 Task: What year was "Dracula" by Bram Stoker published?
Action: Mouse moved to (148, 187)
Screenshot: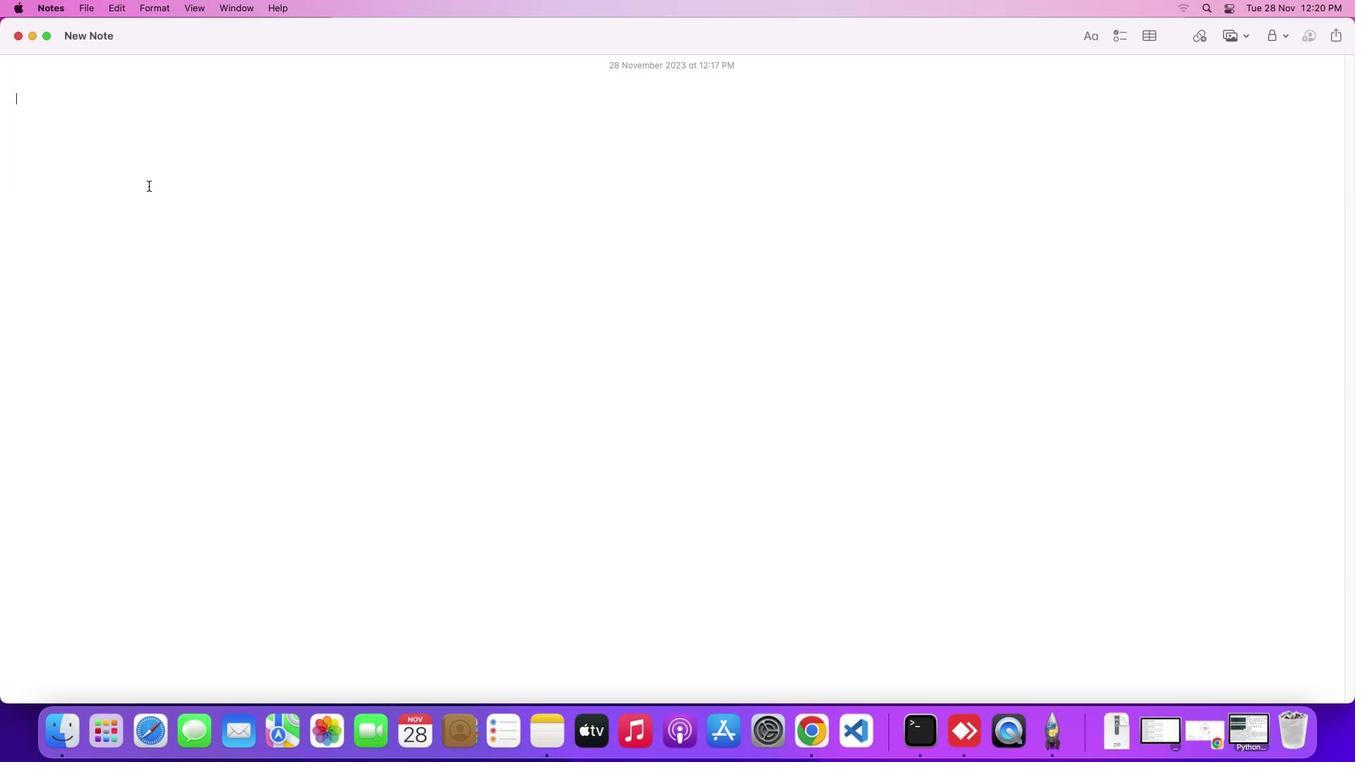 
Action: Mouse pressed left at (148, 187)
Screenshot: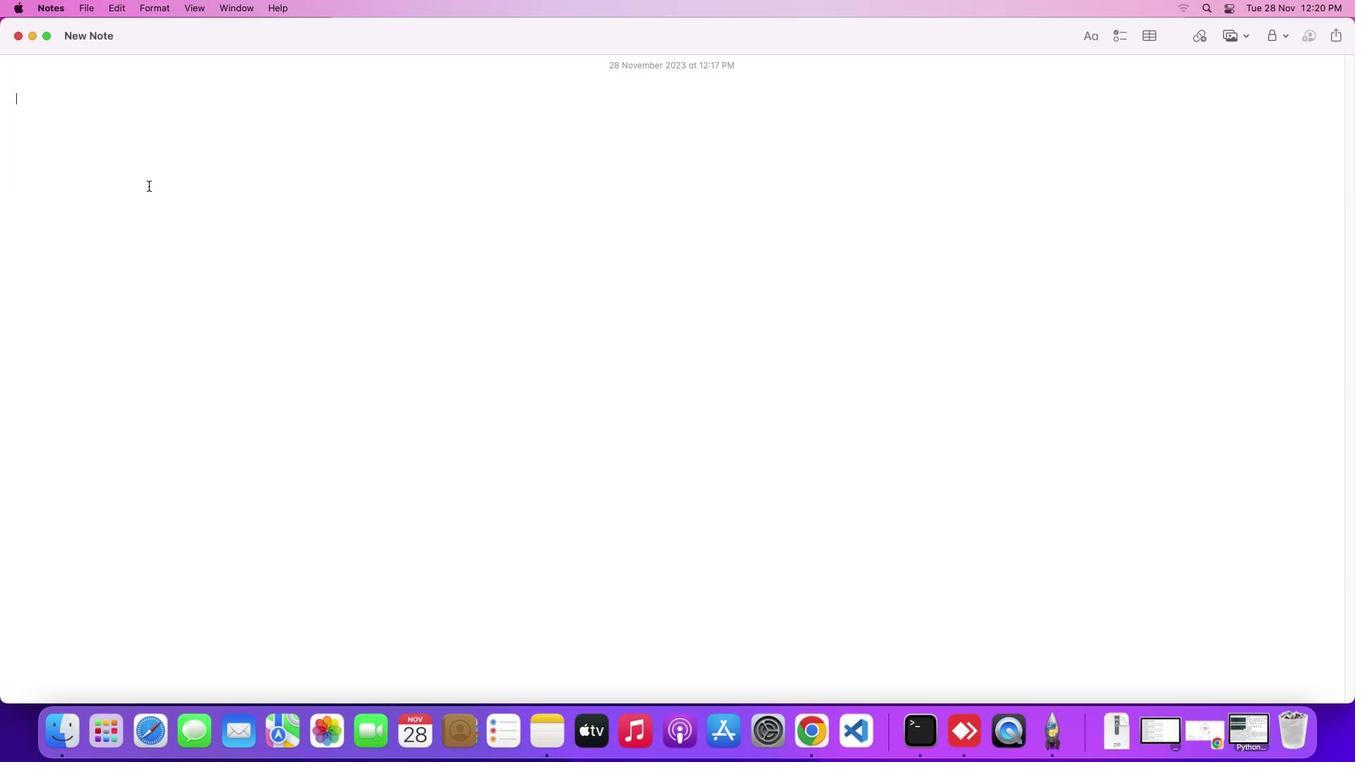 
Action: Mouse moved to (148, 185)
Screenshot: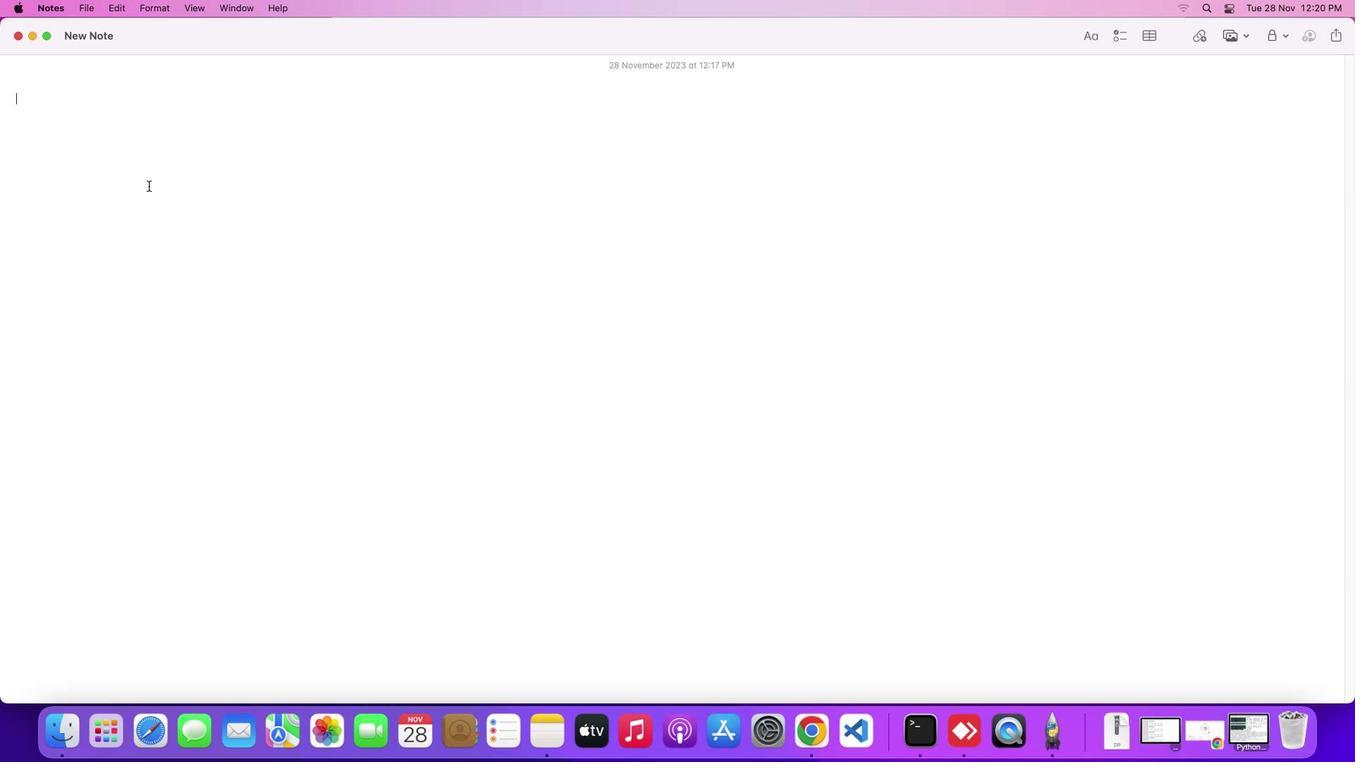 
Action: Key pressed Key.shift'W''h''a''t'Key.space'y''e''a''r'Key.space'w''a''s'Key.spaceKey.shift'"'Key.shift'D''r''a''c''u''l''a'Key.shift'"'Key.space'b''y'Key.spaceKey.shift'B''r''a''m'Key.spaceKey.shift'S''t''o''k''e''r'Key.space'p''u''b''l''i''s''h''e''d'Key.shift_r'?'Key.enter
Screenshot: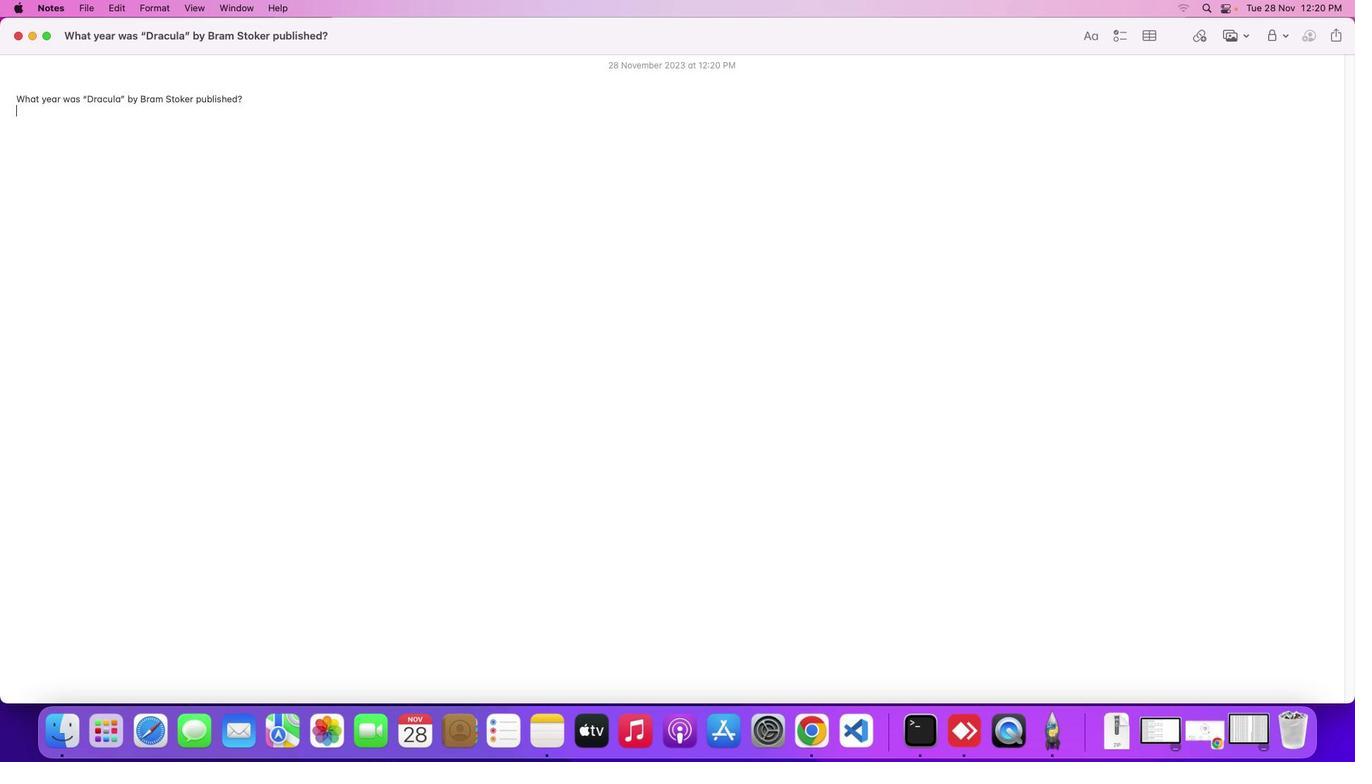
Action: Mouse moved to (1212, 734)
Screenshot: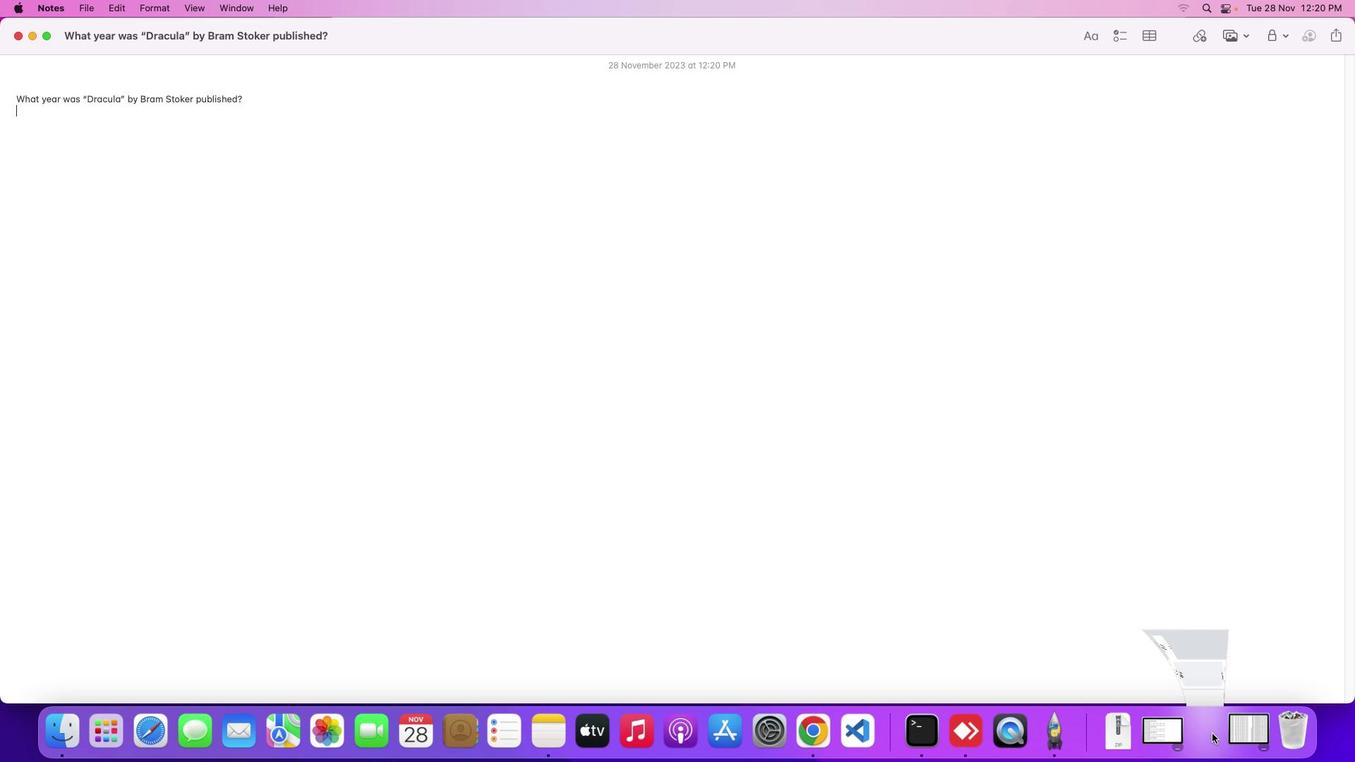 
Action: Mouse pressed left at (1212, 734)
Screenshot: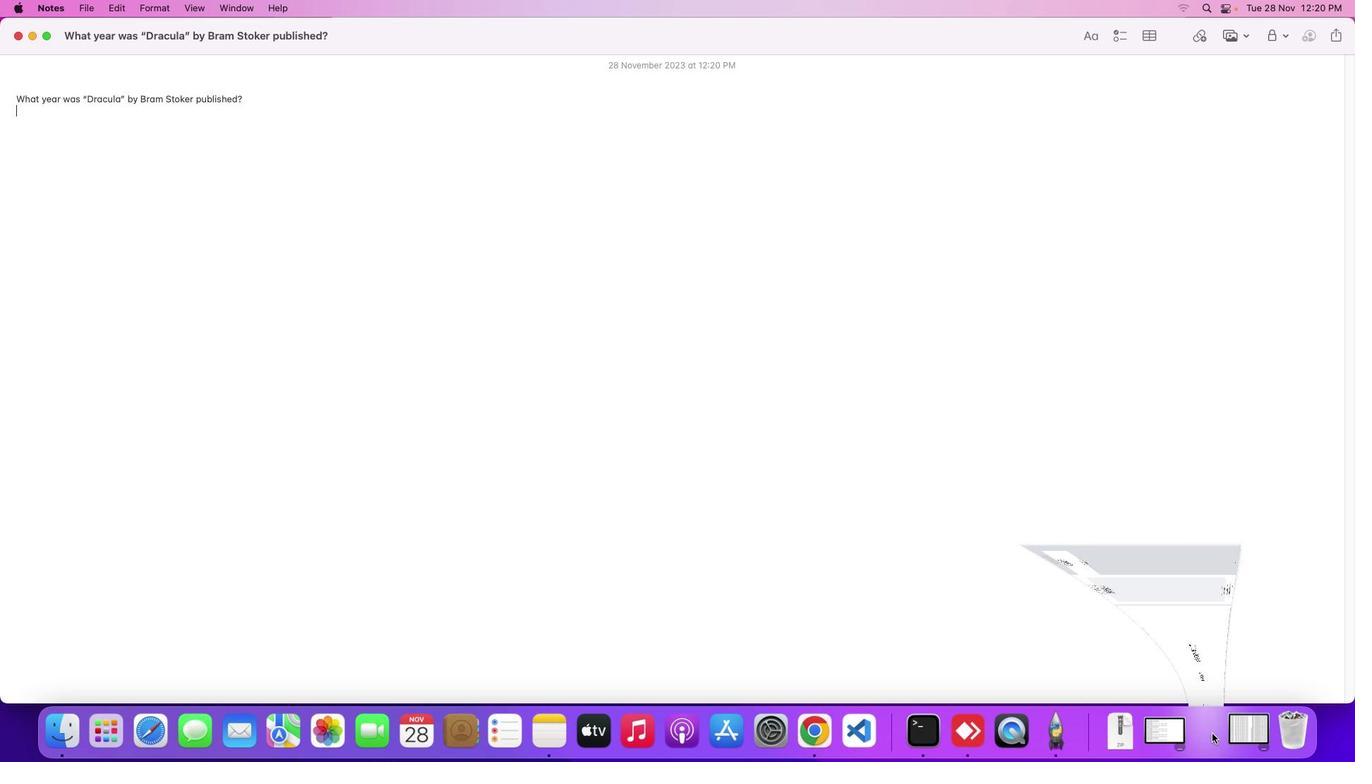 
Action: Mouse moved to (539, 432)
Screenshot: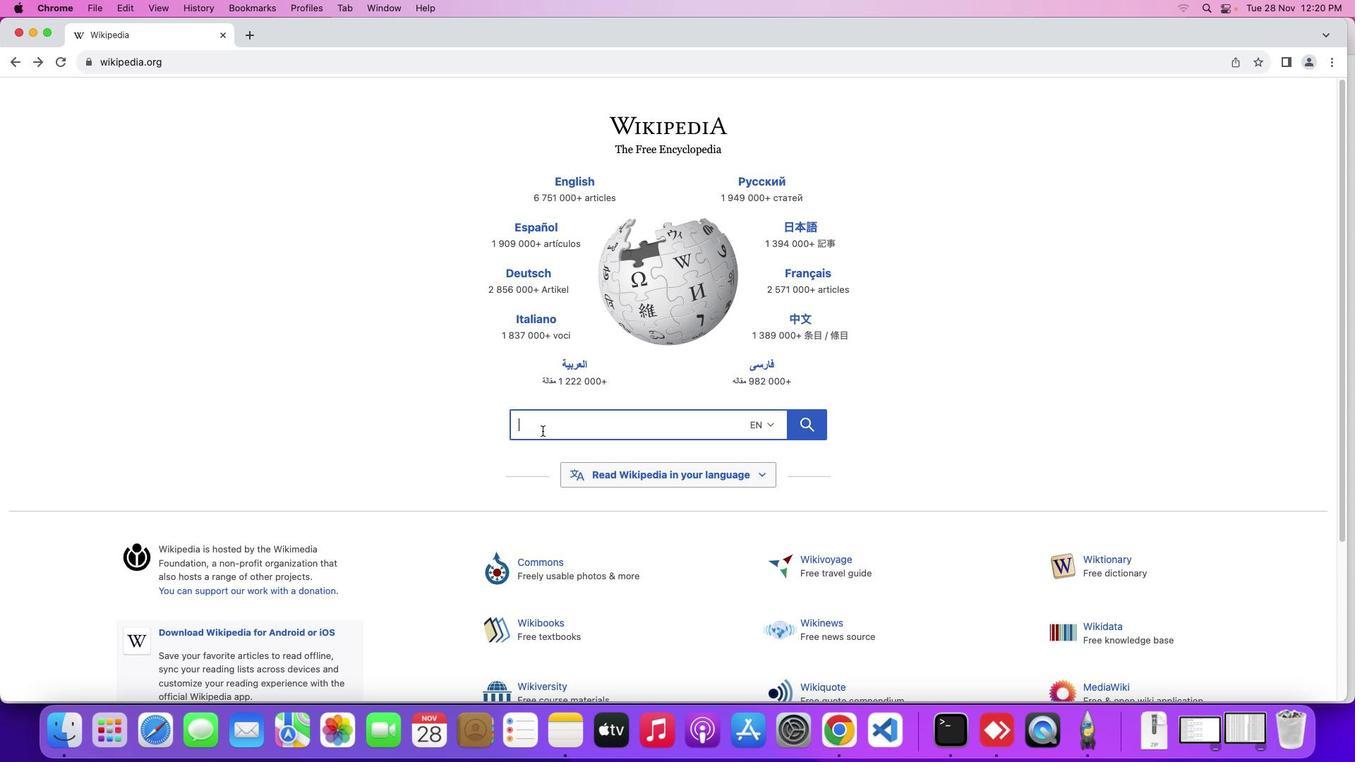 
Action: Mouse pressed left at (539, 432)
Screenshot: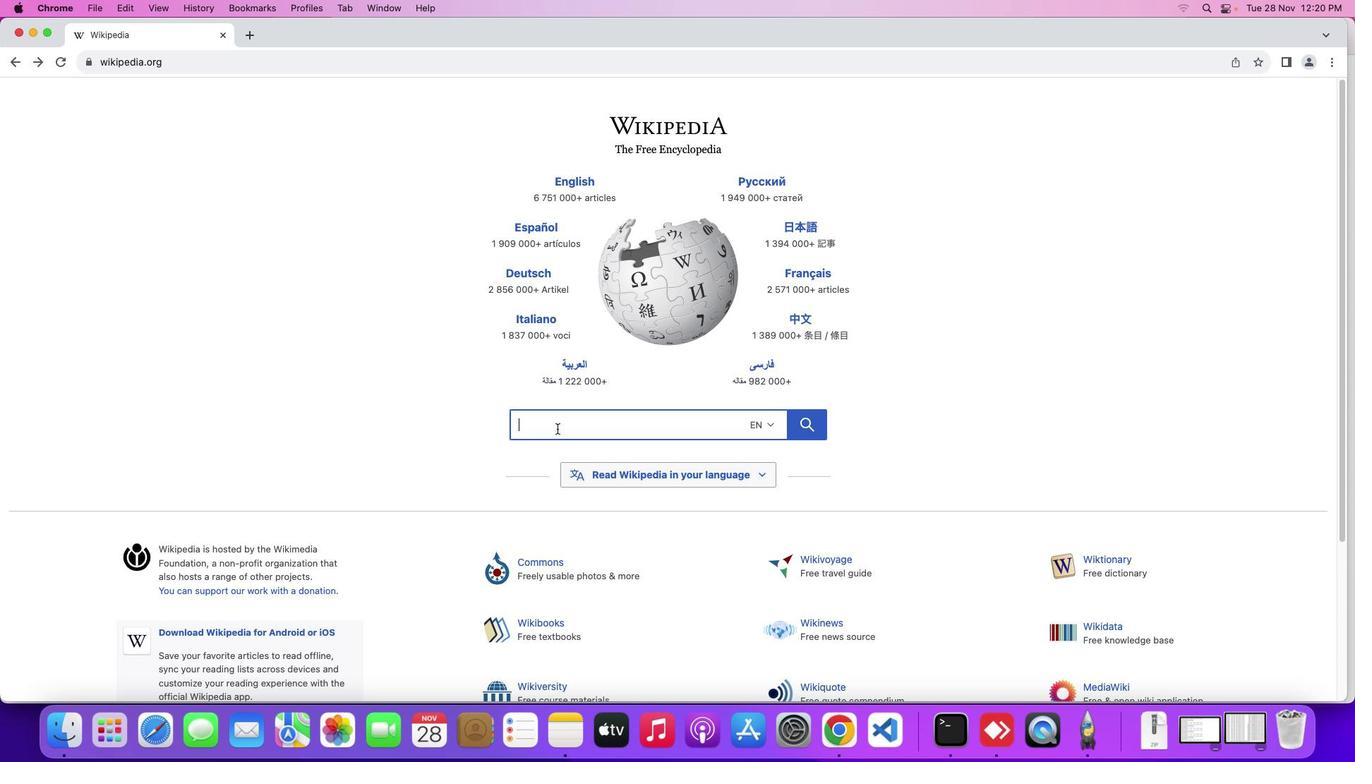 
Action: Mouse moved to (622, 415)
Screenshot: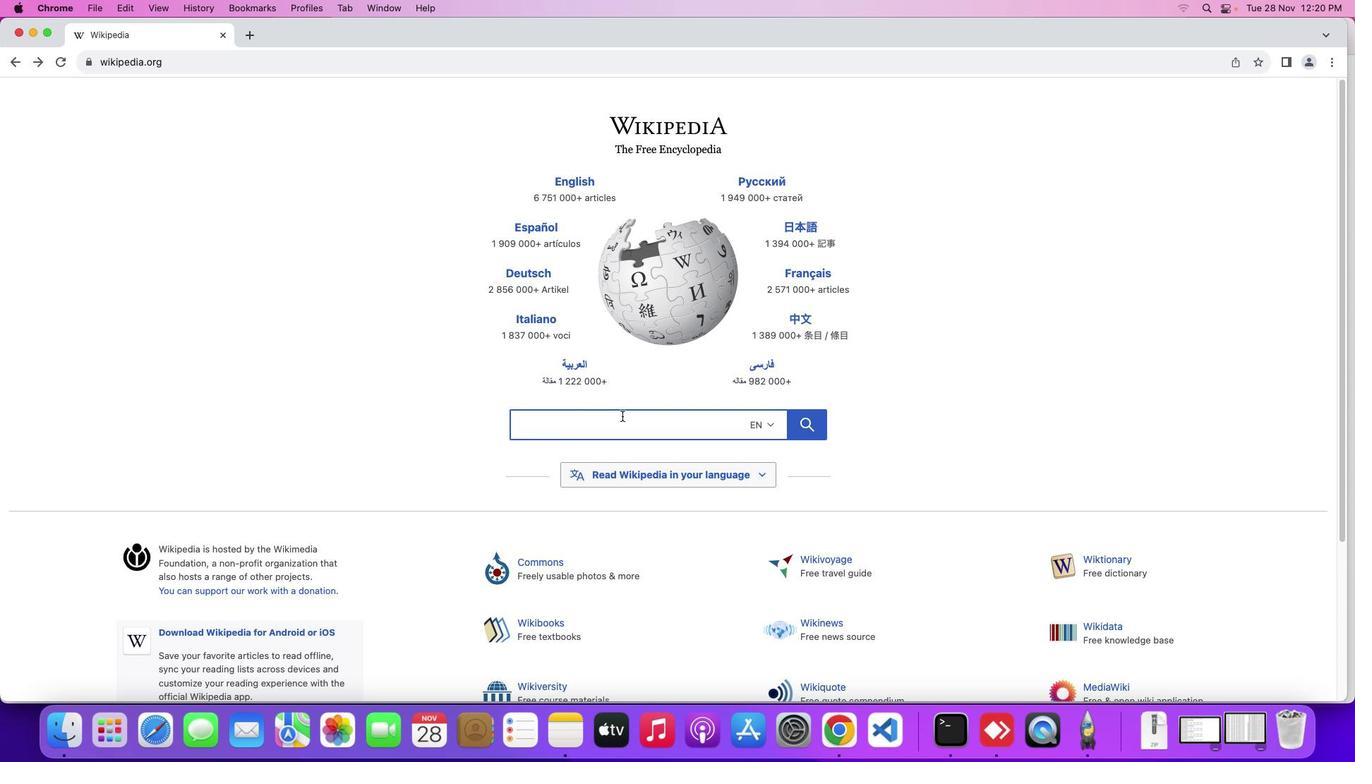 
Action: Key pressed Key.shift'D''r''a''c''u''l''a'Key.spaceKey.shift'B''r''a''m'Key.spaceKey.shift'S''t''o''k''e''r'Key.enter
Screenshot: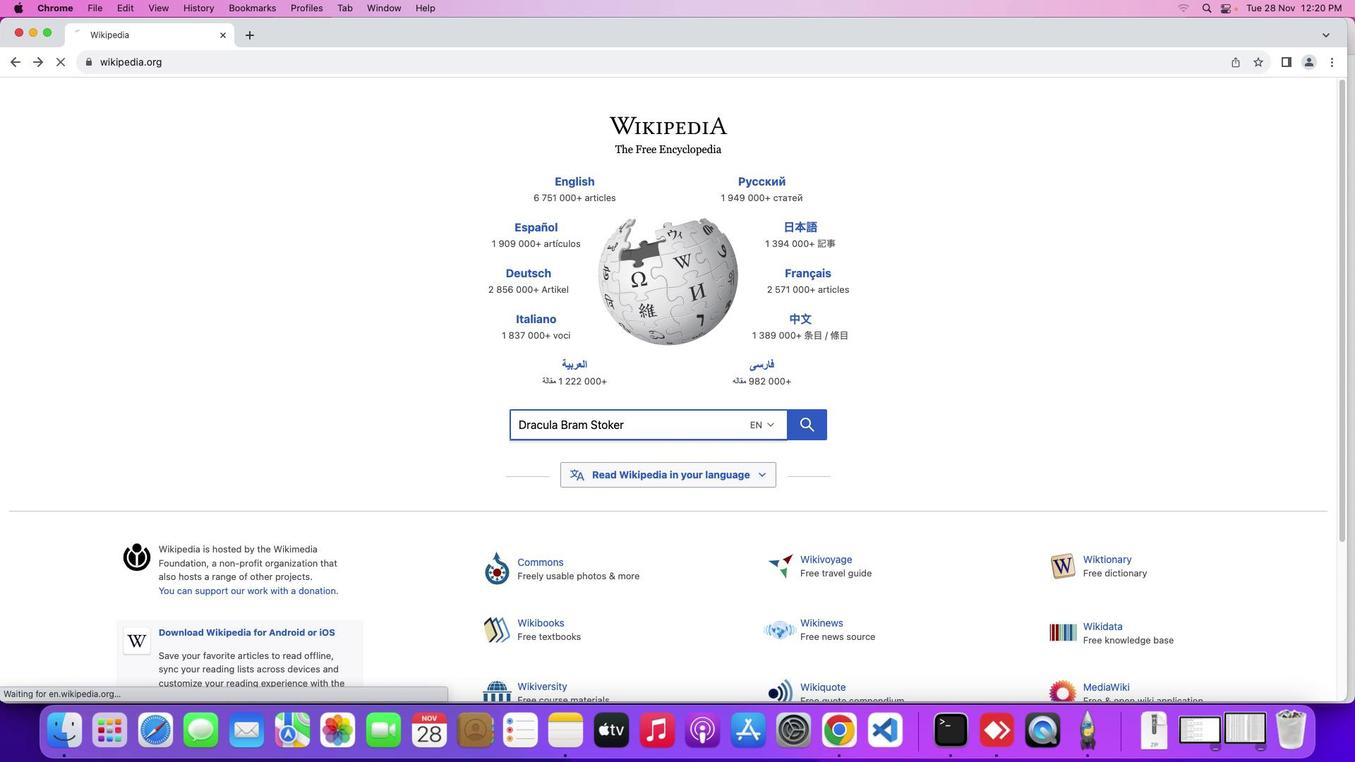 
Action: Mouse moved to (235, 398)
Screenshot: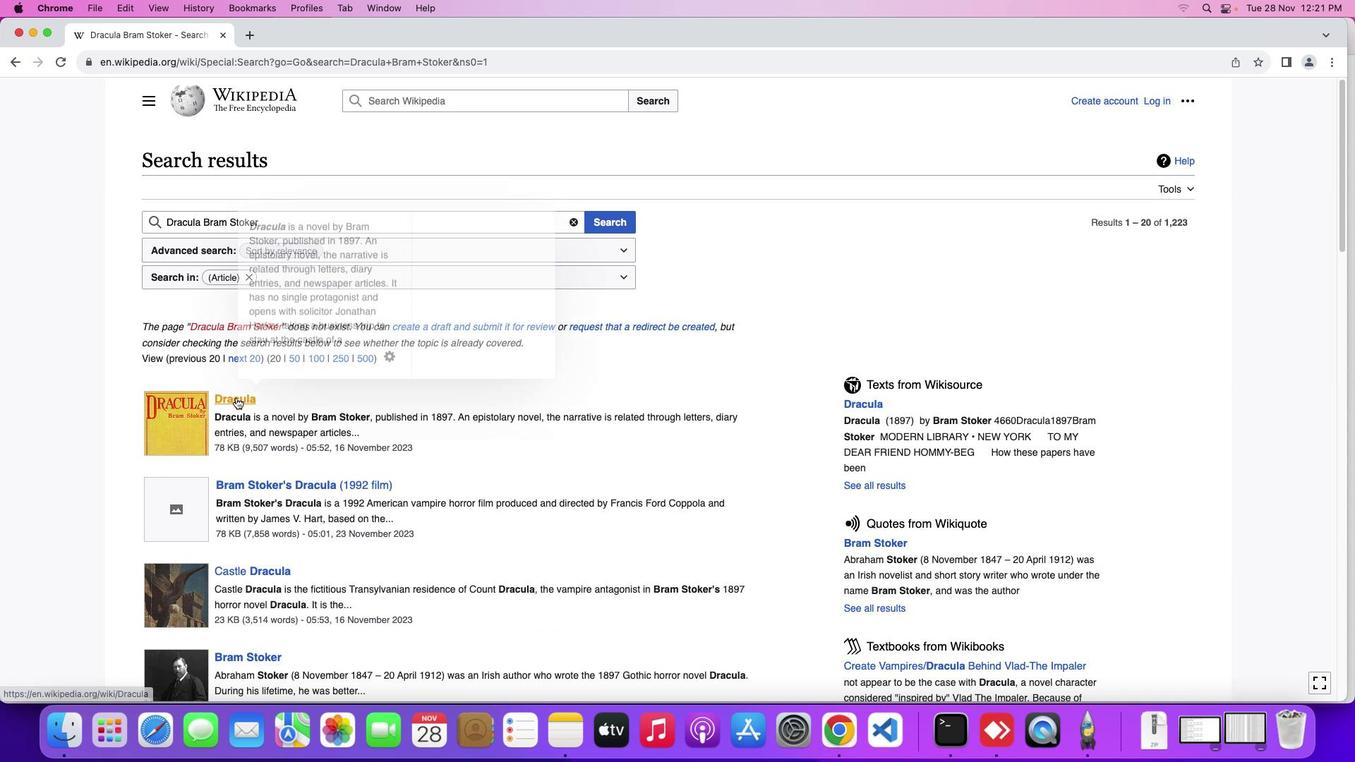 
Action: Mouse pressed left at (235, 398)
Screenshot: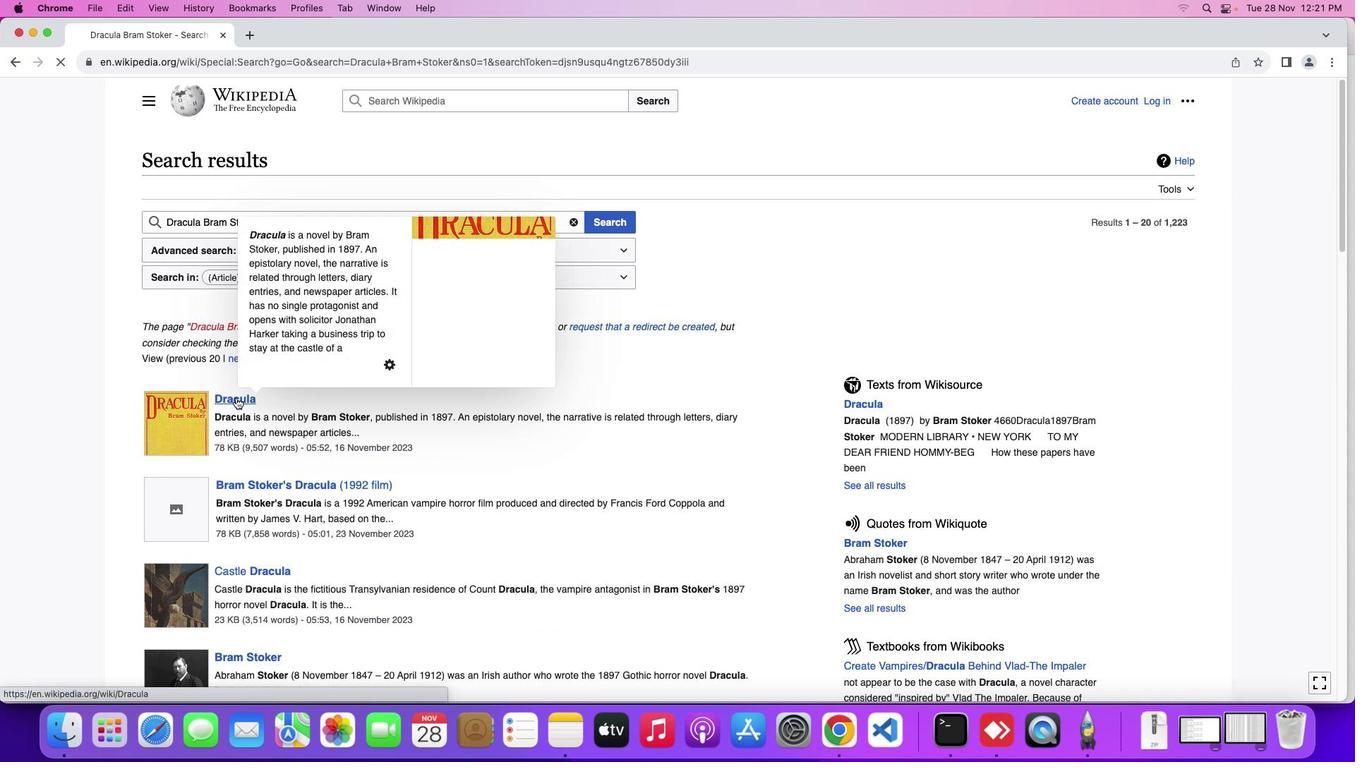 
Action: Mouse moved to (800, 401)
Screenshot: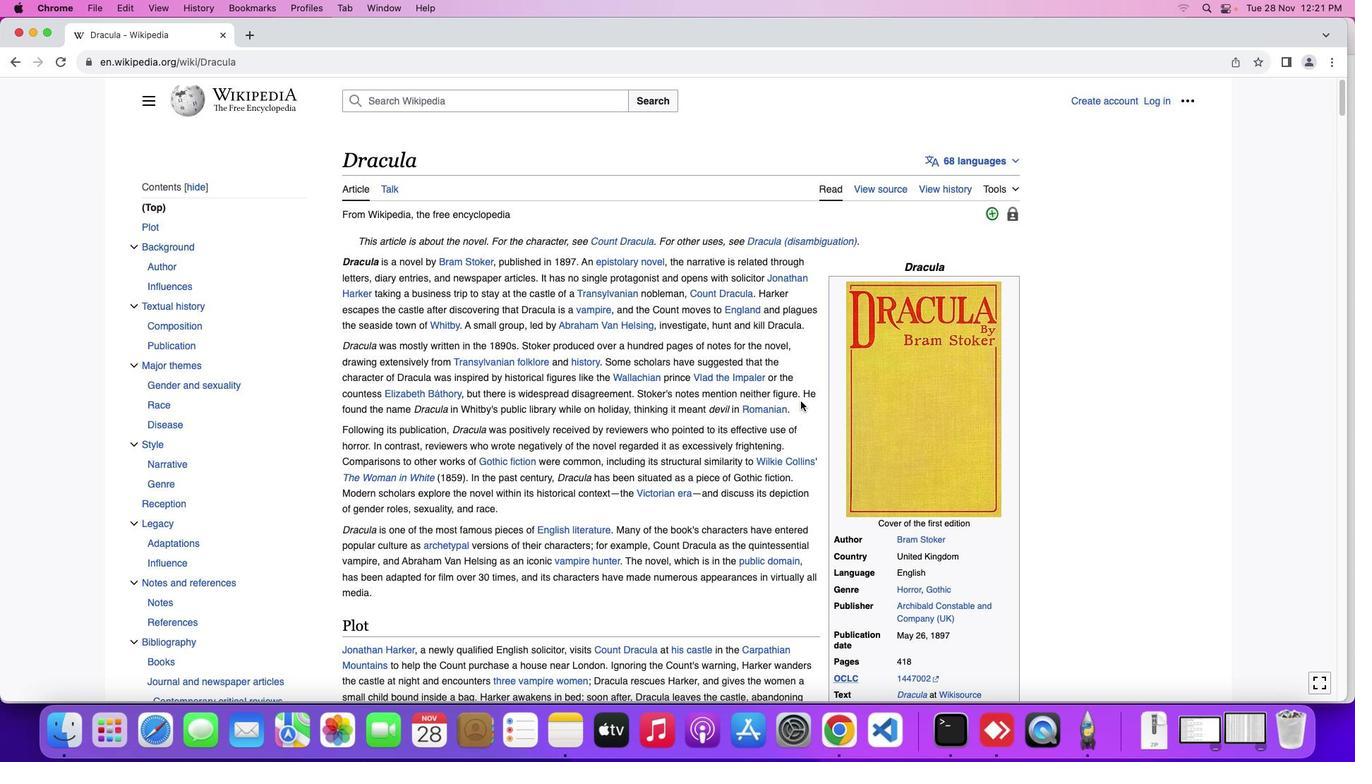 
Action: Mouse scrolled (800, 401) with delta (0, 0)
Screenshot: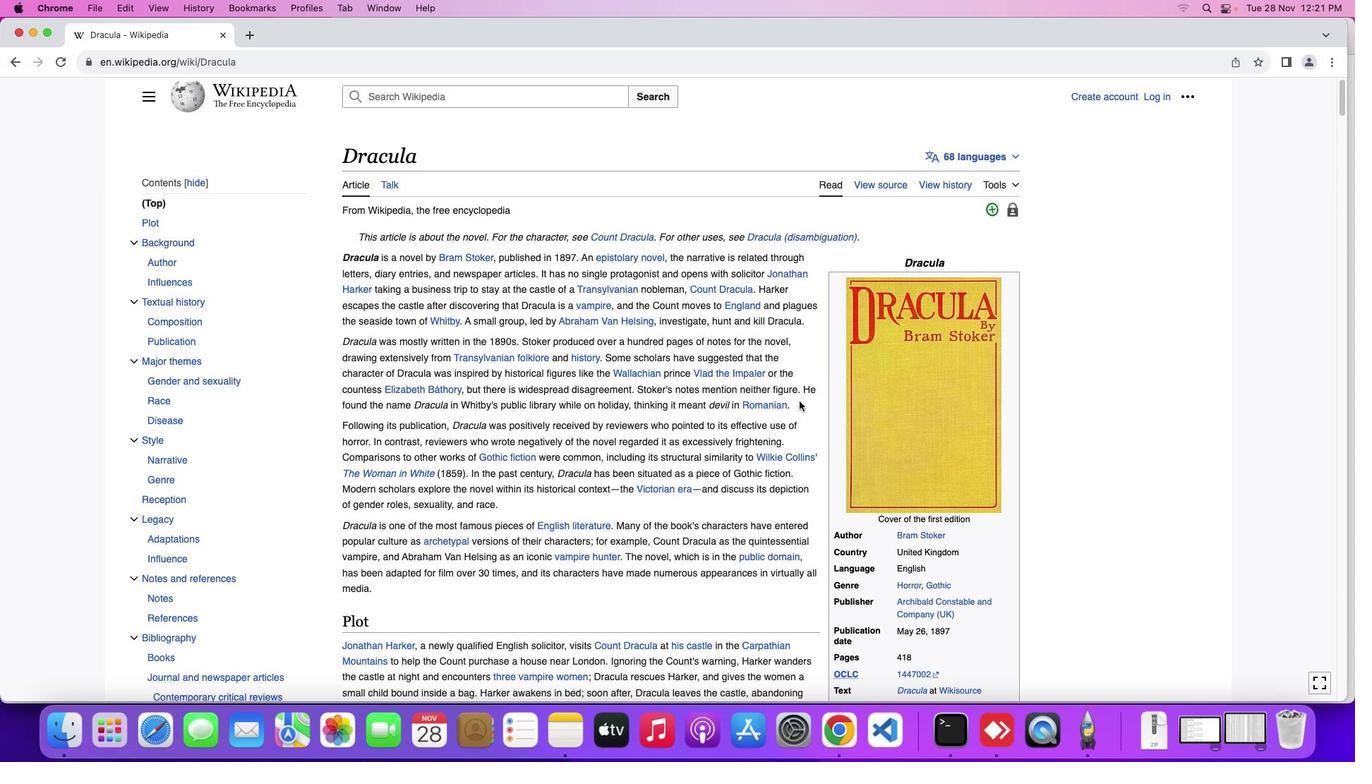 
Action: Mouse scrolled (800, 401) with delta (0, 0)
Screenshot: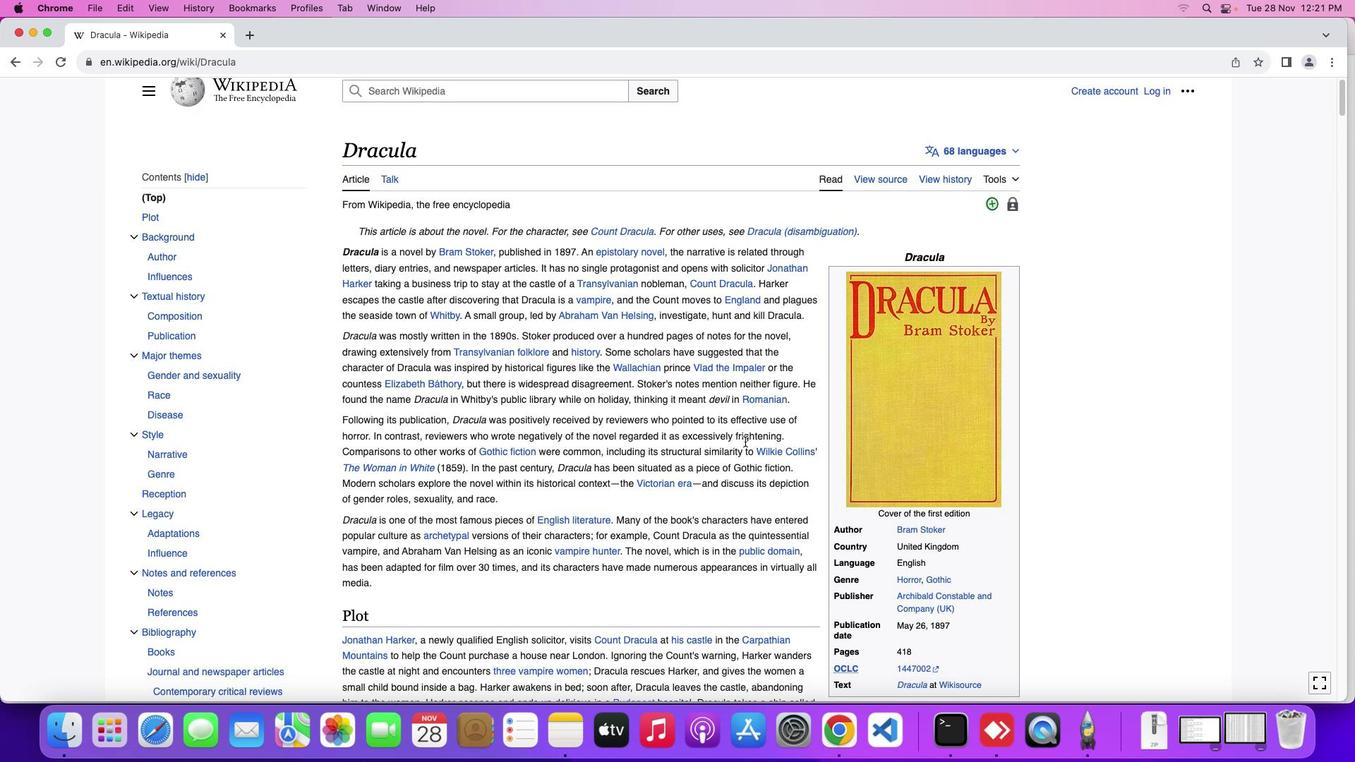 
Action: Mouse moved to (800, 401)
Screenshot: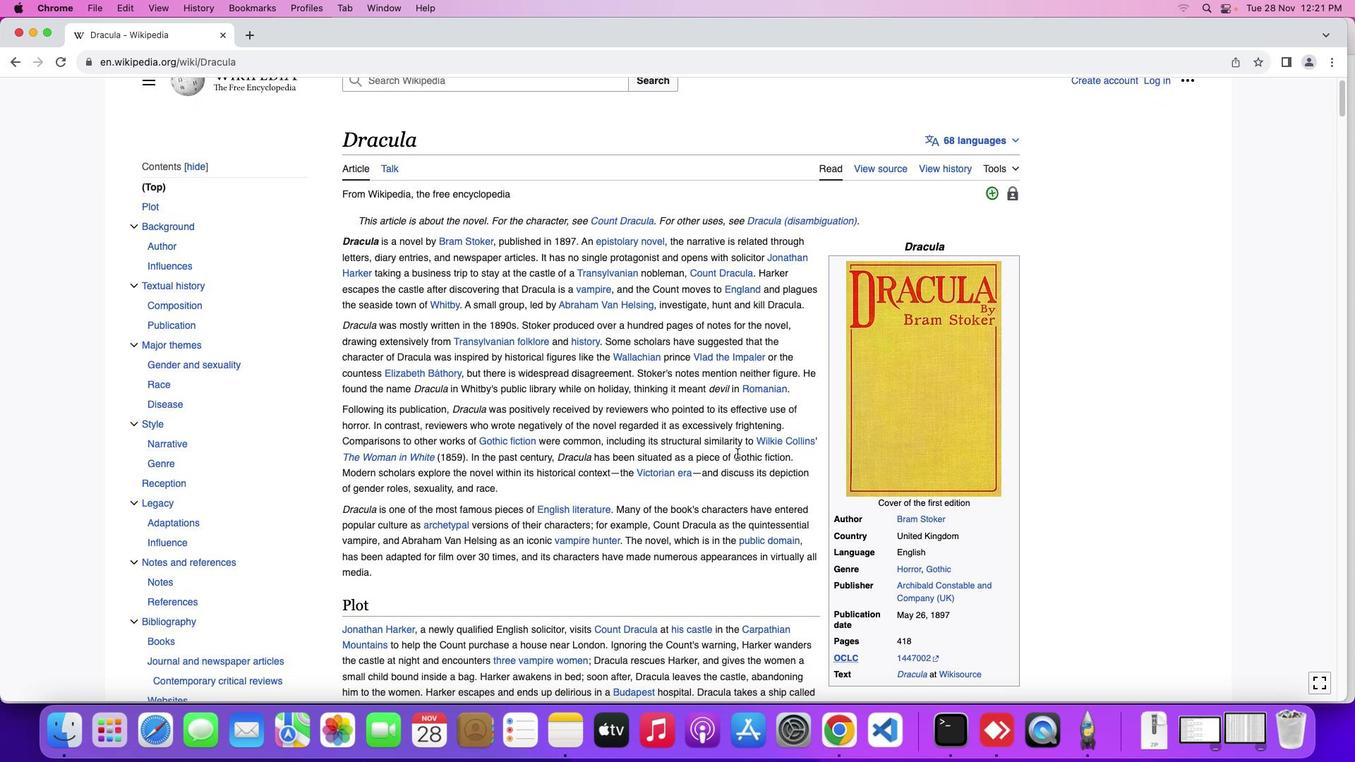 
Action: Mouse scrolled (800, 401) with delta (0, 0)
Screenshot: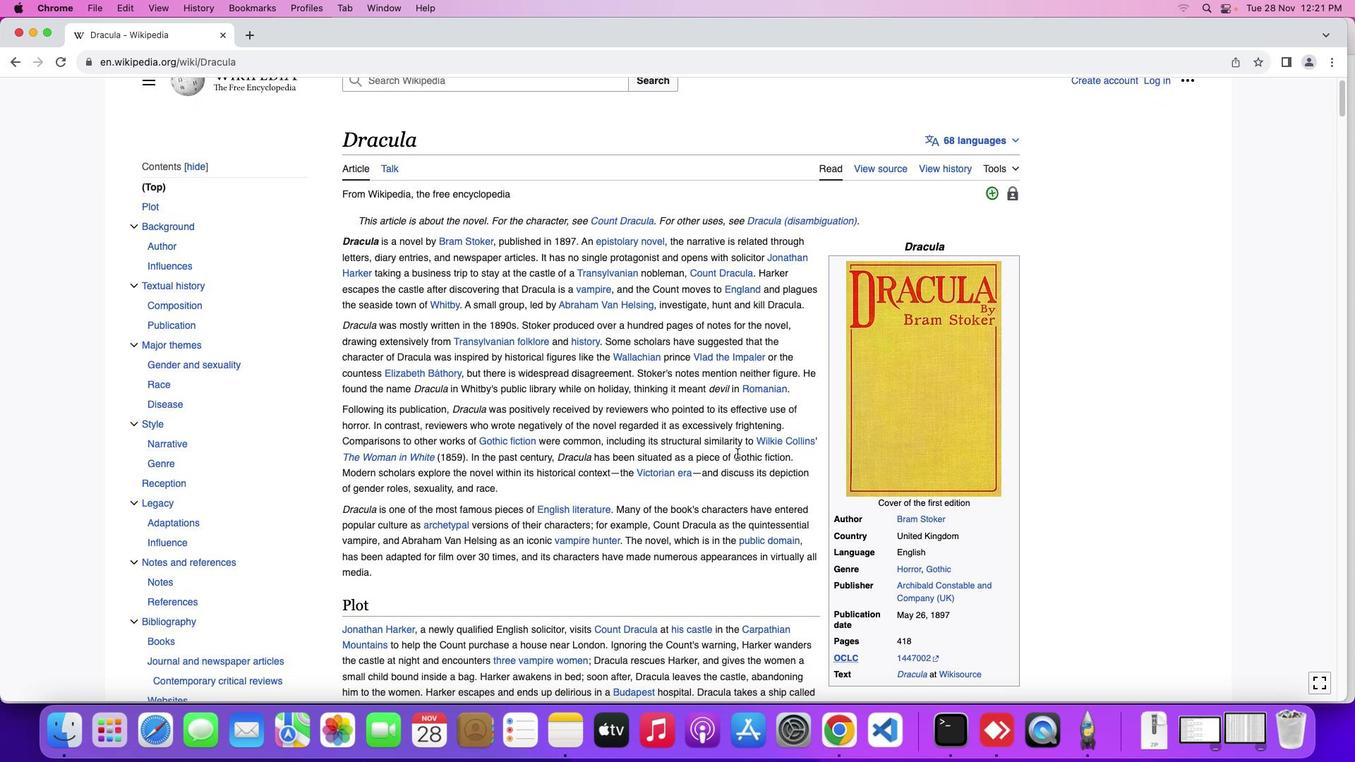 
Action: Mouse moved to (739, 452)
Screenshot: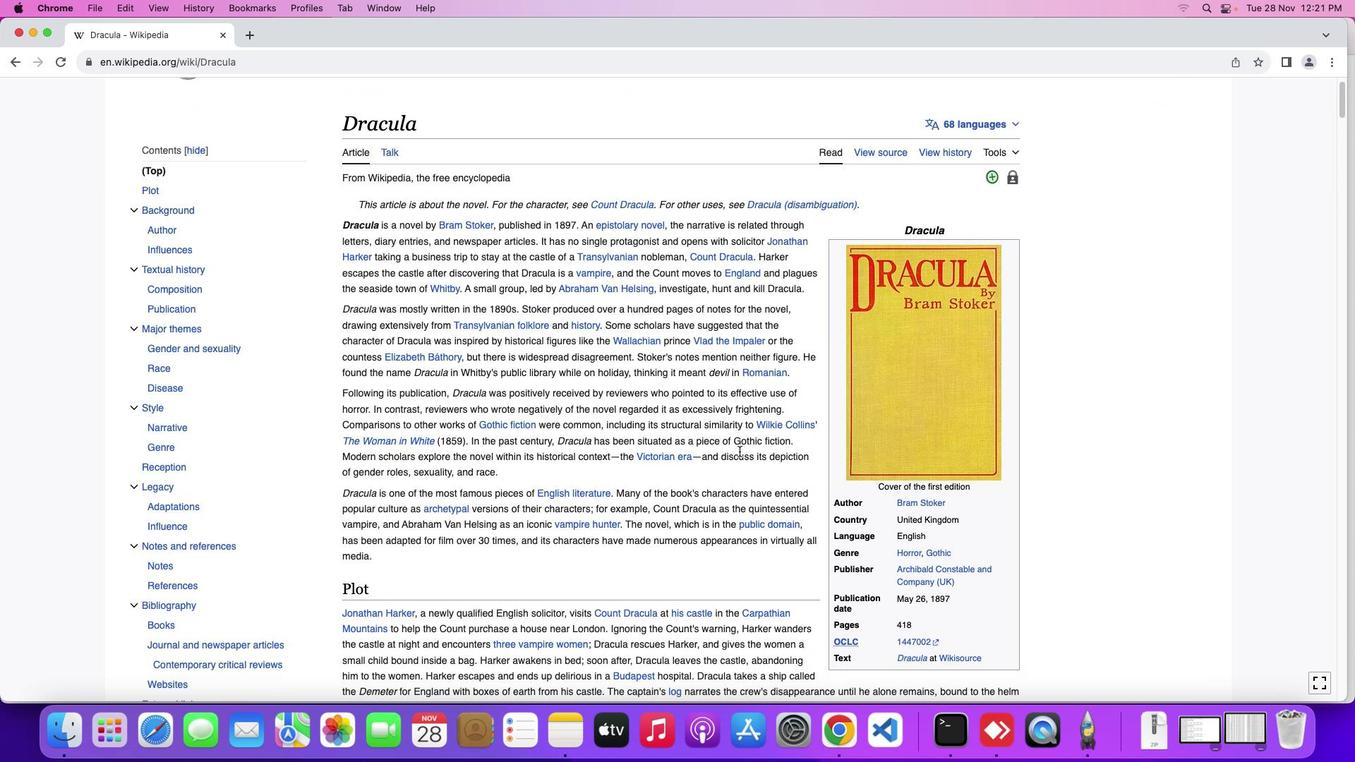 
Action: Mouse scrolled (739, 452) with delta (0, 0)
Screenshot: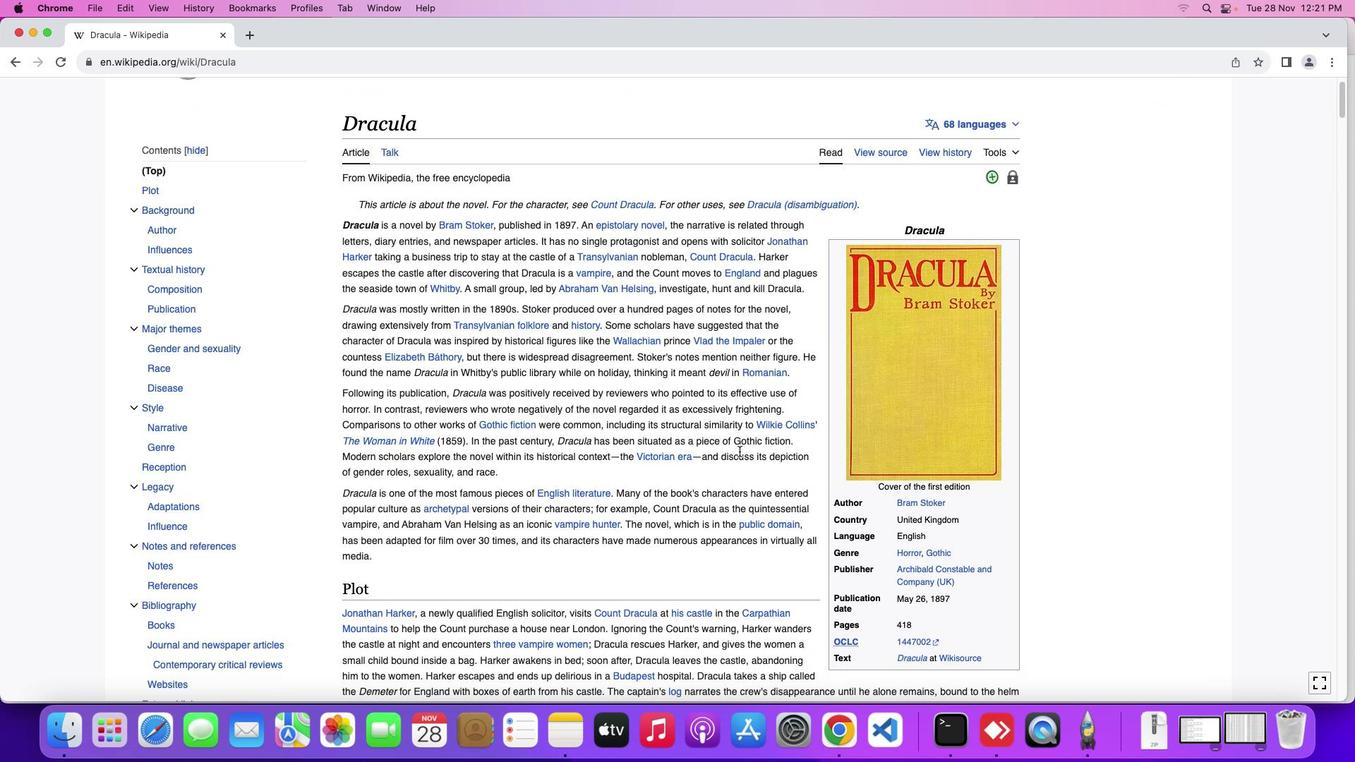 
Action: Mouse moved to (740, 451)
Screenshot: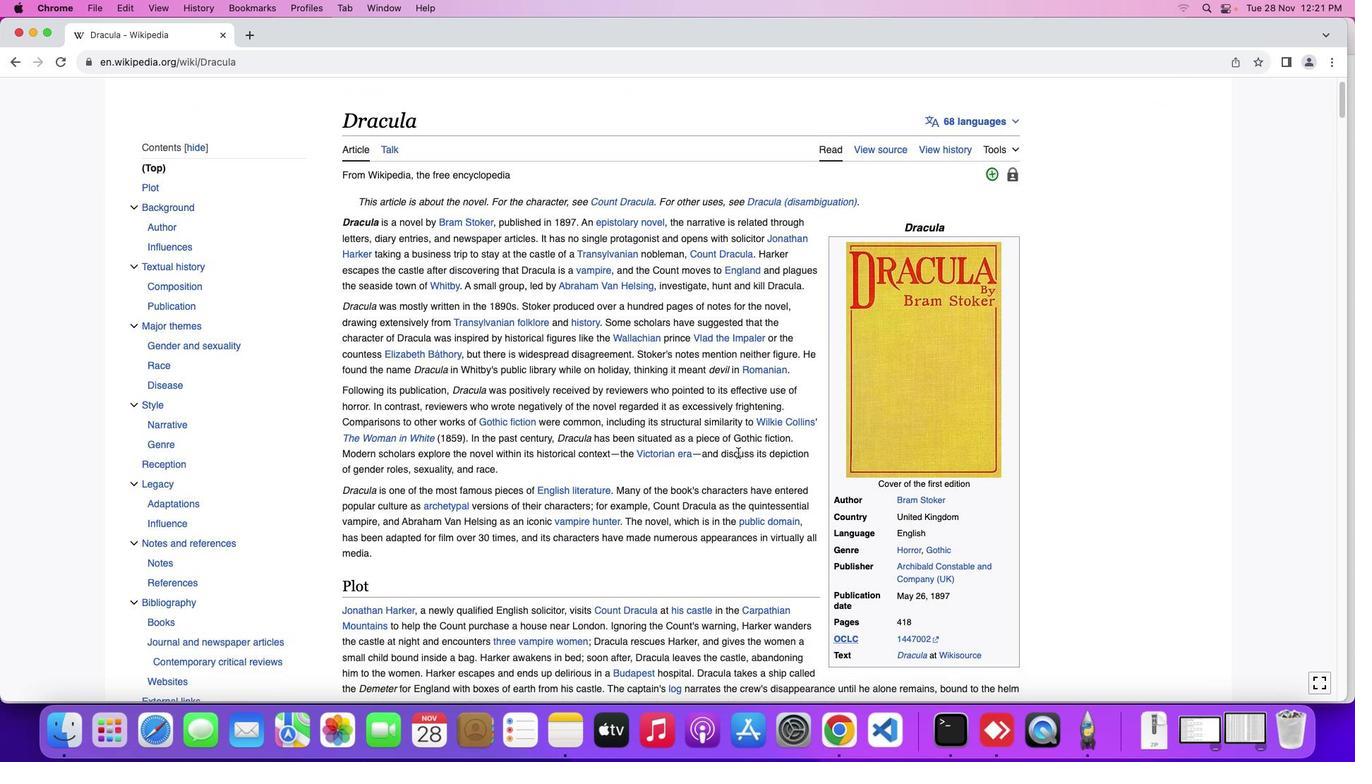 
Action: Mouse scrolled (740, 451) with delta (0, 0)
Screenshot: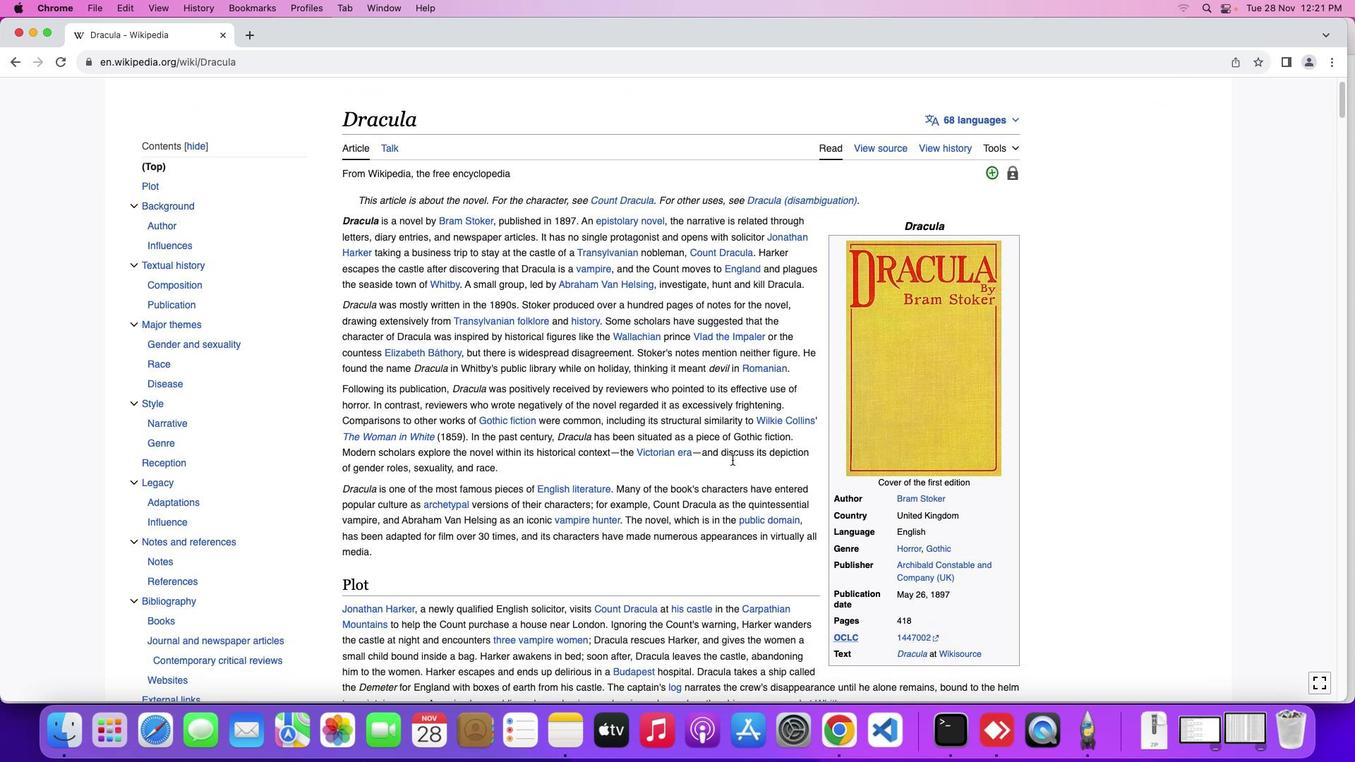 
Action: Mouse moved to (728, 463)
Screenshot: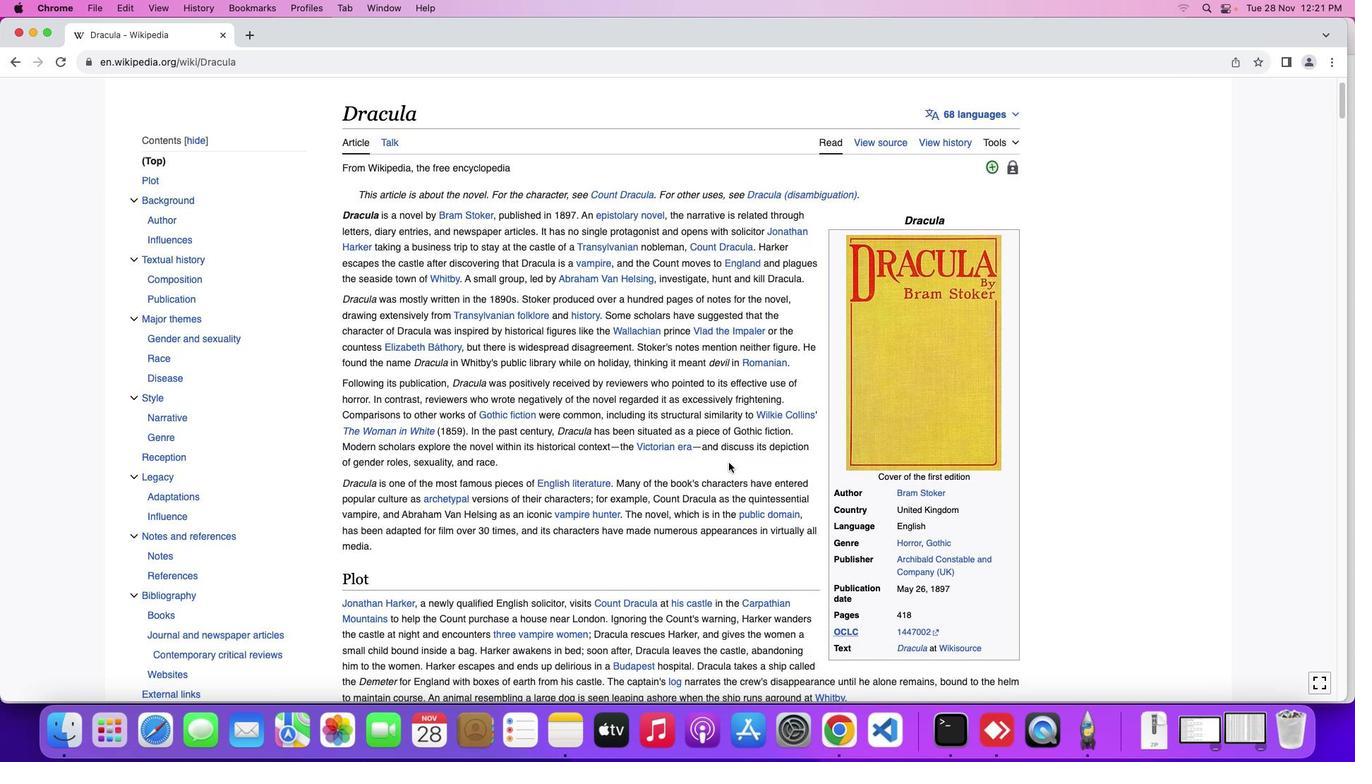 
Action: Mouse scrolled (728, 463) with delta (0, 0)
Screenshot: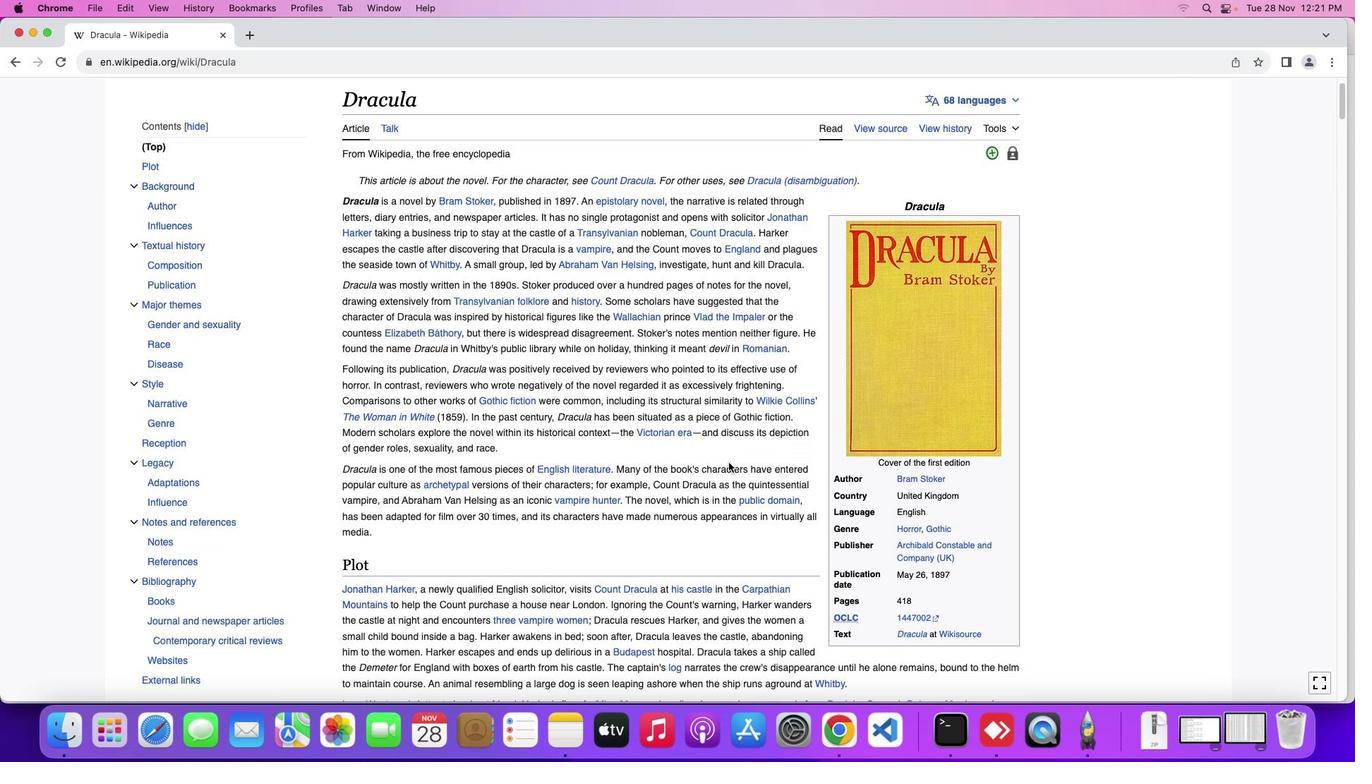 
Action: Mouse scrolled (728, 463) with delta (0, 0)
Screenshot: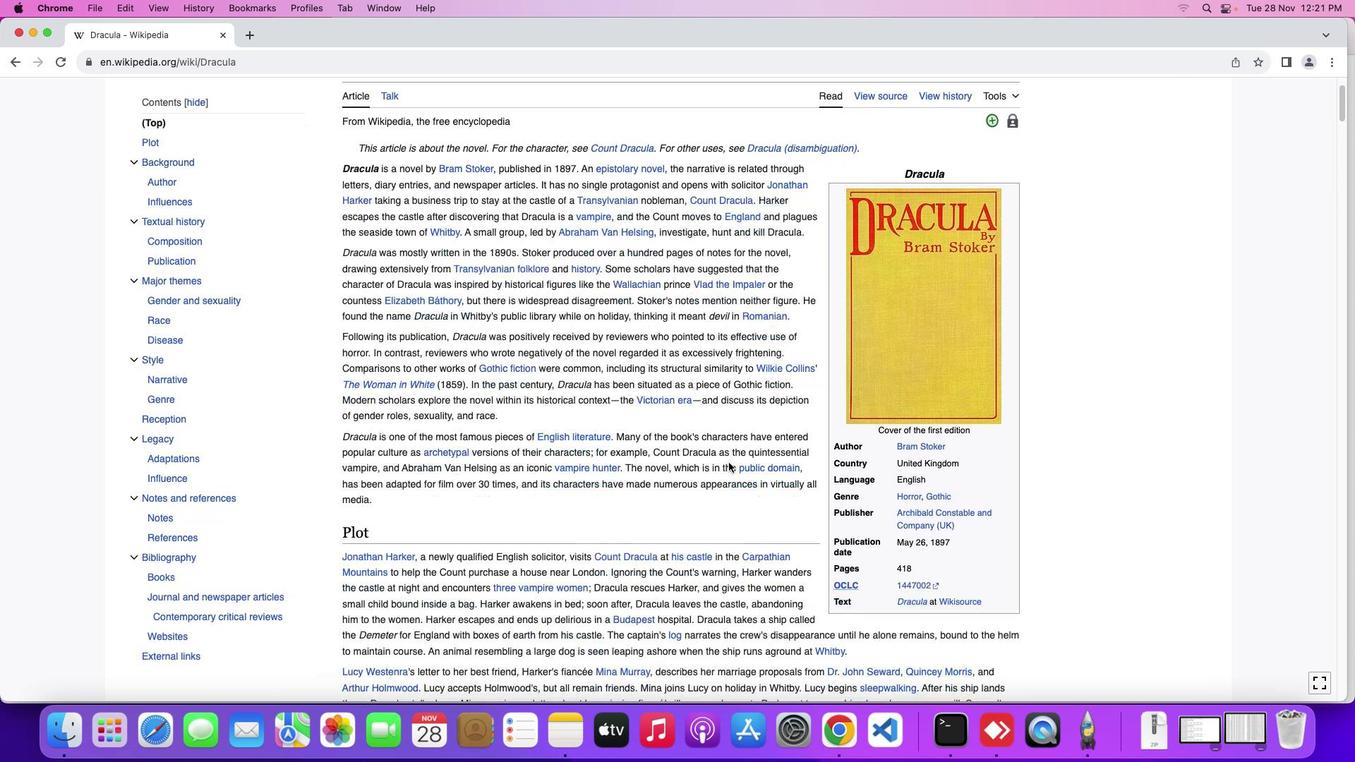 
Action: Mouse scrolled (728, 463) with delta (0, 0)
Screenshot: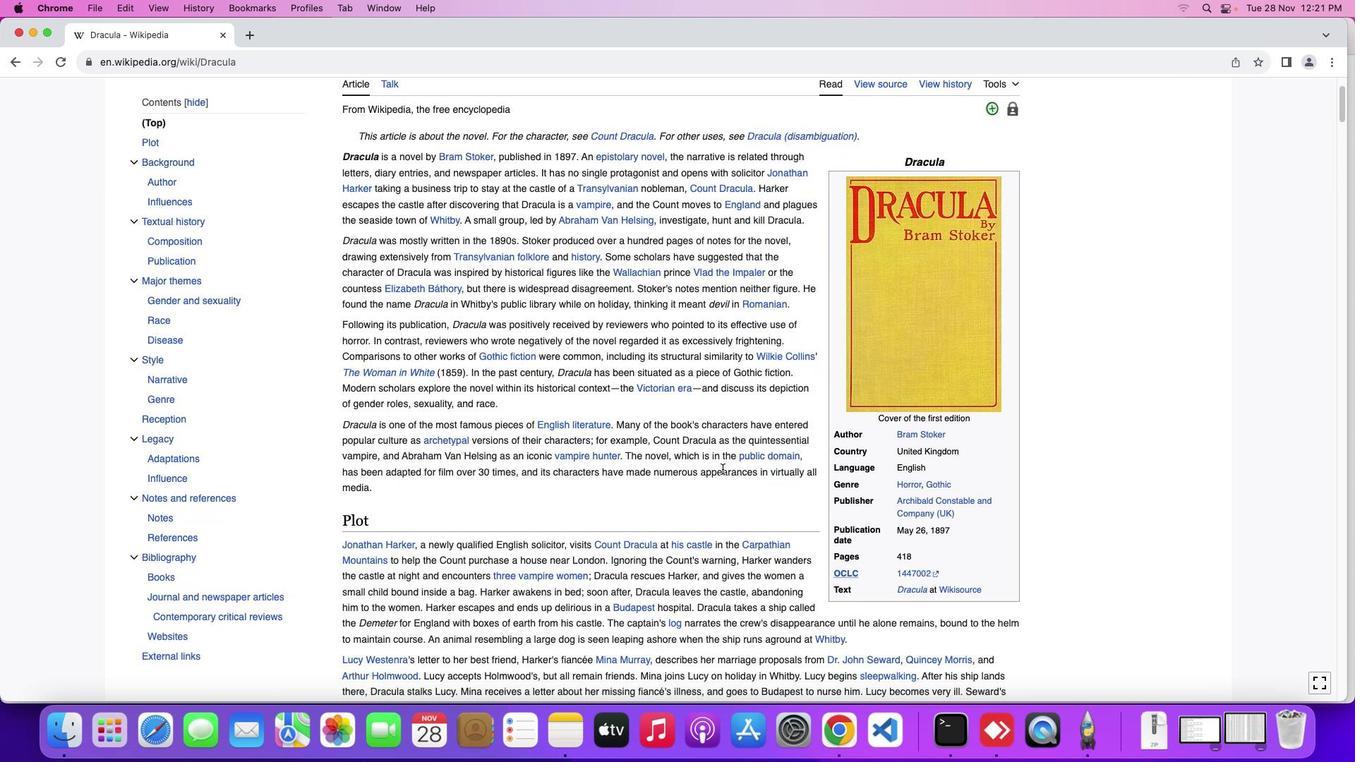 
Action: Mouse moved to (720, 470)
Screenshot: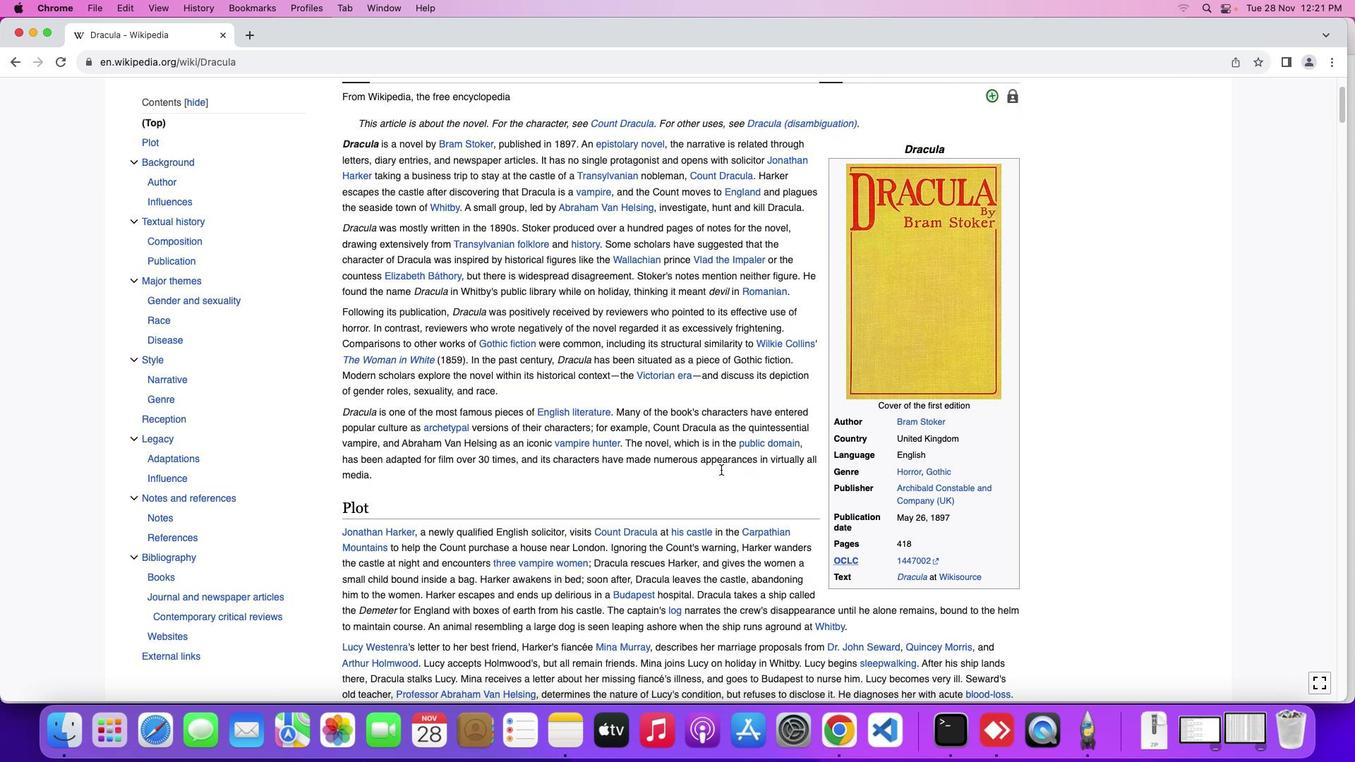 
Action: Mouse scrolled (720, 470) with delta (0, 0)
Screenshot: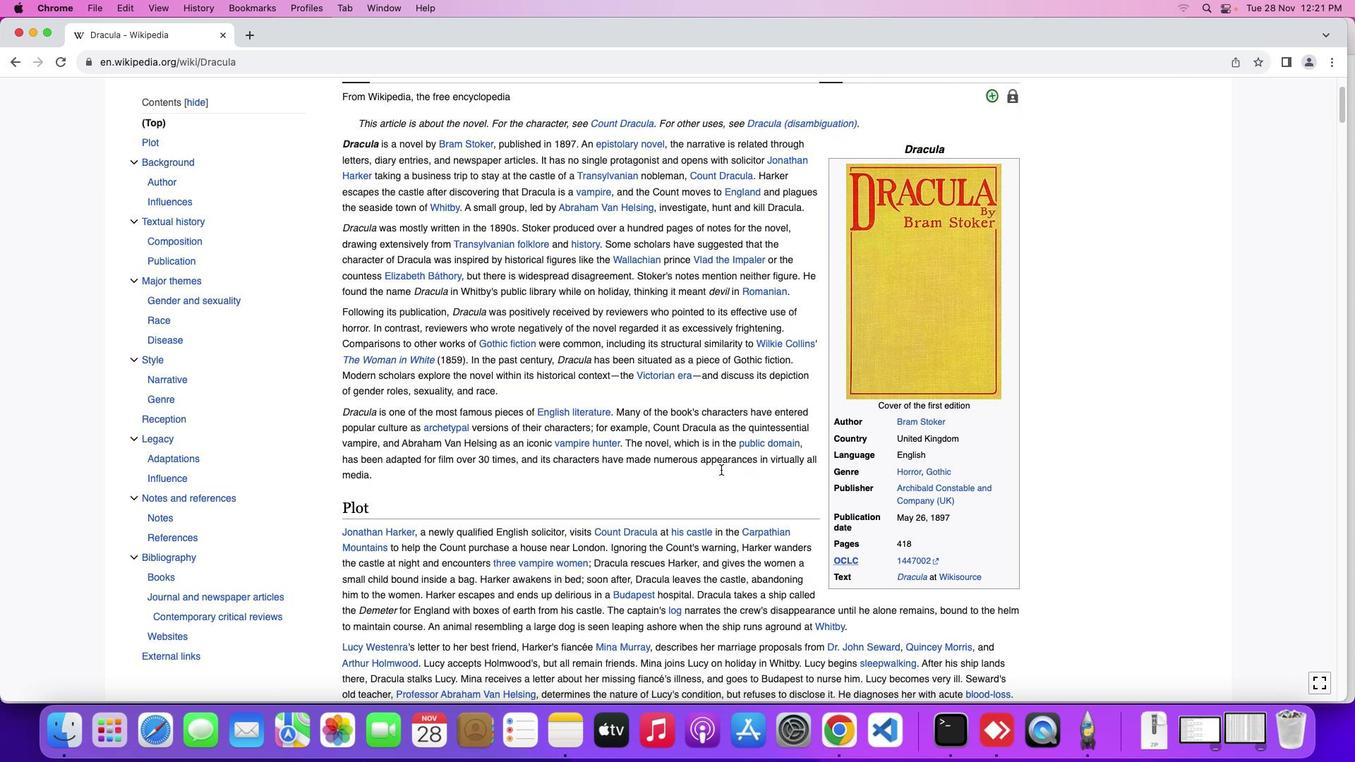 
Action: Mouse moved to (720, 469)
Screenshot: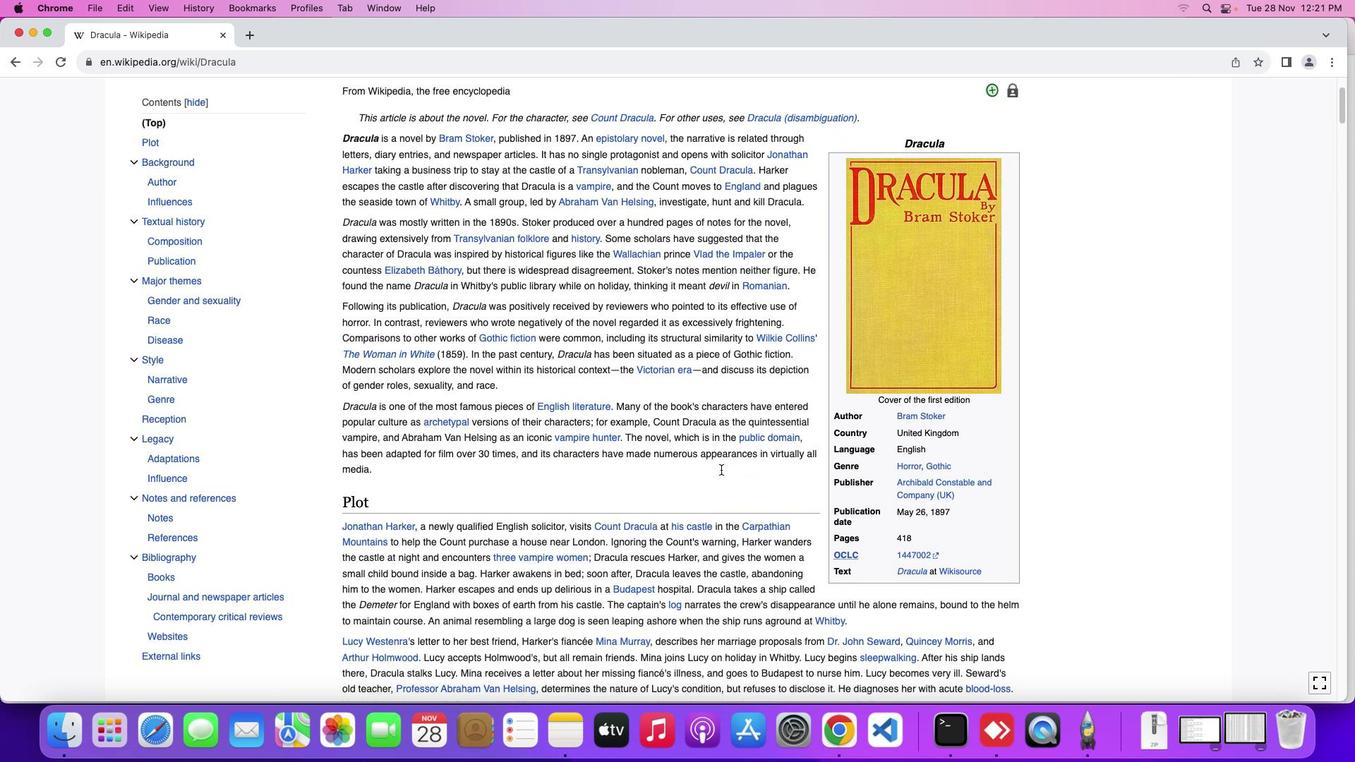 
Action: Mouse scrolled (720, 469) with delta (0, 0)
Screenshot: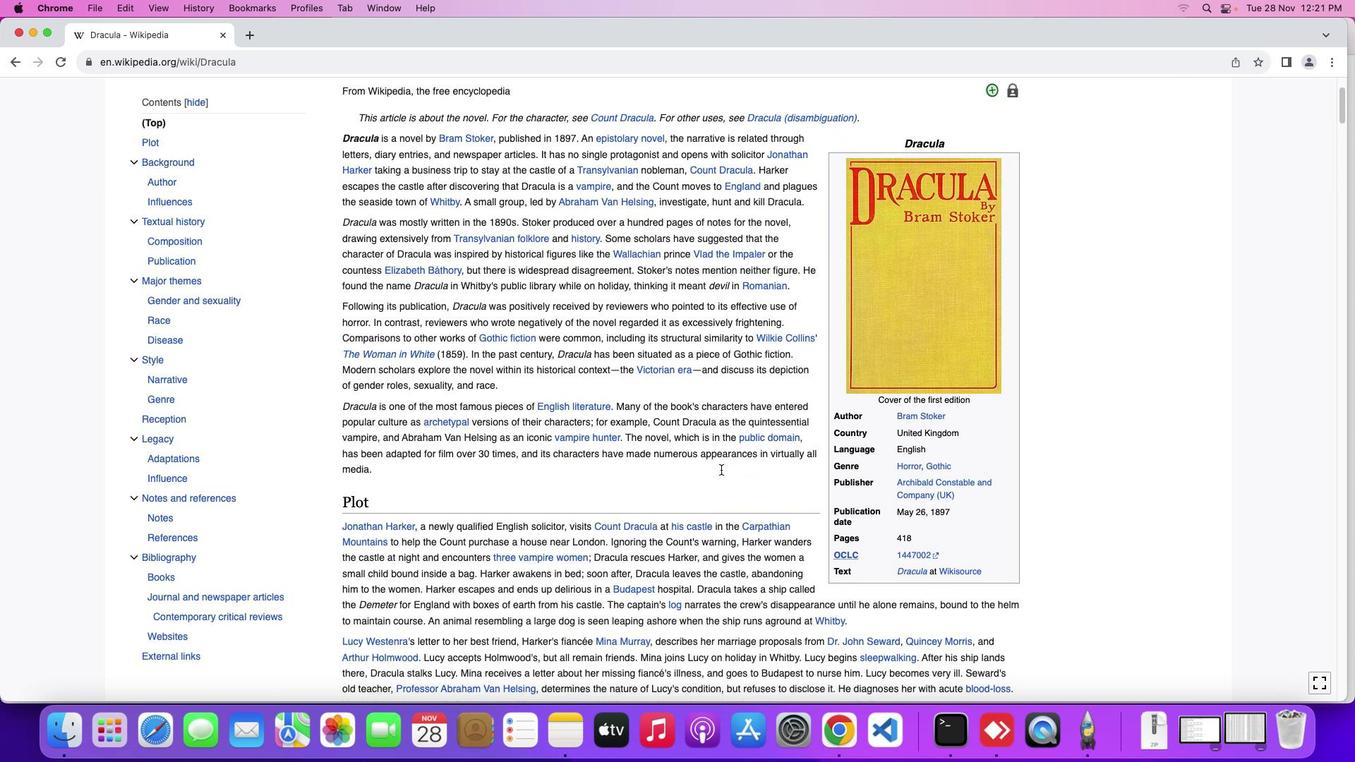 
Action: Mouse moved to (719, 474)
Screenshot: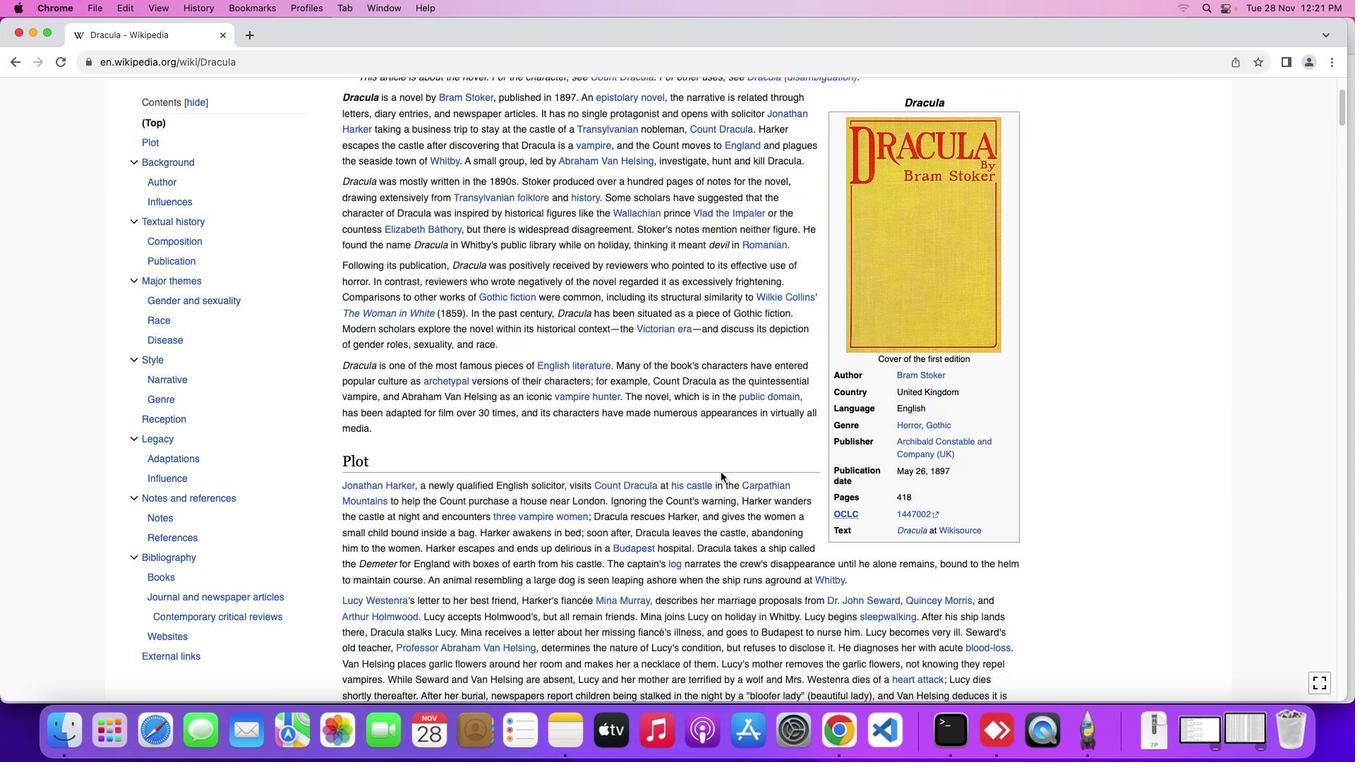 
Action: Mouse scrolled (719, 474) with delta (0, 0)
Screenshot: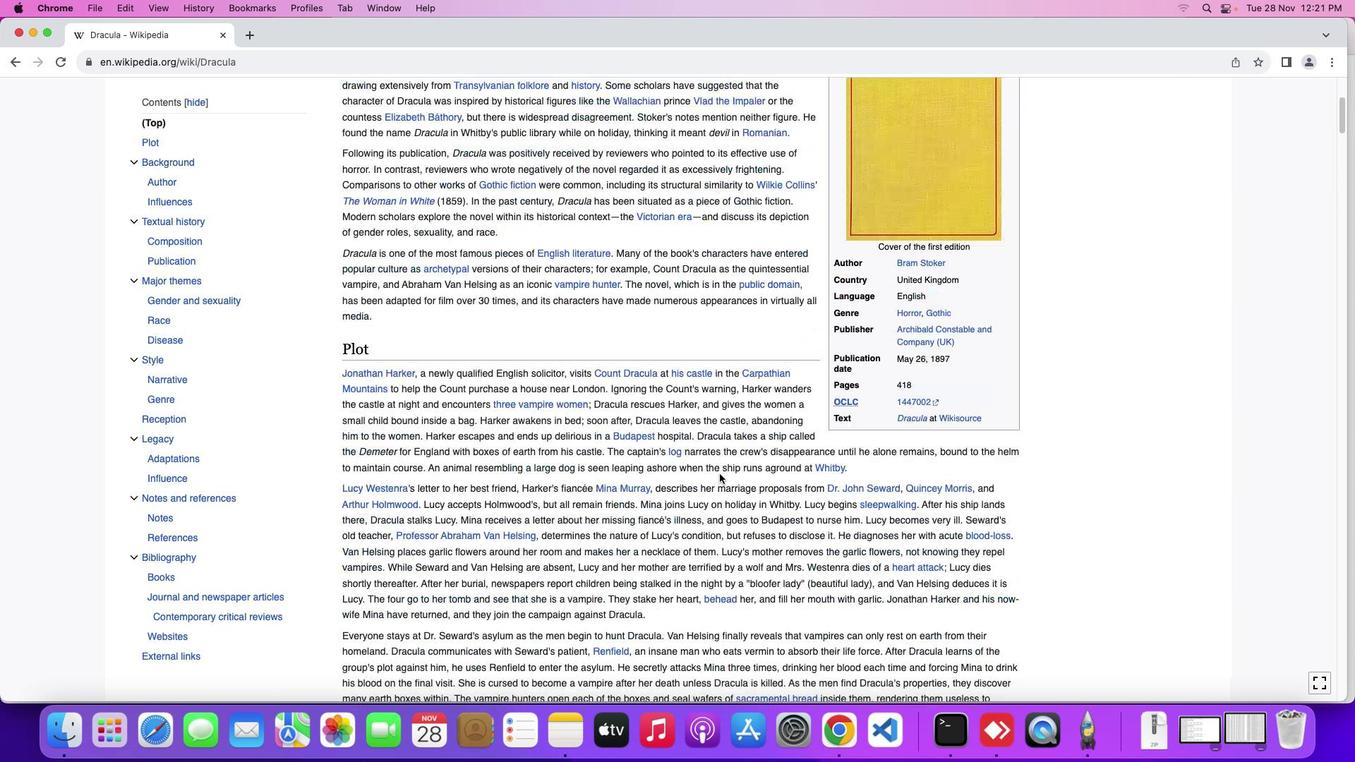 
Action: Mouse moved to (719, 473)
Screenshot: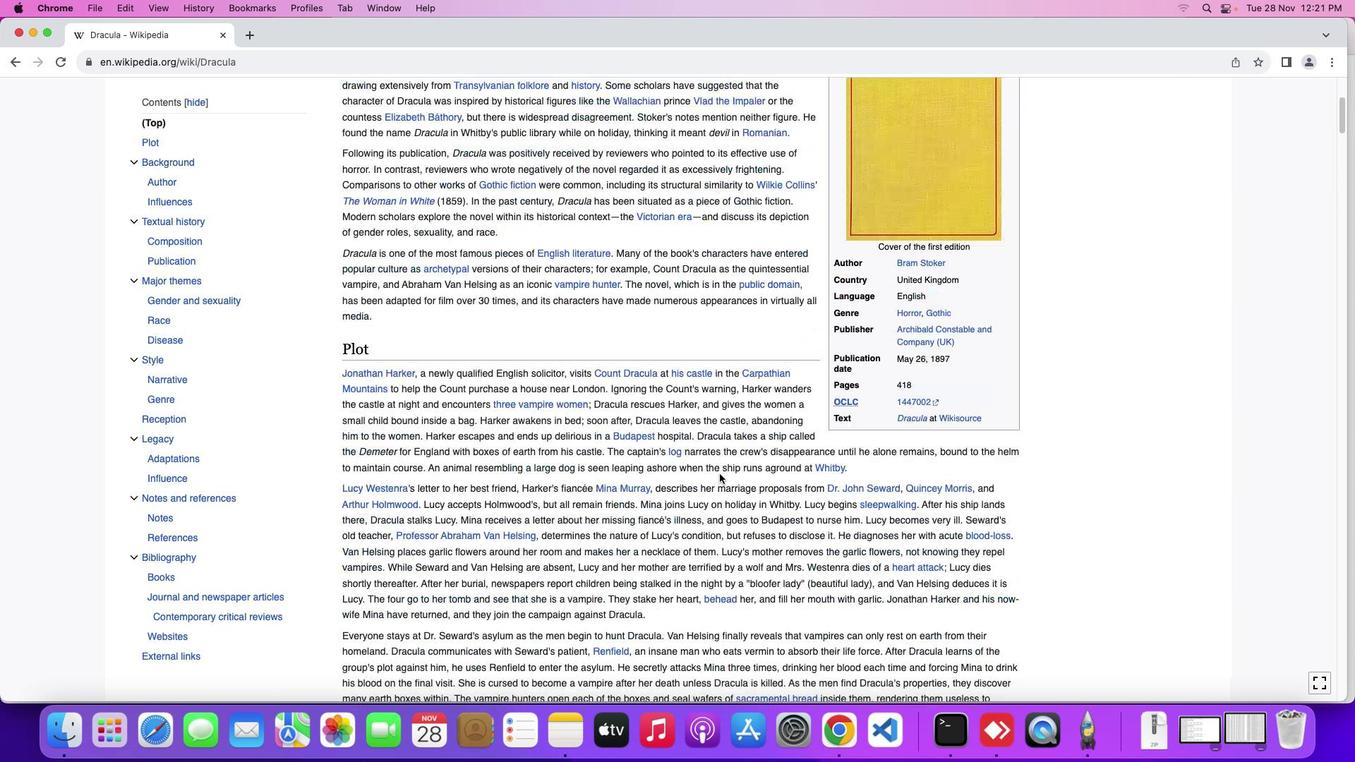 
Action: Mouse scrolled (719, 473) with delta (0, 0)
Screenshot: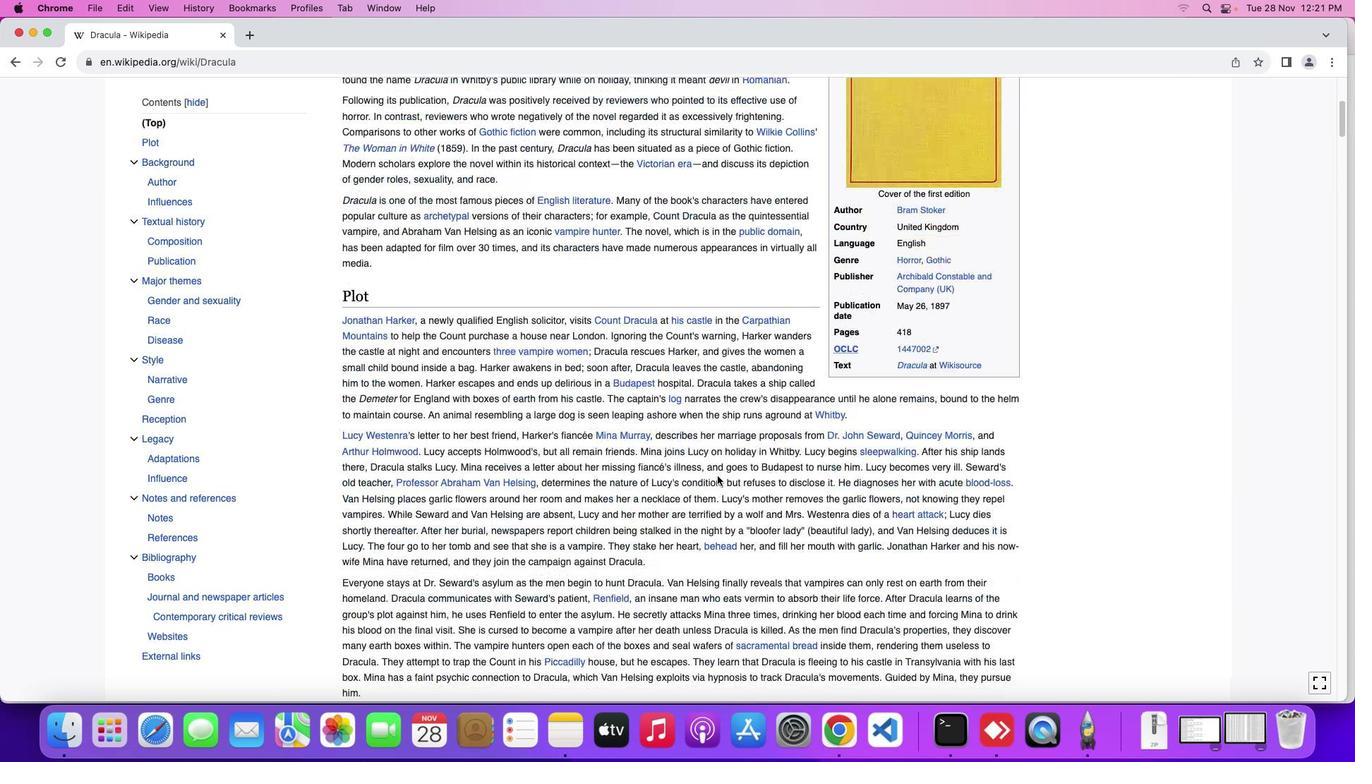 
Action: Mouse moved to (720, 473)
Screenshot: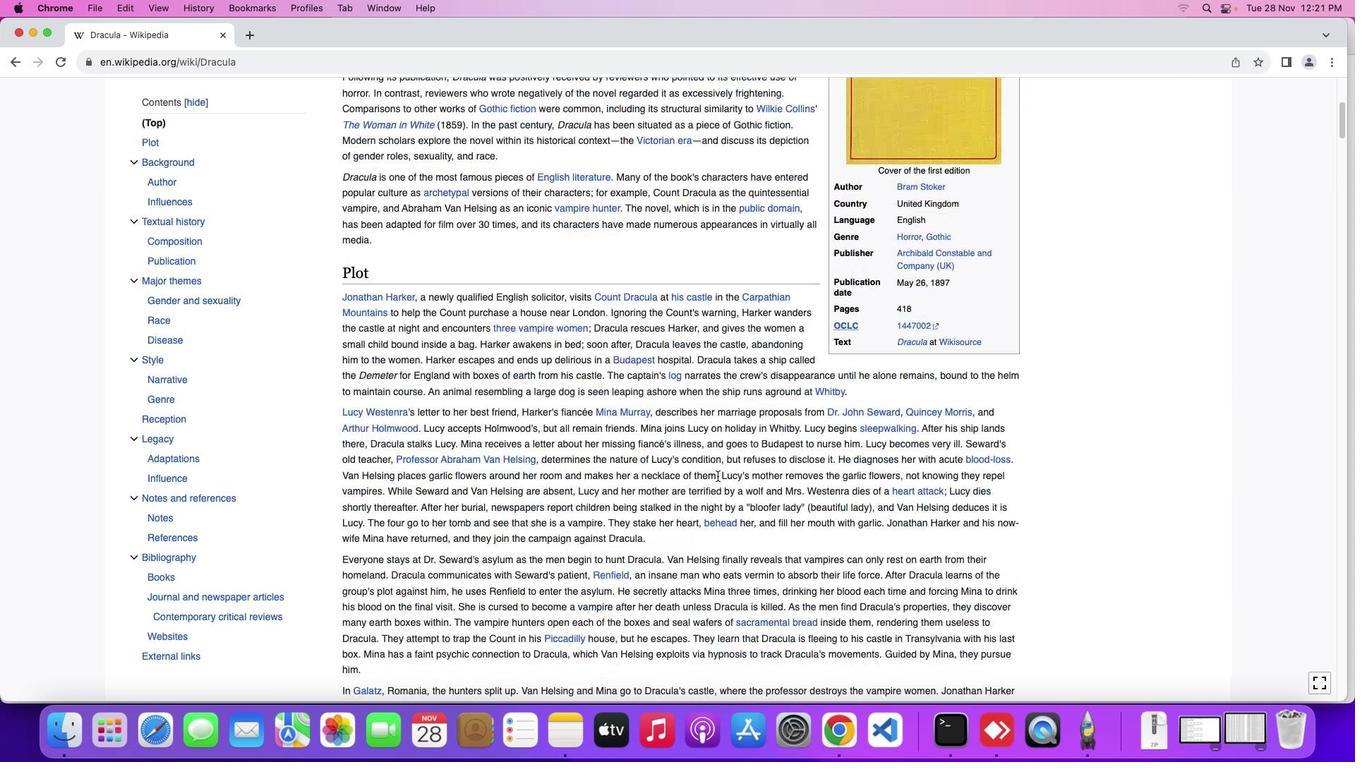 
Action: Mouse scrolled (720, 473) with delta (0, -2)
Screenshot: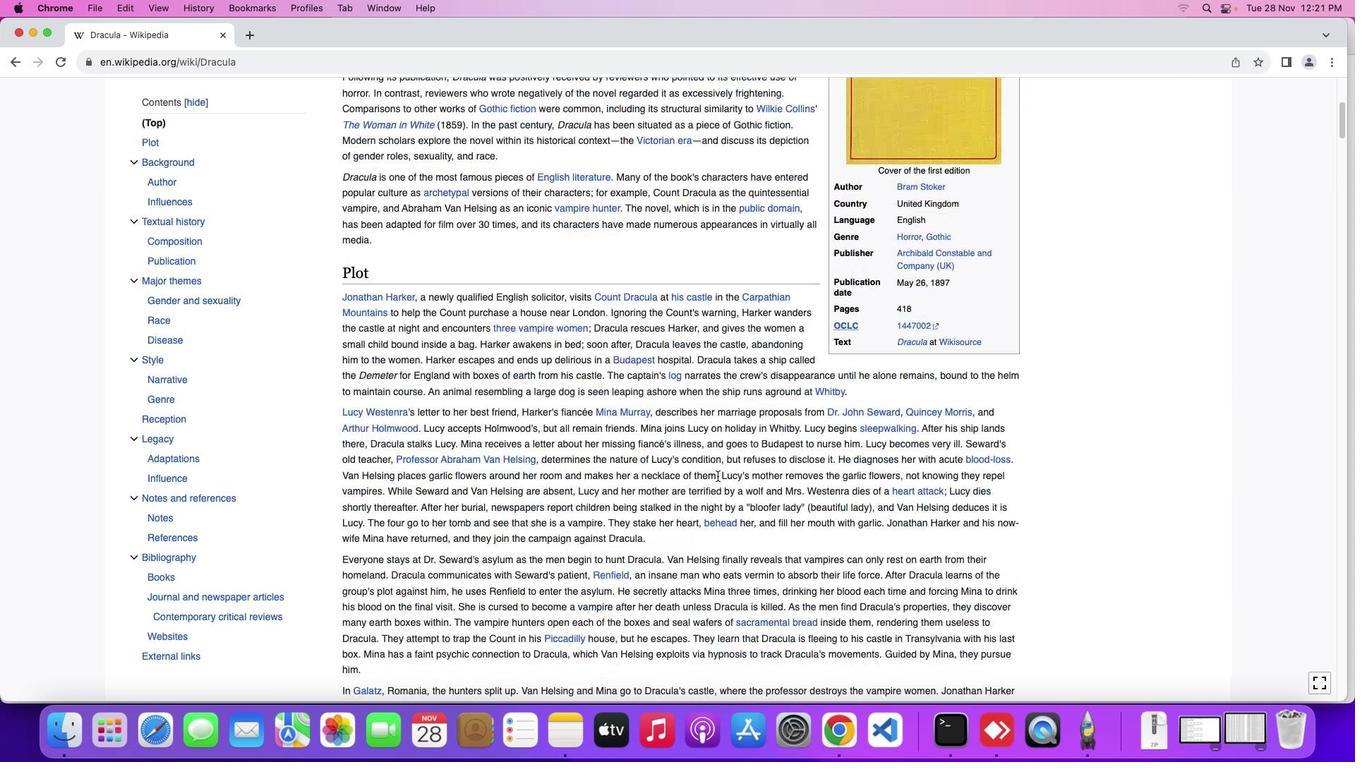 
Action: Mouse moved to (720, 473)
Screenshot: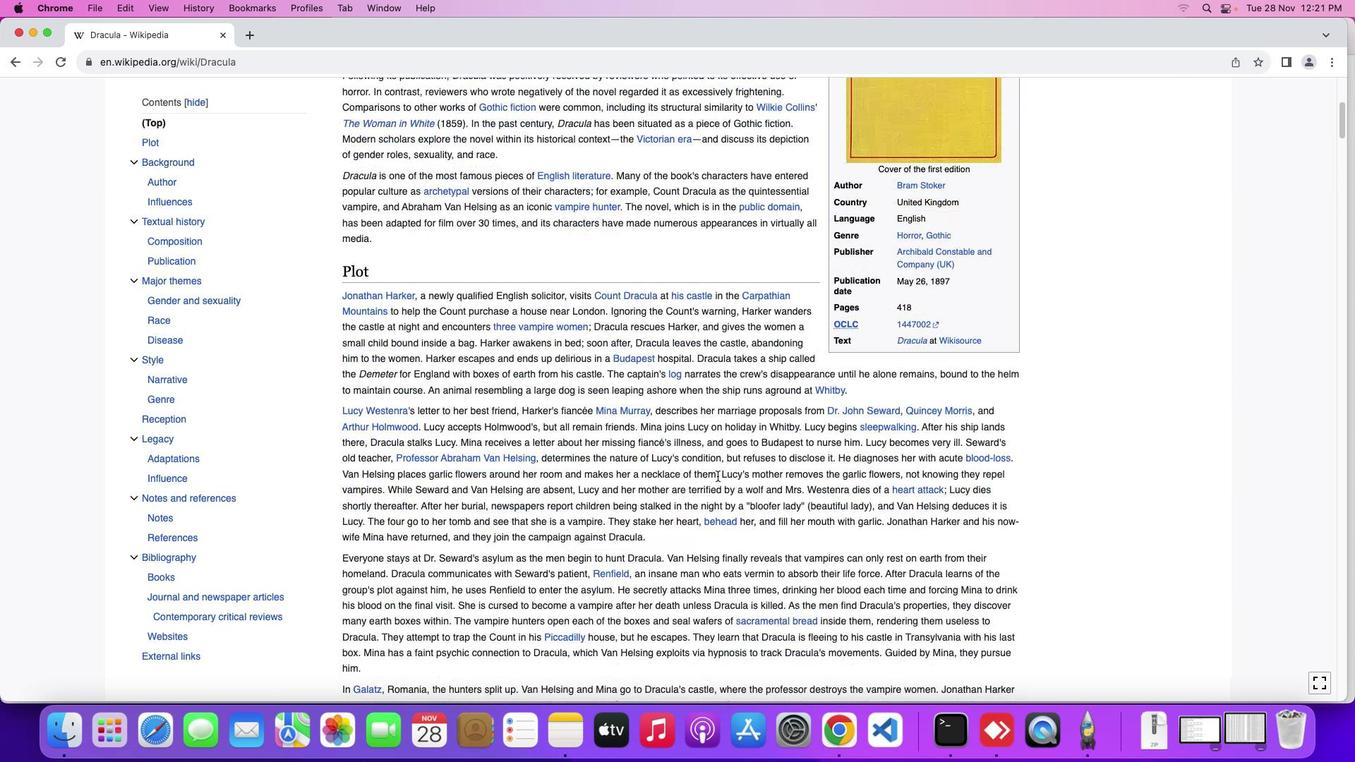
Action: Mouse scrolled (720, 473) with delta (0, -2)
Screenshot: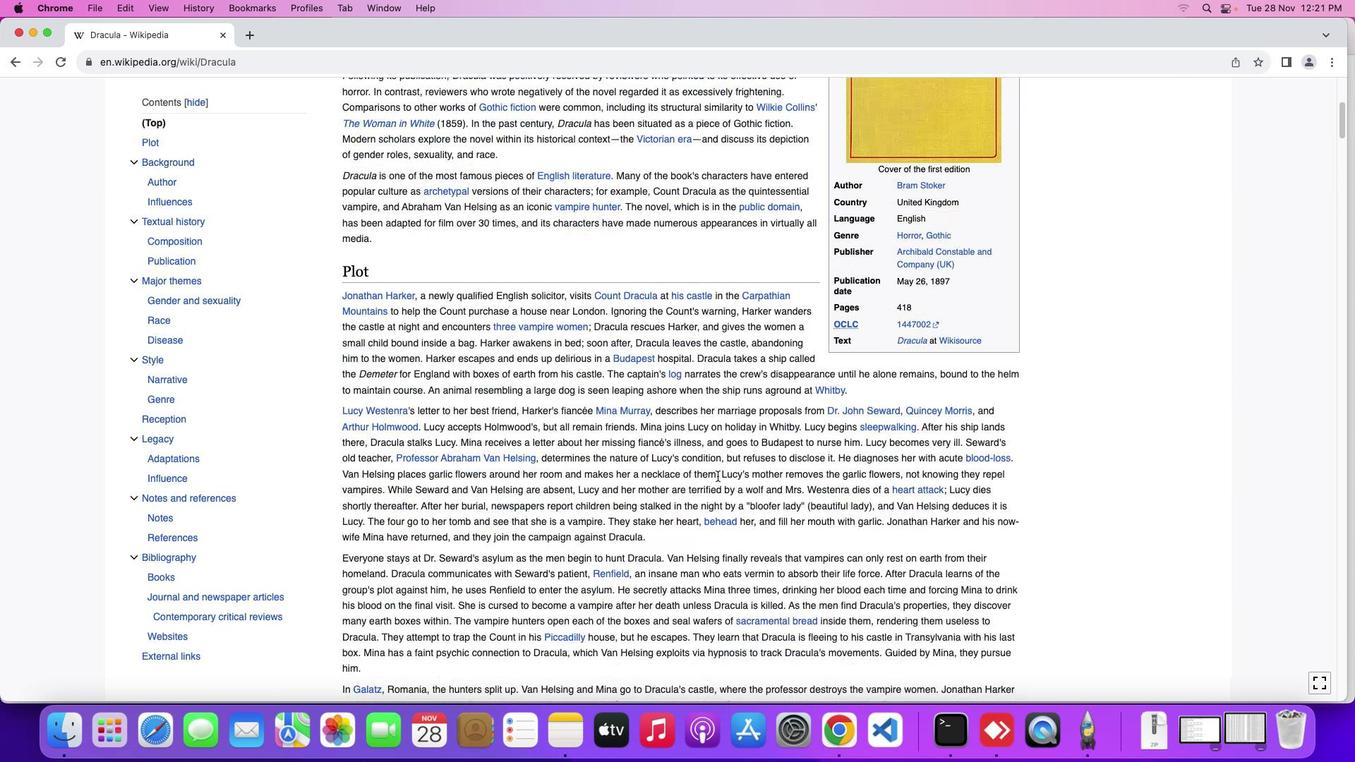 
Action: Mouse moved to (718, 475)
Screenshot: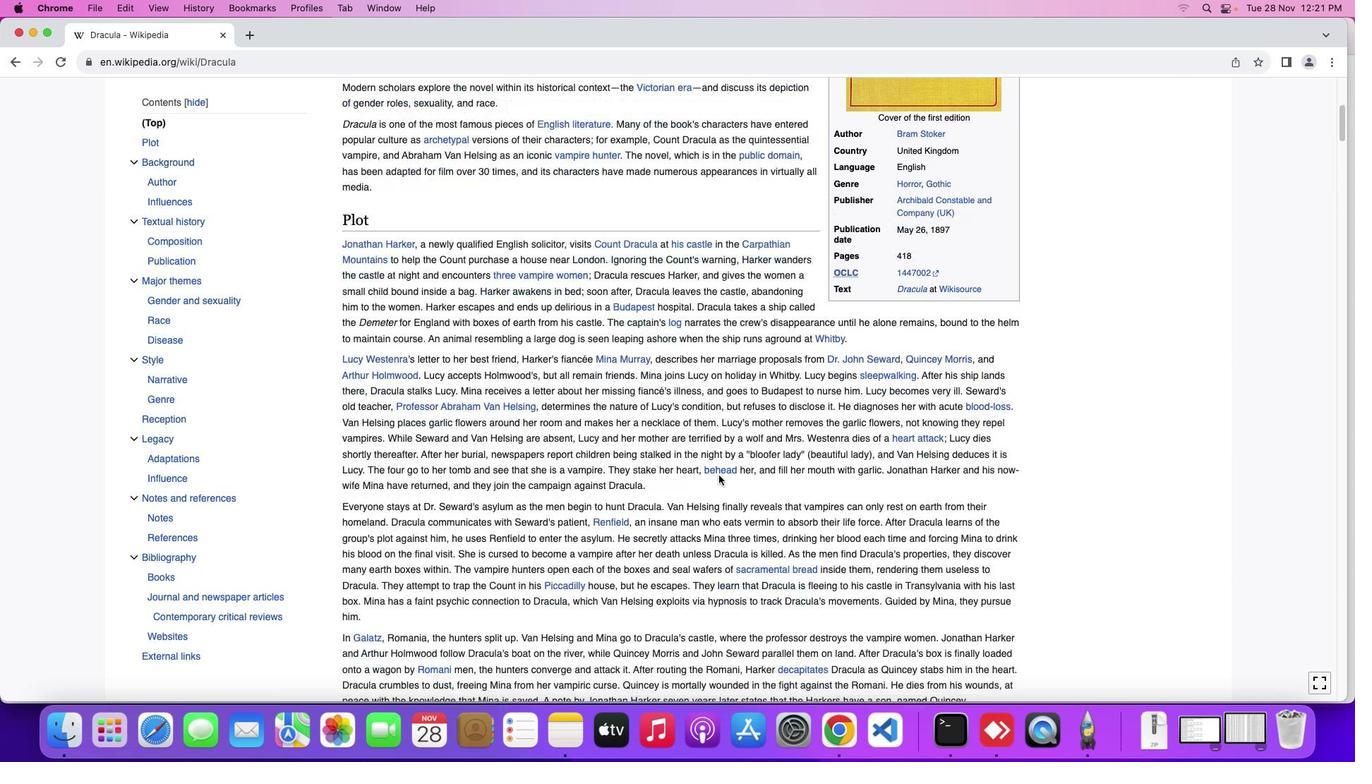 
Action: Mouse scrolled (718, 475) with delta (0, 0)
Screenshot: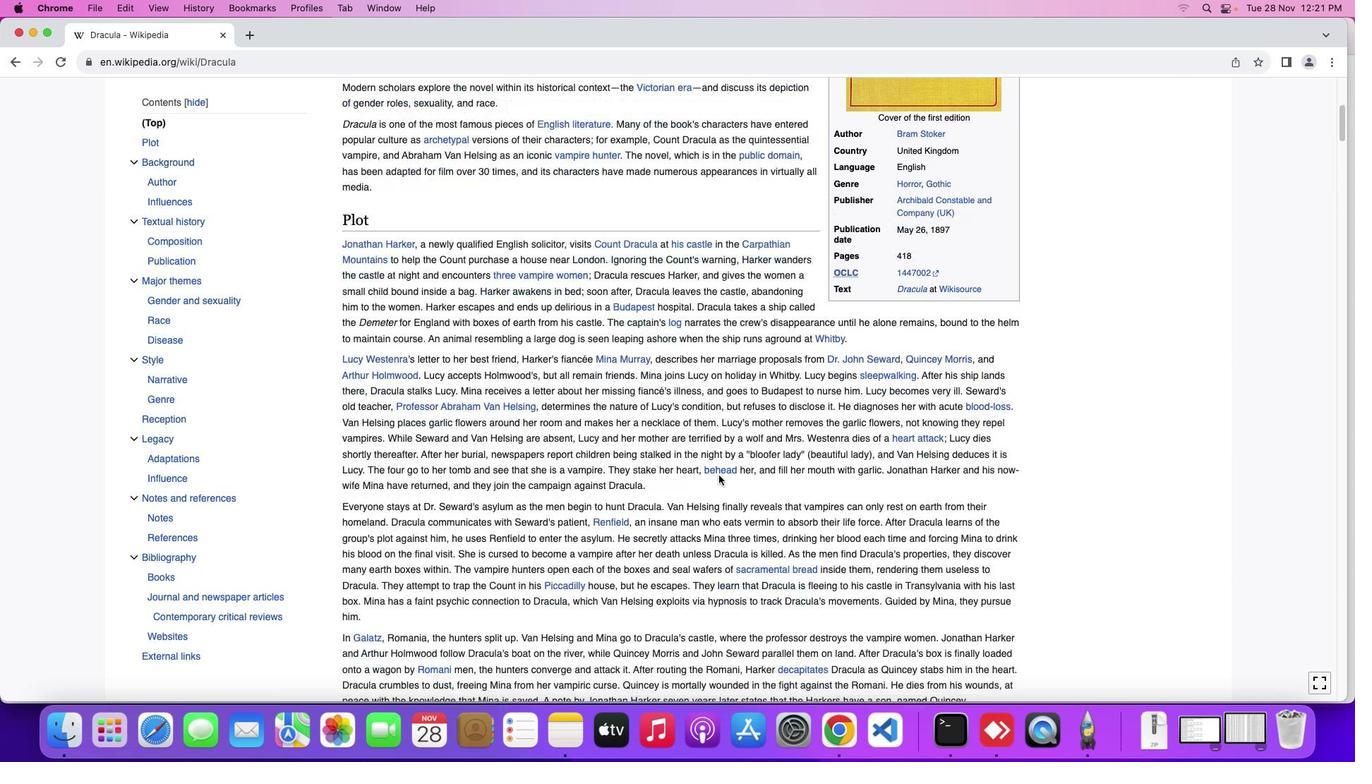 
Action: Mouse moved to (718, 475)
Screenshot: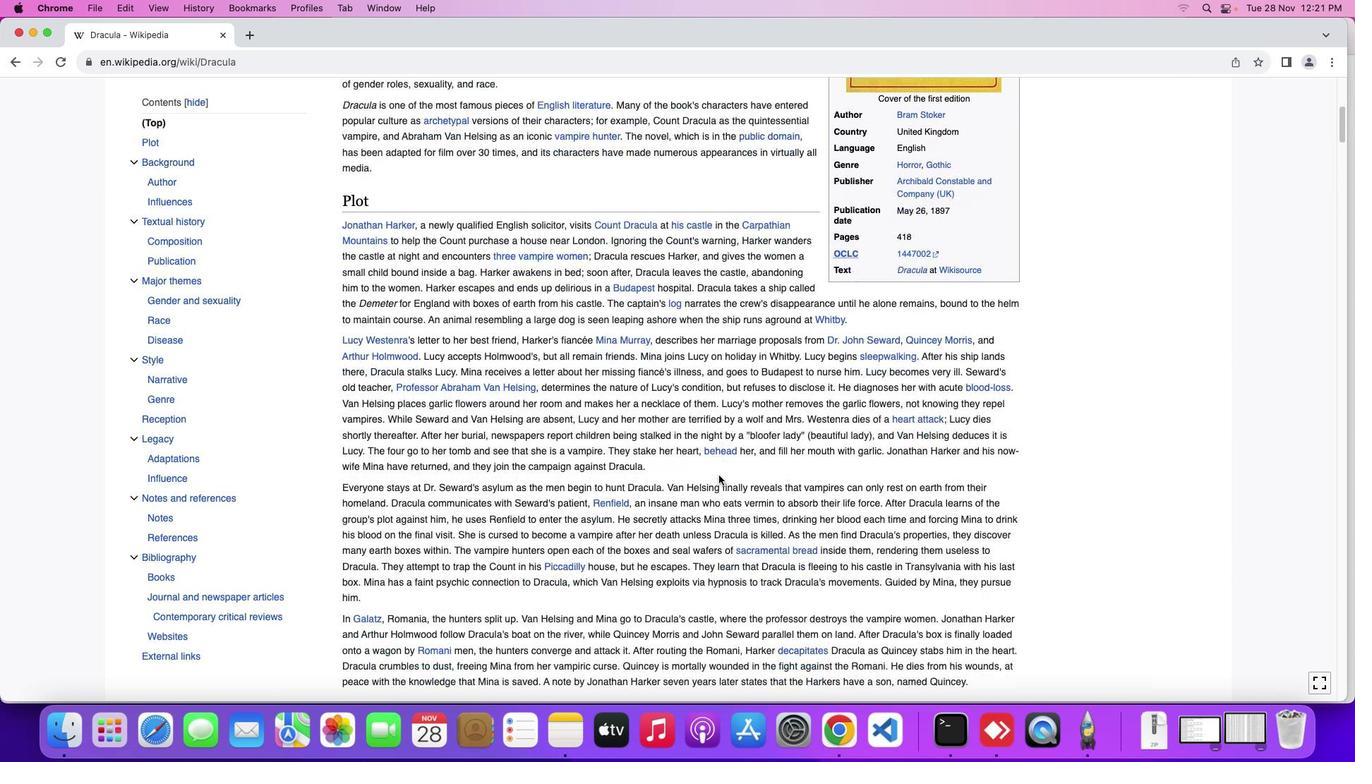 
Action: Mouse scrolled (718, 475) with delta (0, 0)
Screenshot: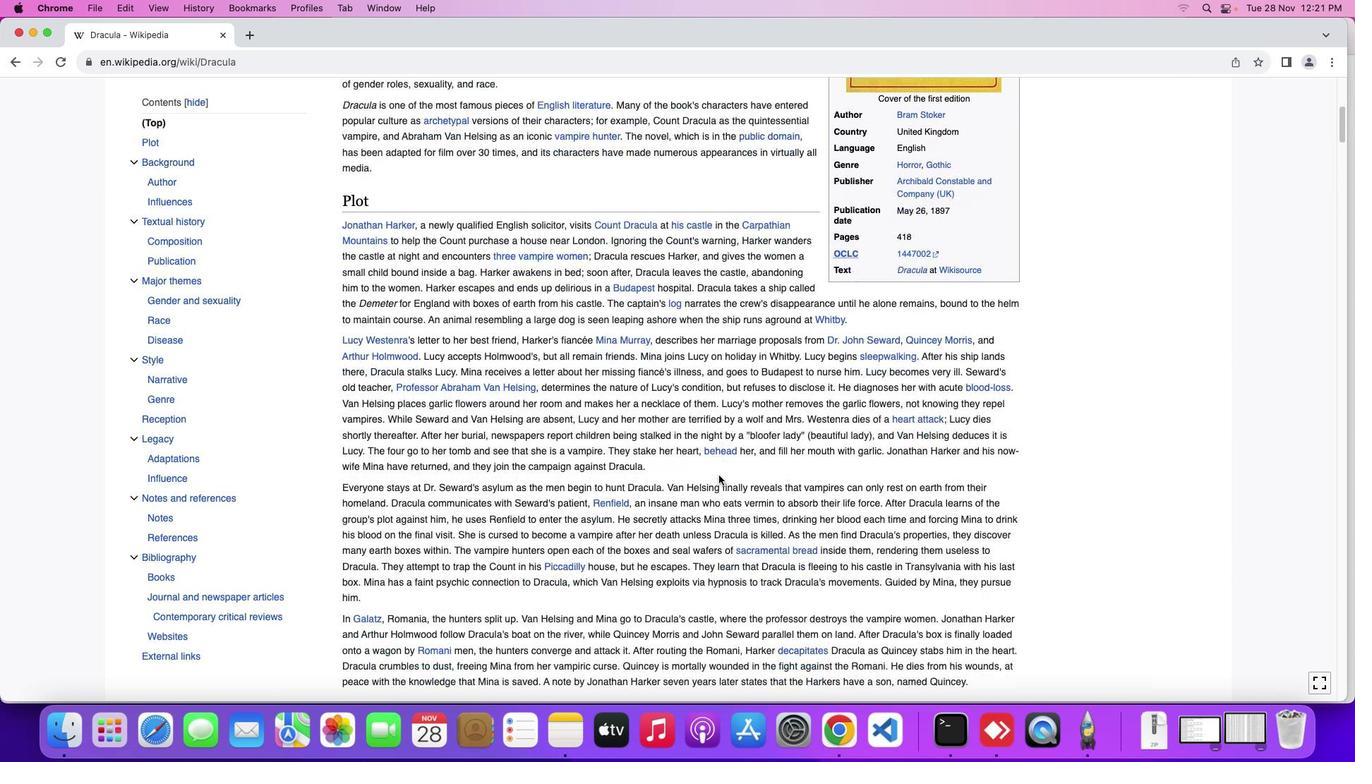 
Action: Mouse moved to (719, 475)
Screenshot: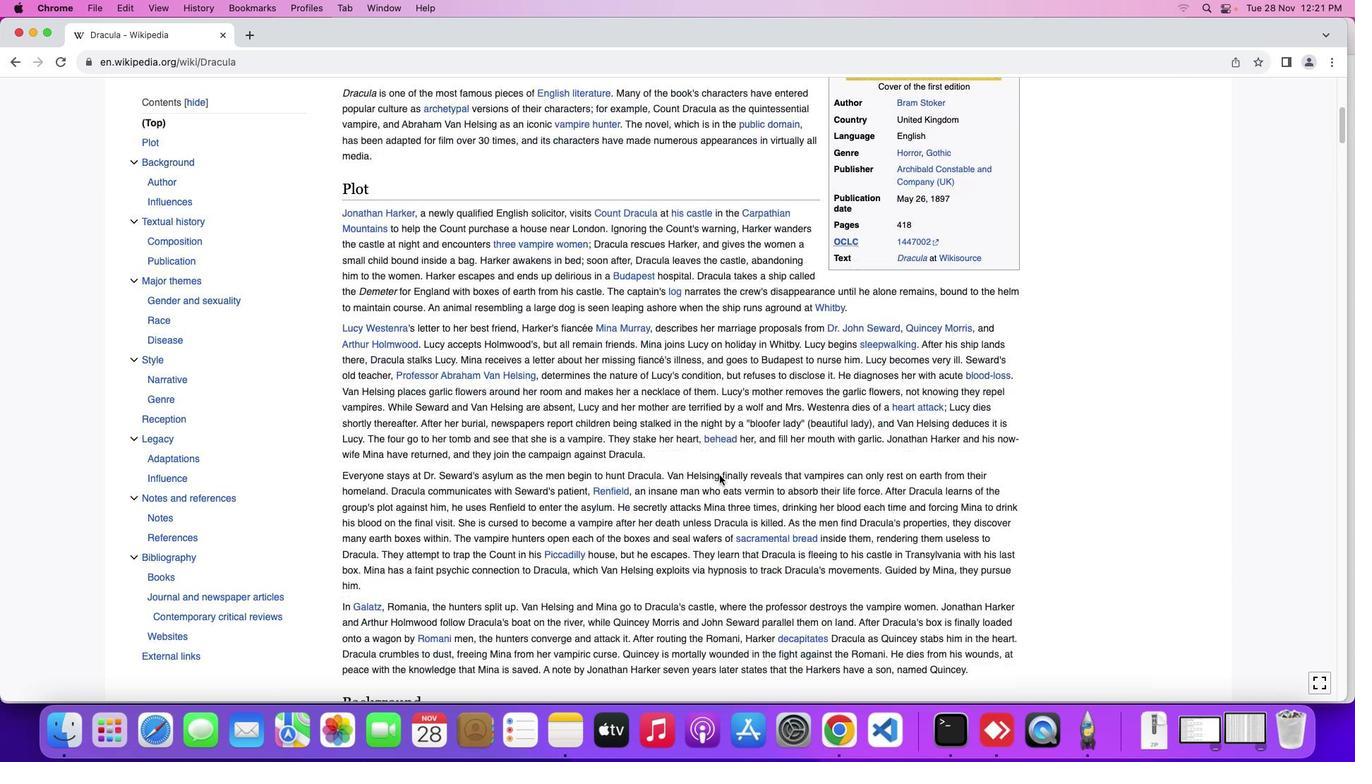 
Action: Mouse scrolled (719, 475) with delta (0, -1)
Screenshot: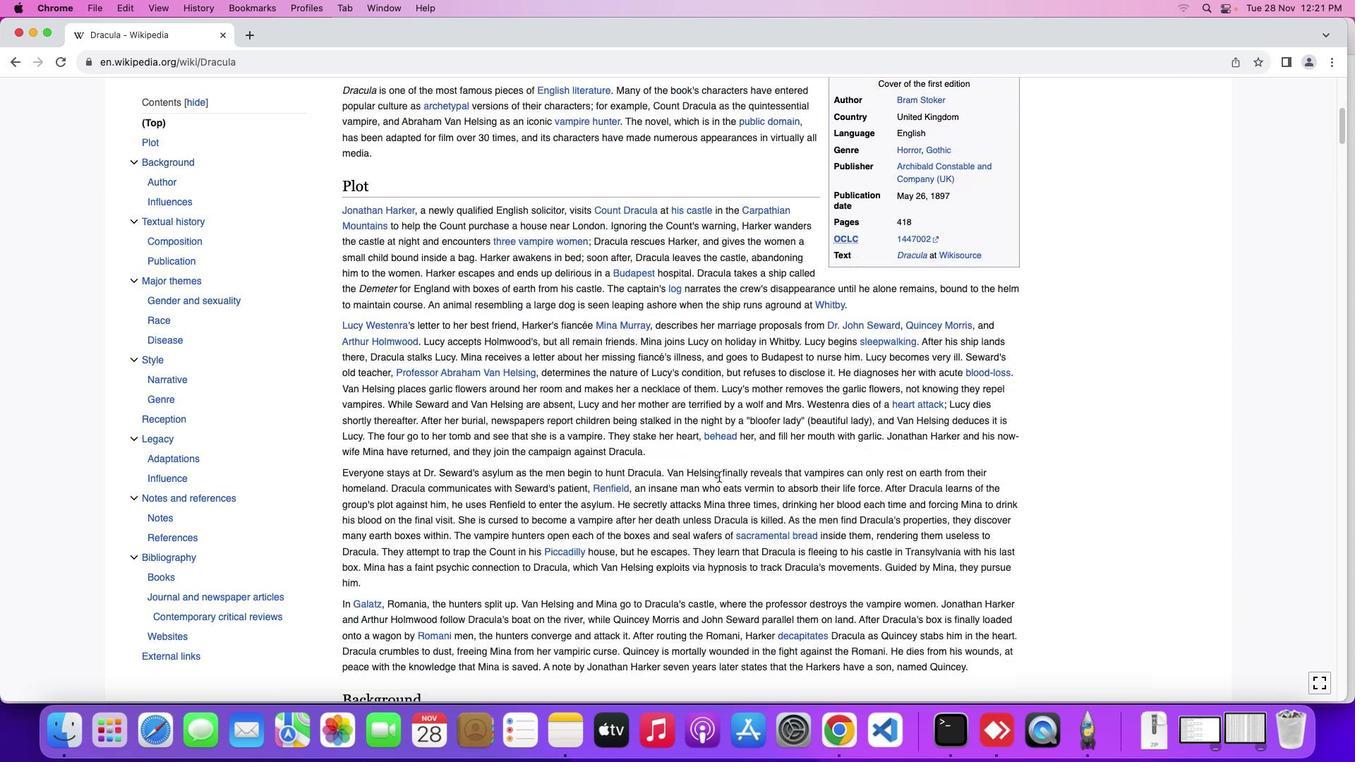 
Action: Mouse moved to (718, 477)
Screenshot: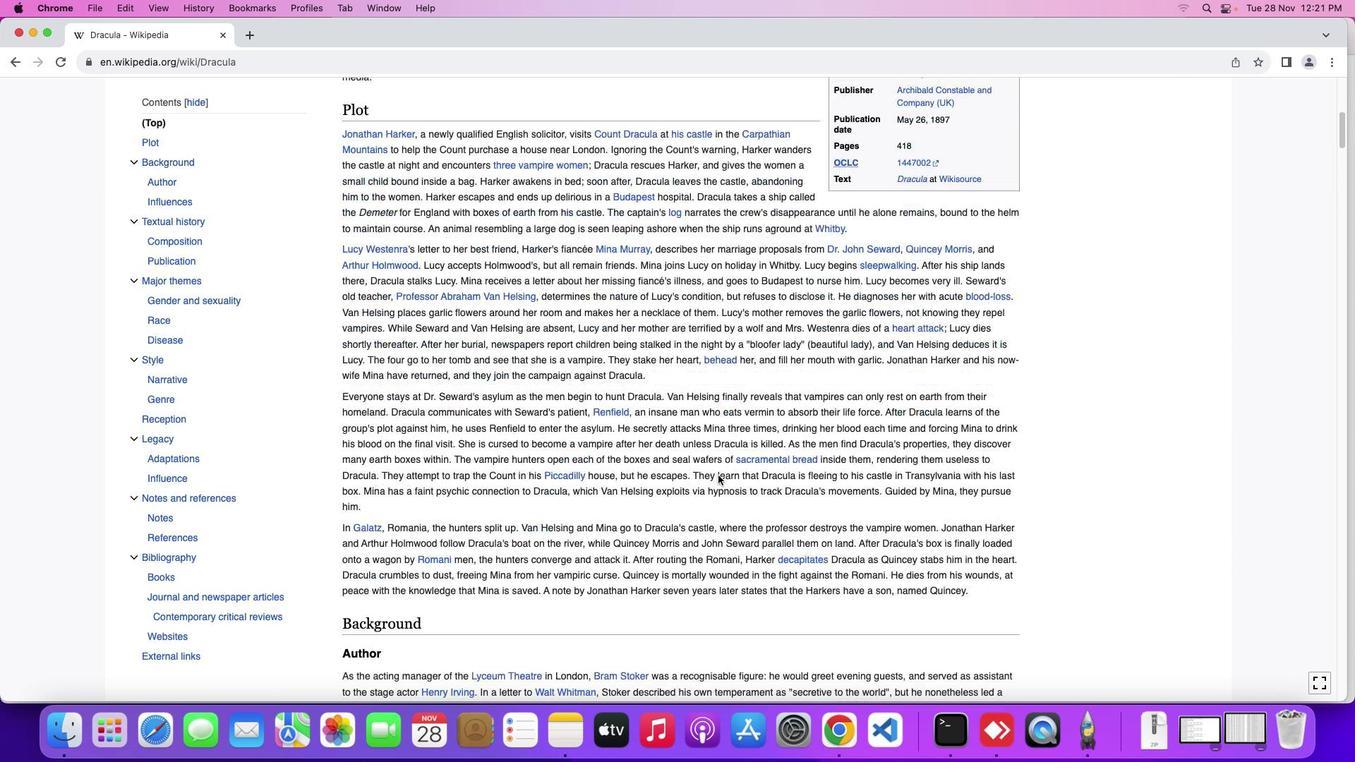 
Action: Mouse scrolled (718, 477) with delta (0, 0)
Screenshot: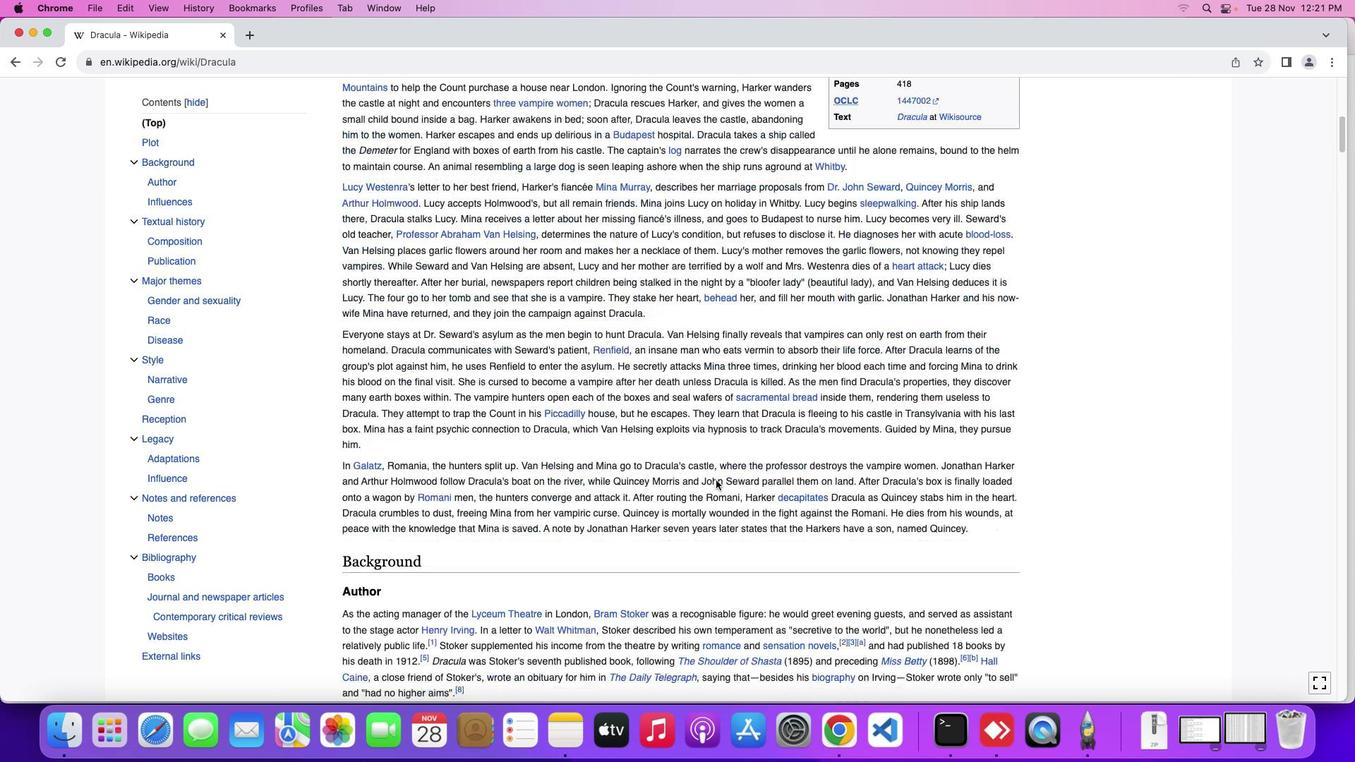 
Action: Mouse moved to (718, 477)
Screenshot: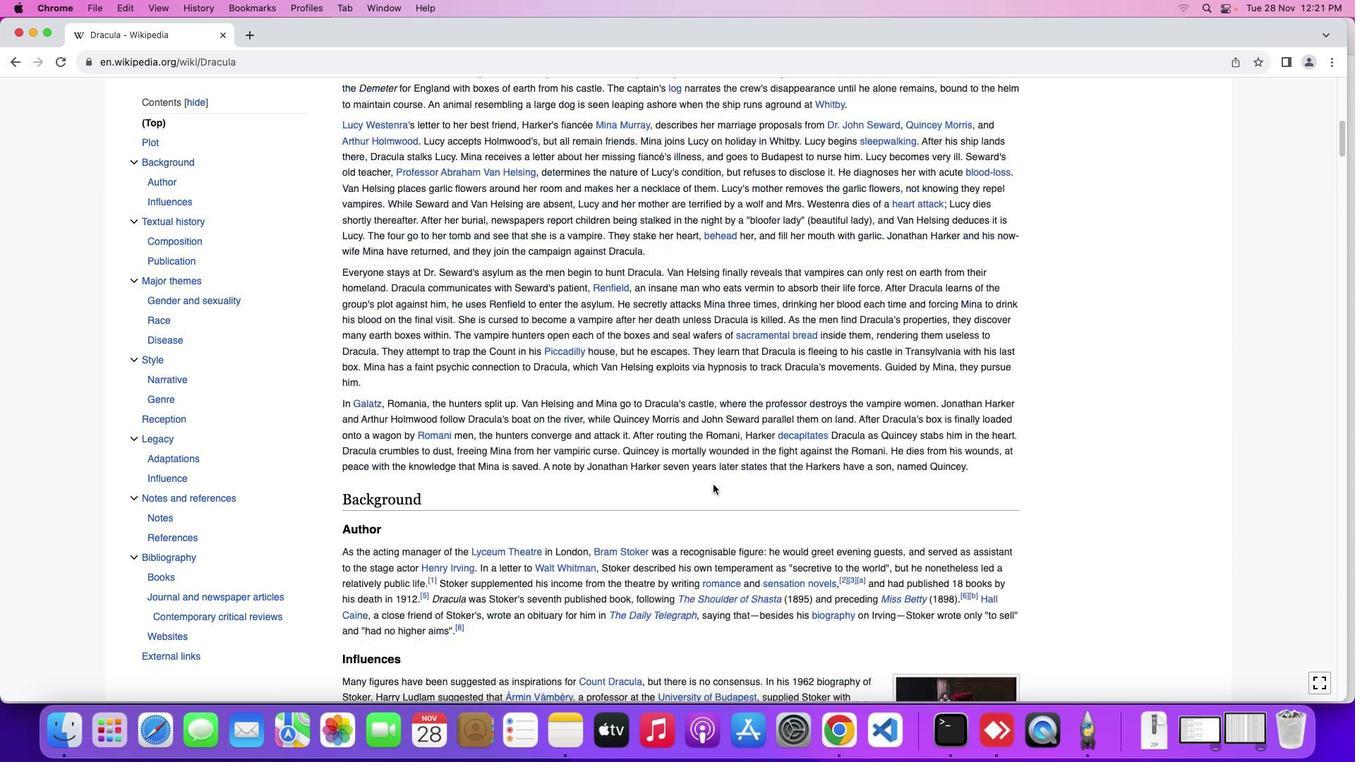
Action: Mouse scrolled (718, 477) with delta (0, 0)
Screenshot: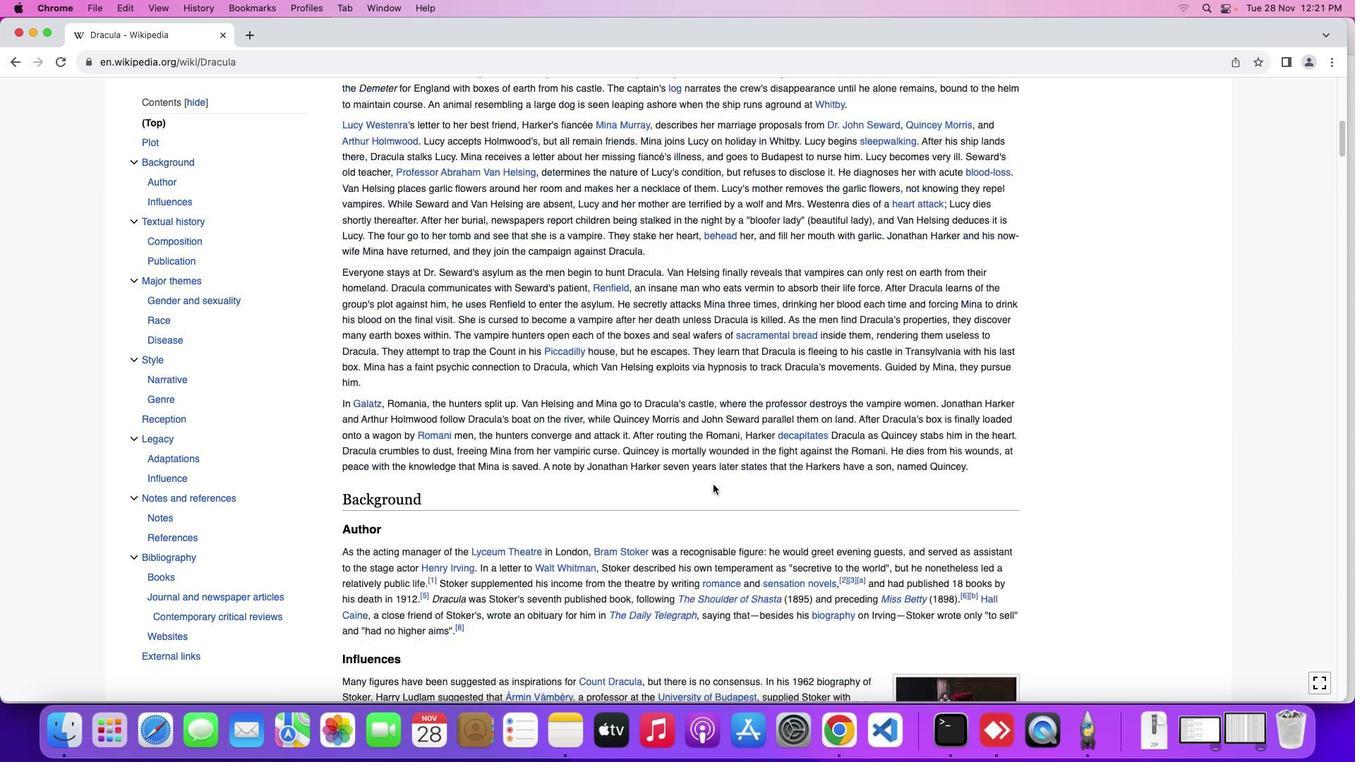 
Action: Mouse moved to (718, 475)
Screenshot: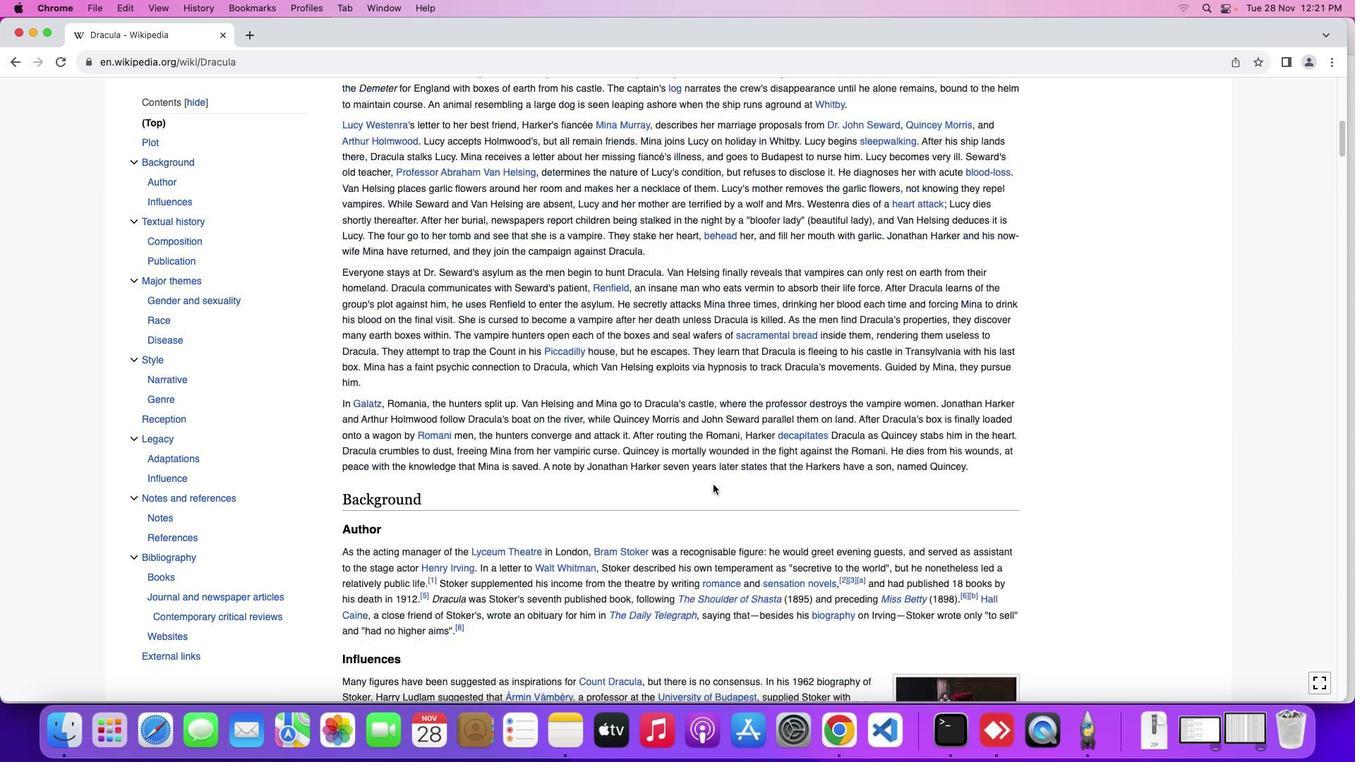 
Action: Mouse scrolled (718, 475) with delta (0, -2)
Screenshot: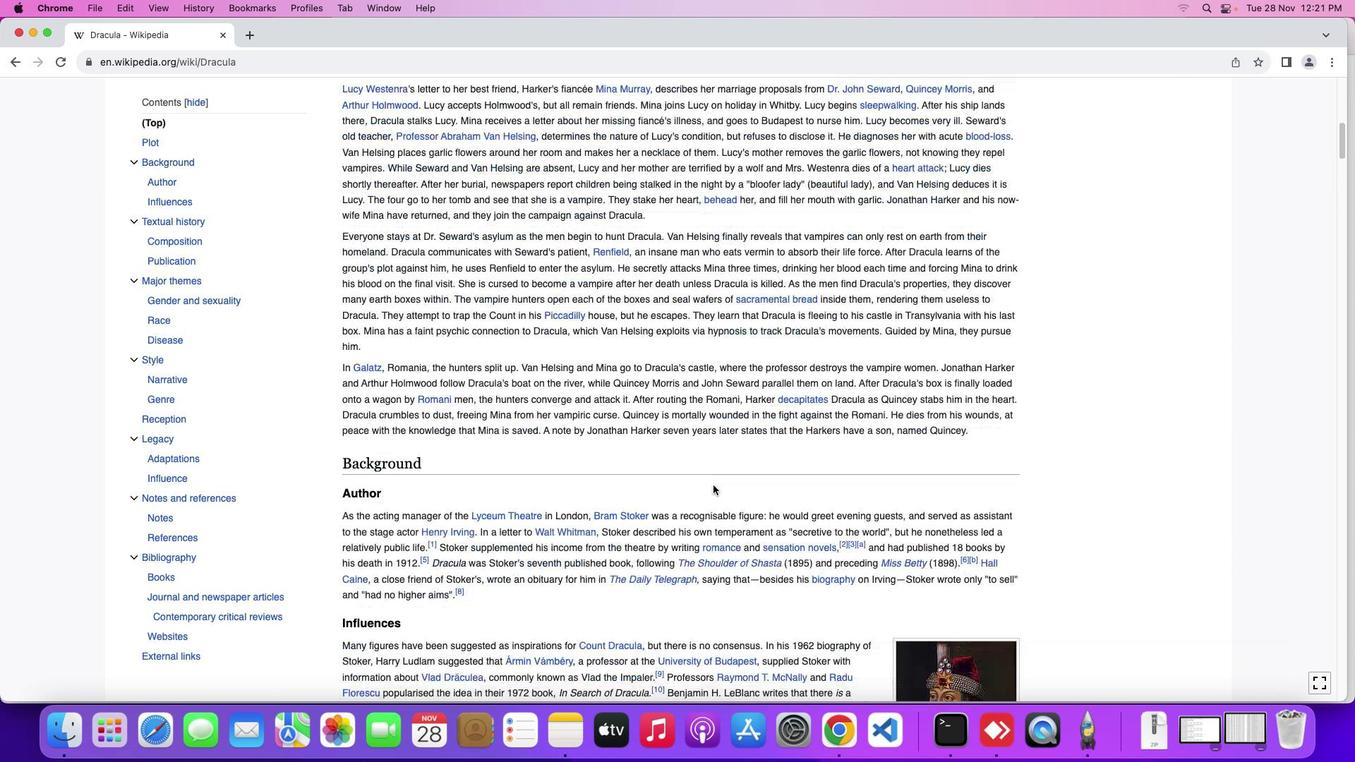 
Action: Mouse moved to (718, 475)
Screenshot: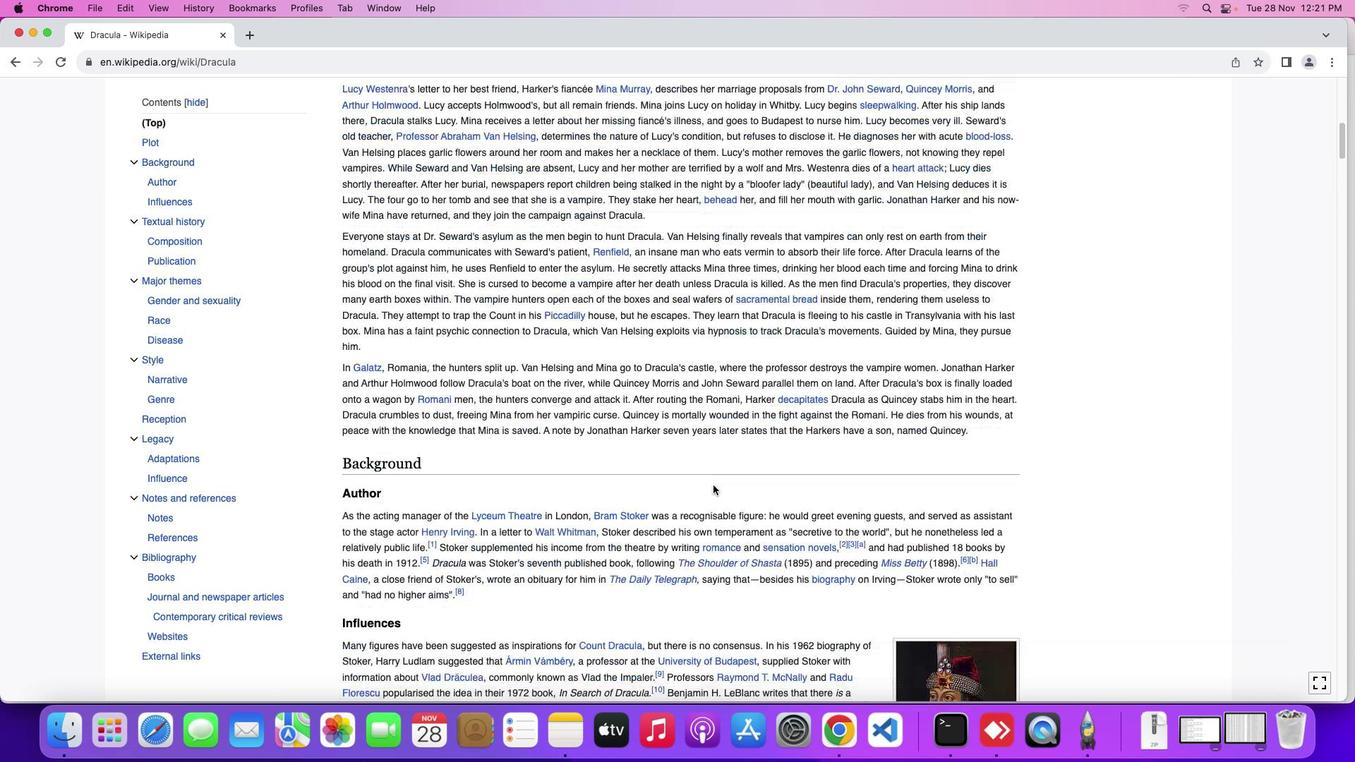 
Action: Mouse scrolled (718, 475) with delta (0, -2)
Screenshot: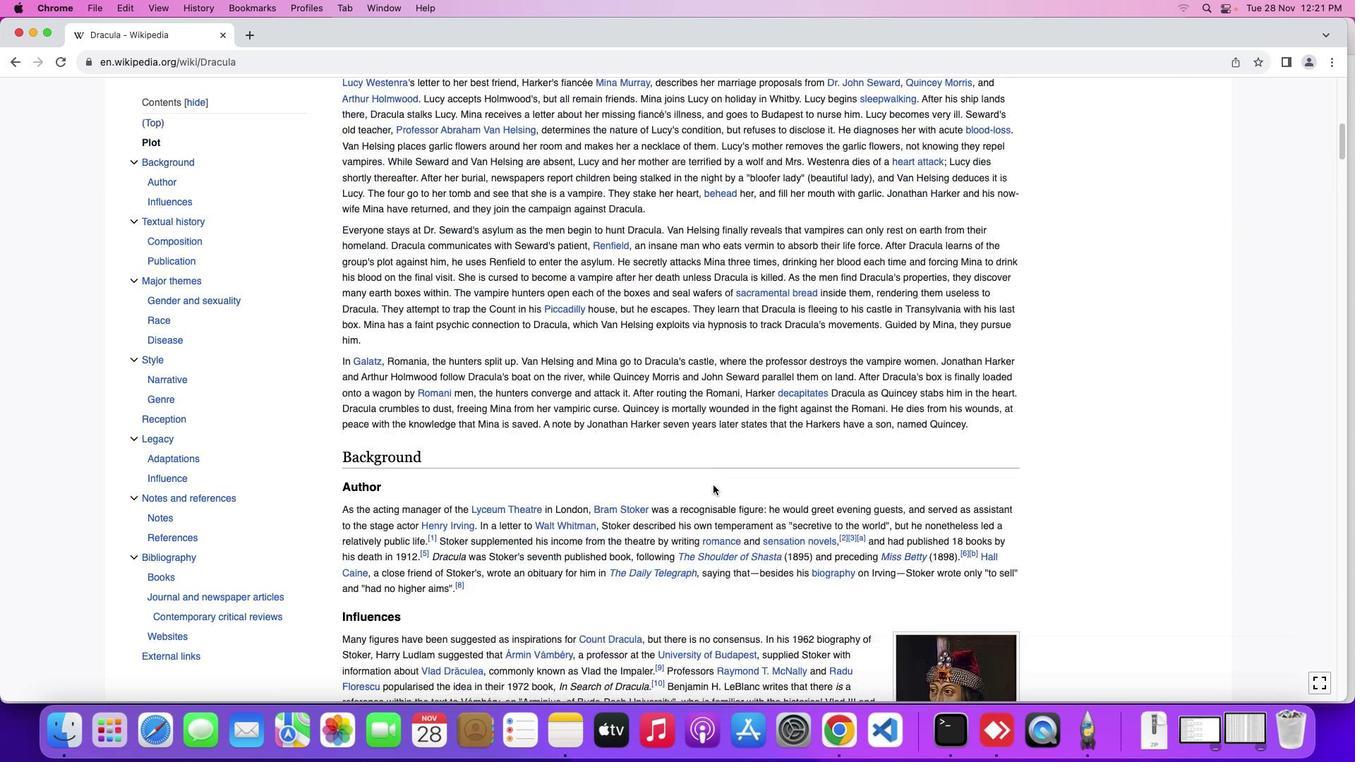 
Action: Mouse moved to (713, 485)
Screenshot: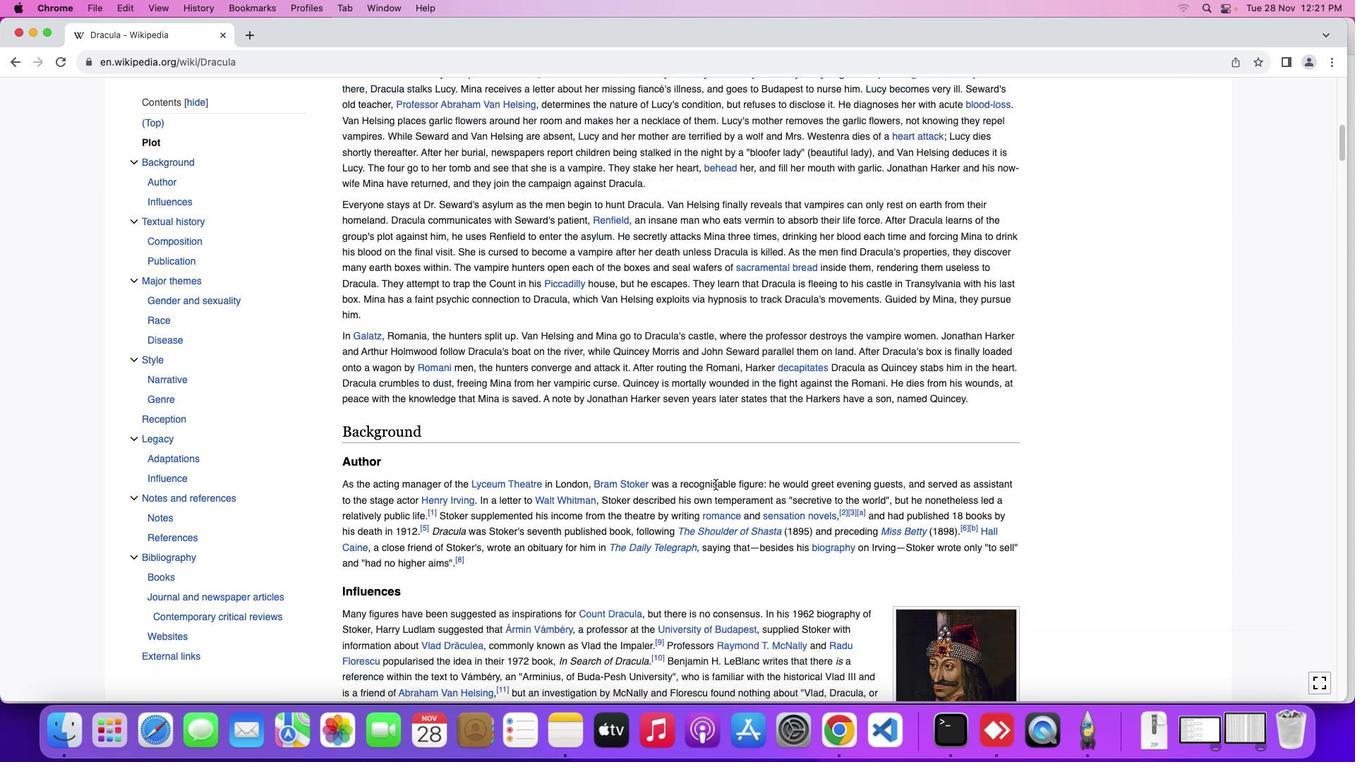 
Action: Mouse scrolled (713, 485) with delta (0, 0)
Screenshot: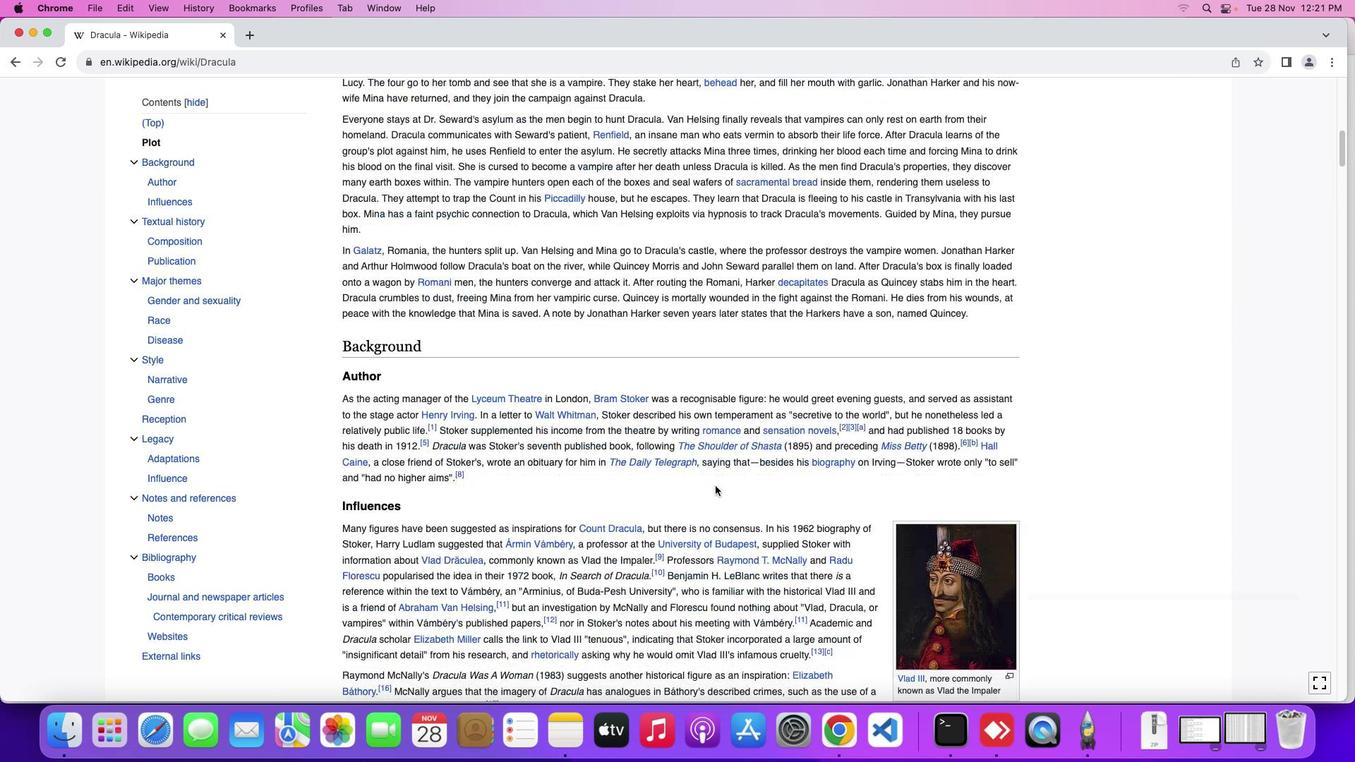 
Action: Mouse moved to (713, 485)
Screenshot: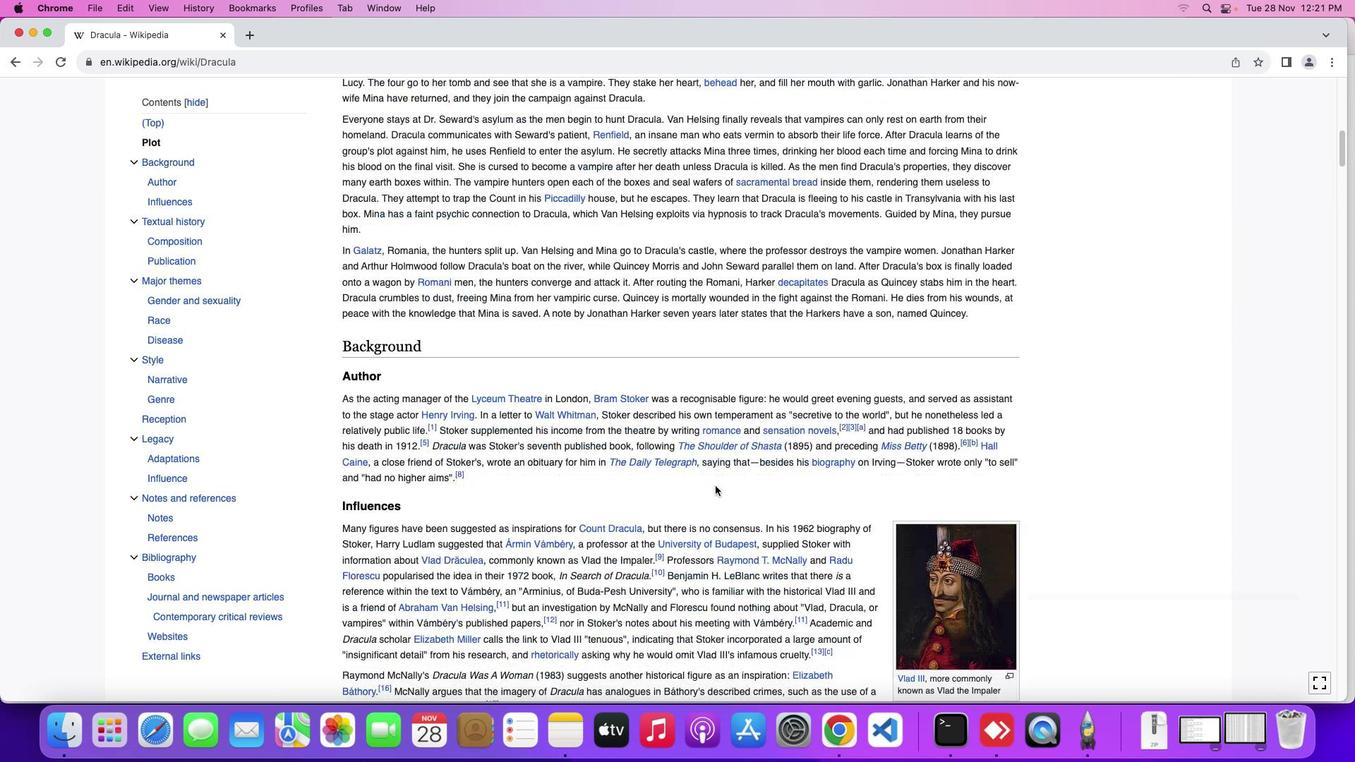 
Action: Mouse scrolled (713, 485) with delta (0, 0)
Screenshot: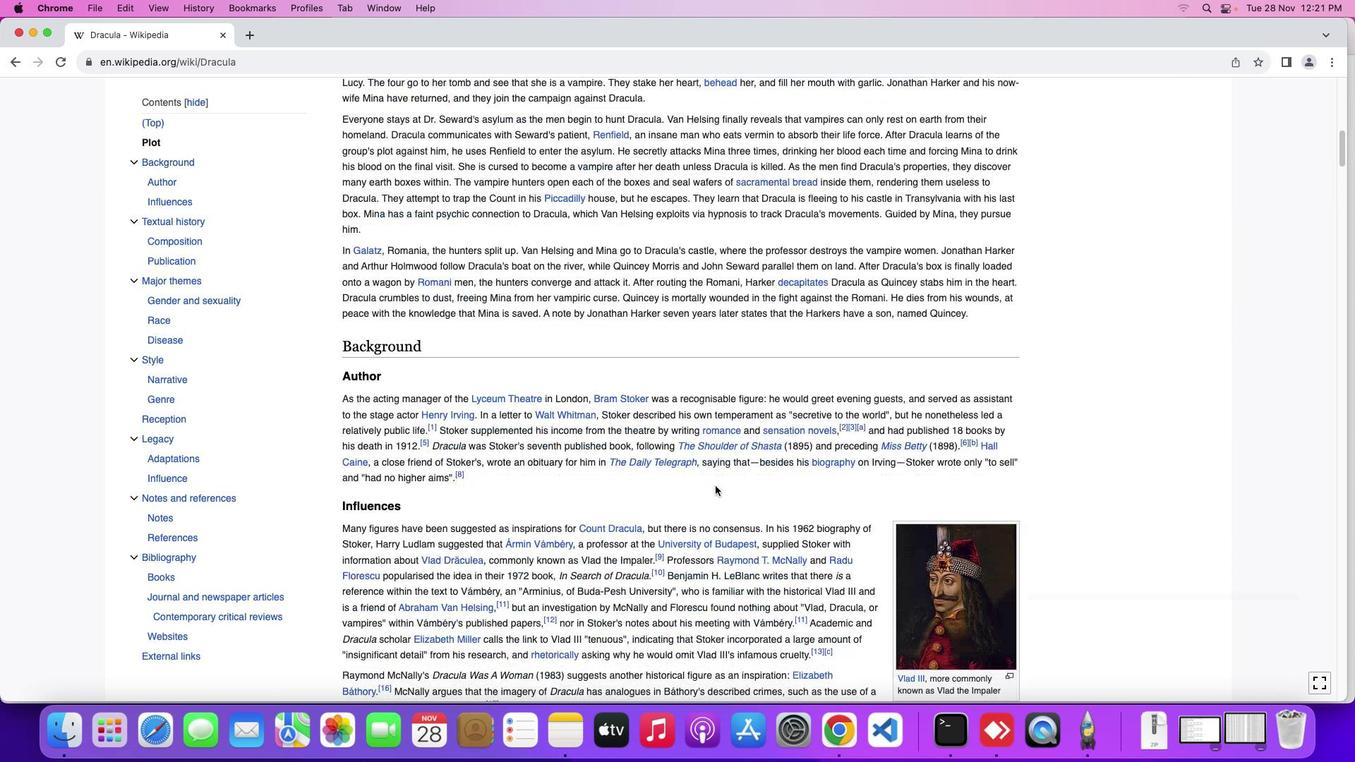 
Action: Mouse moved to (714, 485)
Screenshot: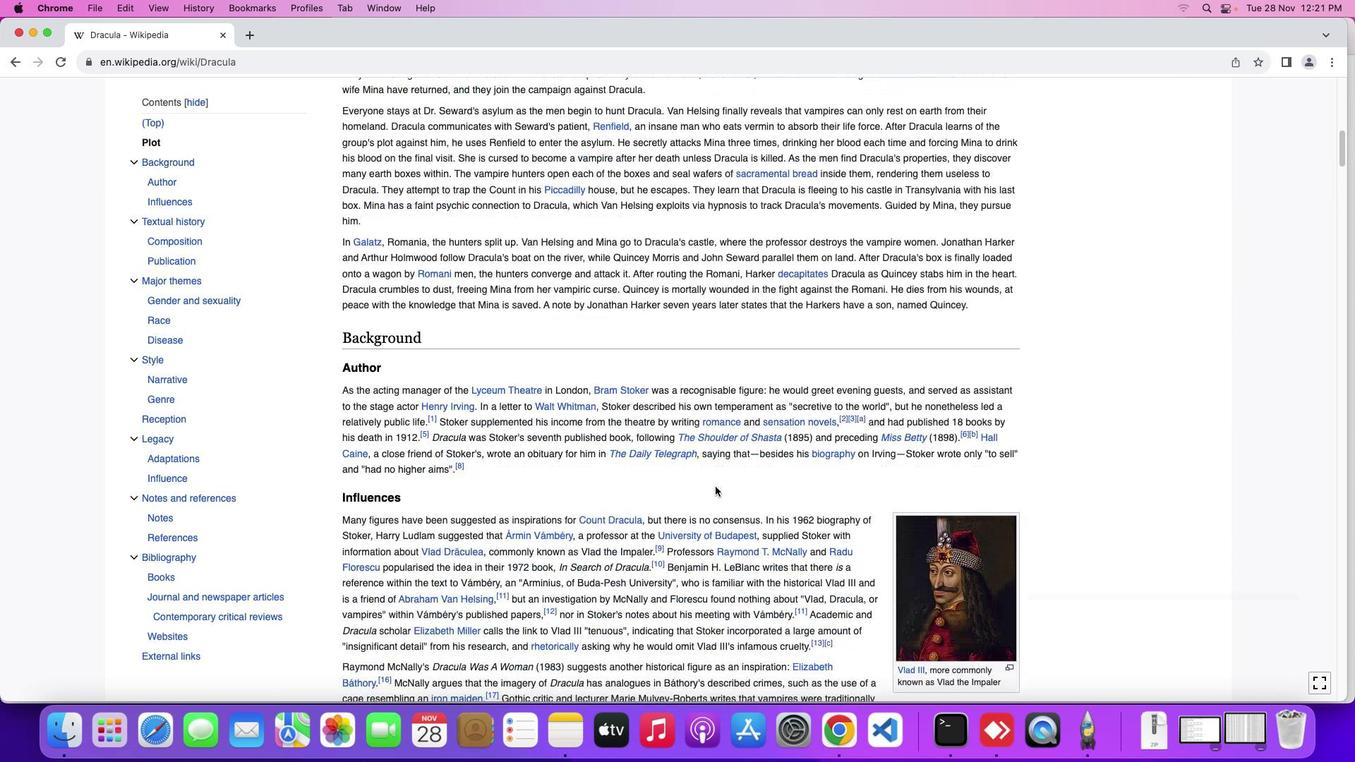 
Action: Mouse scrolled (714, 485) with delta (0, -2)
Screenshot: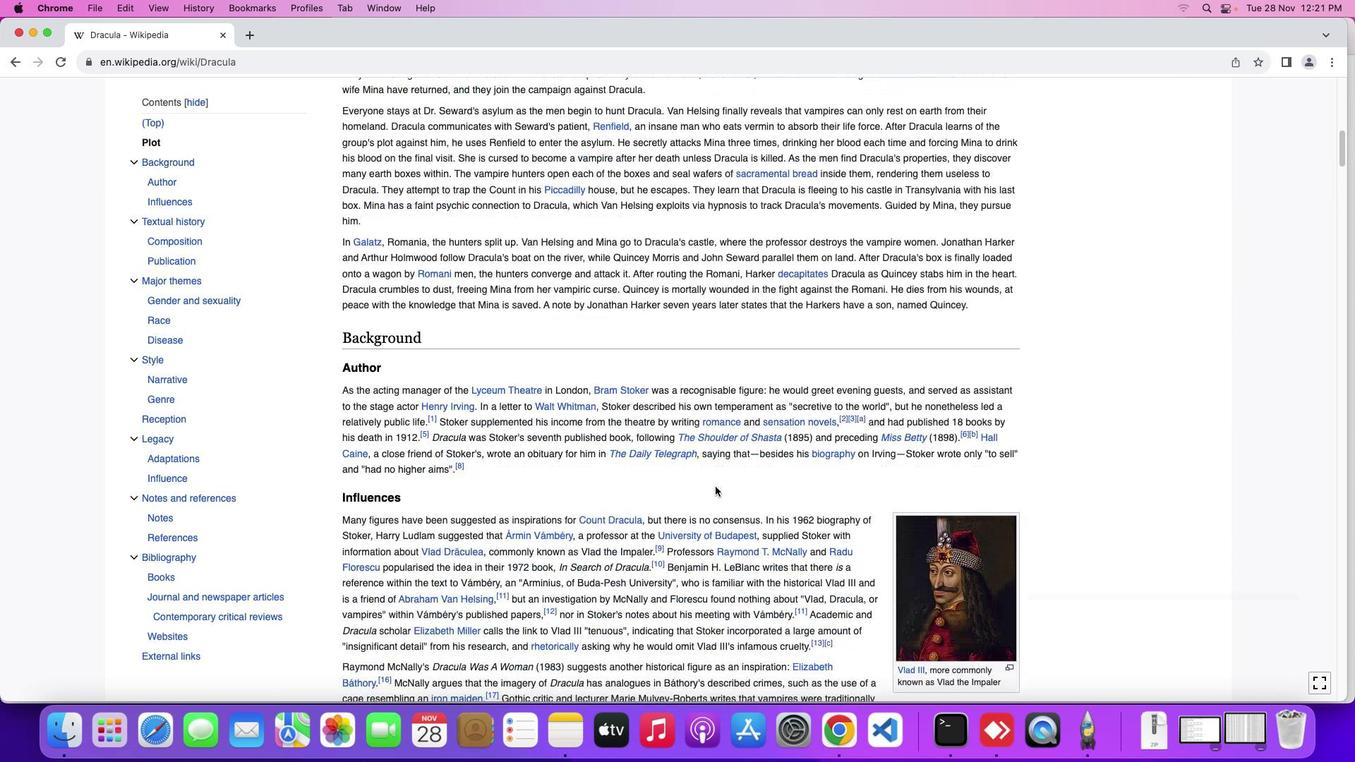 
Action: Mouse moved to (715, 487)
Screenshot: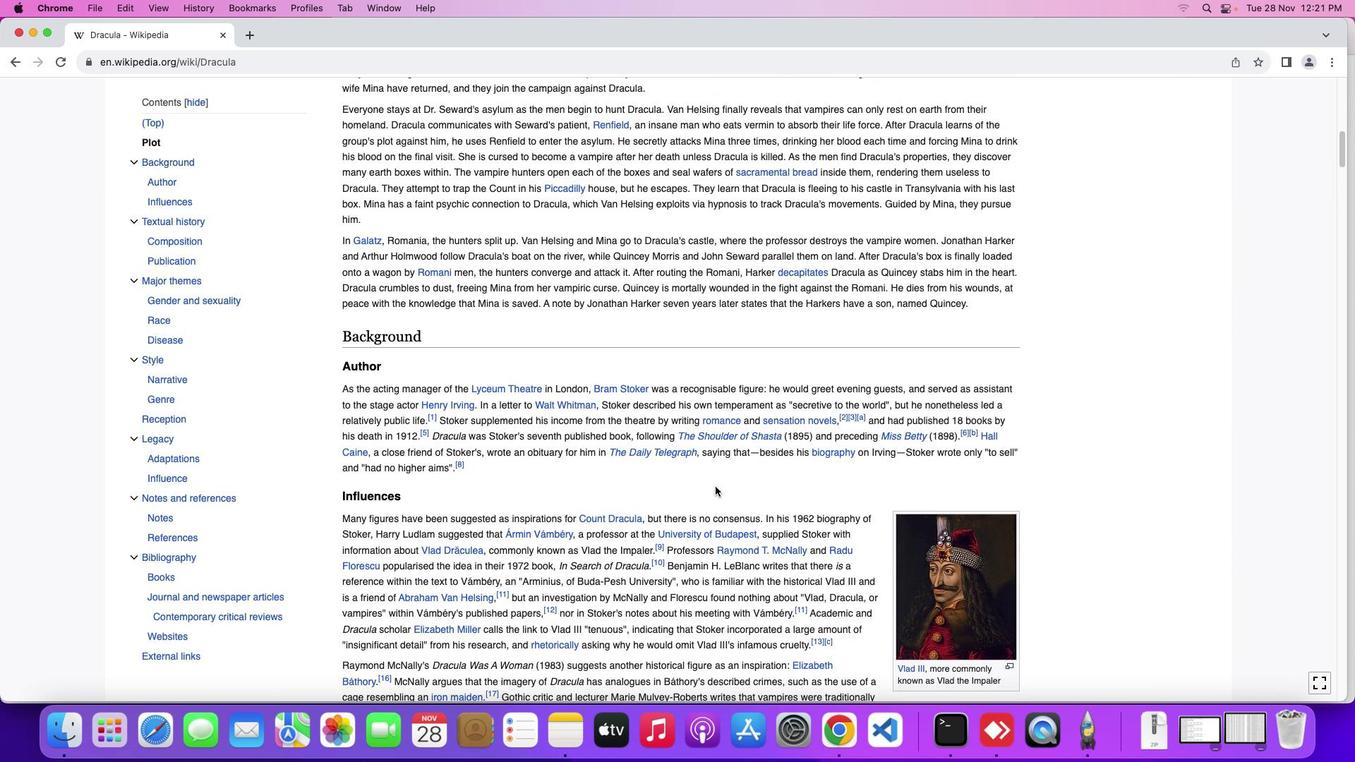 
Action: Mouse scrolled (715, 487) with delta (0, 0)
Screenshot: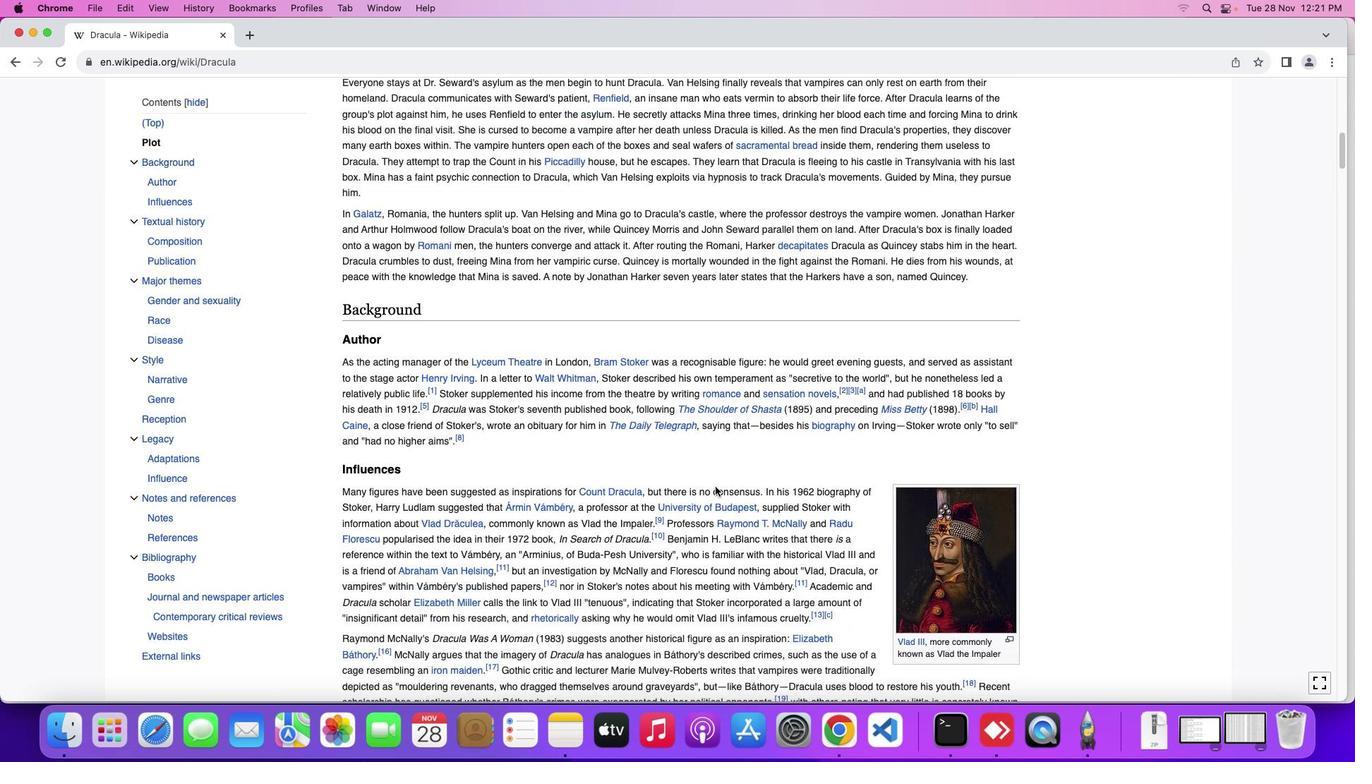 
Action: Mouse moved to (715, 487)
Screenshot: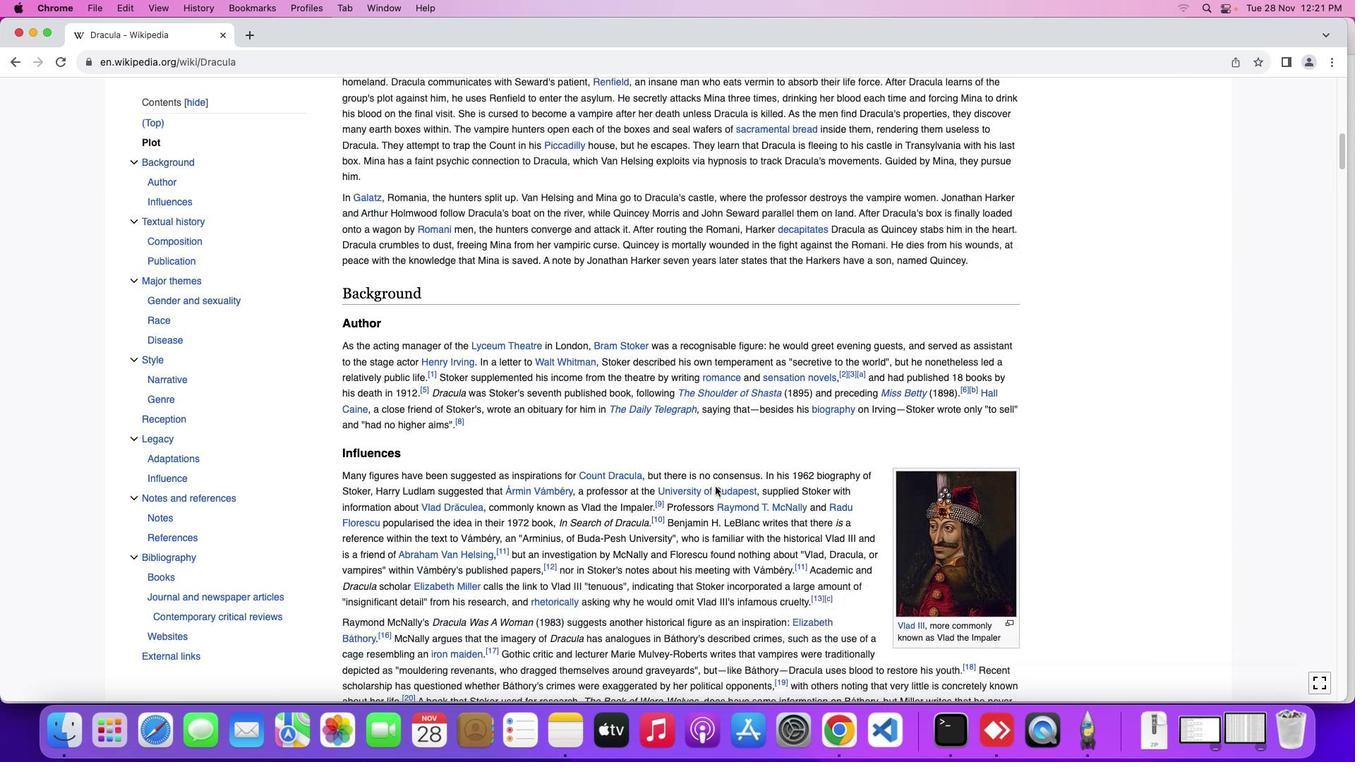 
Action: Mouse scrolled (715, 487) with delta (0, 0)
Screenshot: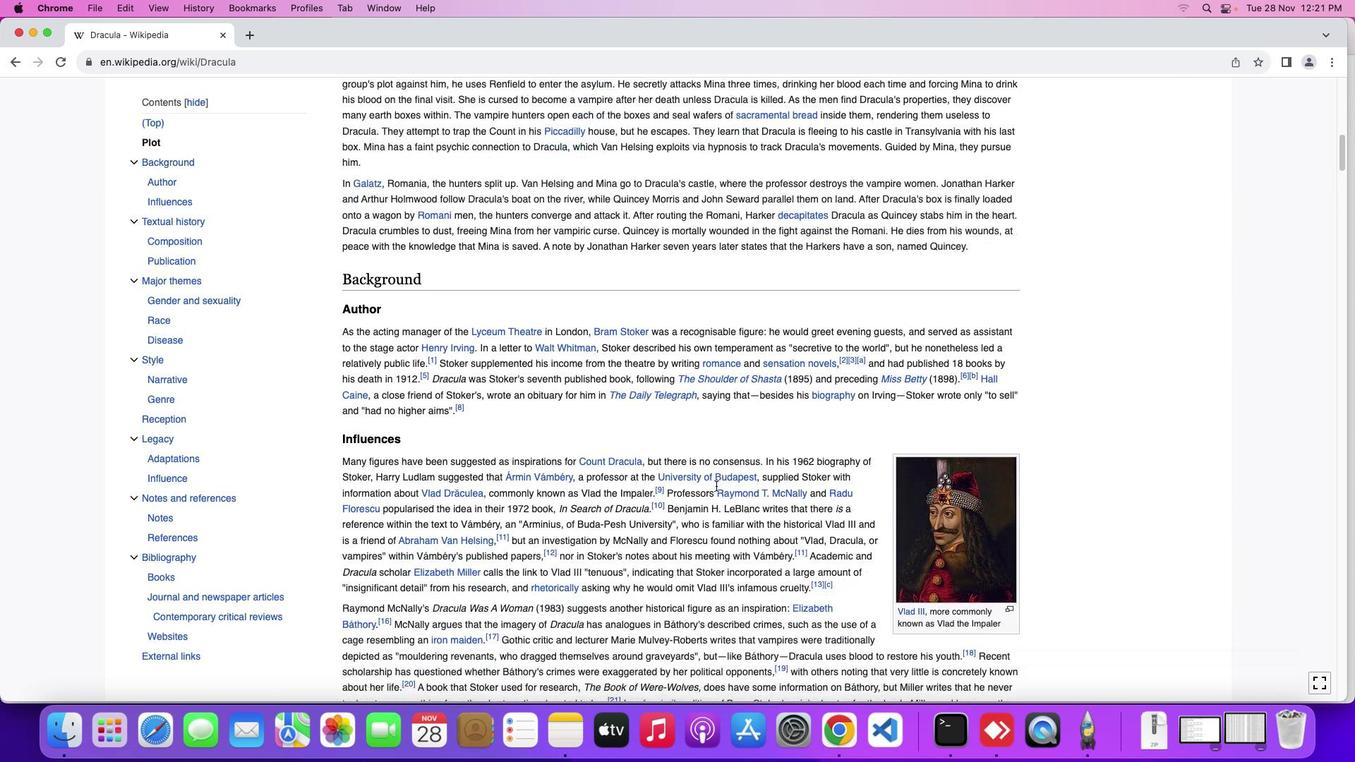 
Action: Mouse moved to (715, 486)
Screenshot: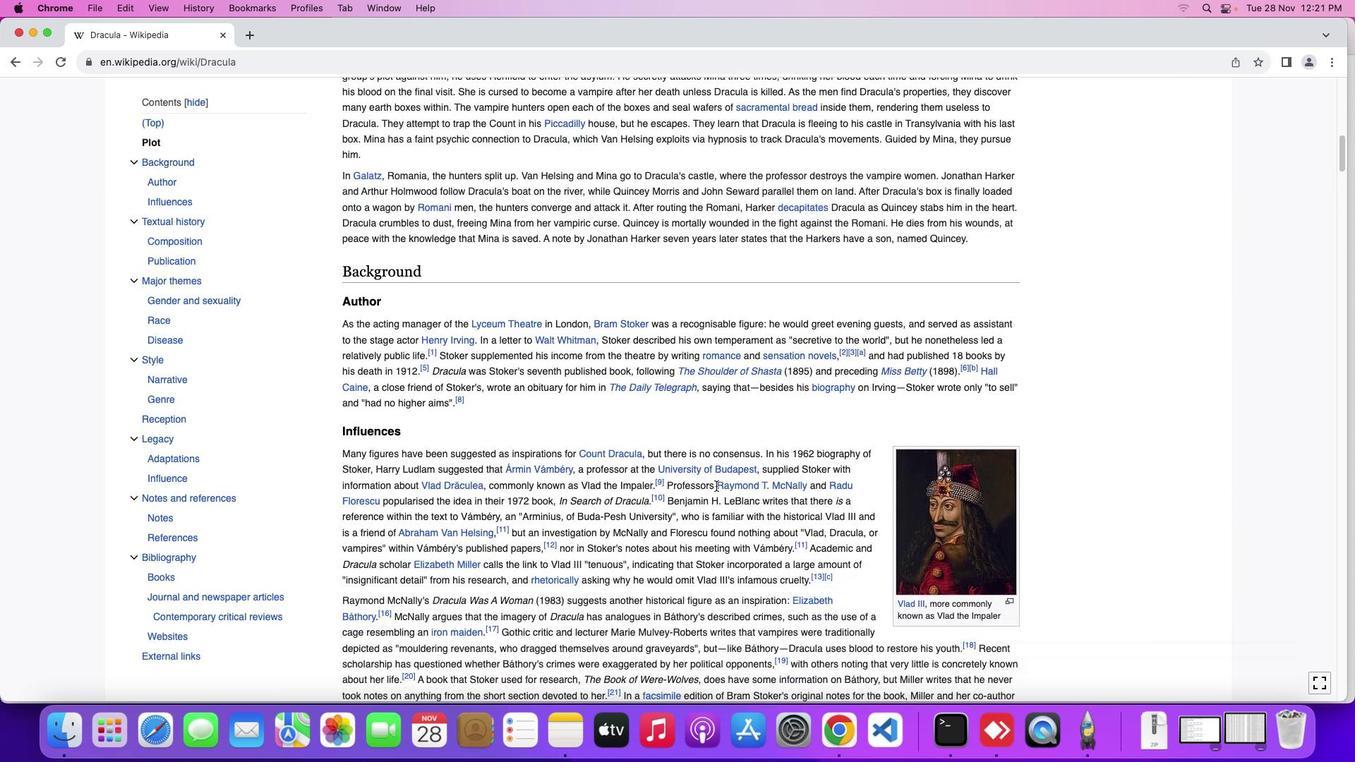 
Action: Mouse scrolled (715, 486) with delta (0, 0)
Screenshot: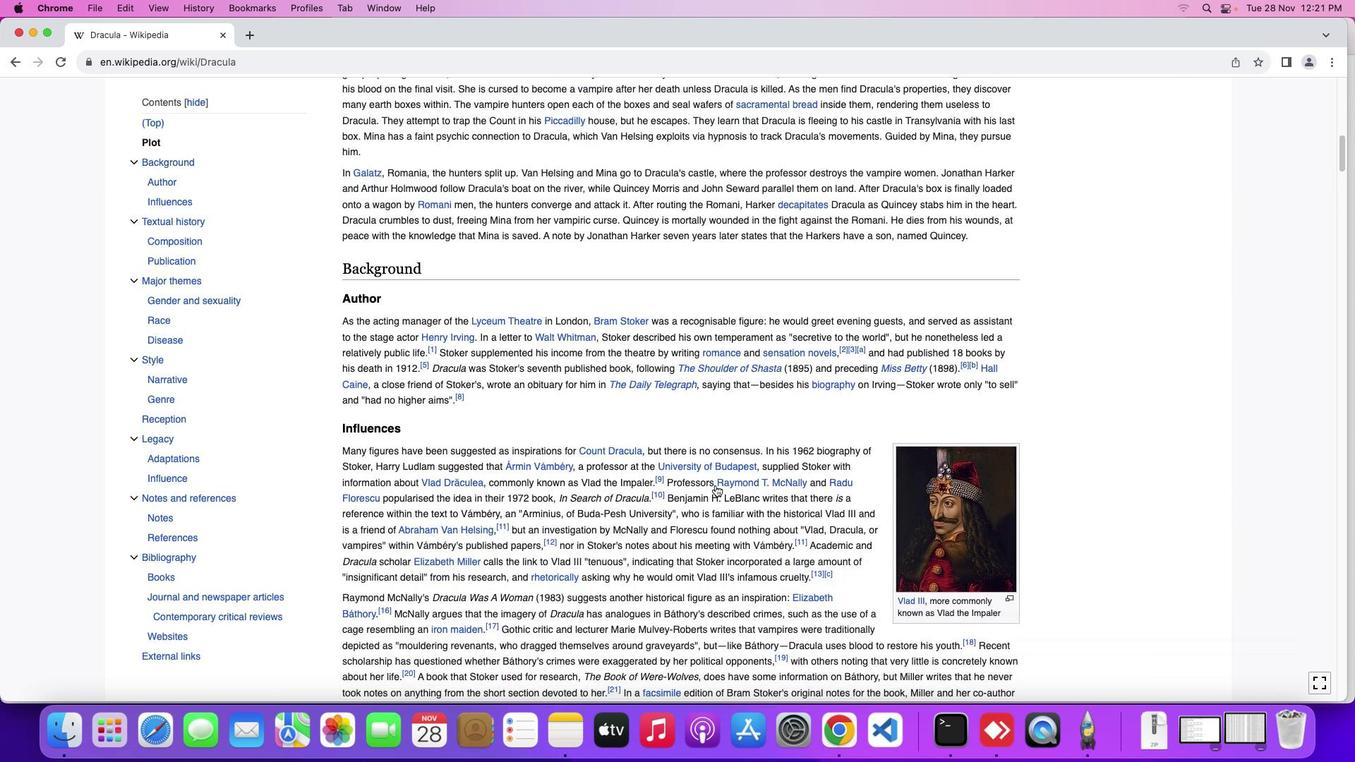 
Action: Mouse moved to (691, 506)
Screenshot: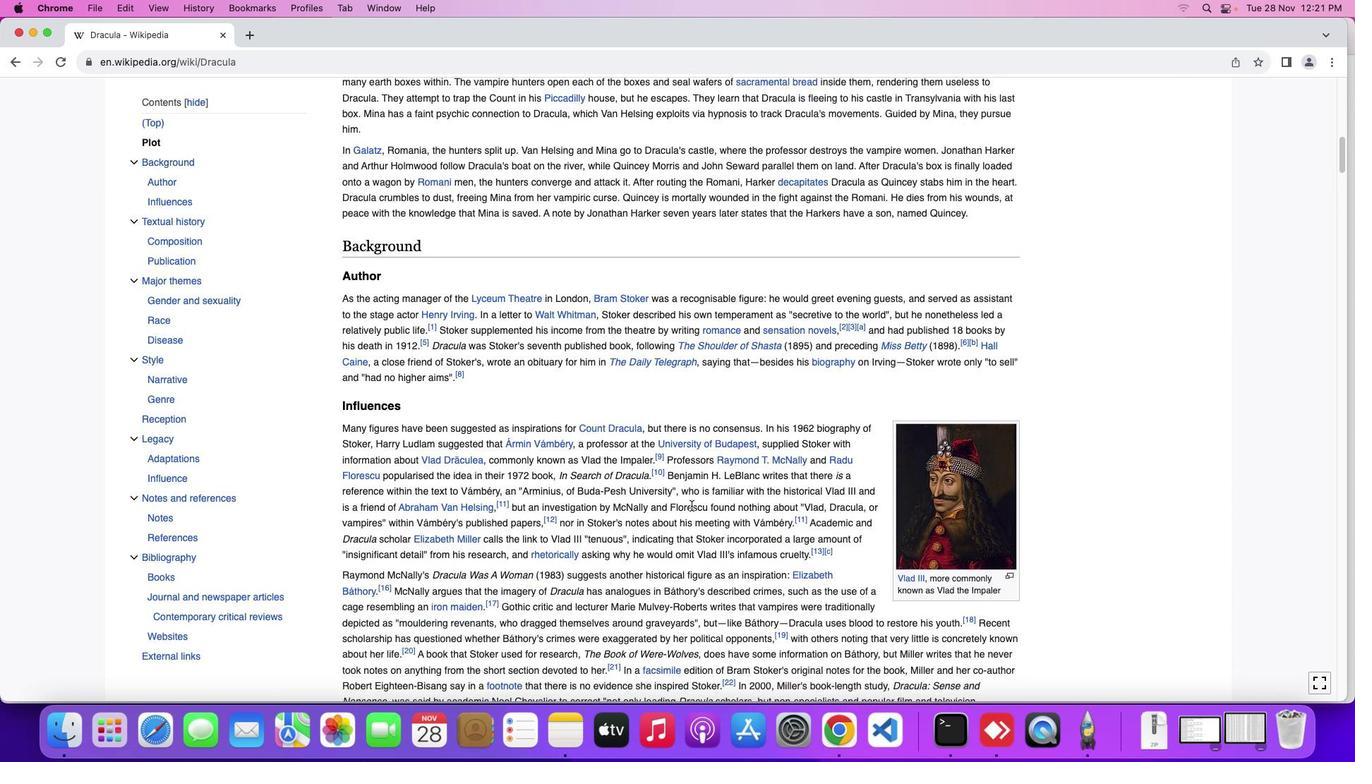 
Action: Mouse scrolled (691, 506) with delta (0, 0)
Screenshot: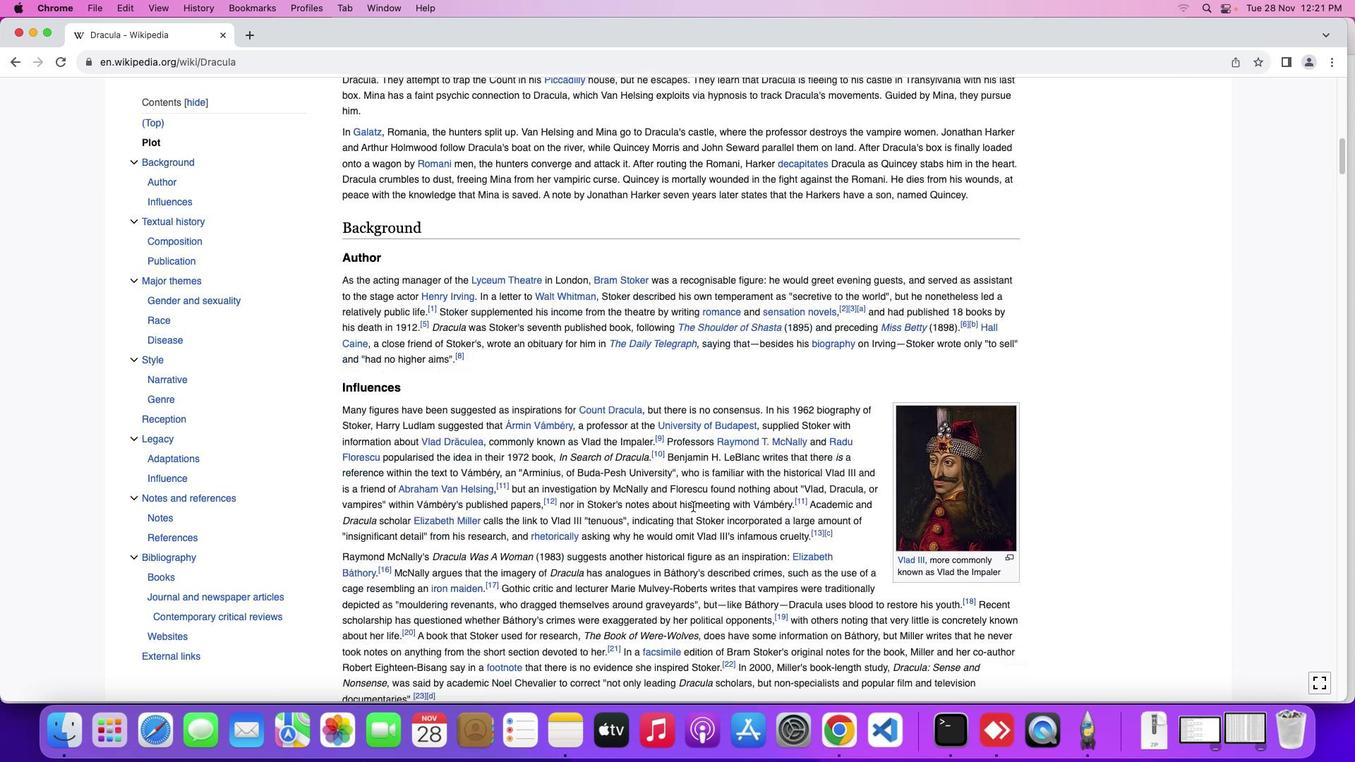 
Action: Mouse moved to (691, 506)
Screenshot: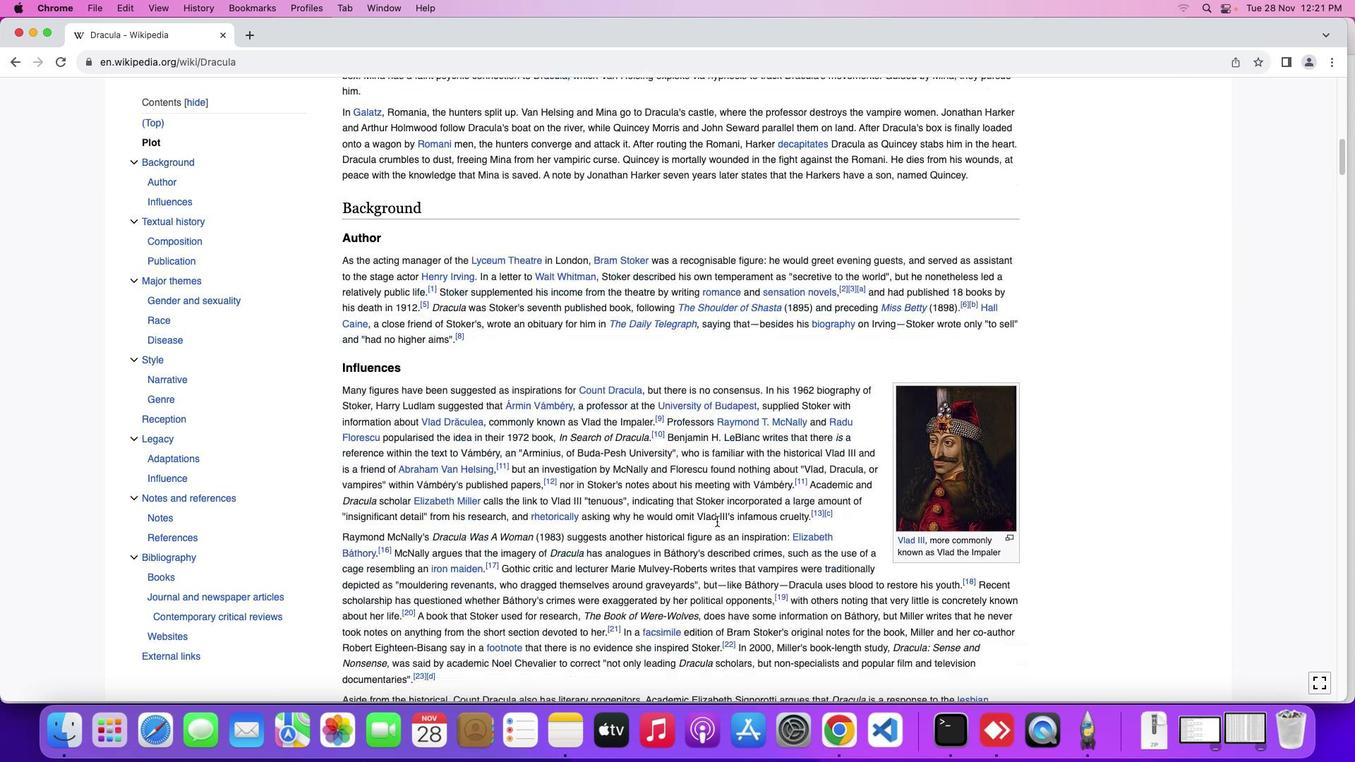 
Action: Mouse scrolled (691, 506) with delta (0, 0)
Screenshot: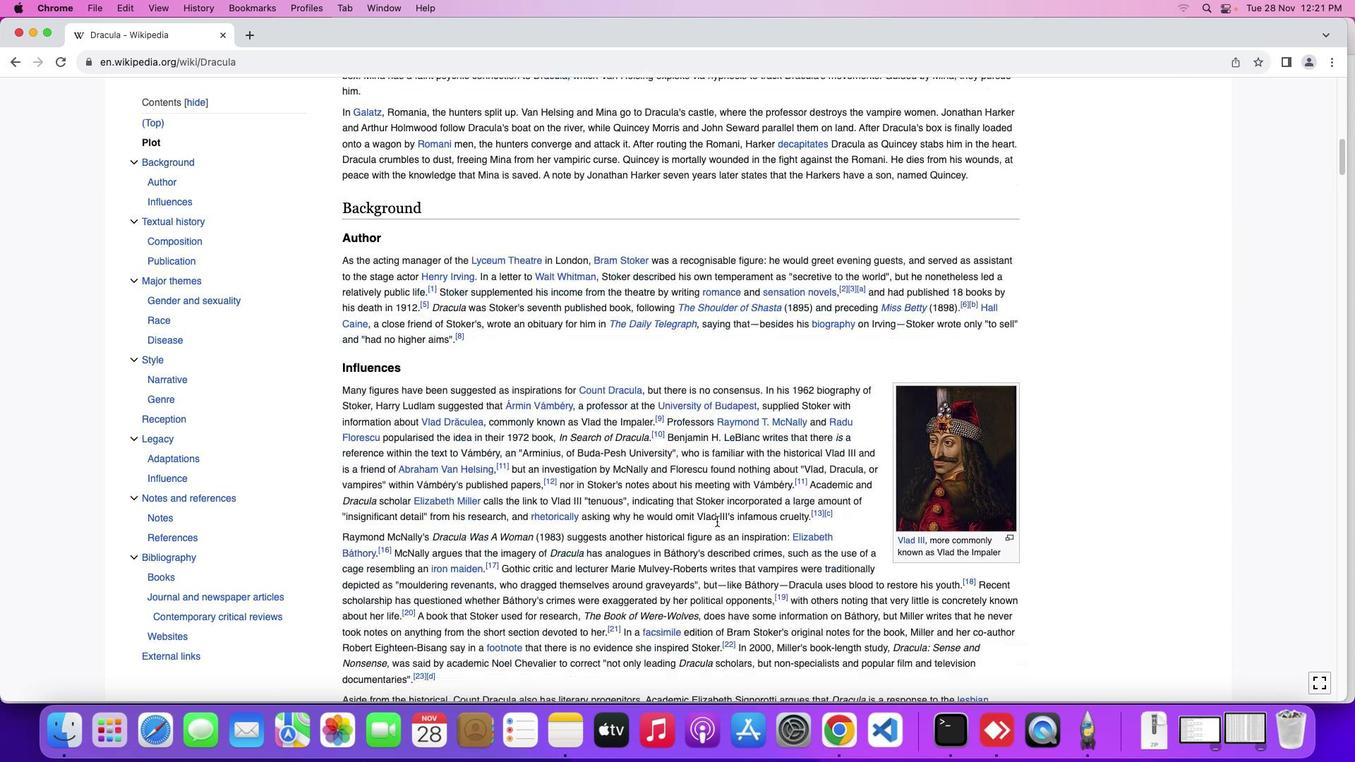 
Action: Mouse scrolled (691, 506) with delta (0, -1)
Screenshot: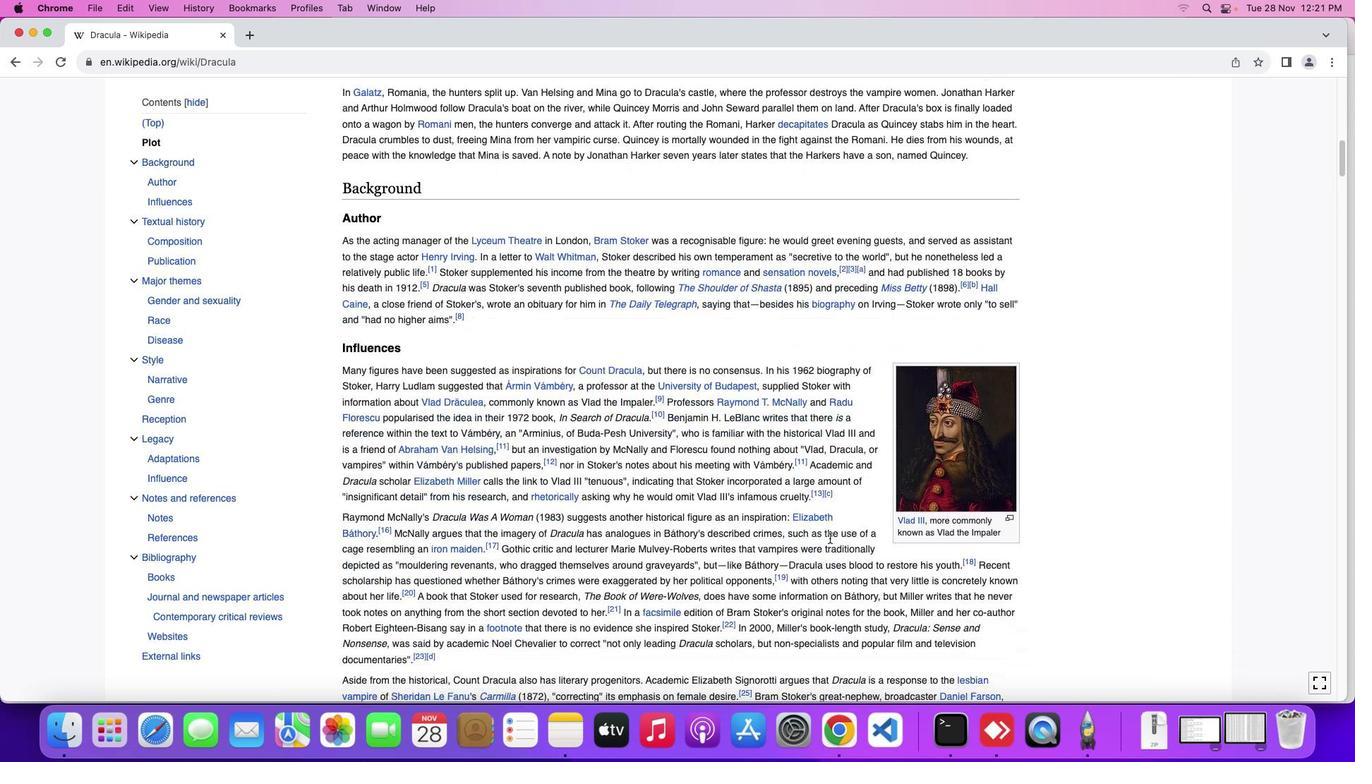 
Action: Mouse moved to (867, 538)
Screenshot: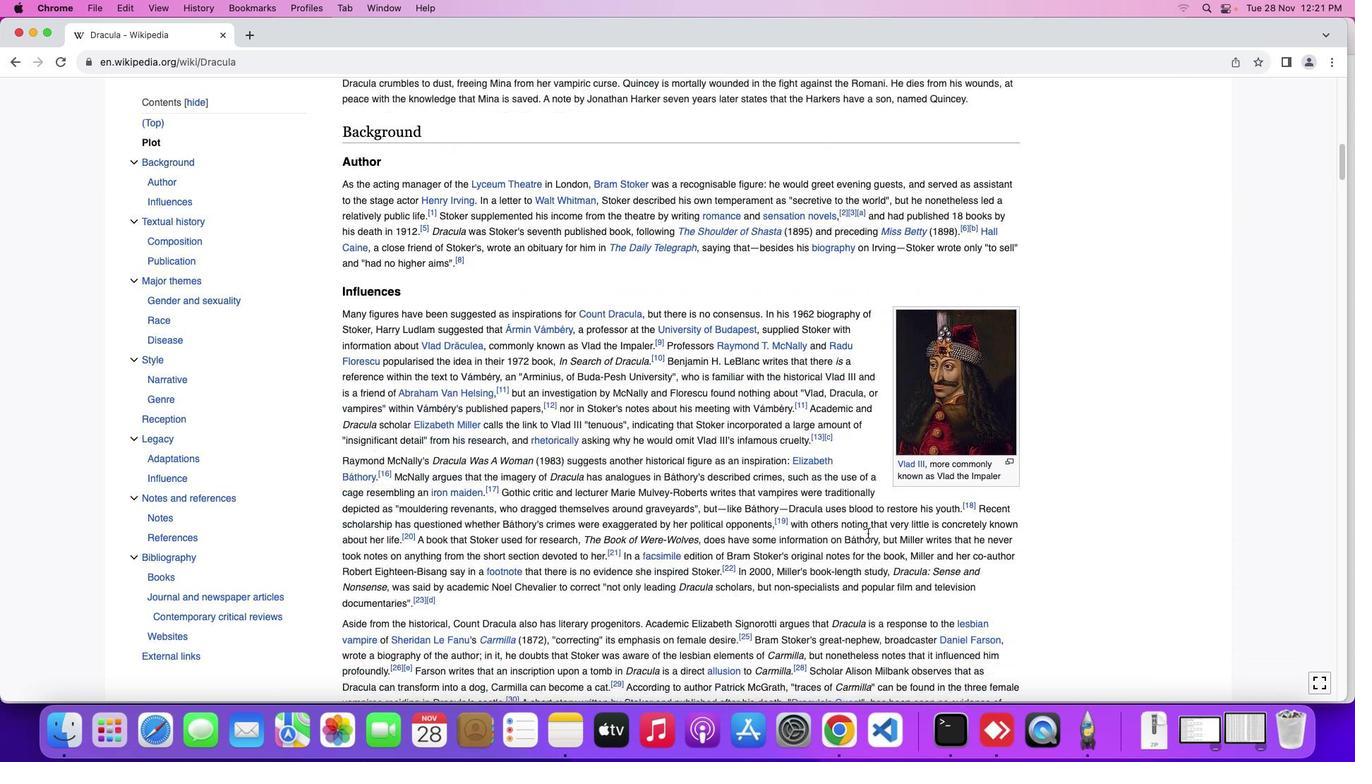 
Action: Mouse scrolled (867, 538) with delta (0, 0)
Screenshot: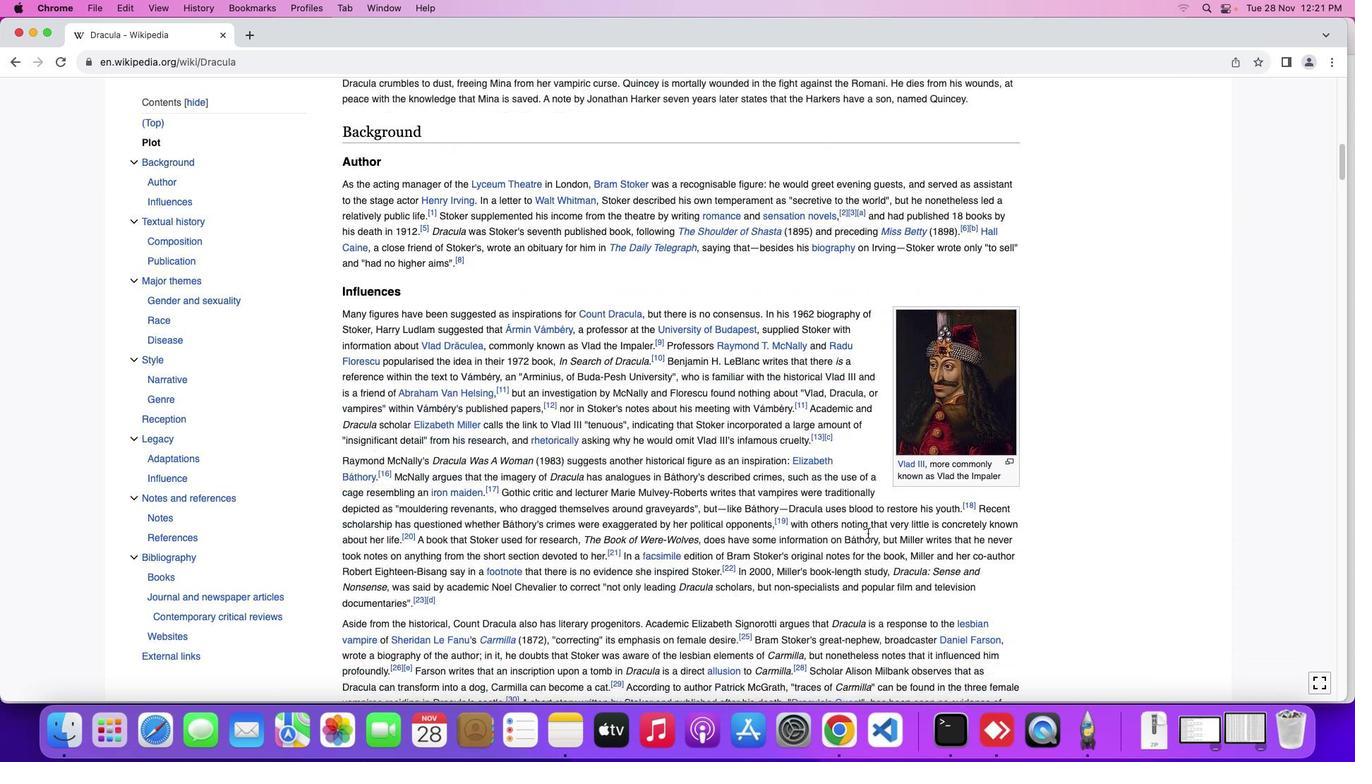 
Action: Mouse moved to (867, 535)
Screenshot: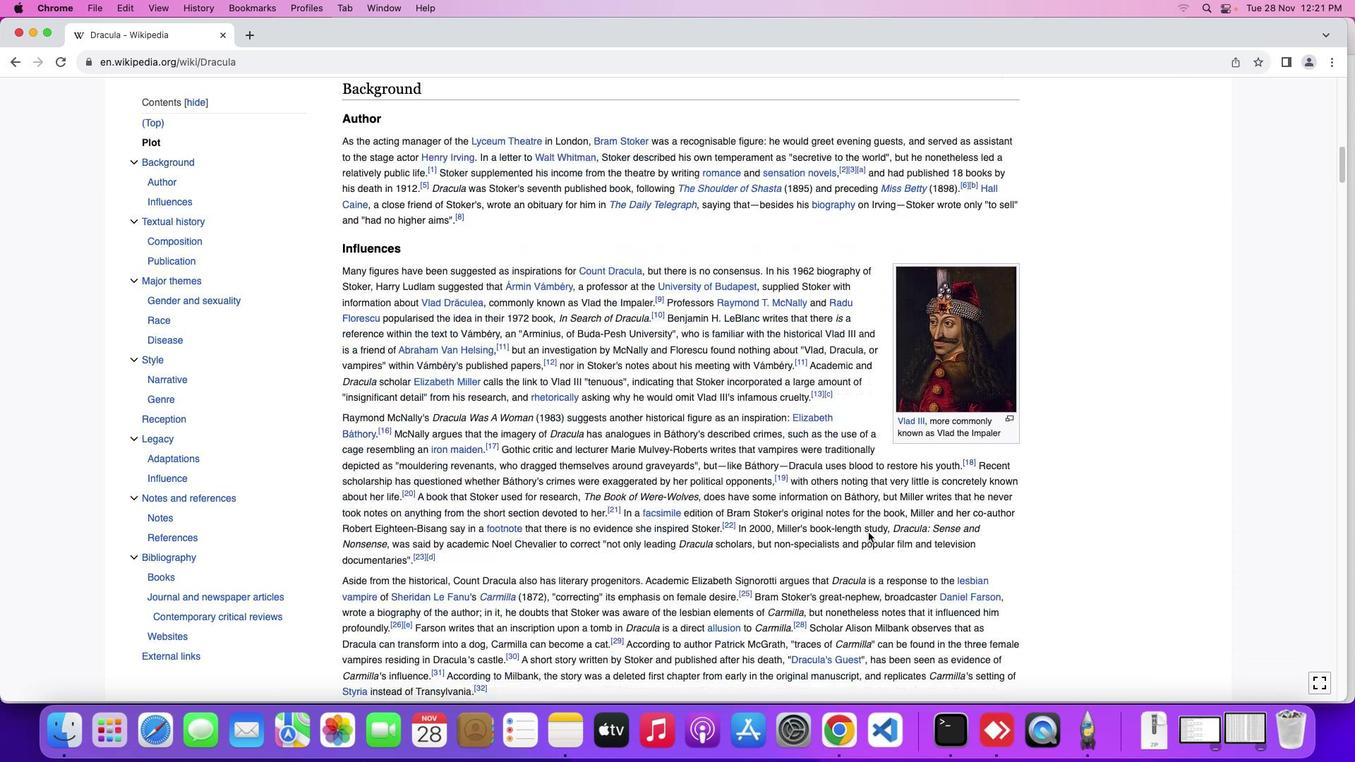 
Action: Mouse scrolled (867, 535) with delta (0, 0)
Screenshot: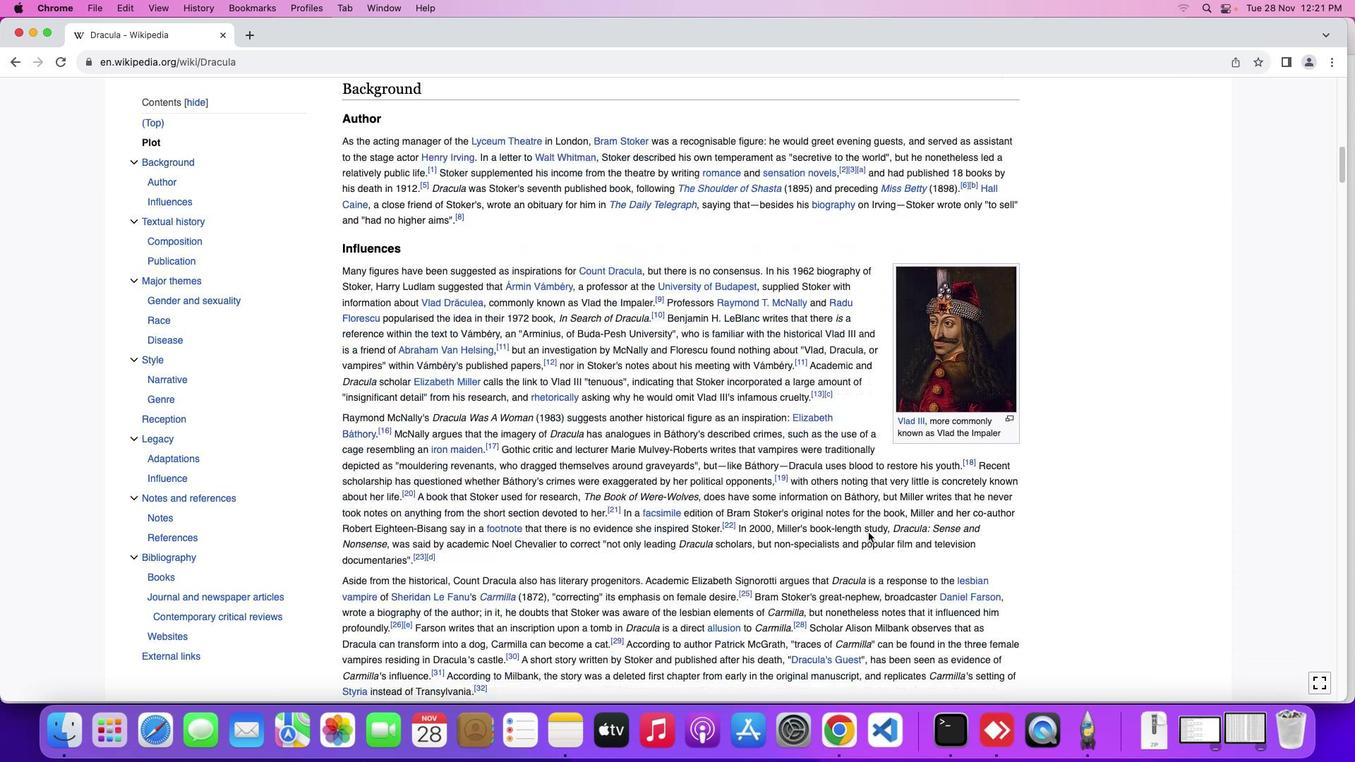 
Action: Mouse moved to (868, 534)
Screenshot: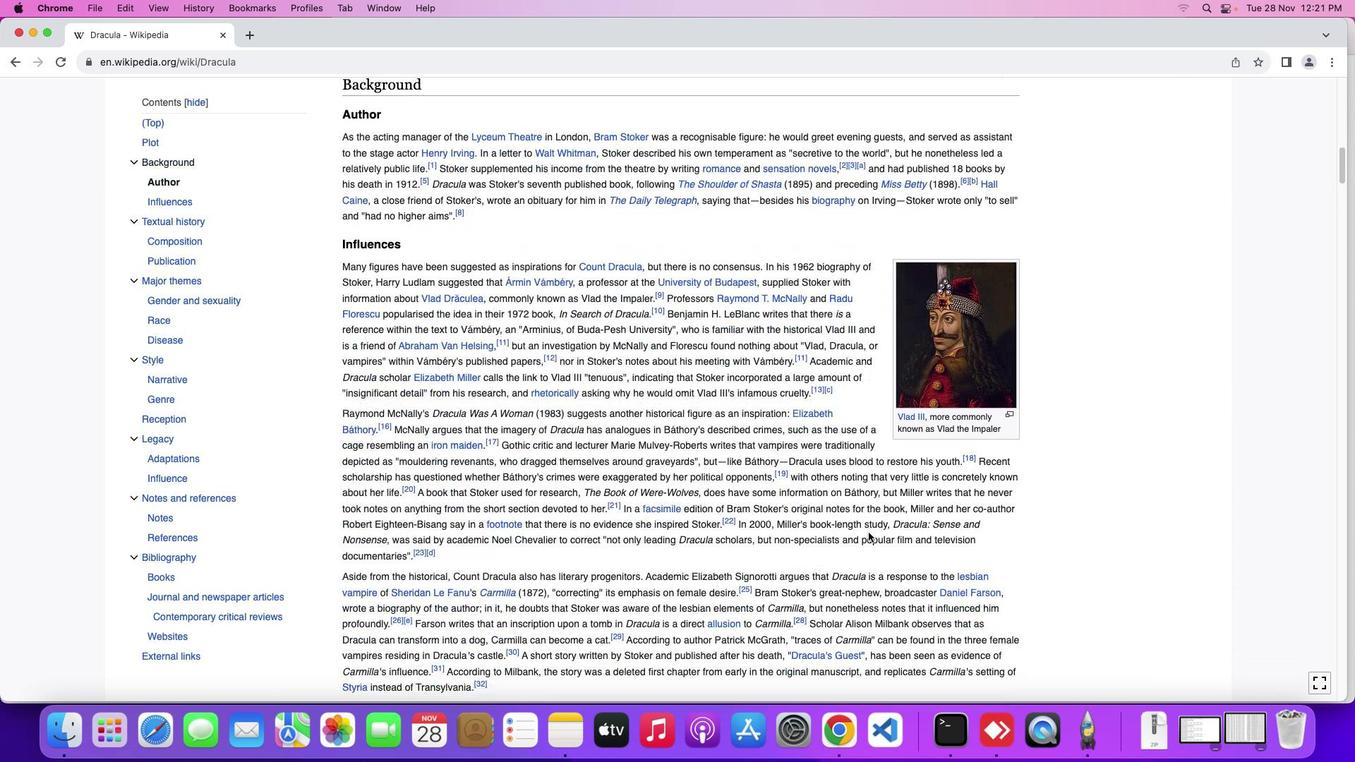 
Action: Mouse scrolled (868, 534) with delta (0, -1)
Screenshot: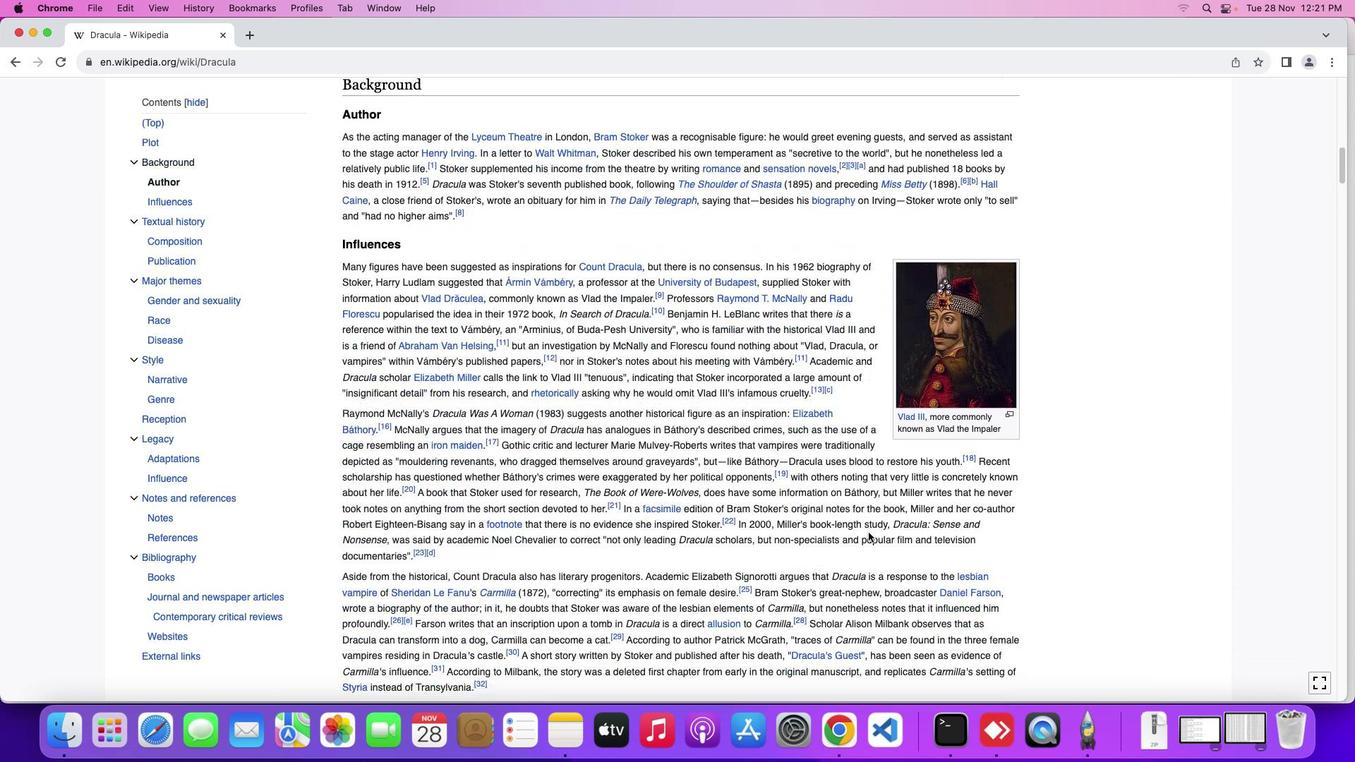 
Action: Mouse moved to (870, 526)
Screenshot: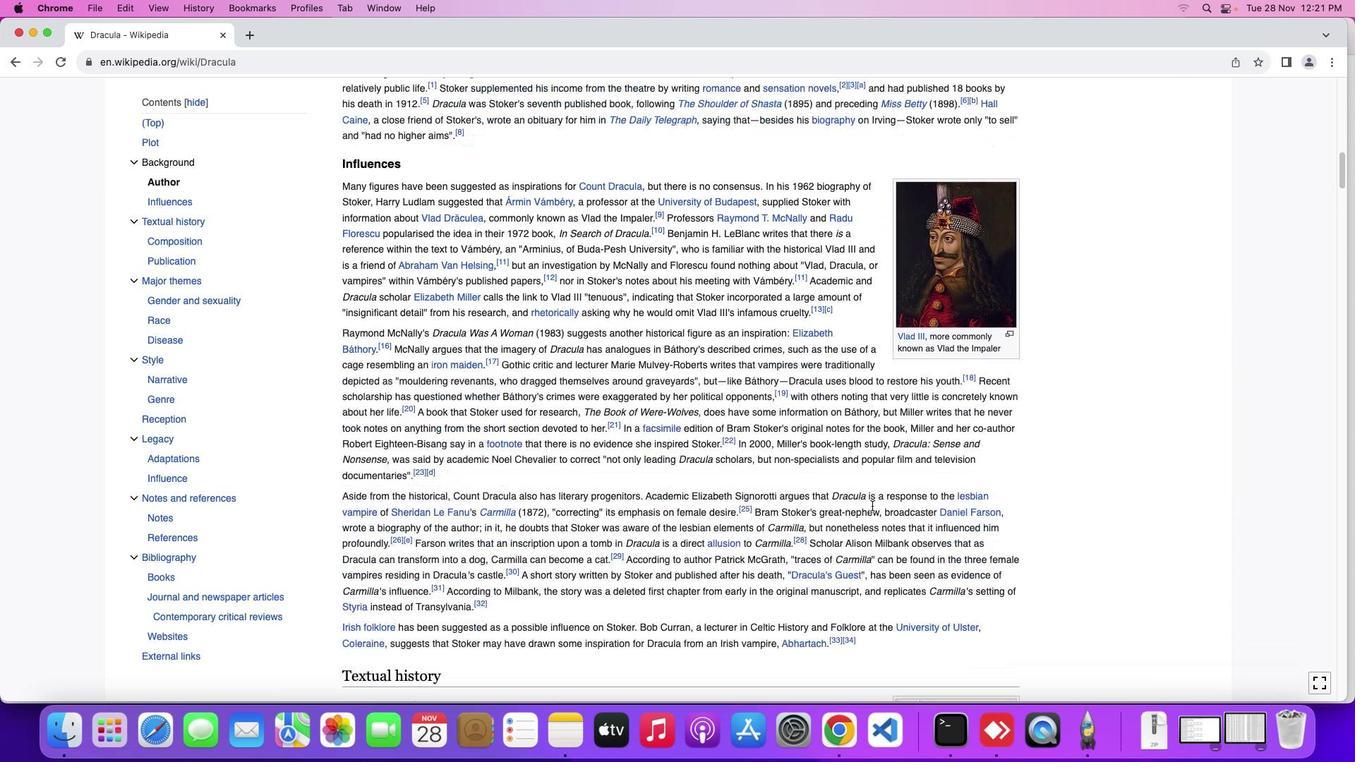 
Action: Mouse scrolled (870, 526) with delta (0, 0)
Screenshot: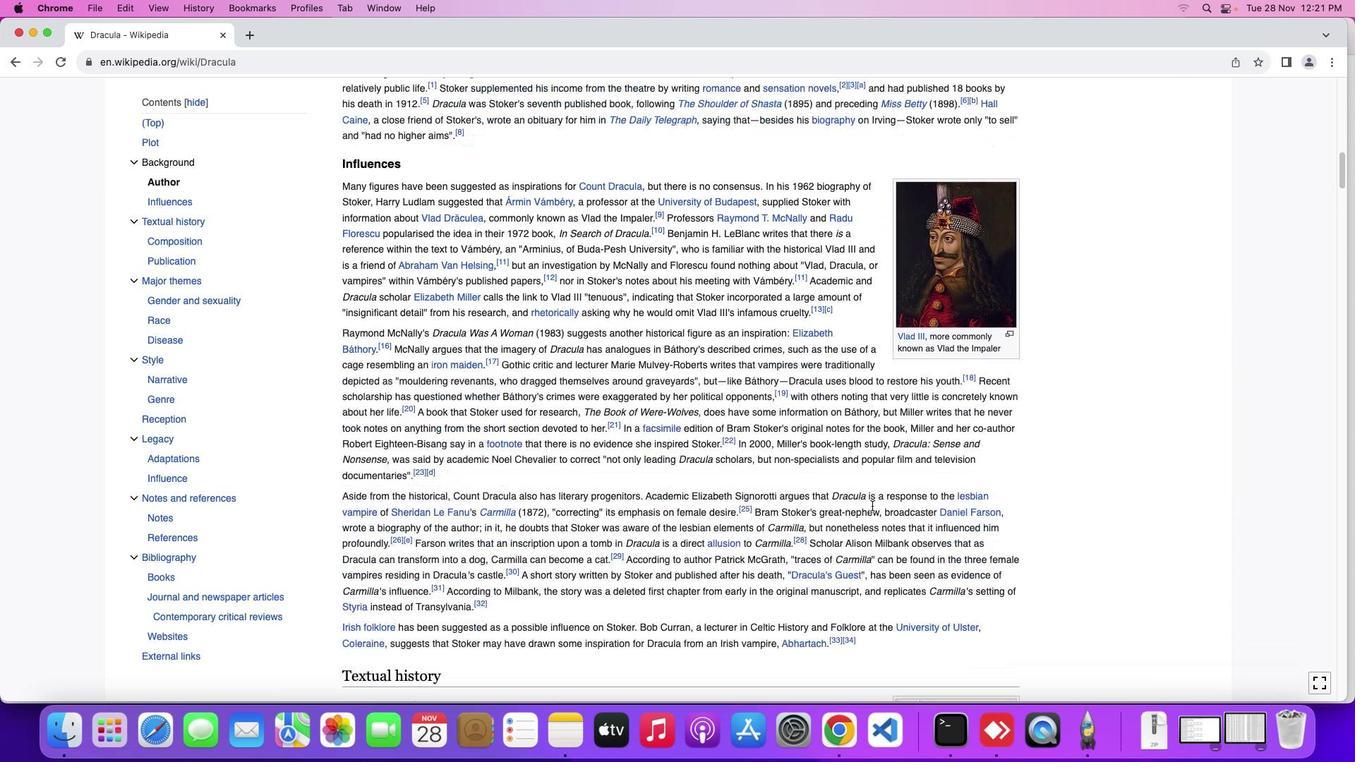 
Action: Mouse moved to (871, 521)
Screenshot: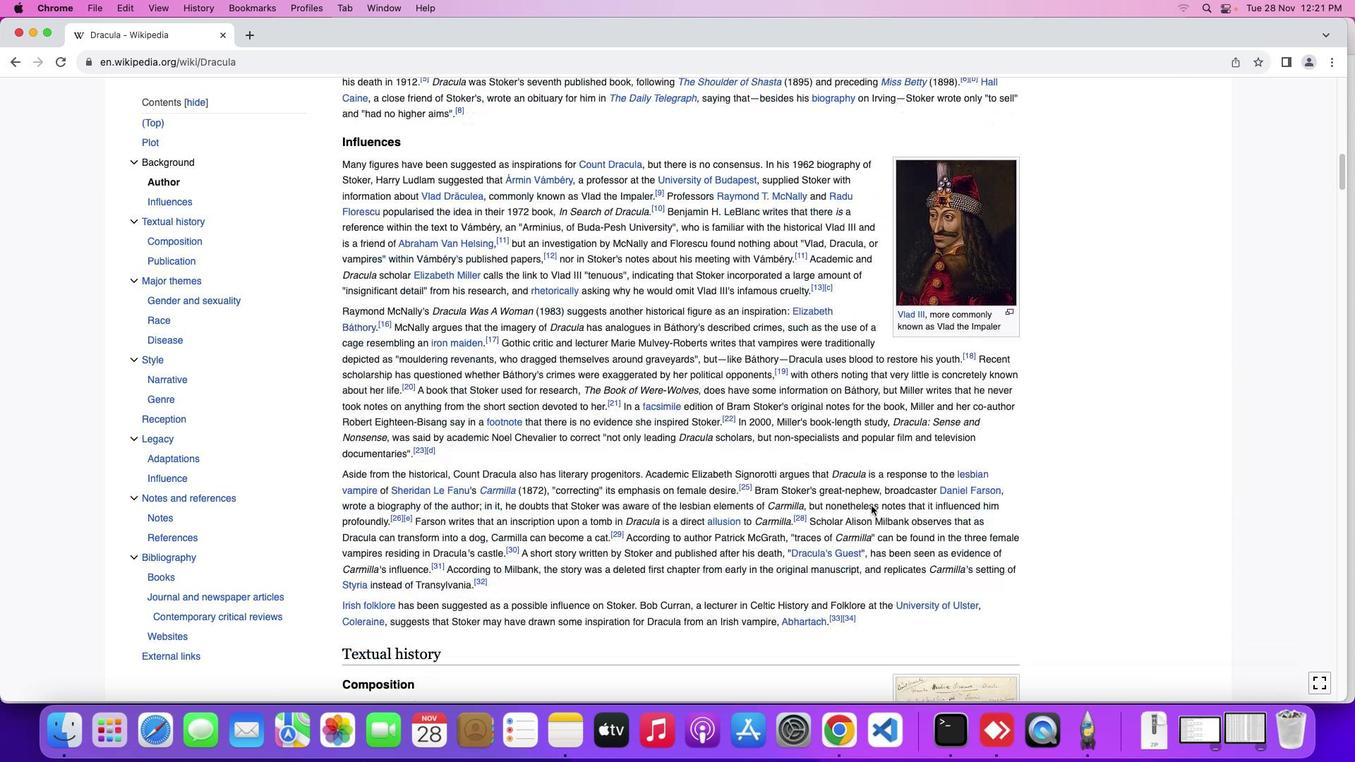 
Action: Mouse scrolled (871, 521) with delta (0, 0)
Screenshot: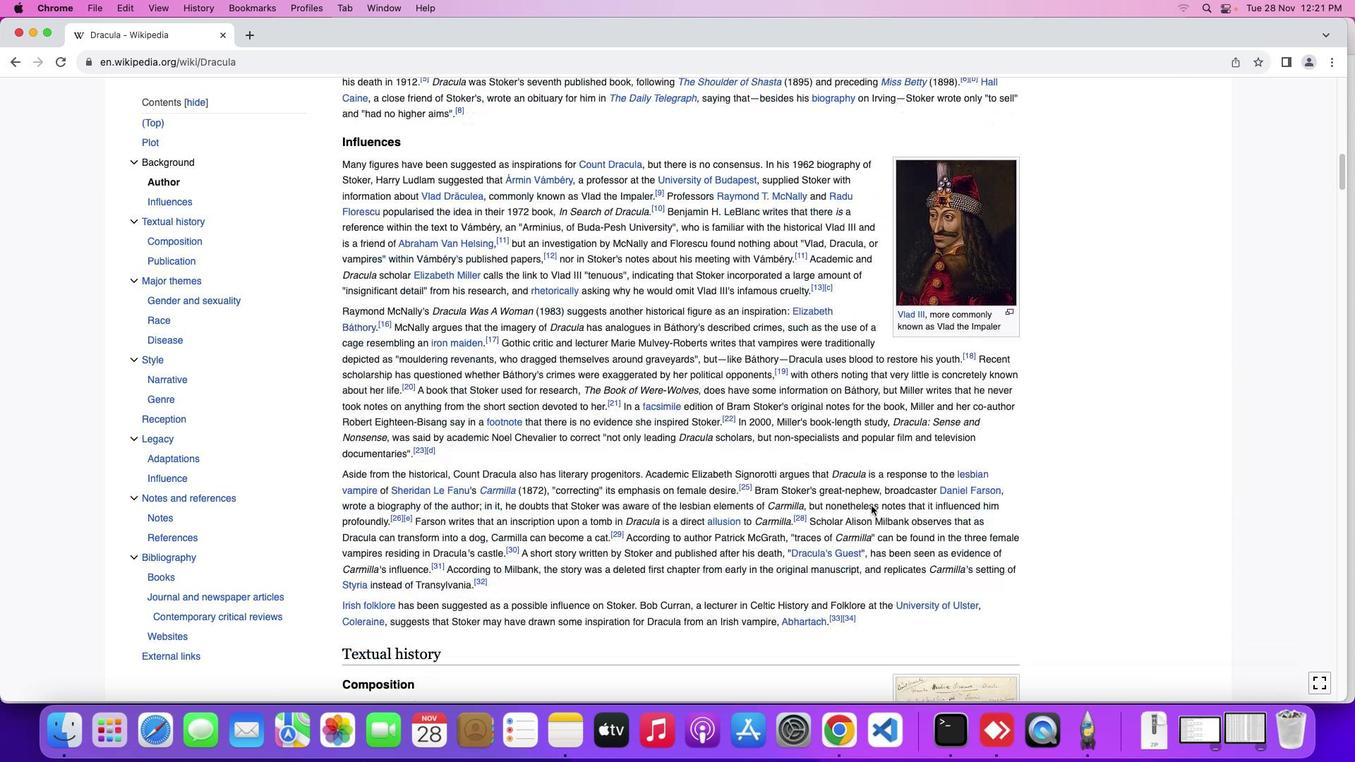 
Action: Mouse moved to (871, 513)
Screenshot: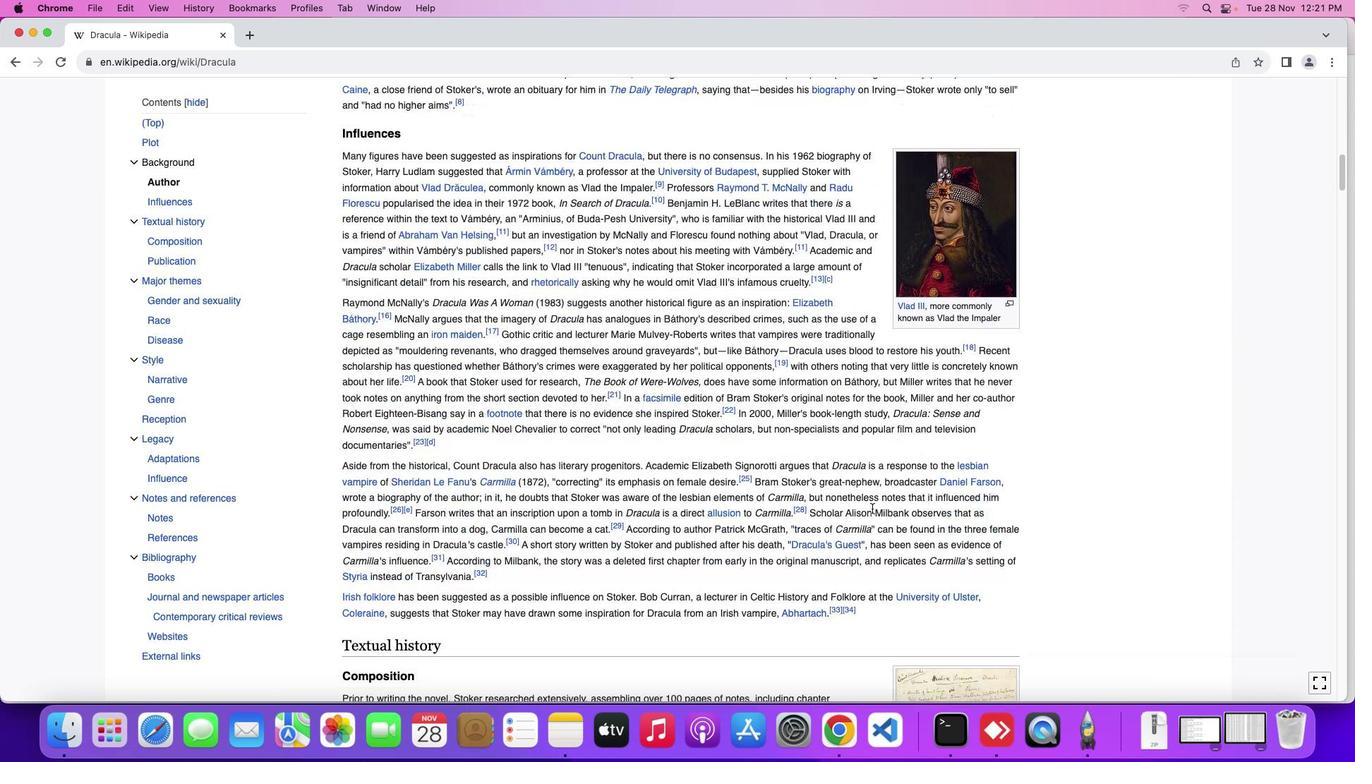 
Action: Mouse scrolled (871, 513) with delta (0, -1)
Screenshot: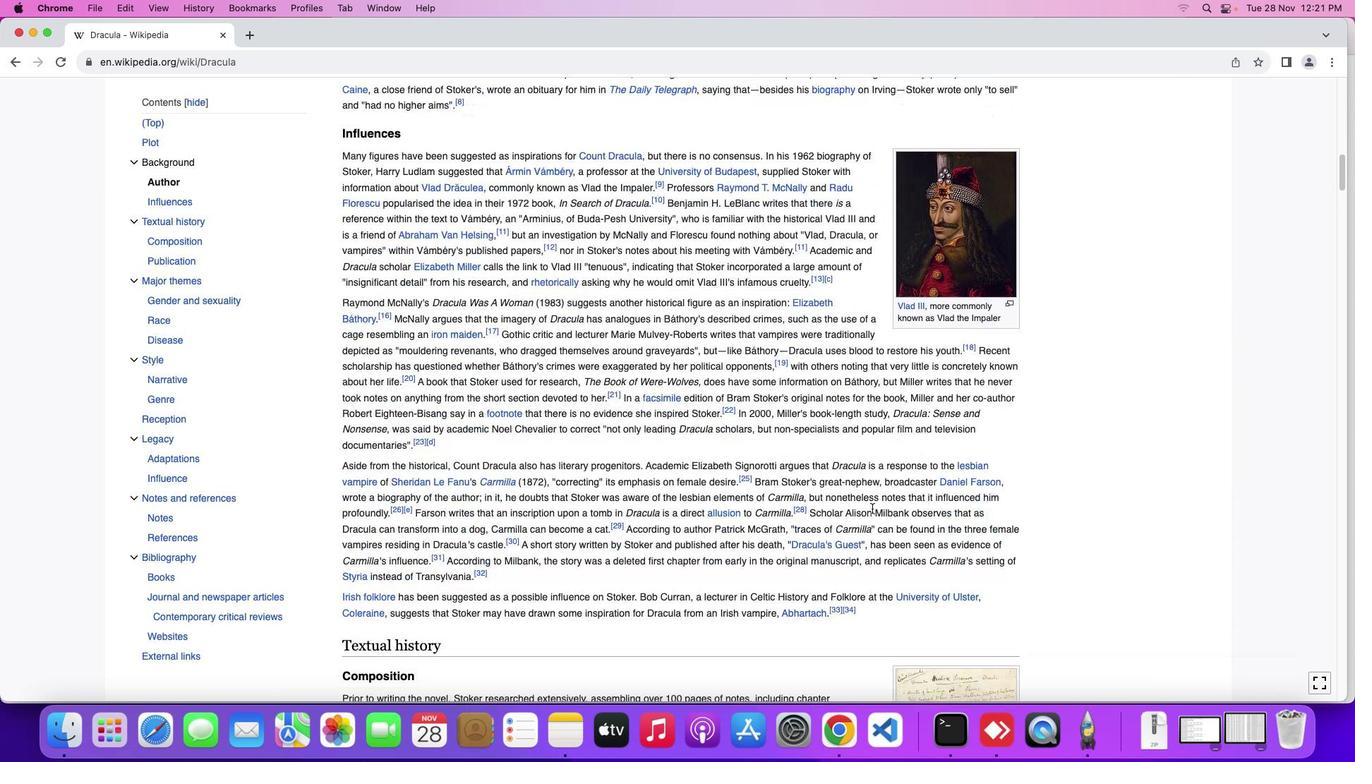 
Action: Mouse moved to (899, 509)
Screenshot: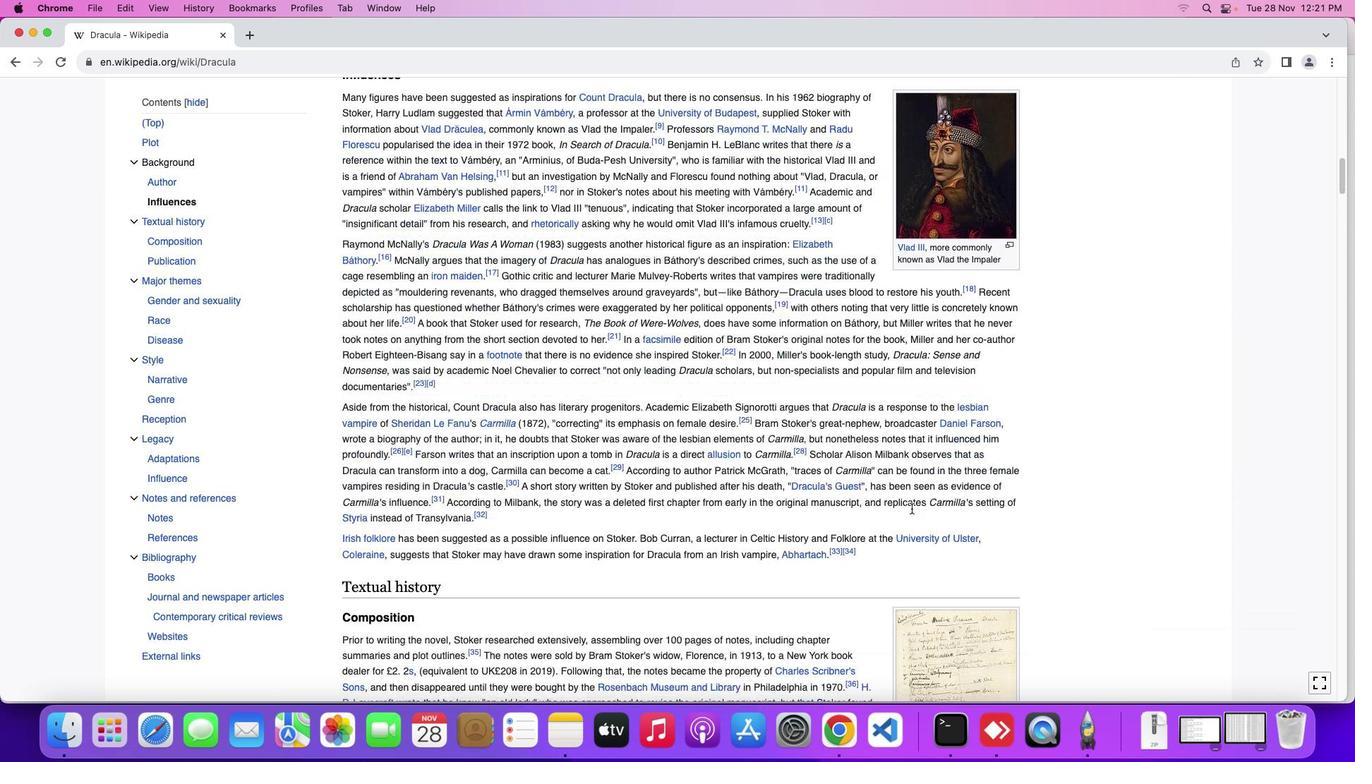 
Action: Mouse scrolled (899, 509) with delta (0, 0)
Screenshot: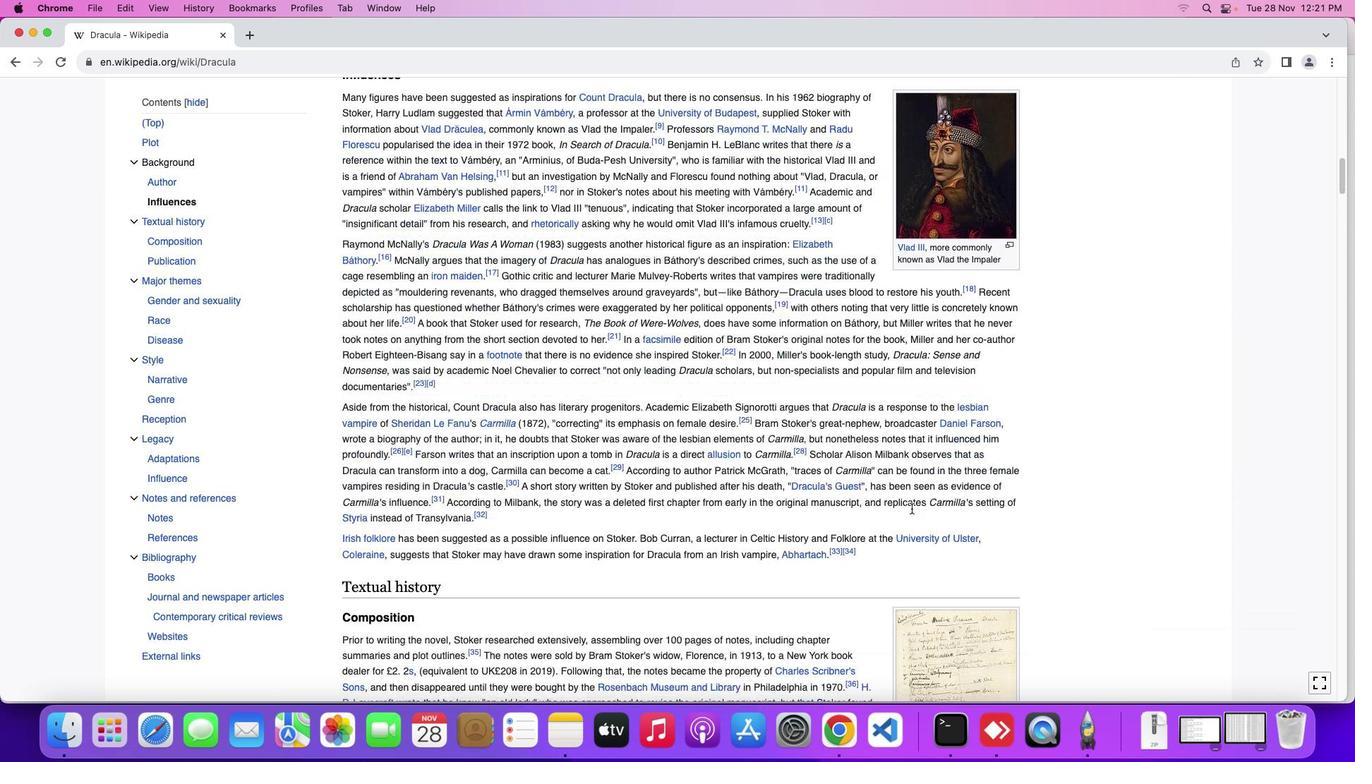 
Action: Mouse moved to (910, 509)
Screenshot: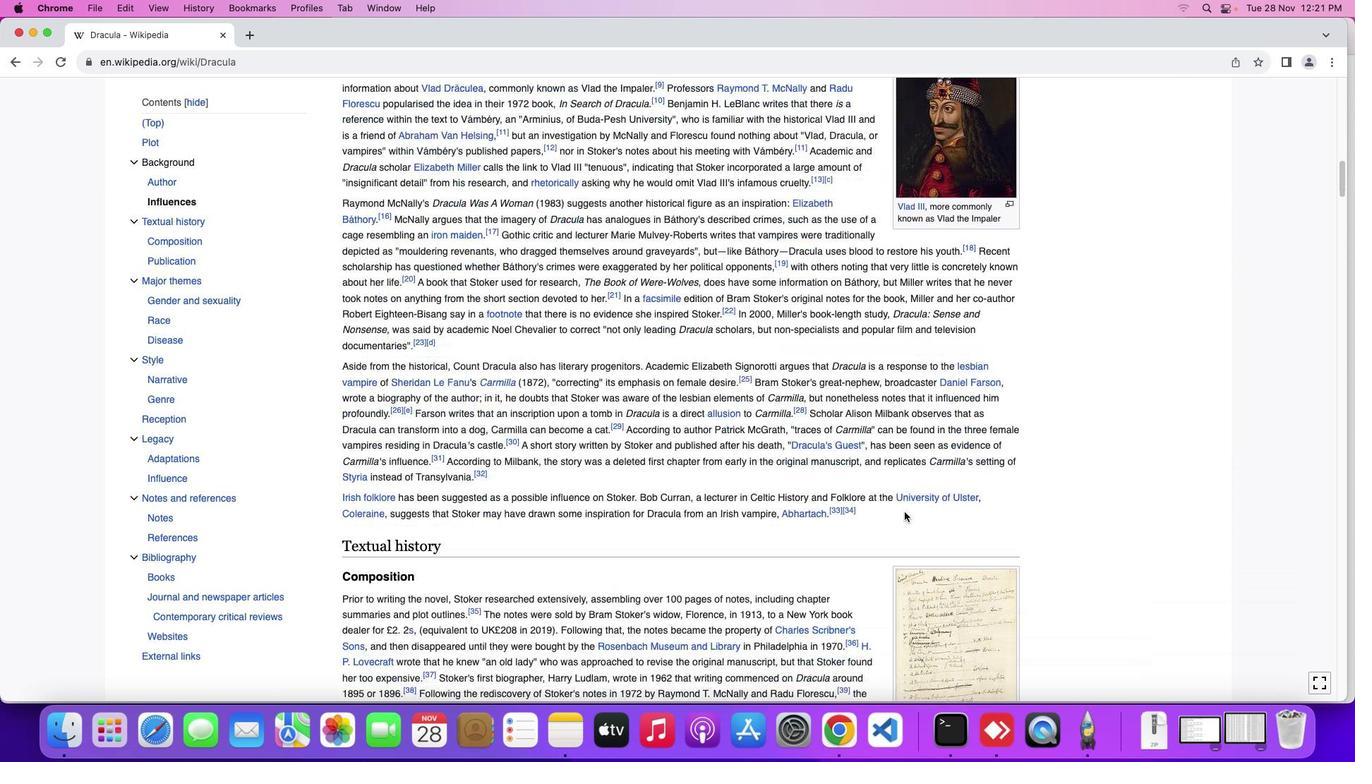 
Action: Mouse scrolled (910, 509) with delta (0, 0)
Screenshot: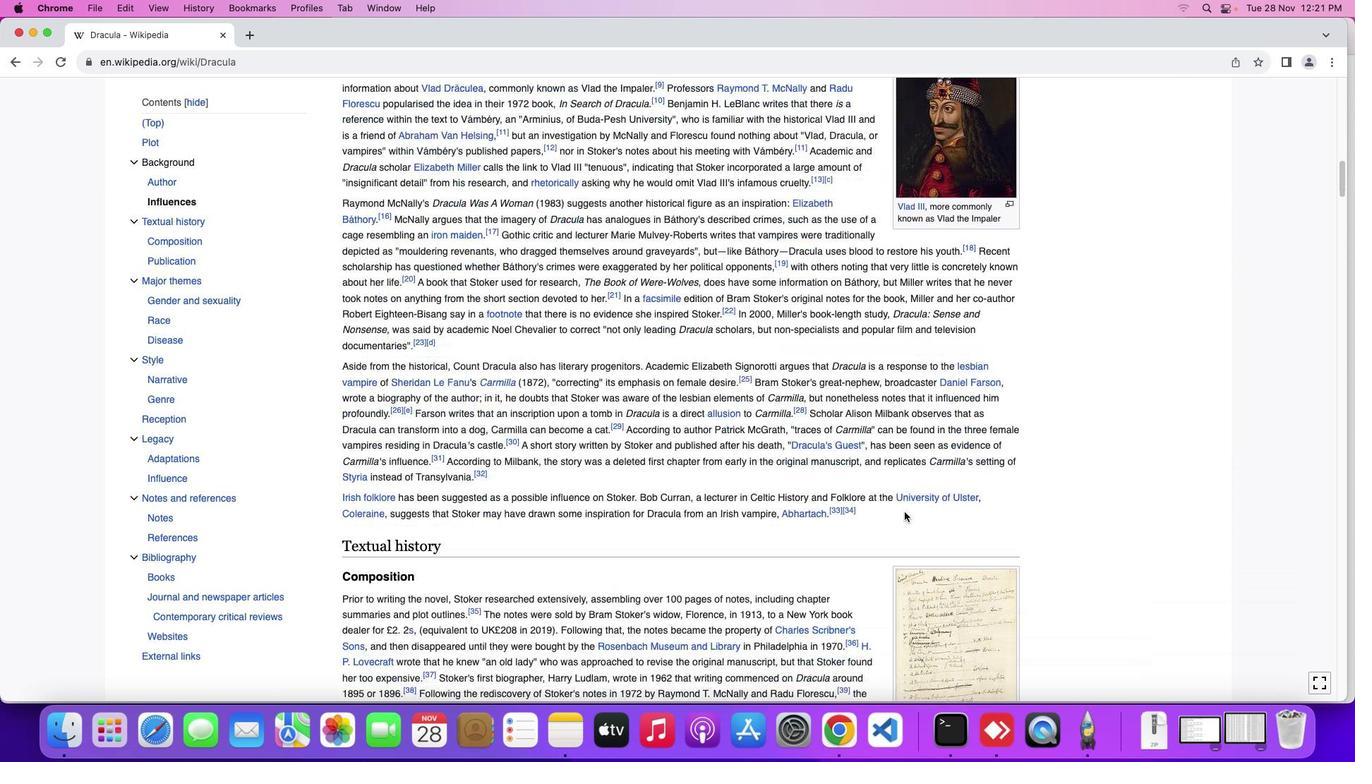 
Action: Mouse moved to (912, 509)
Screenshot: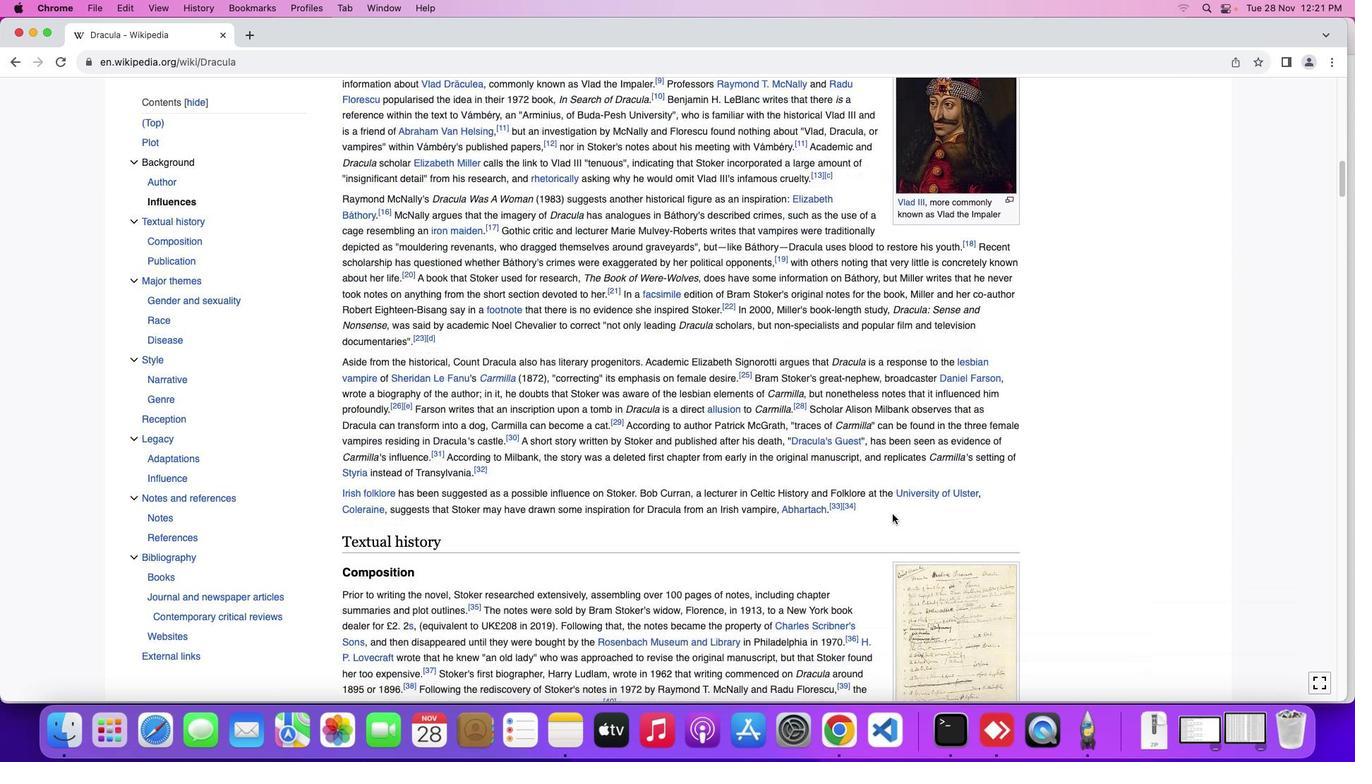 
Action: Mouse scrolled (912, 509) with delta (0, -1)
Screenshot: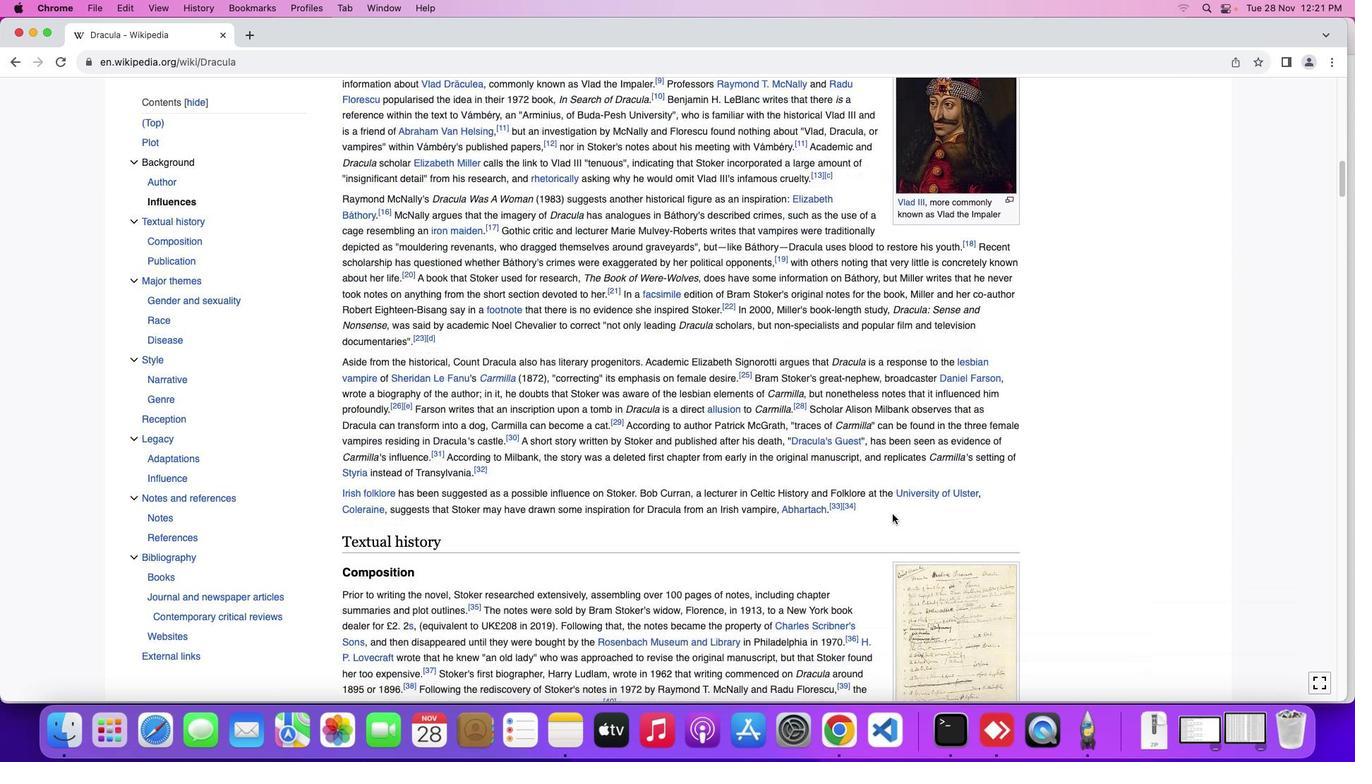 
Action: Mouse moved to (880, 514)
Screenshot: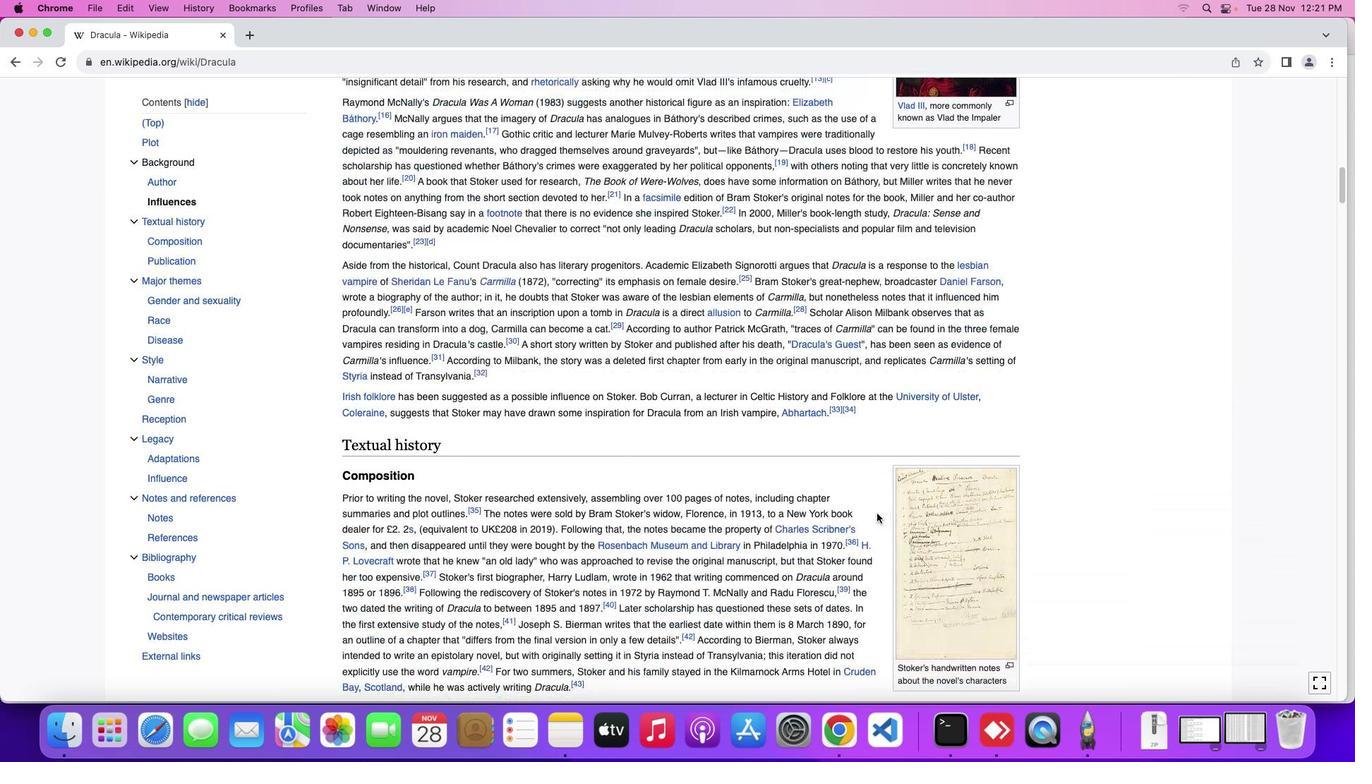 
Action: Mouse scrolled (880, 514) with delta (0, 0)
Screenshot: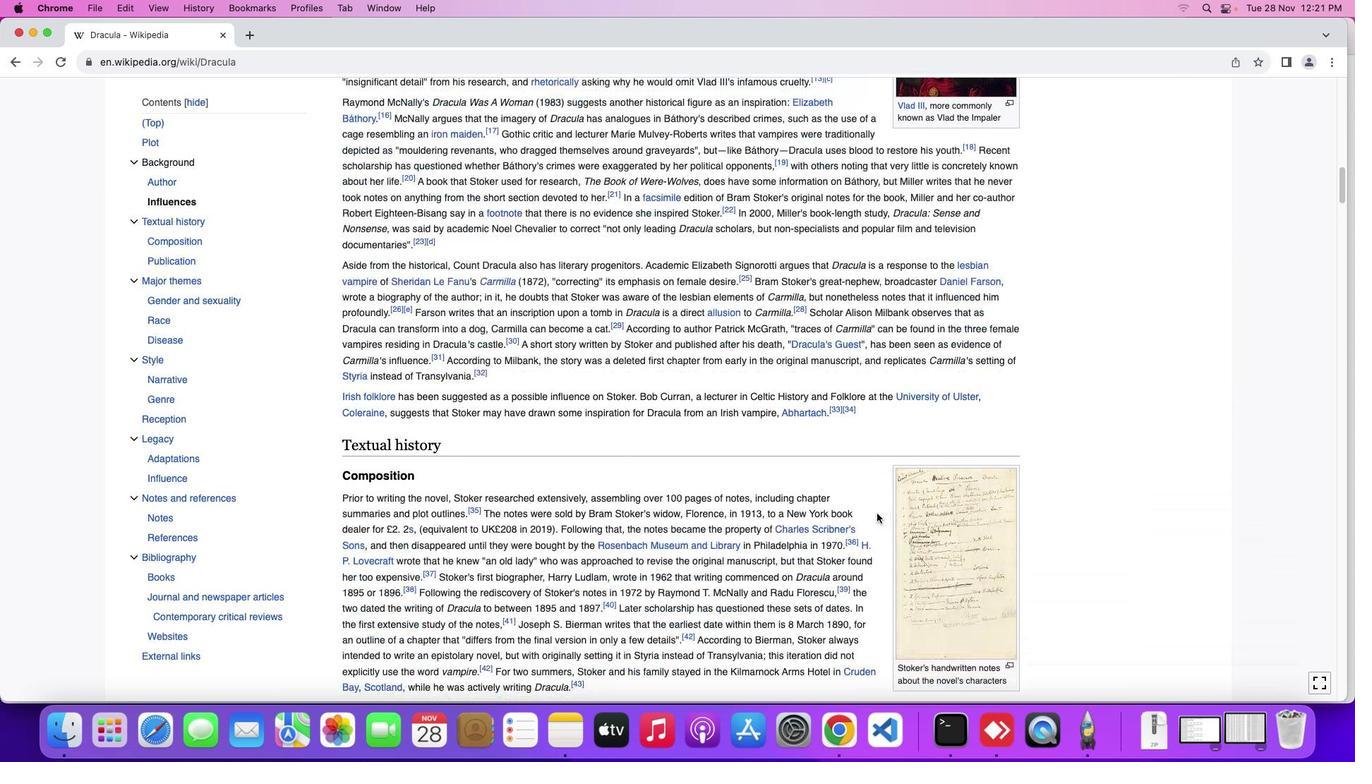 
Action: Mouse scrolled (880, 514) with delta (0, 0)
Screenshot: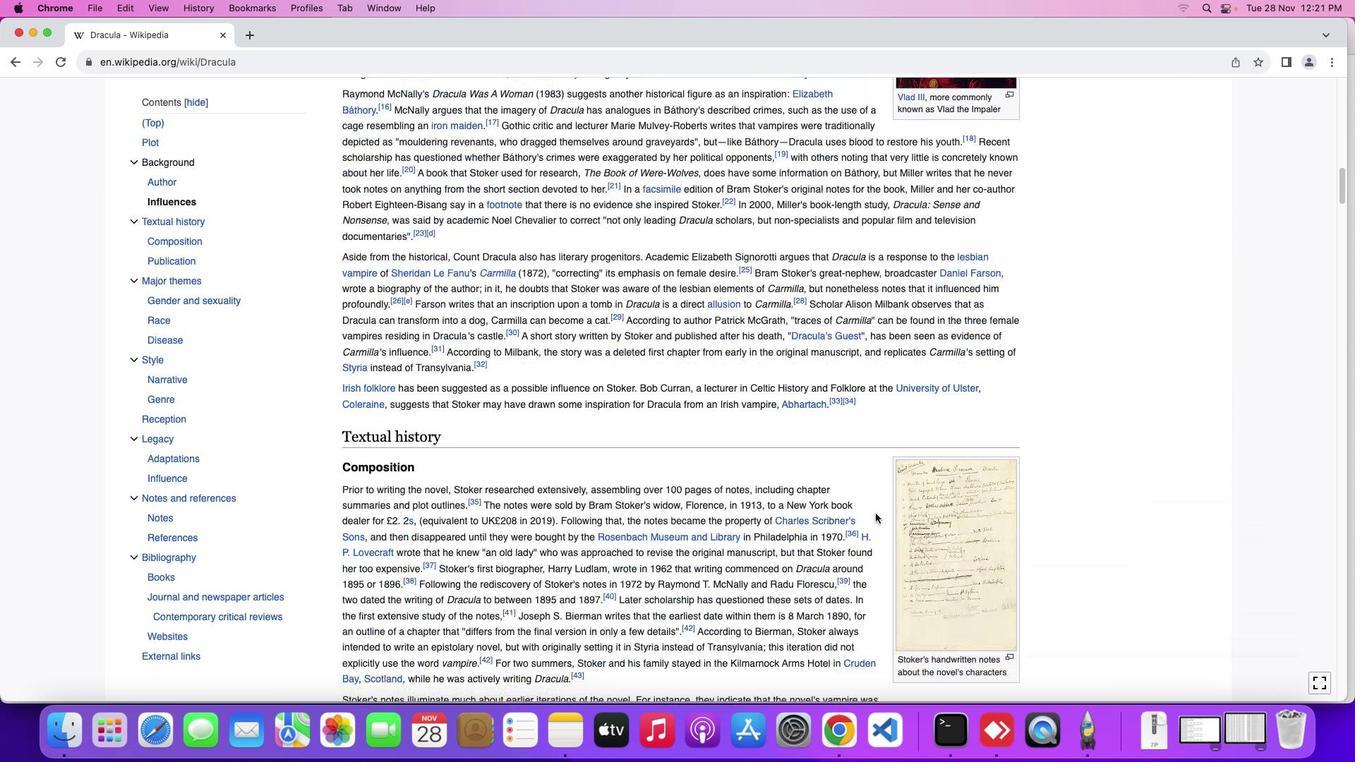 
Action: Mouse scrolled (880, 514) with delta (0, -1)
Screenshot: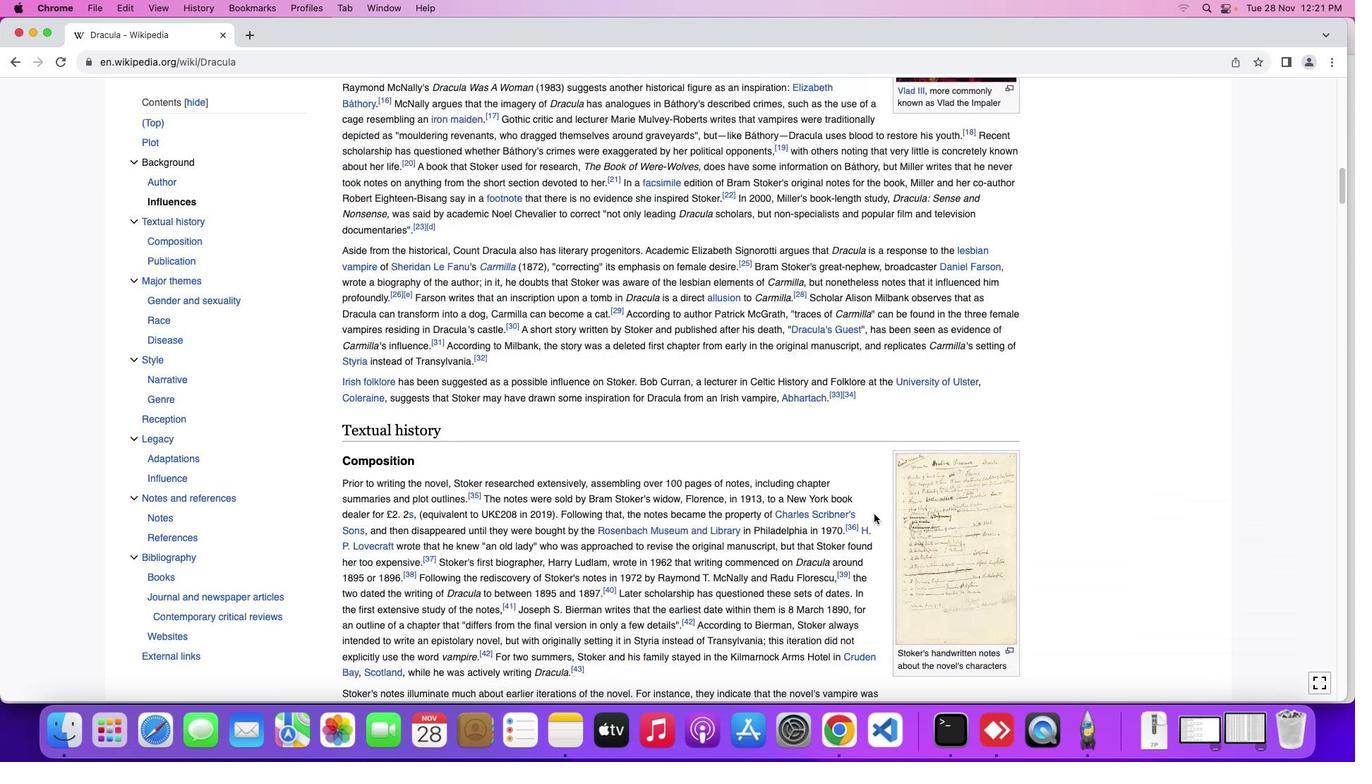 
Action: Mouse moved to (835, 519)
Screenshot: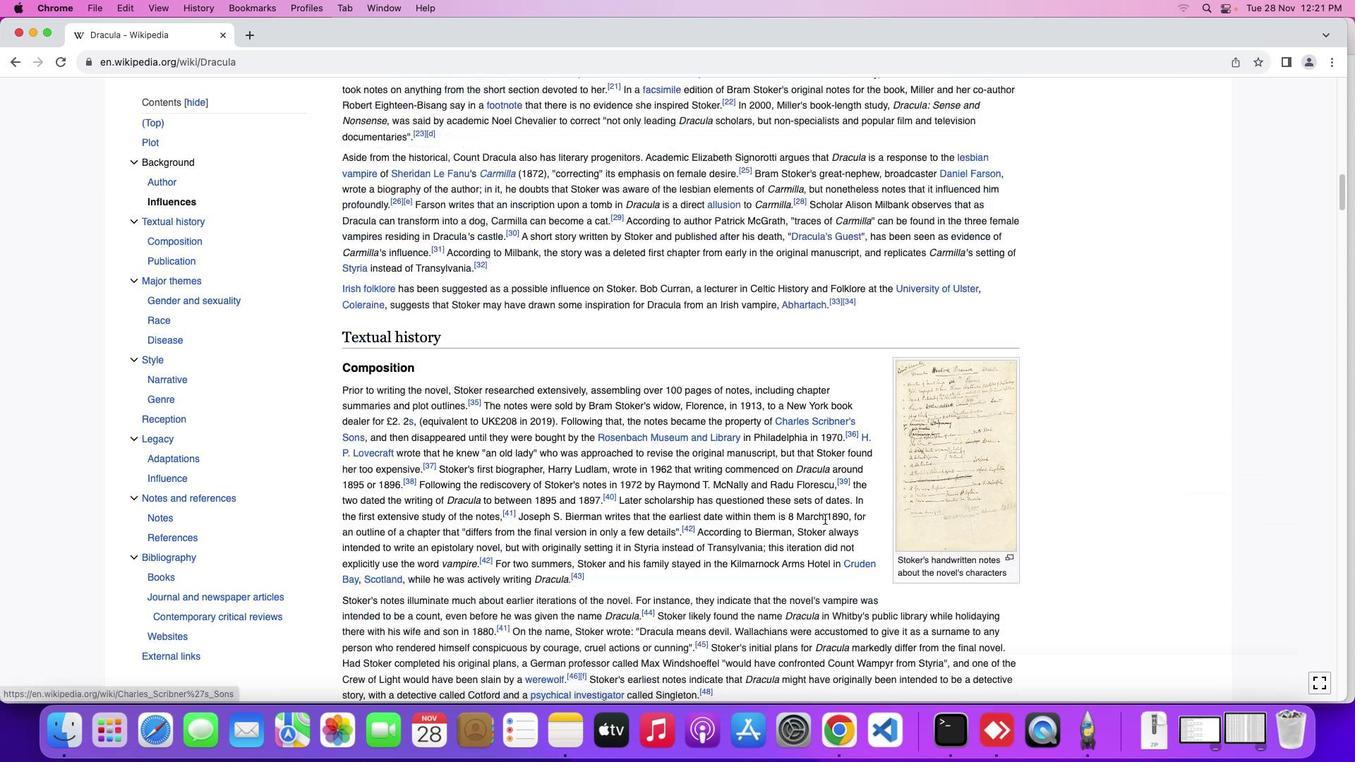 
Action: Mouse scrolled (835, 519) with delta (0, 0)
Screenshot: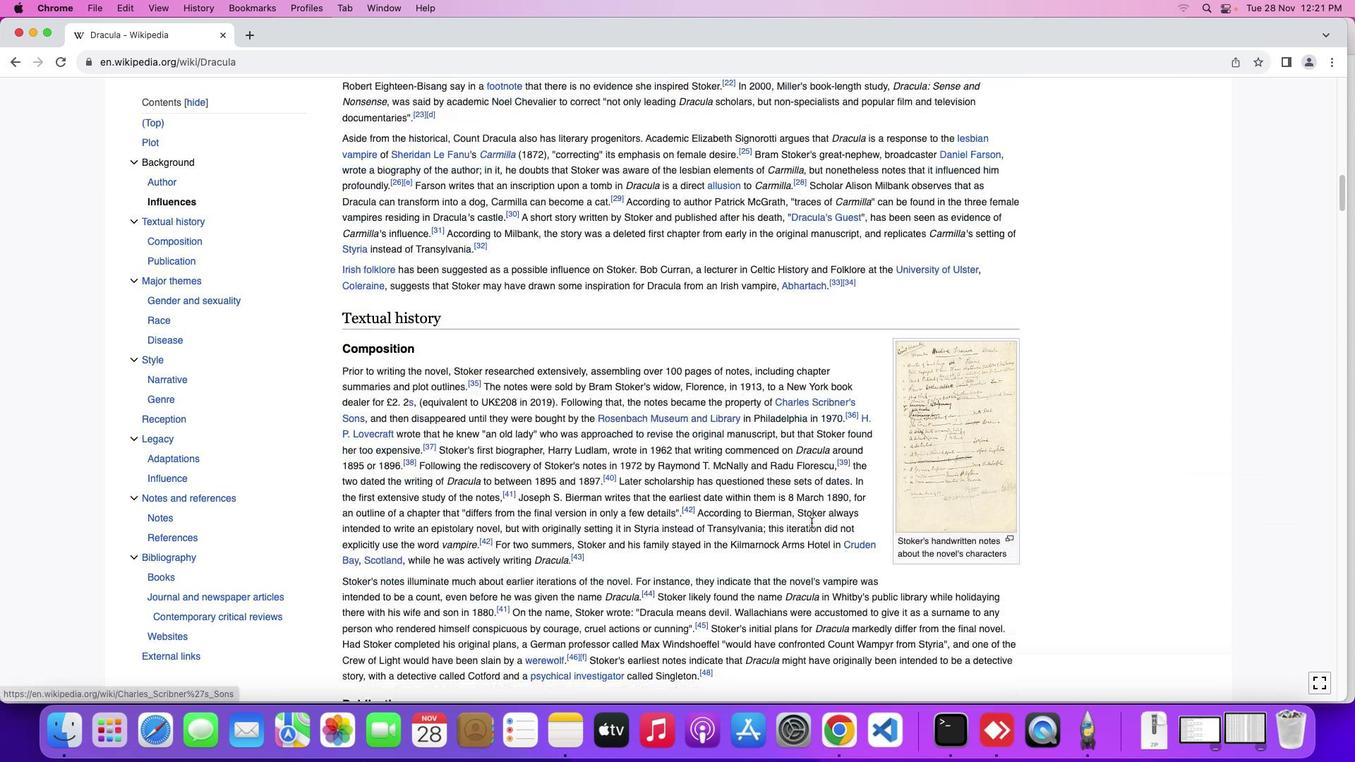 
Action: Mouse scrolled (835, 519) with delta (0, 0)
Screenshot: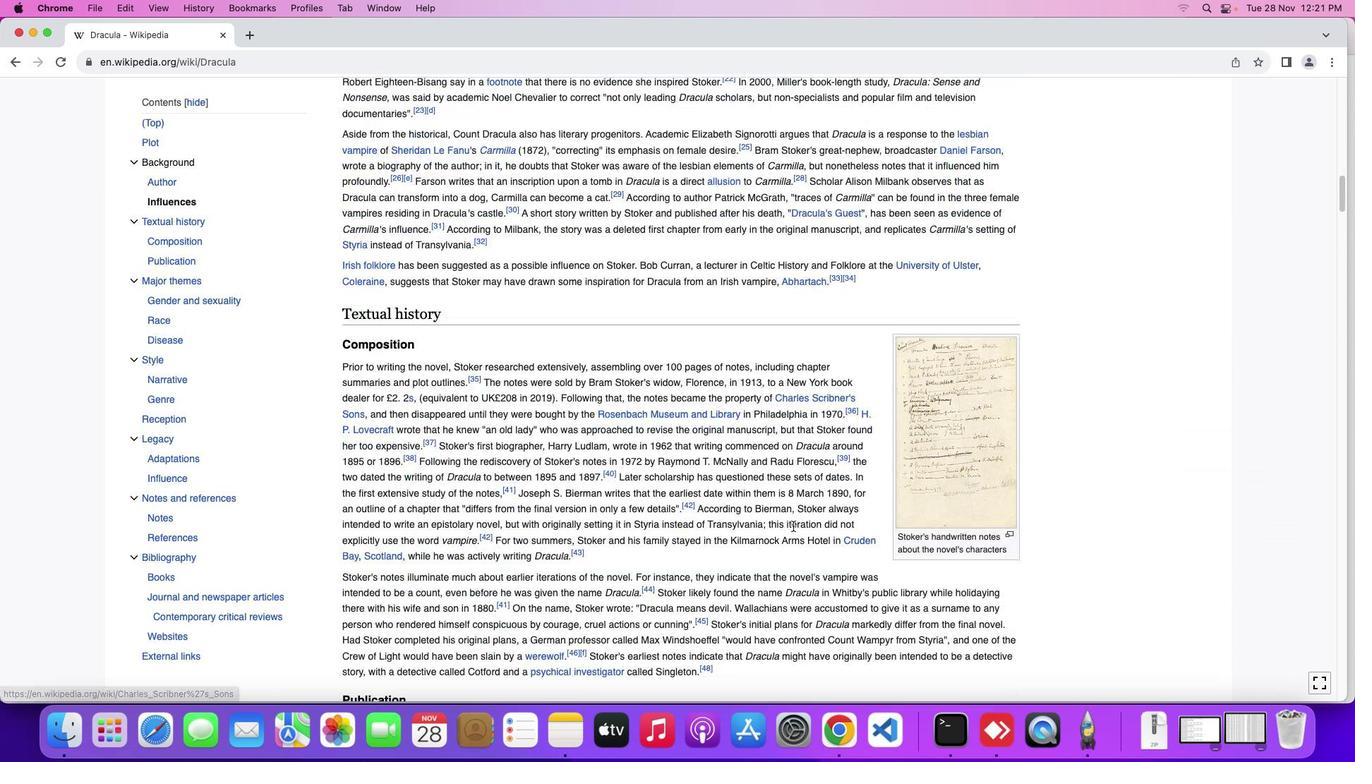
Action: Mouse scrolled (835, 519) with delta (0, -2)
Screenshot: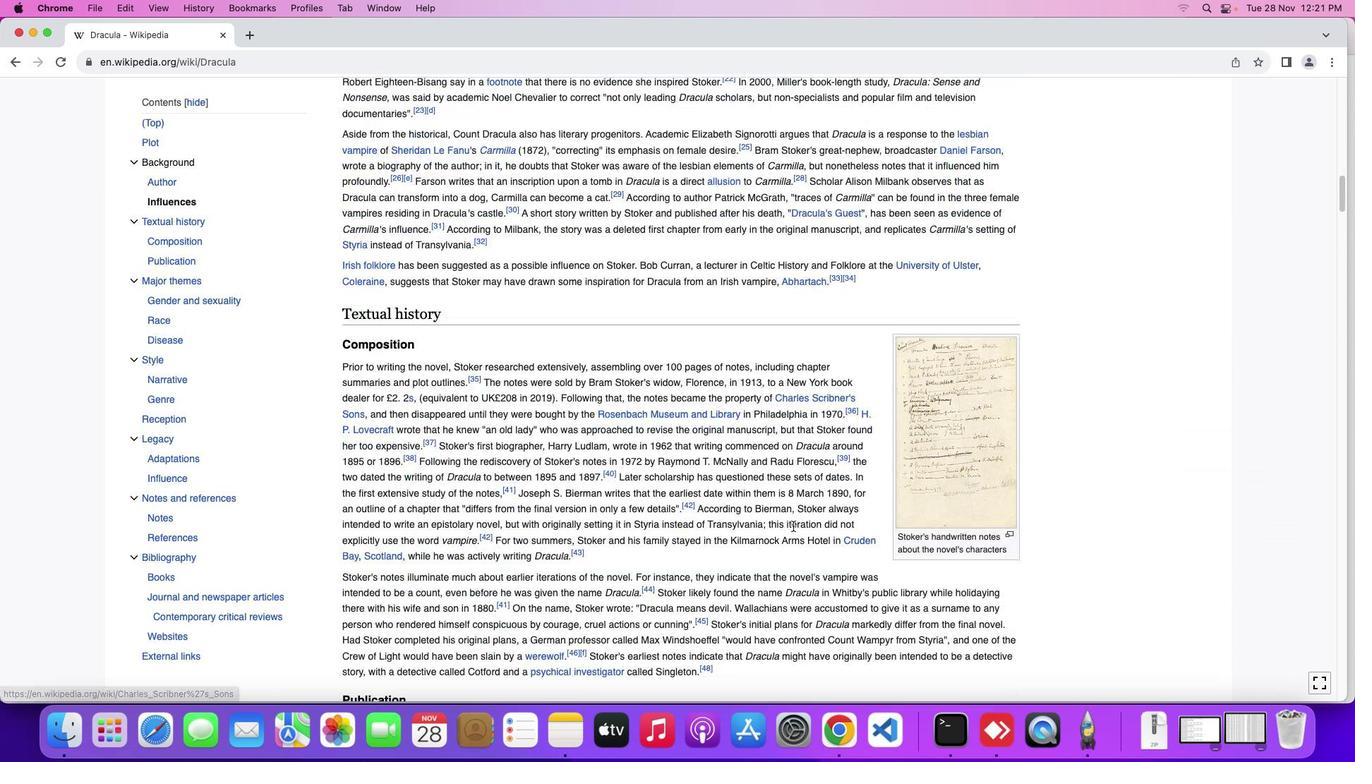 
Action: Mouse moved to (791, 526)
Screenshot: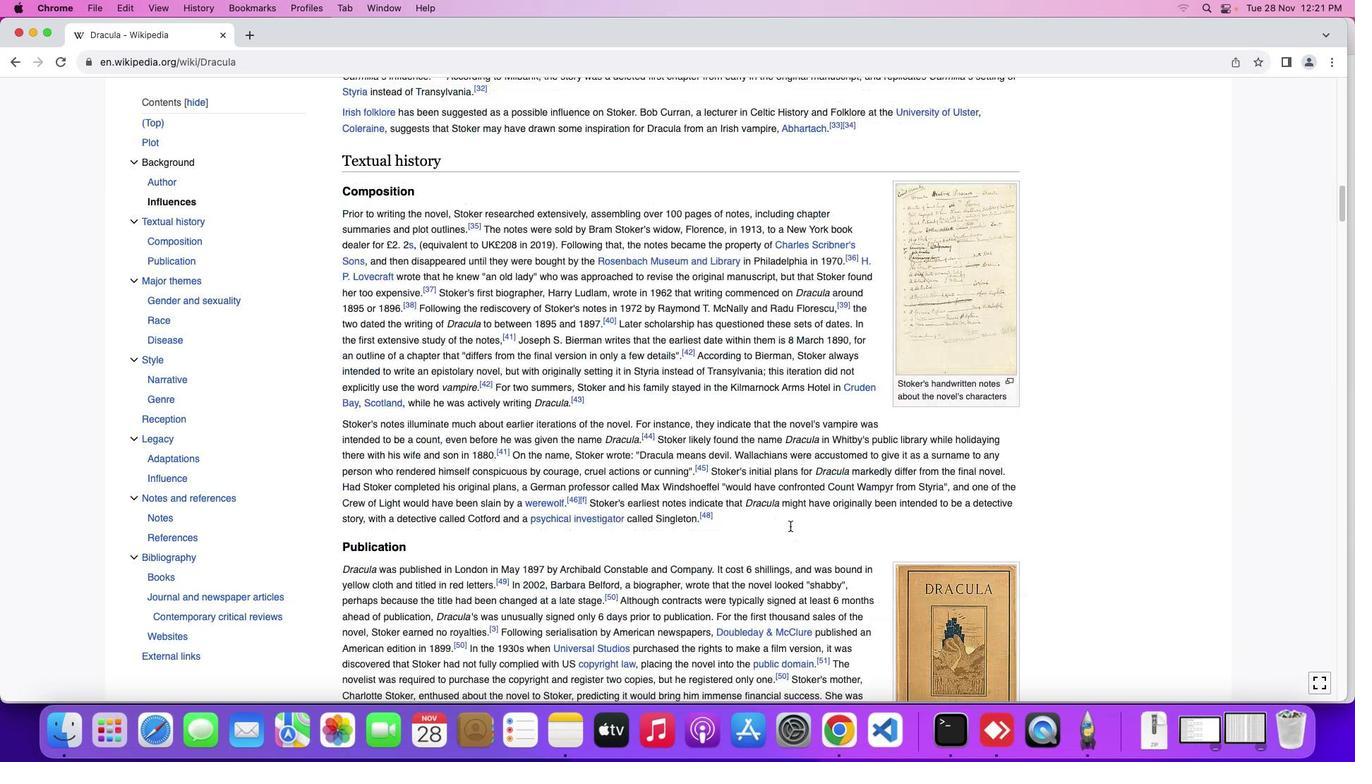 
Action: Mouse scrolled (791, 526) with delta (0, 0)
Screenshot: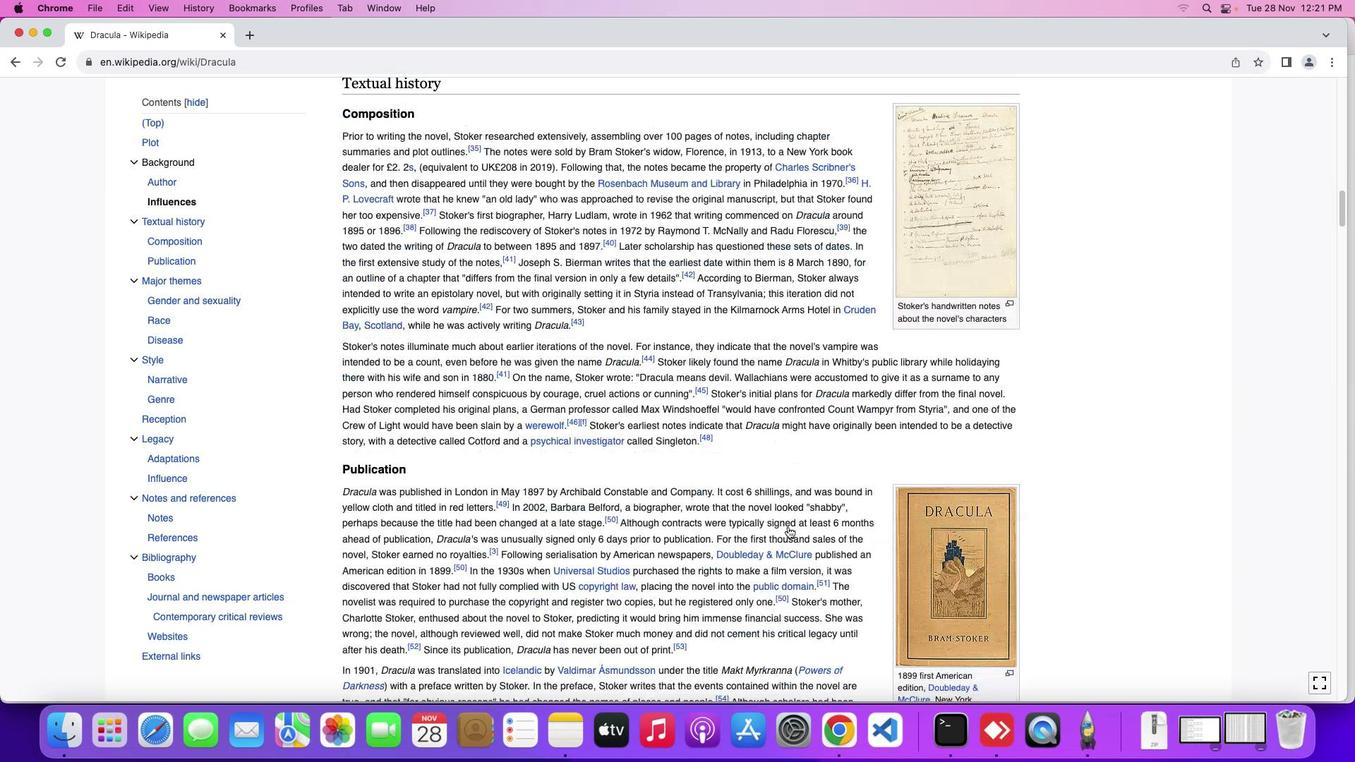 
Action: Mouse scrolled (791, 526) with delta (0, 0)
Screenshot: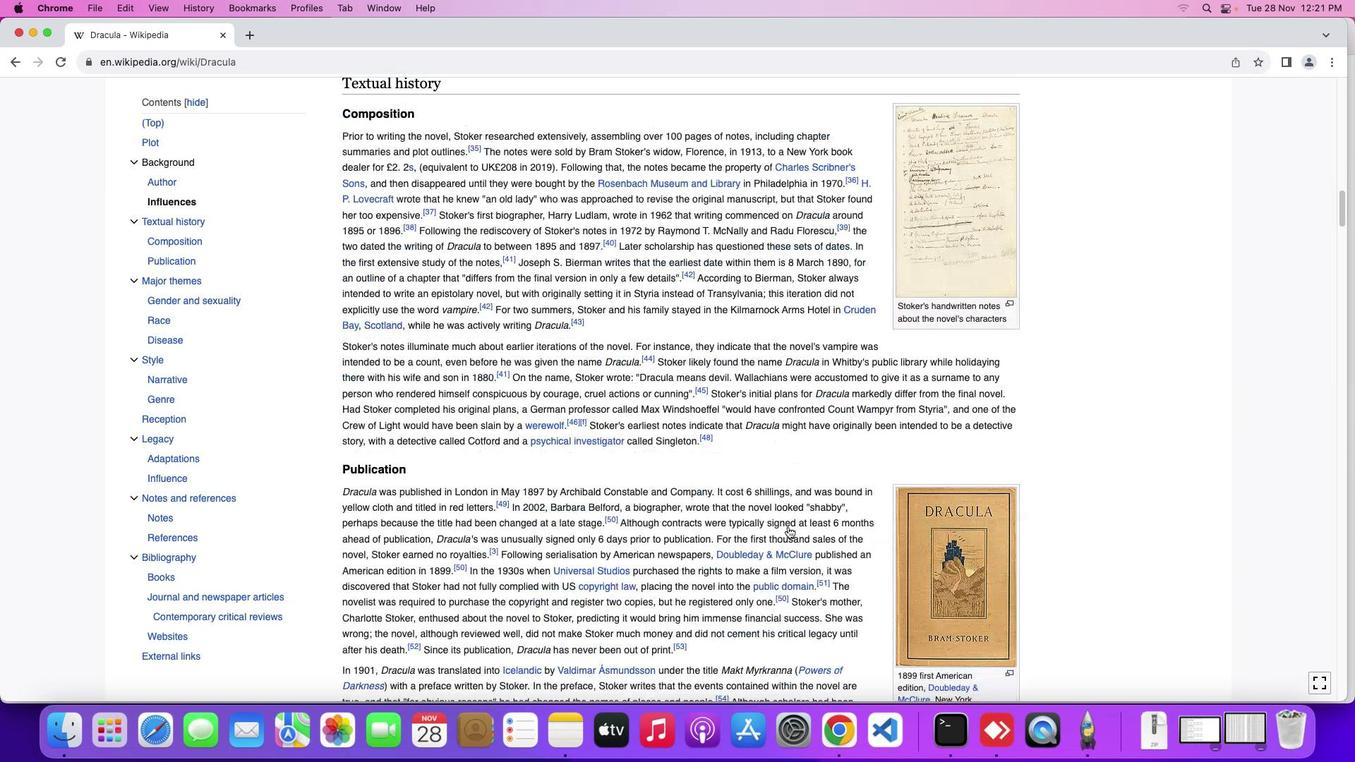 
Action: Mouse scrolled (791, 526) with delta (0, -2)
Screenshot: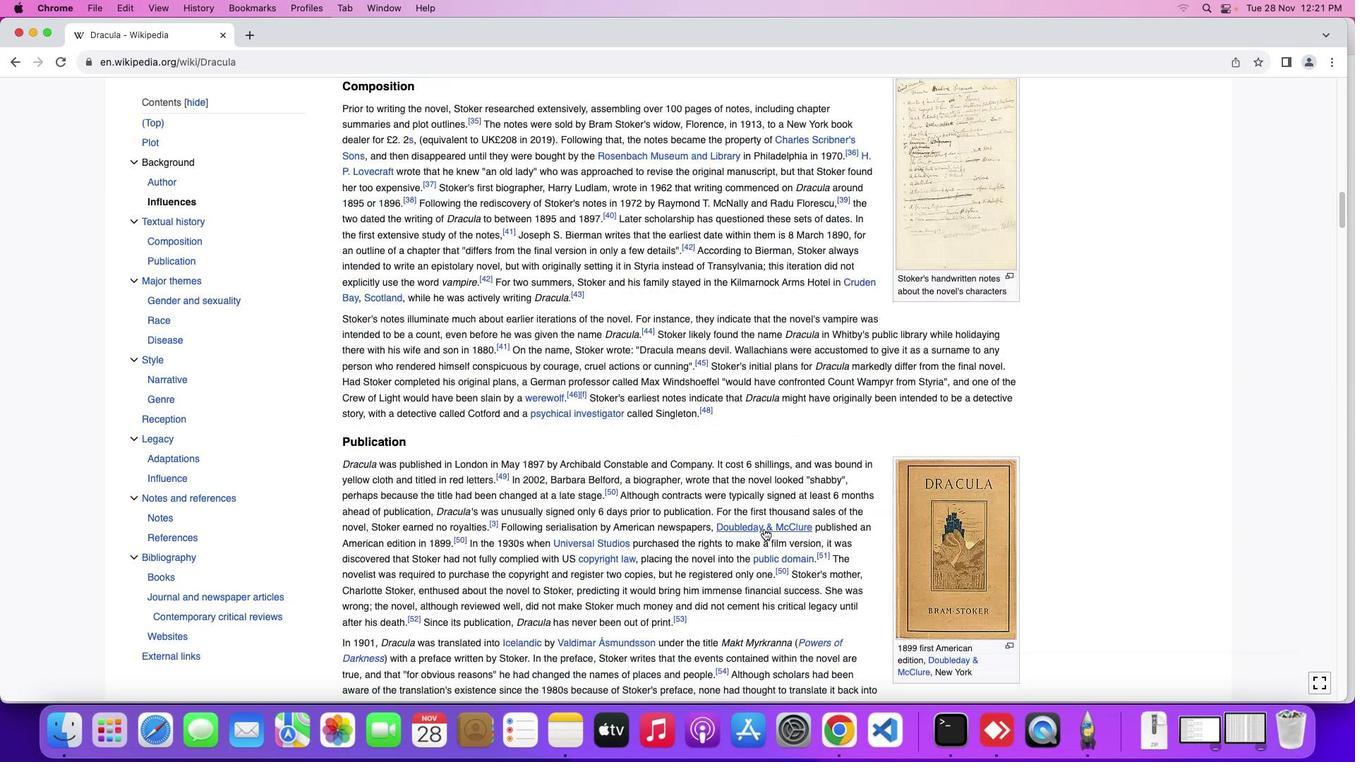 
Action: Mouse scrolled (791, 526) with delta (0, -2)
Screenshot: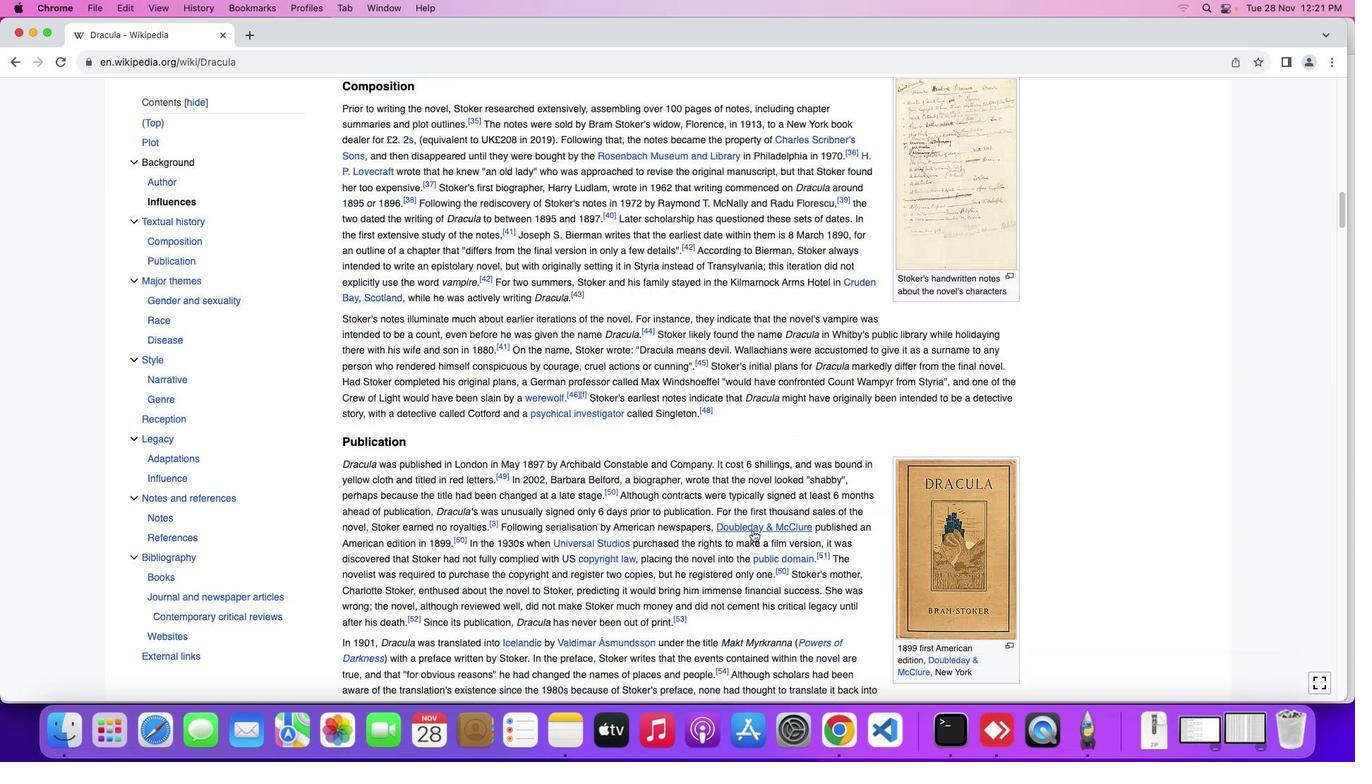 
Action: Mouse moved to (751, 530)
Screenshot: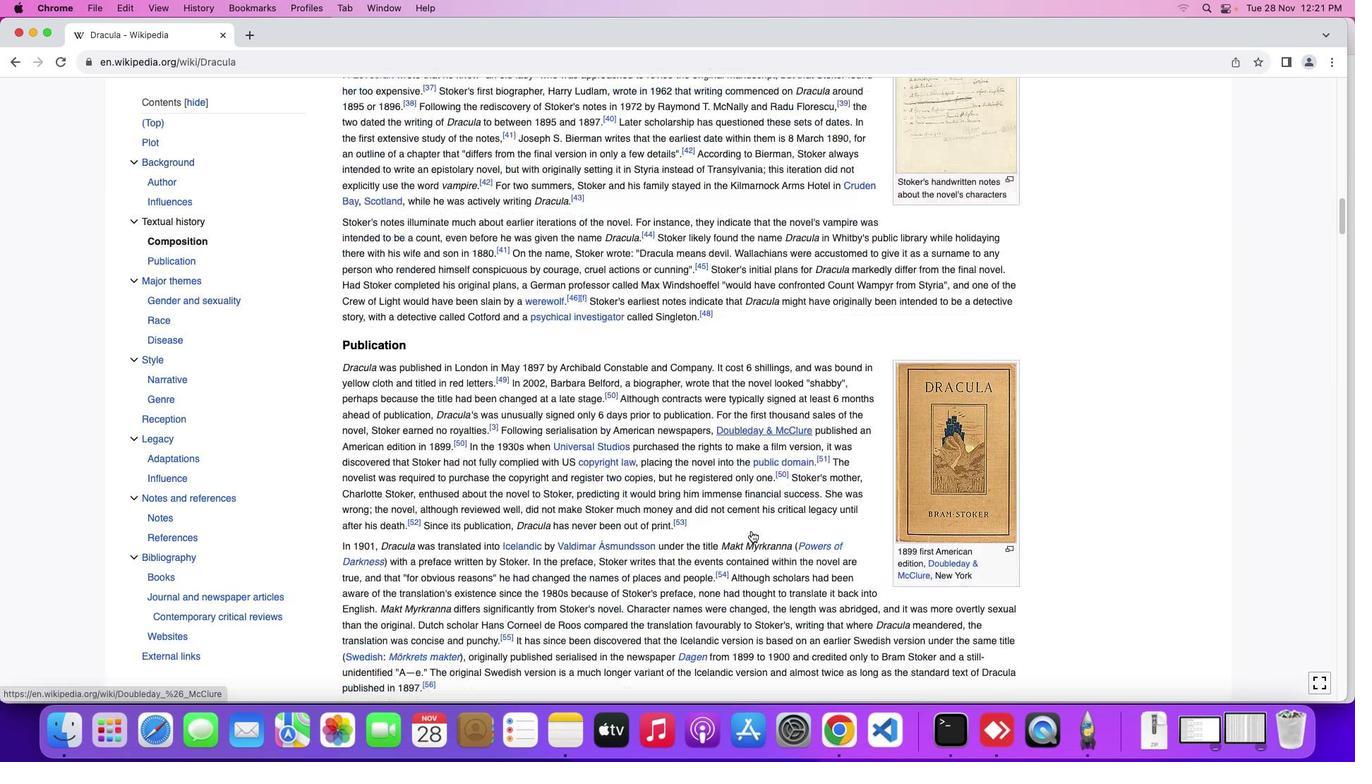 
Action: Mouse scrolled (751, 530) with delta (0, 0)
Screenshot: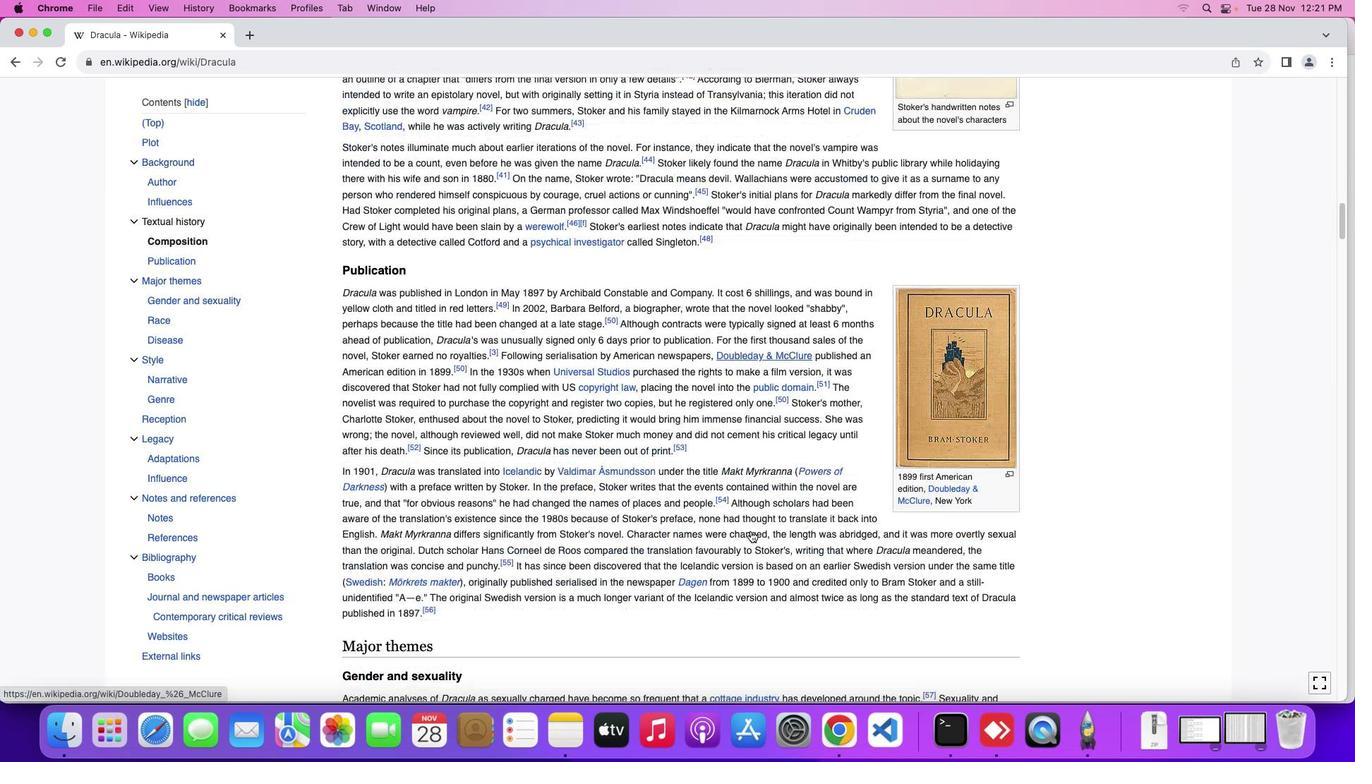 
Action: Mouse scrolled (751, 530) with delta (0, 0)
Screenshot: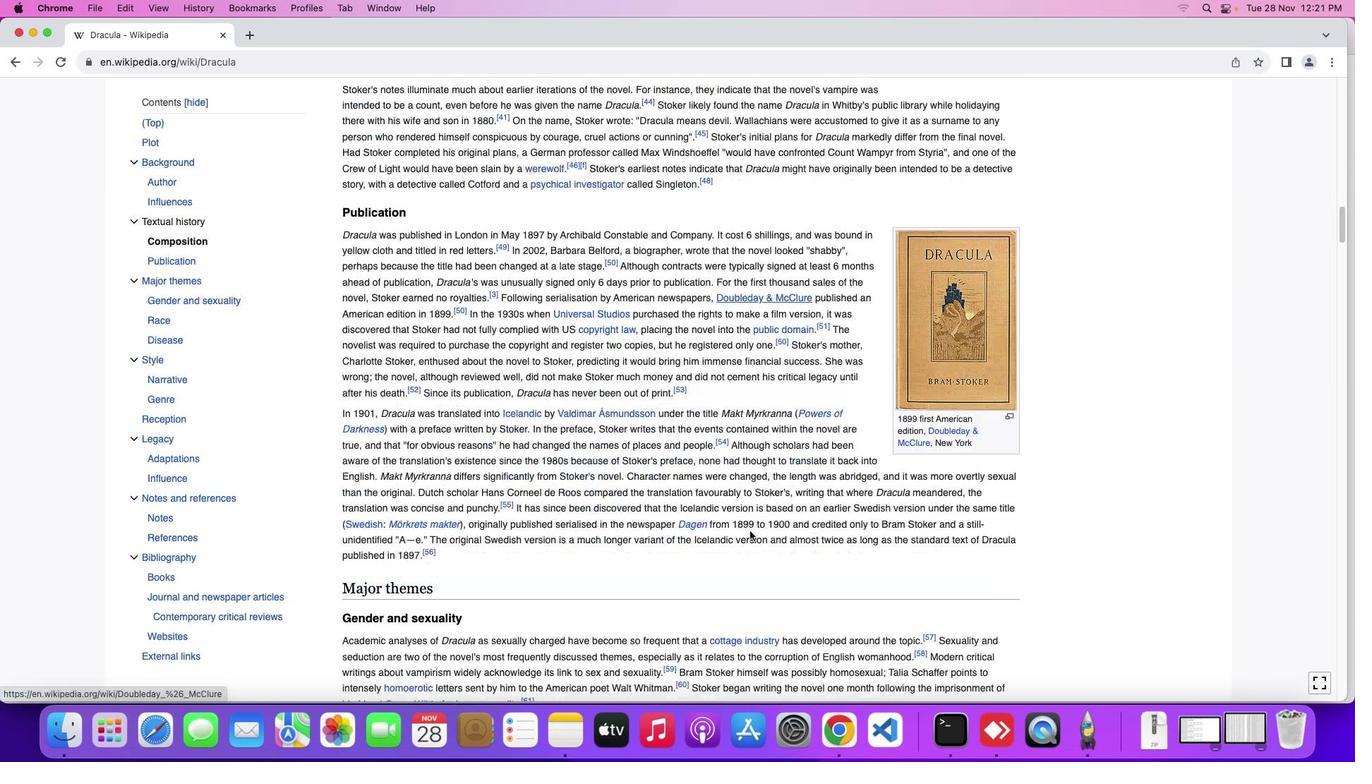 
Action: Mouse scrolled (751, 530) with delta (0, -2)
Screenshot: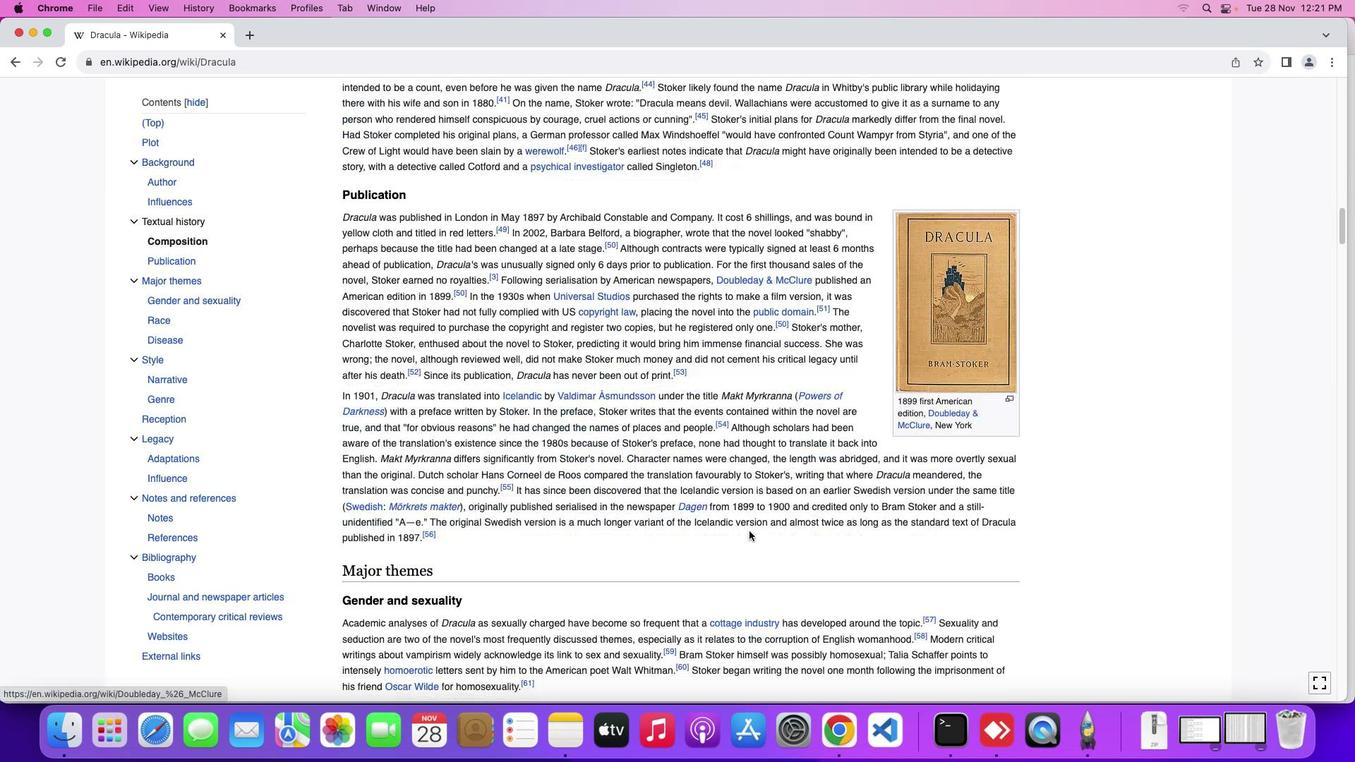 
Action: Mouse scrolled (751, 530) with delta (0, -2)
Screenshot: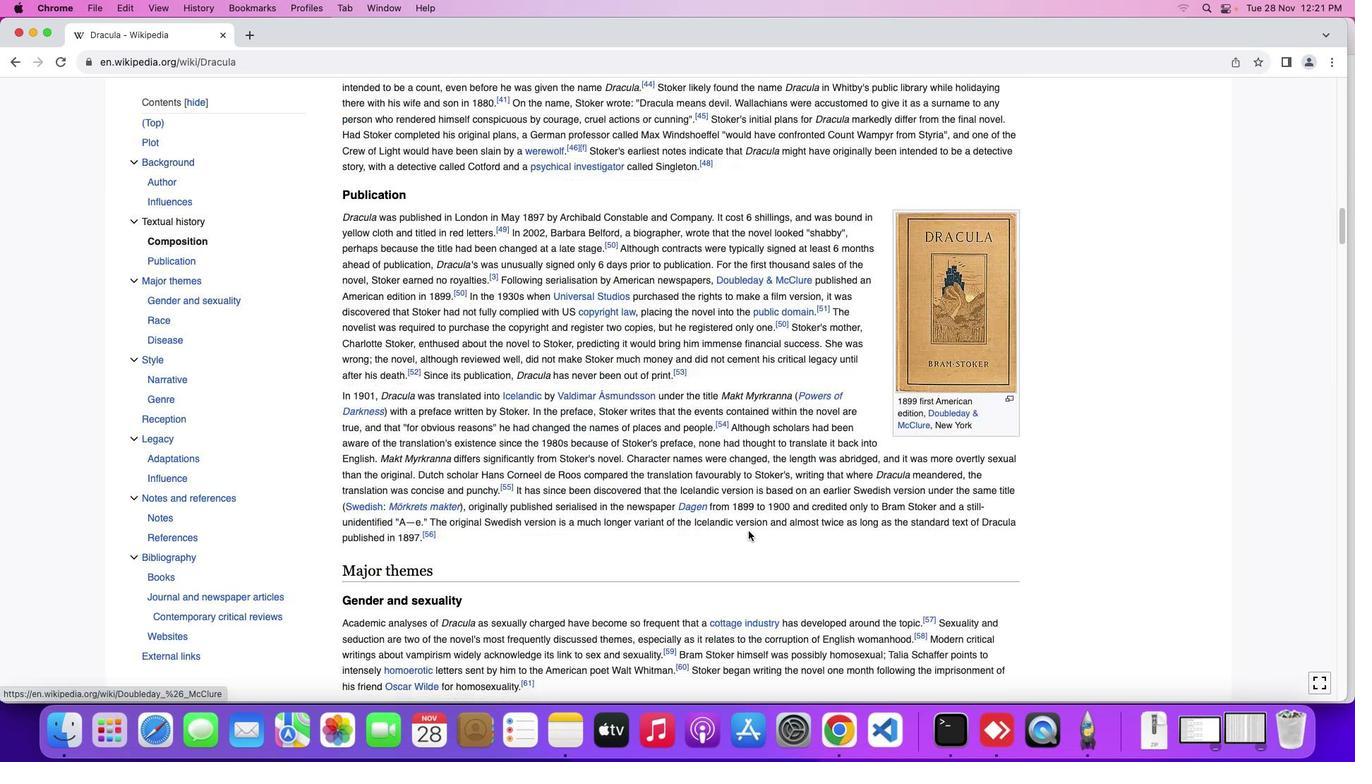 
Action: Mouse moved to (747, 530)
Screenshot: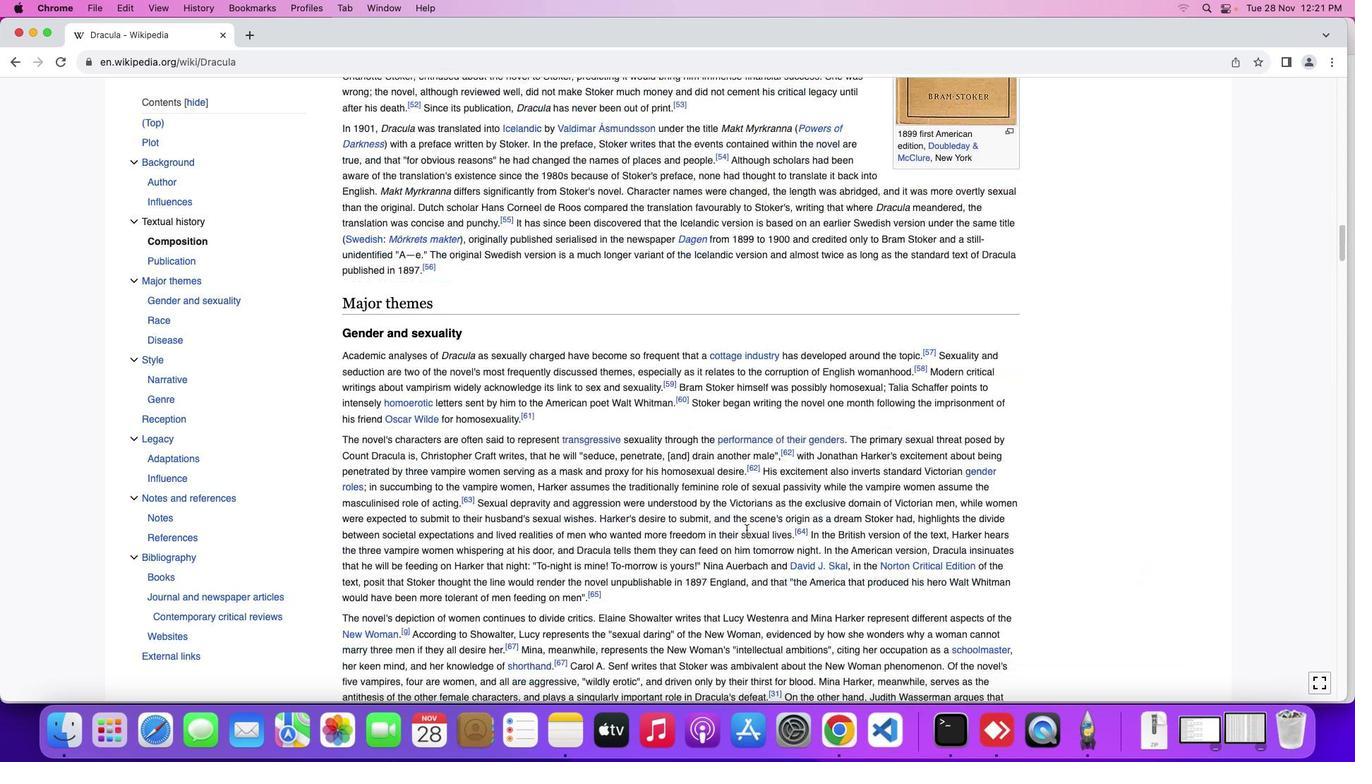 
Action: Mouse scrolled (747, 530) with delta (0, 0)
Screenshot: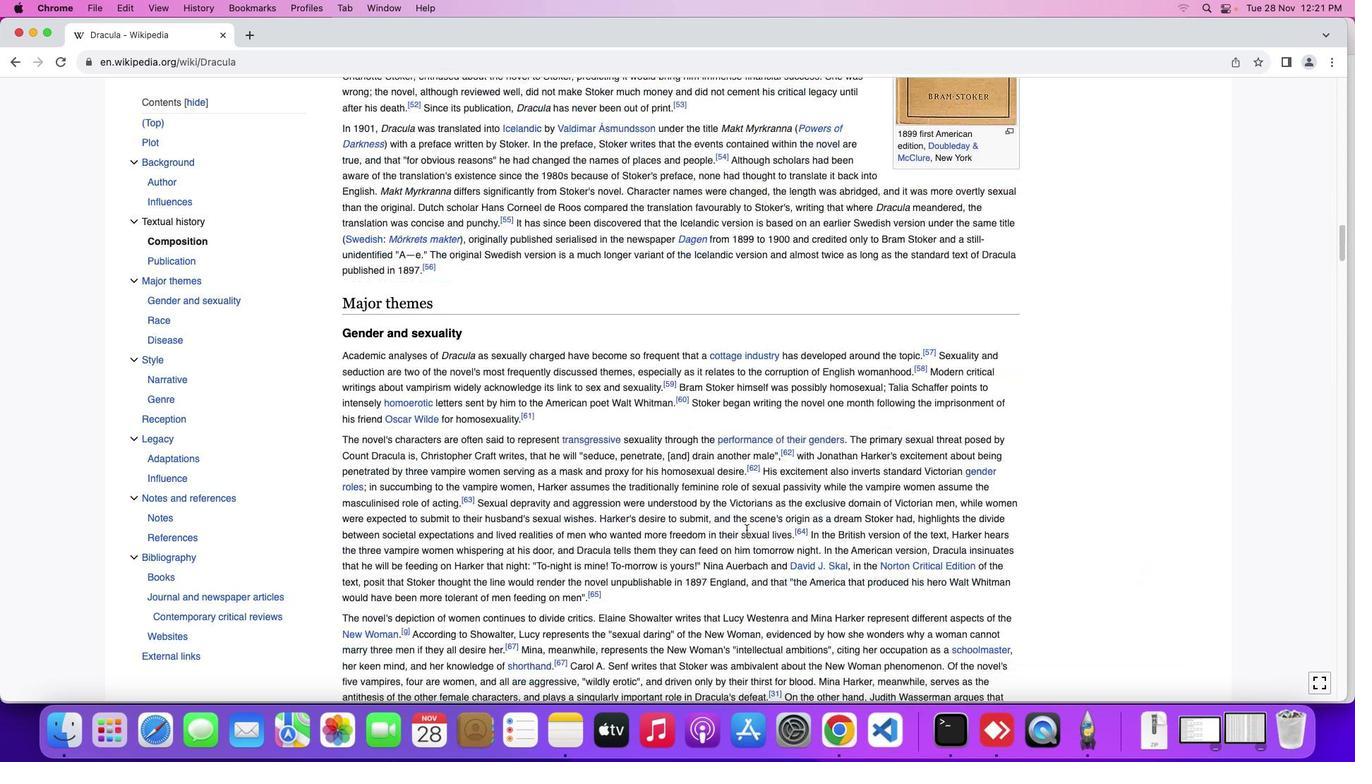 
Action: Mouse moved to (747, 530)
Screenshot: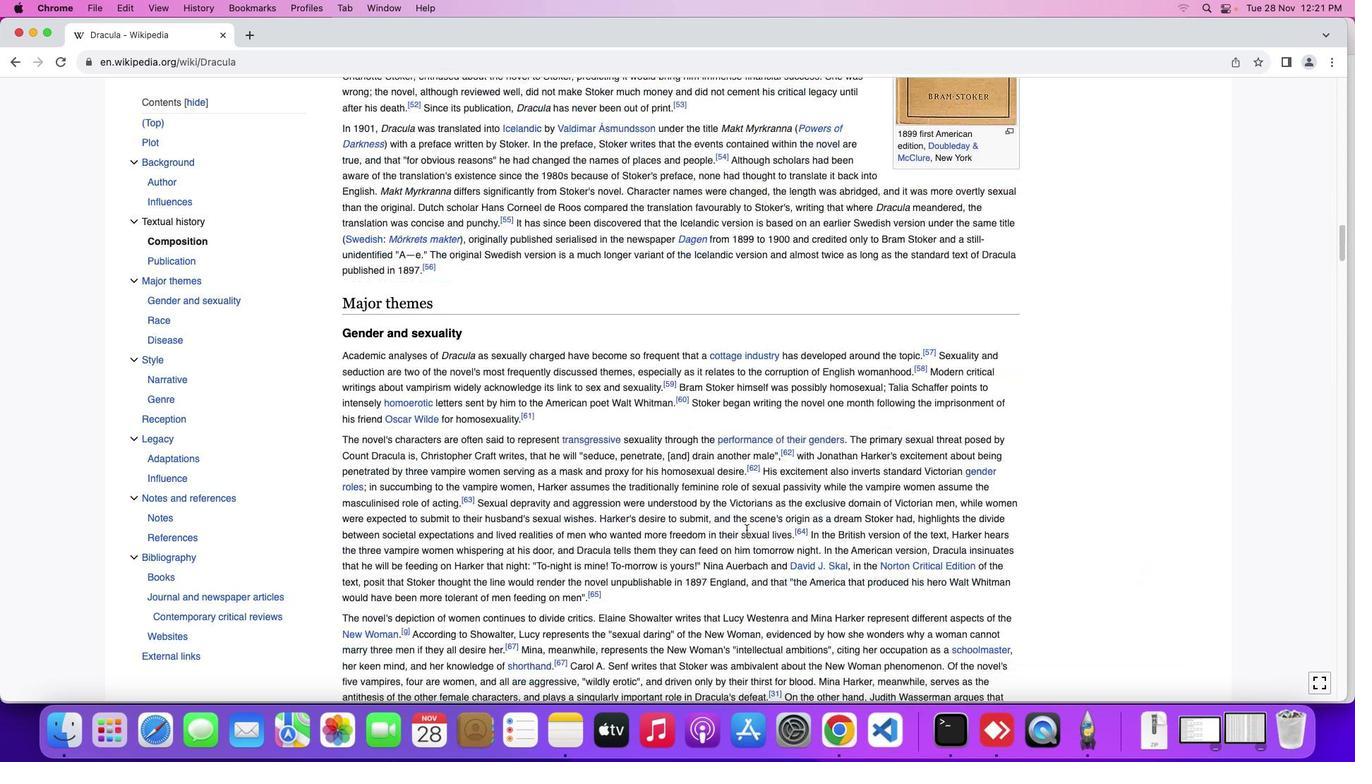 
Action: Mouse scrolled (747, 530) with delta (0, 0)
Screenshot: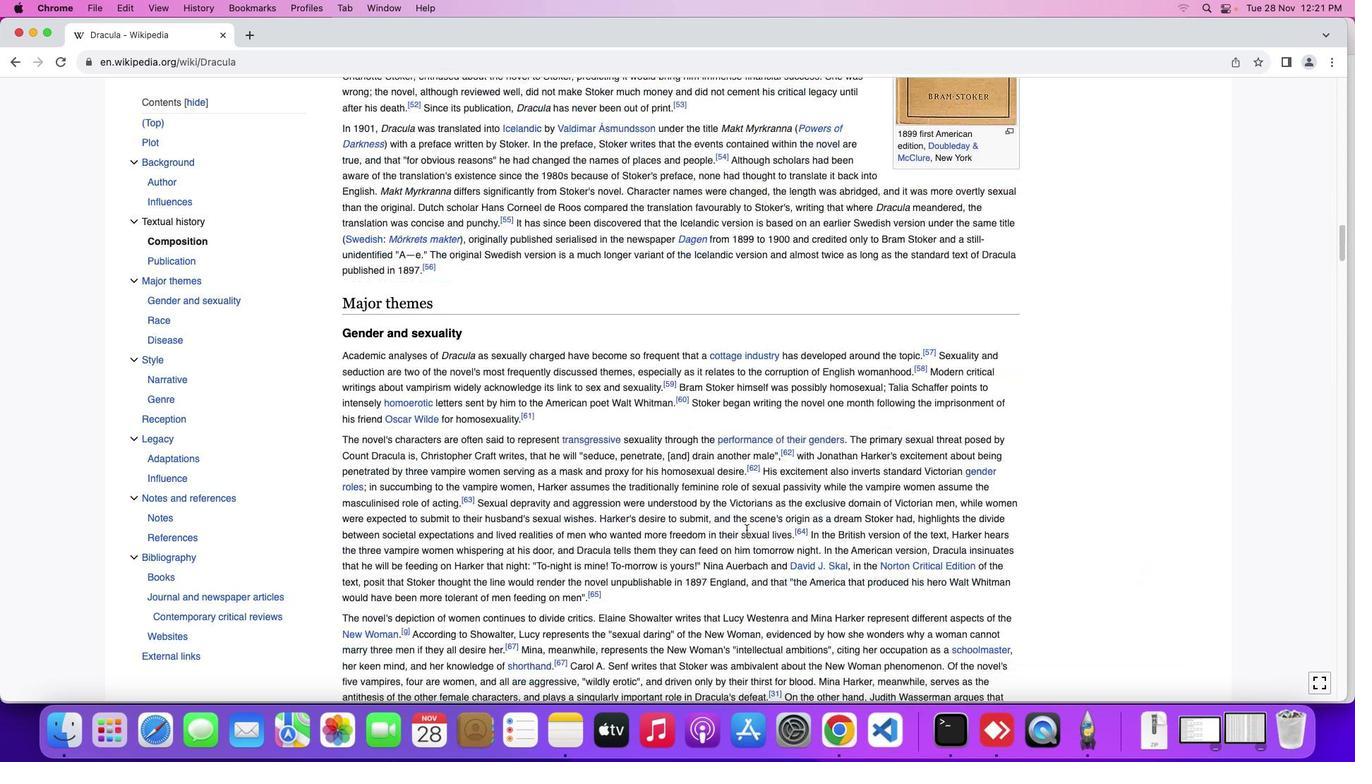 
Action: Mouse moved to (747, 530)
Screenshot: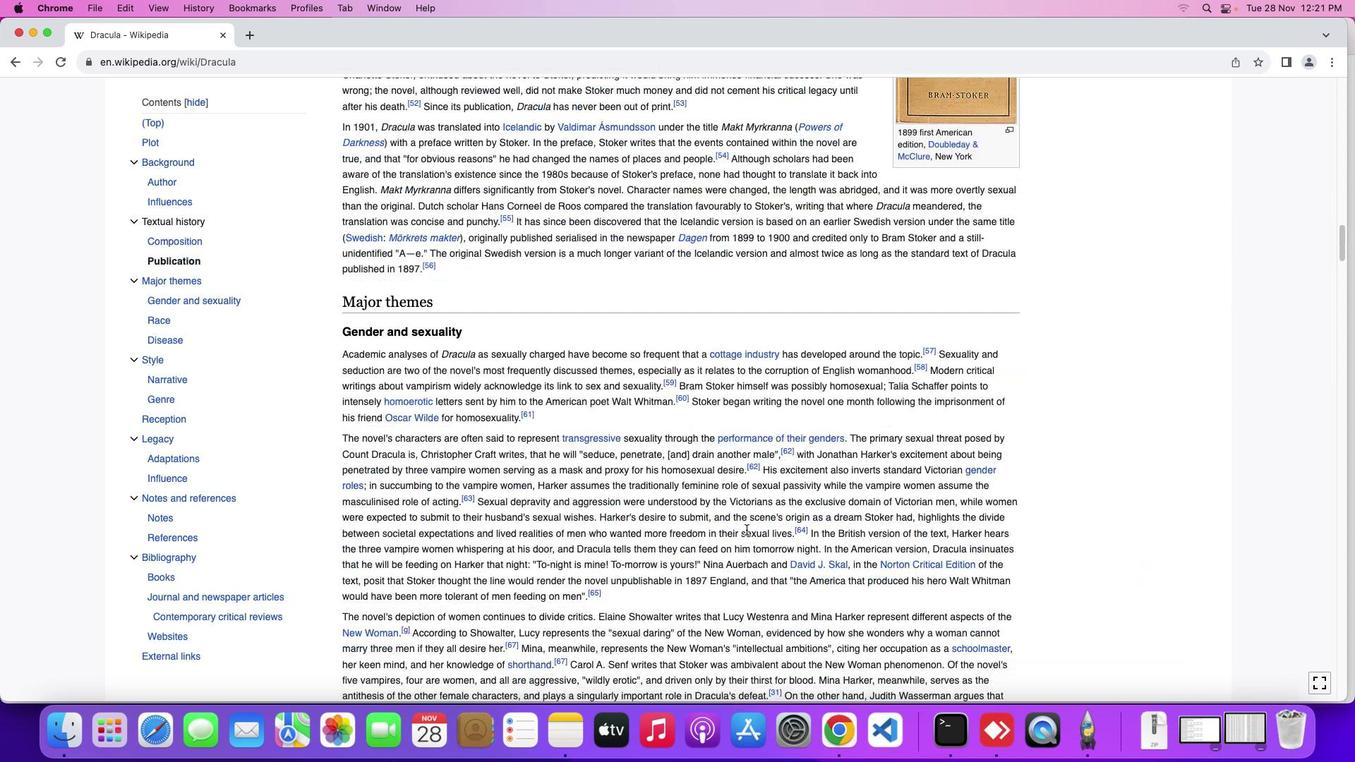 
Action: Mouse scrolled (747, 530) with delta (0, -2)
Screenshot: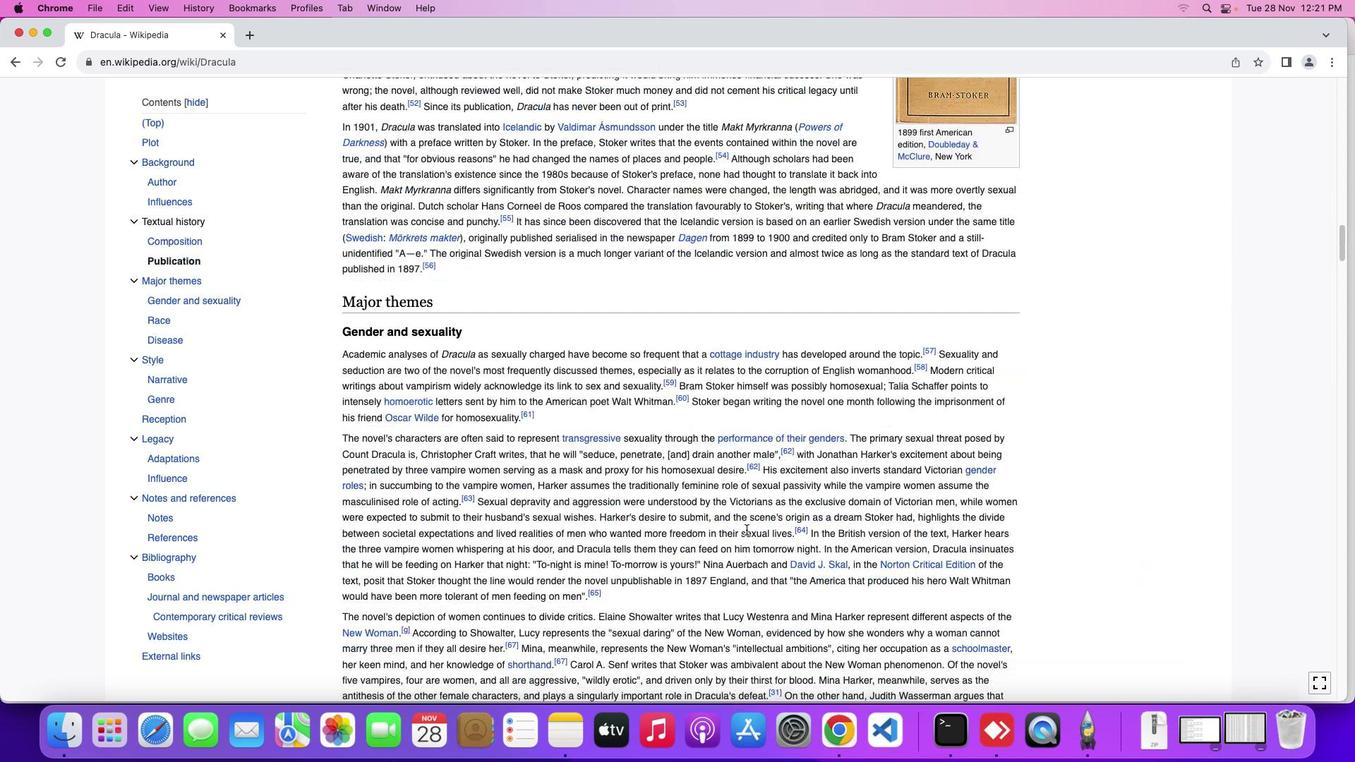 
Action: Mouse moved to (747, 530)
Screenshot: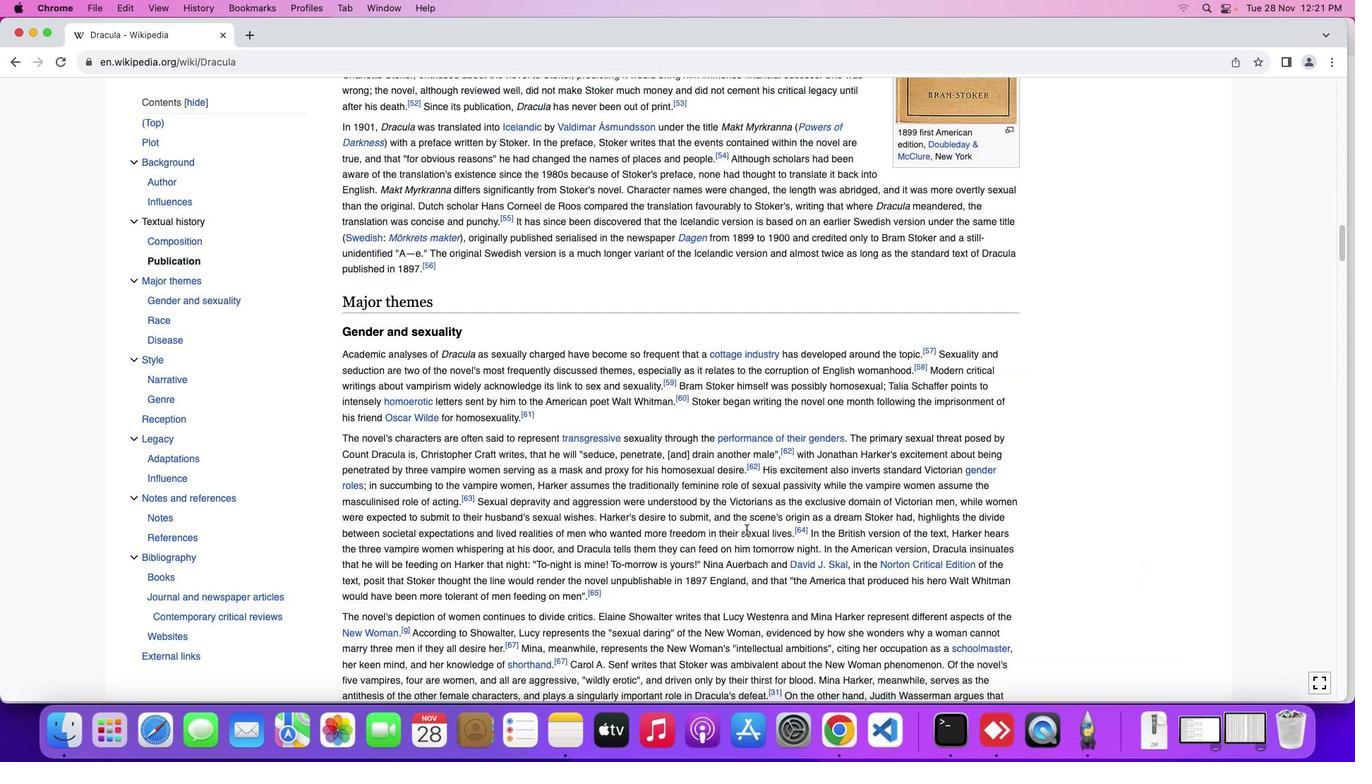 
Action: Mouse scrolled (747, 530) with delta (0, -2)
Screenshot: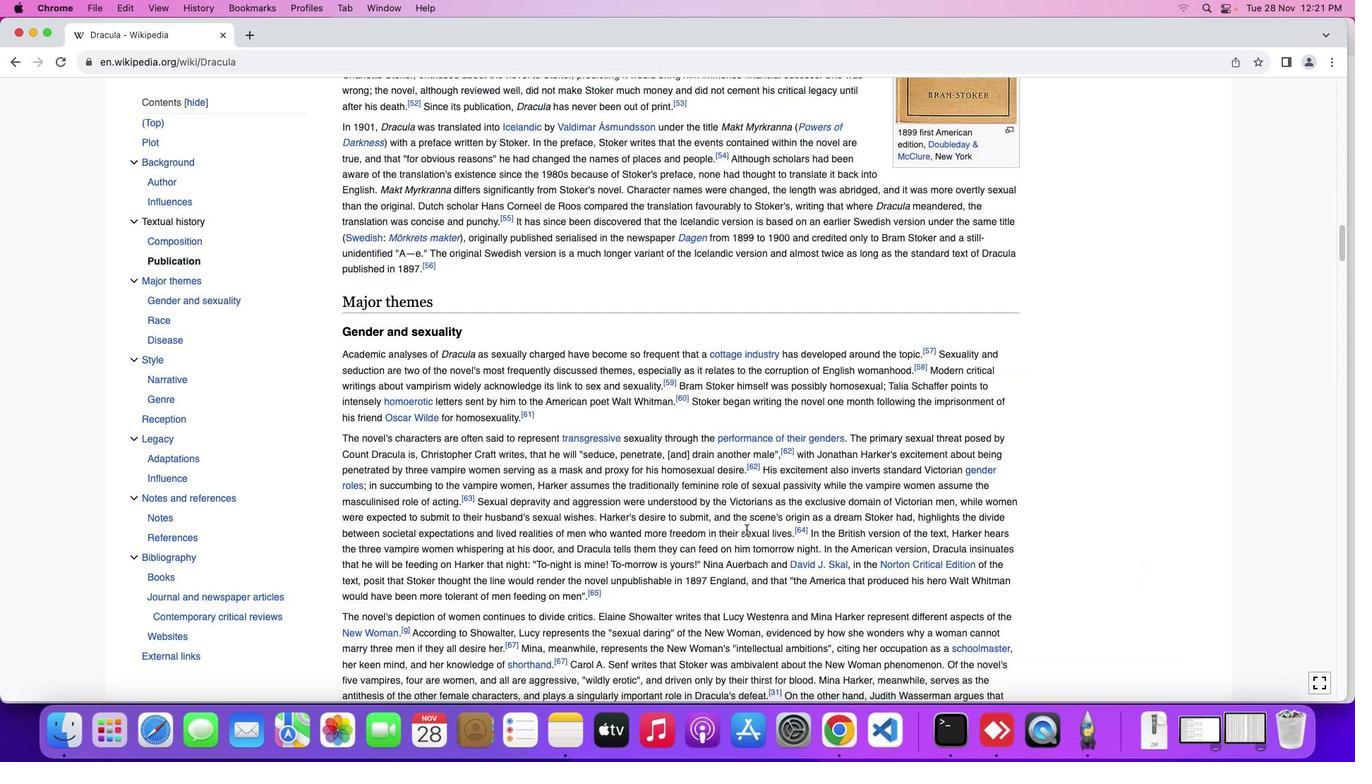 
Action: Mouse moved to (747, 530)
Screenshot: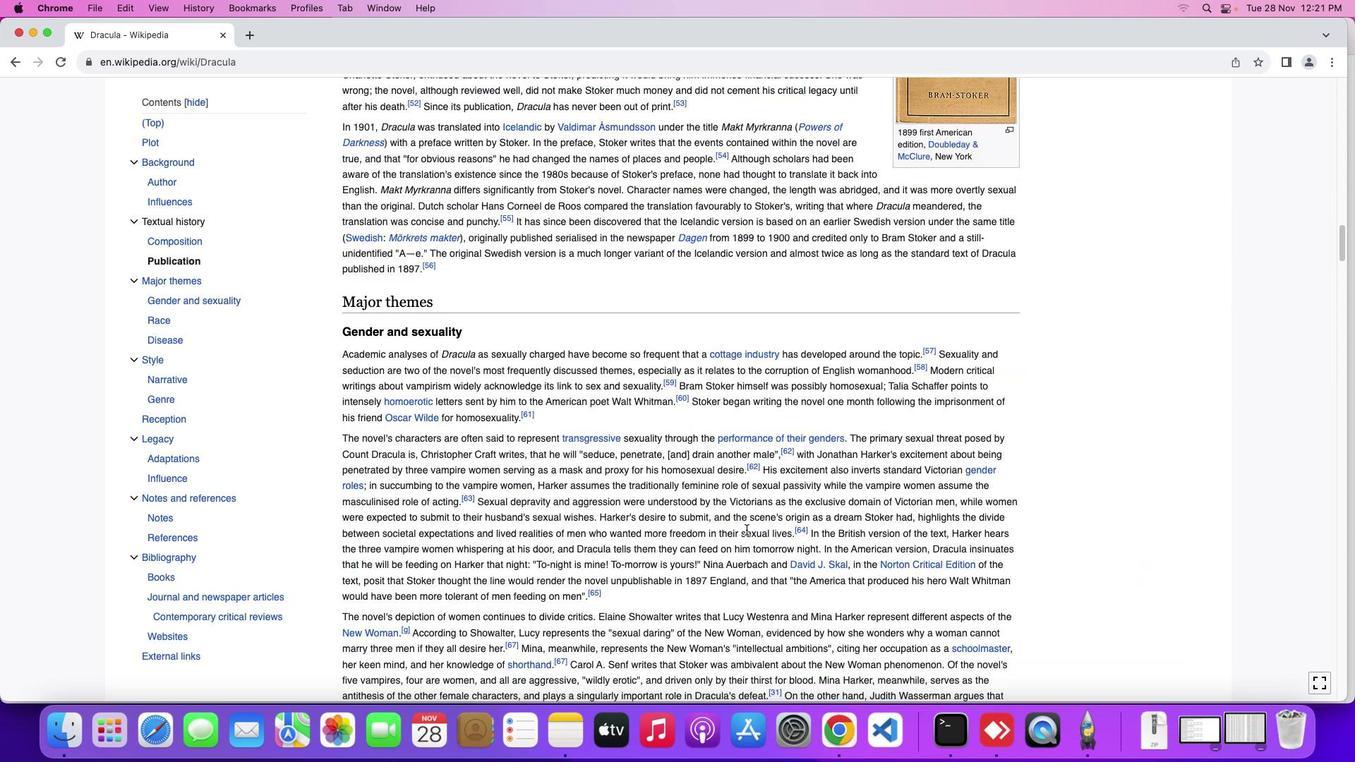 
Action: Mouse scrolled (747, 530) with delta (0, 0)
Screenshot: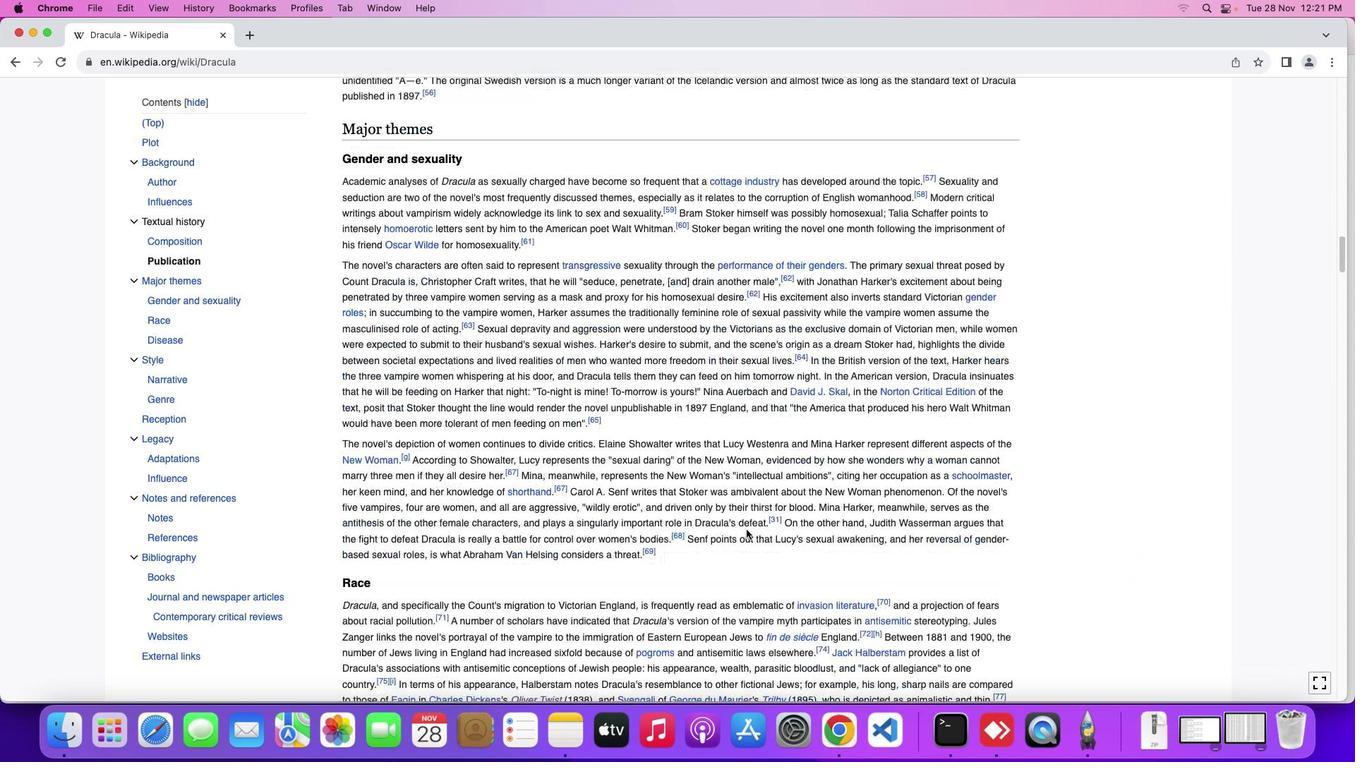 
Action: Mouse scrolled (747, 530) with delta (0, 0)
Screenshot: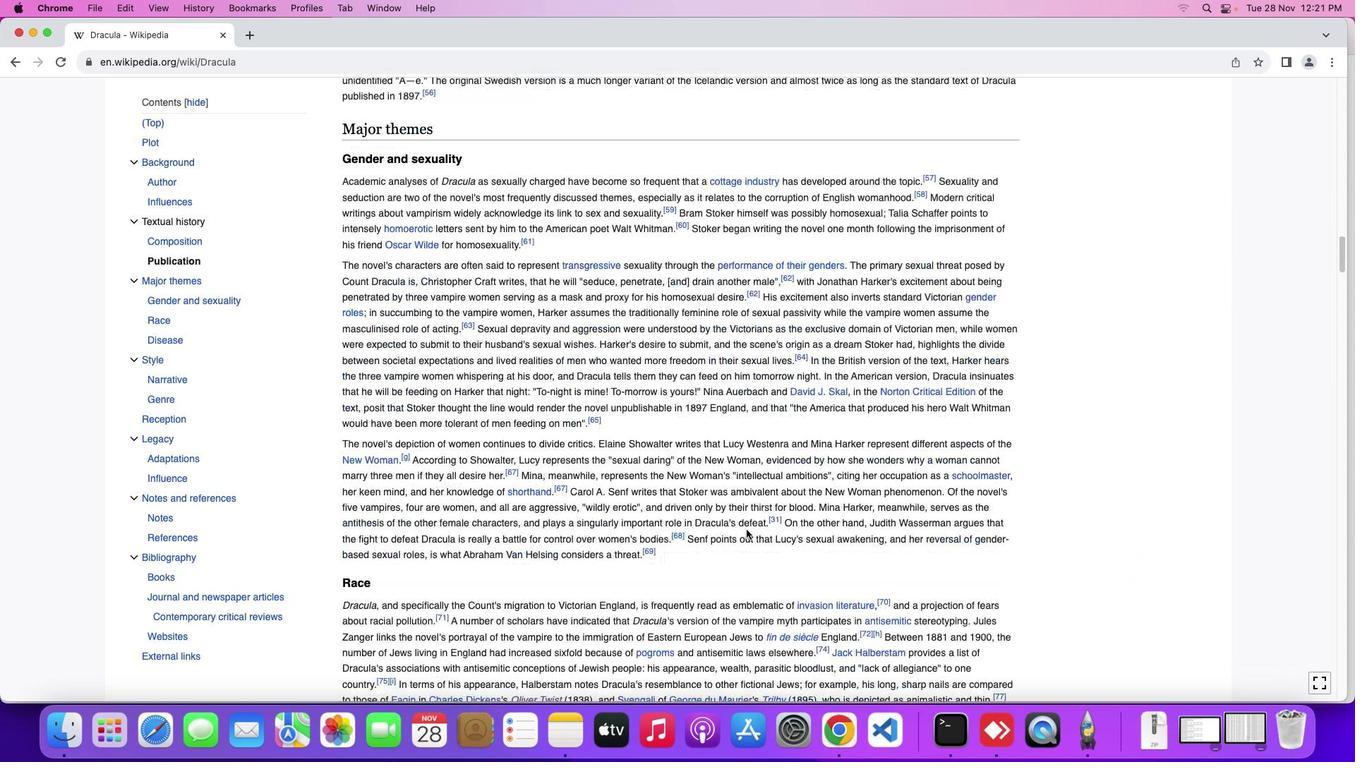 
Action: Mouse scrolled (747, 530) with delta (0, -2)
Screenshot: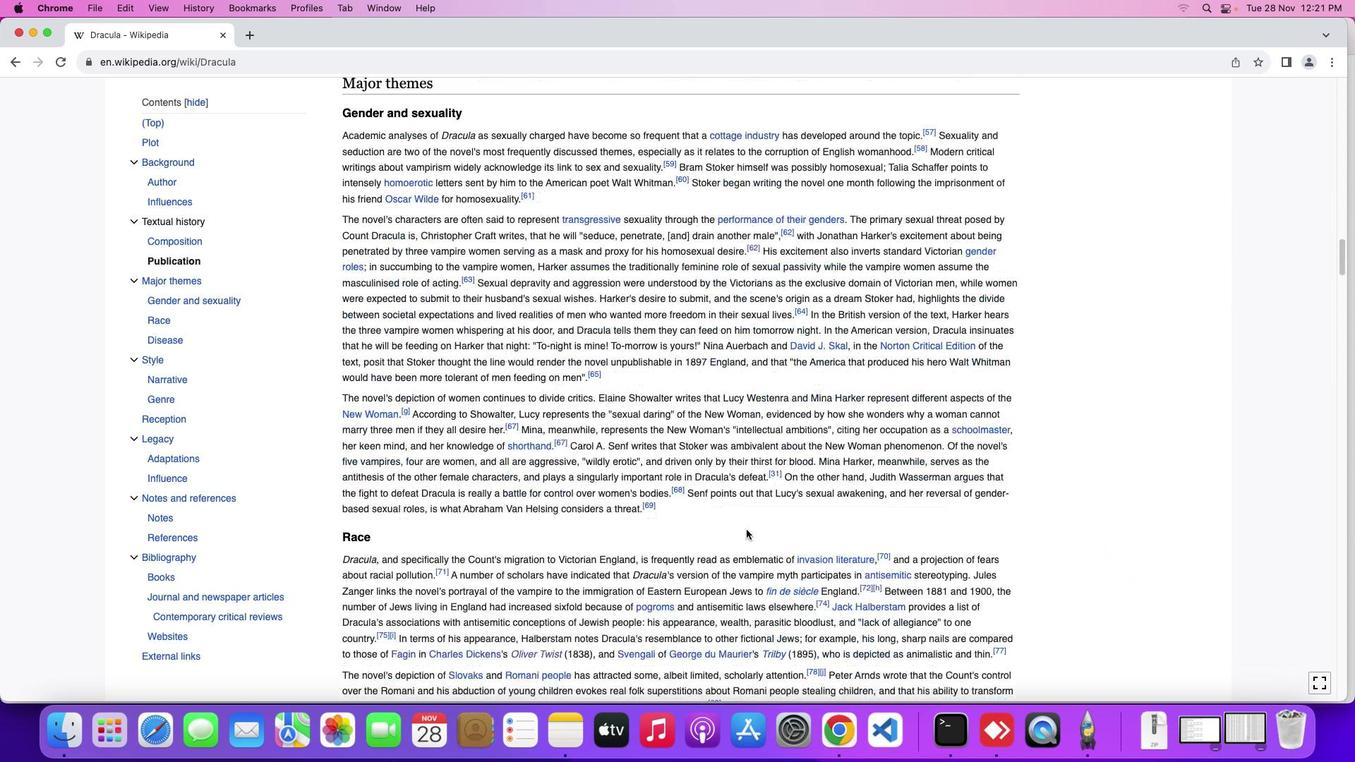 
Action: Mouse scrolled (747, 530) with delta (0, -2)
Screenshot: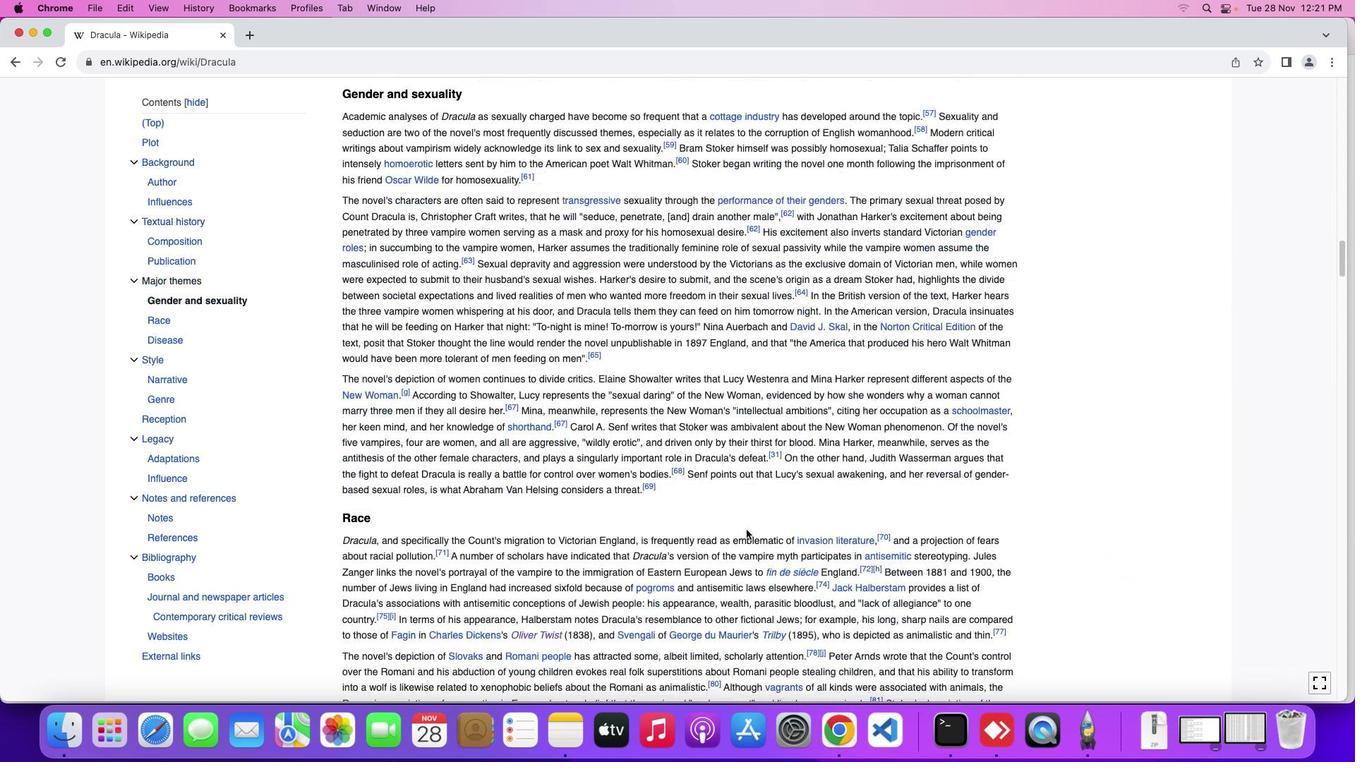 
Action: Mouse moved to (747, 528)
Screenshot: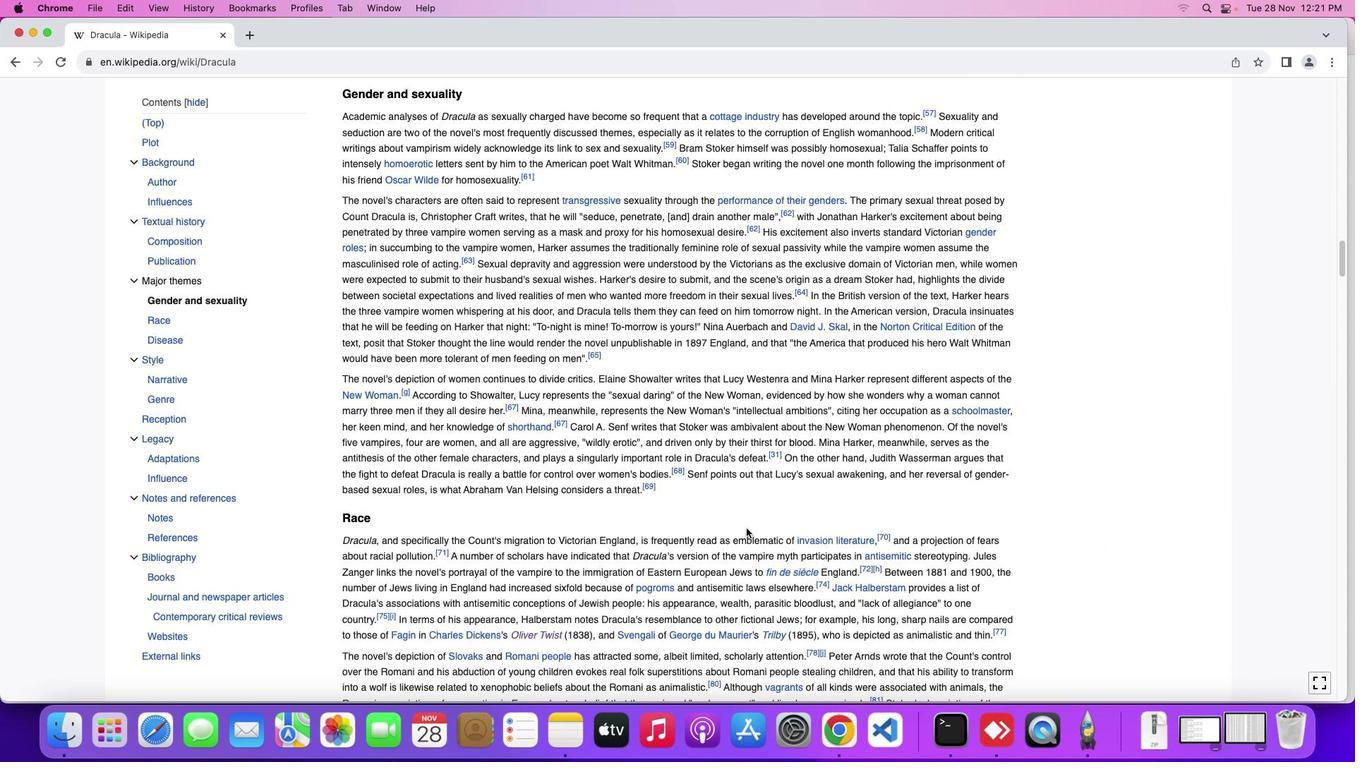 
Action: Mouse scrolled (747, 528) with delta (0, 0)
Screenshot: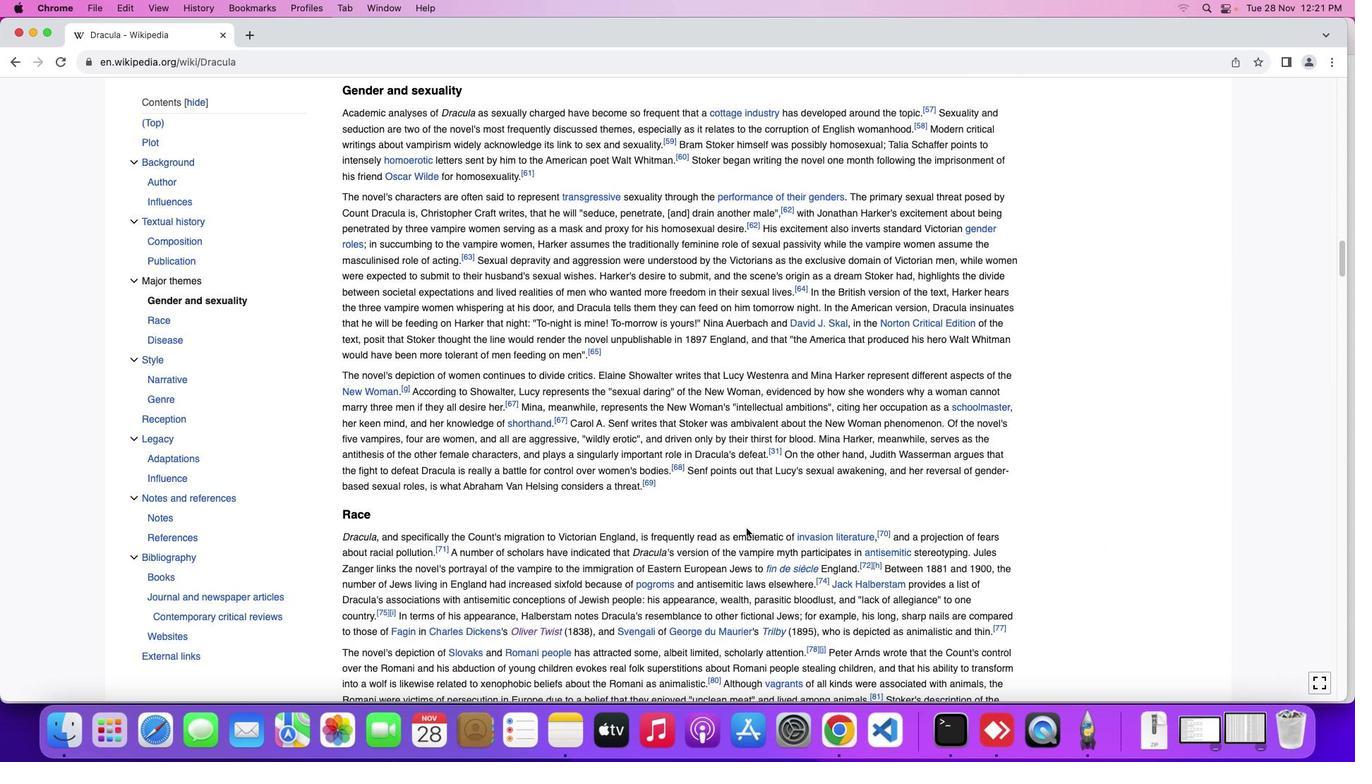 
Action: Mouse scrolled (747, 528) with delta (0, 0)
Screenshot: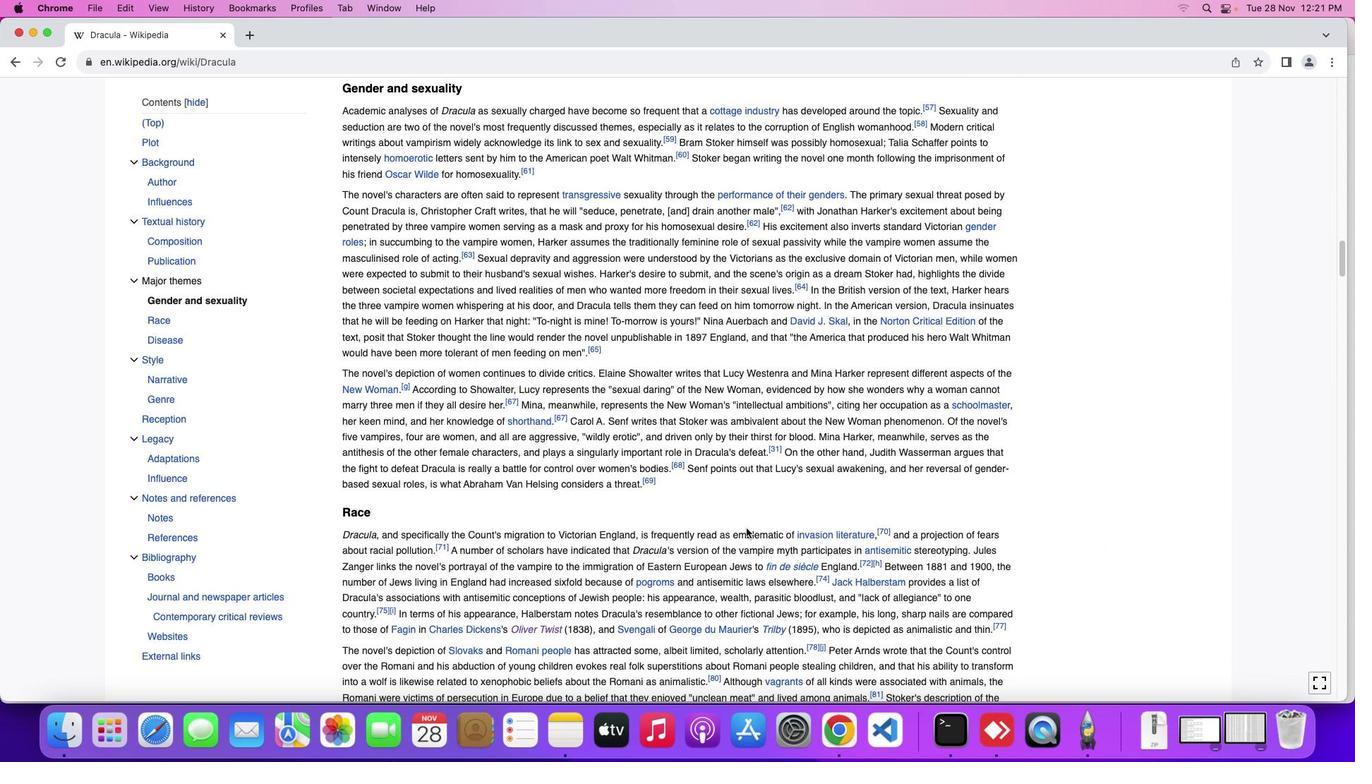 
Action: Mouse moved to (747, 528)
Screenshot: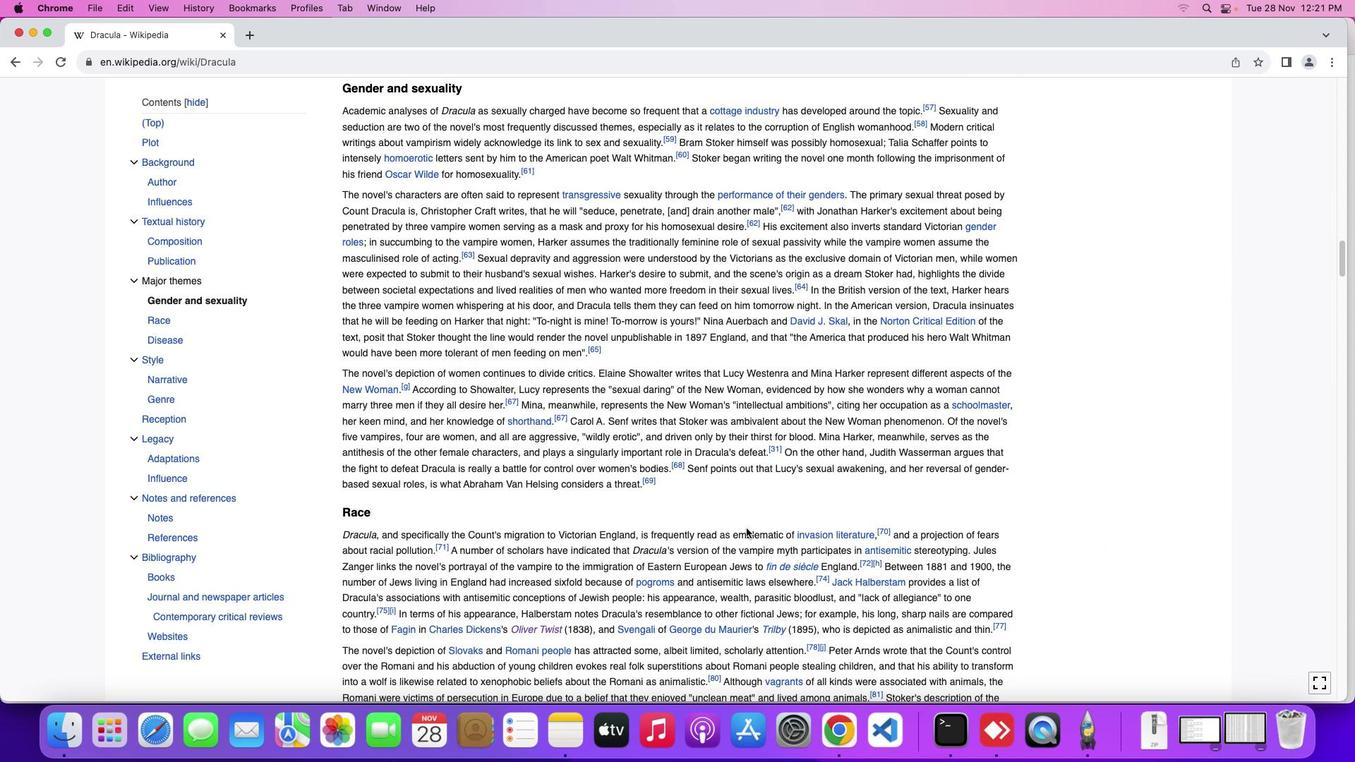 
Action: Mouse scrolled (747, 528) with delta (0, 0)
Screenshot: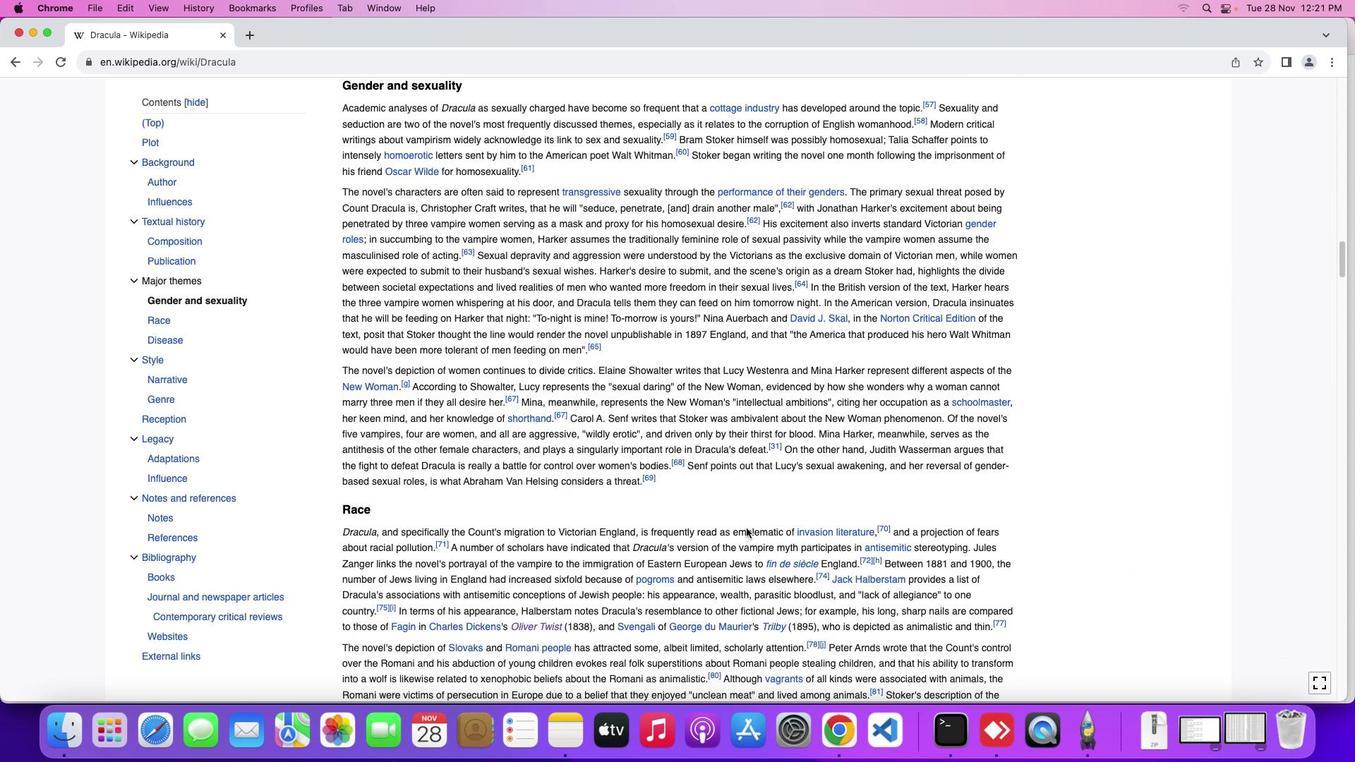 
Action: Mouse scrolled (747, 528) with delta (0, 0)
Screenshot: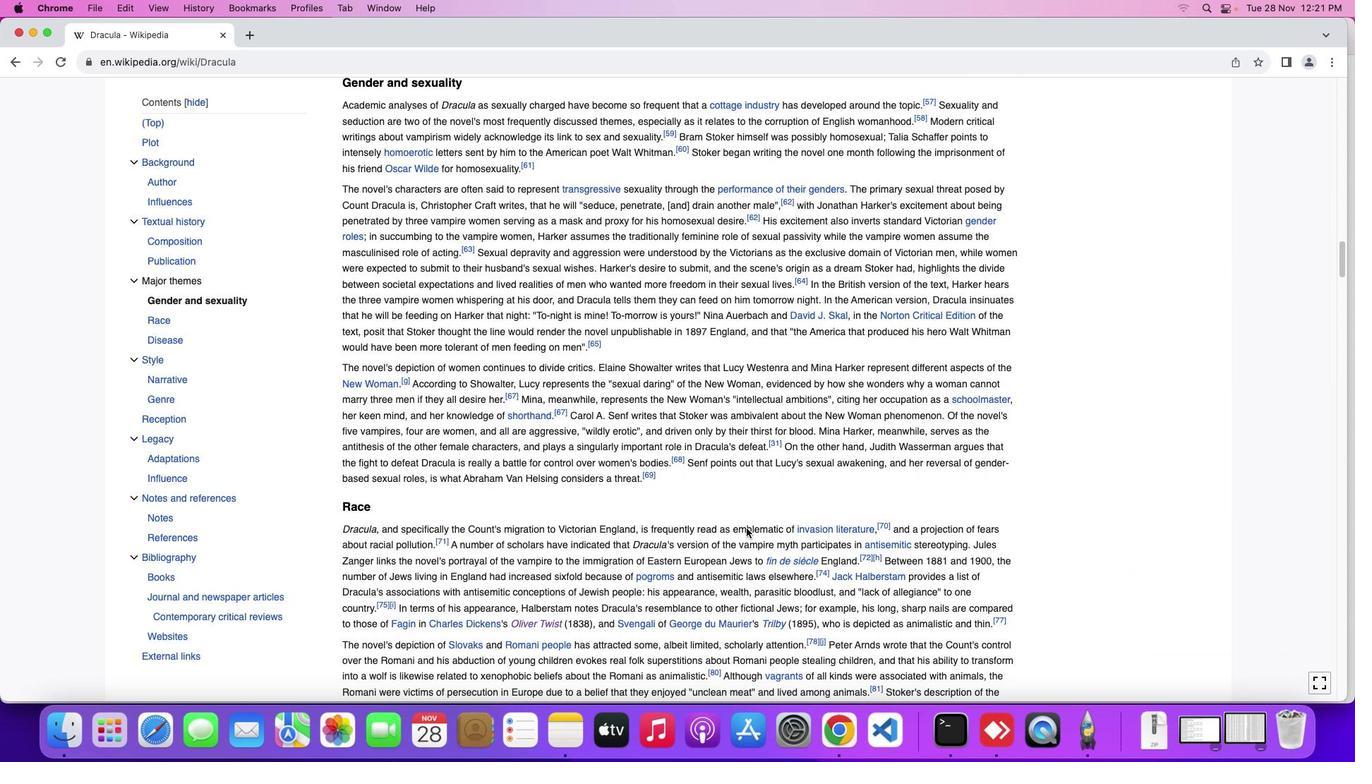 
Action: Mouse scrolled (747, 528) with delta (0, 0)
Screenshot: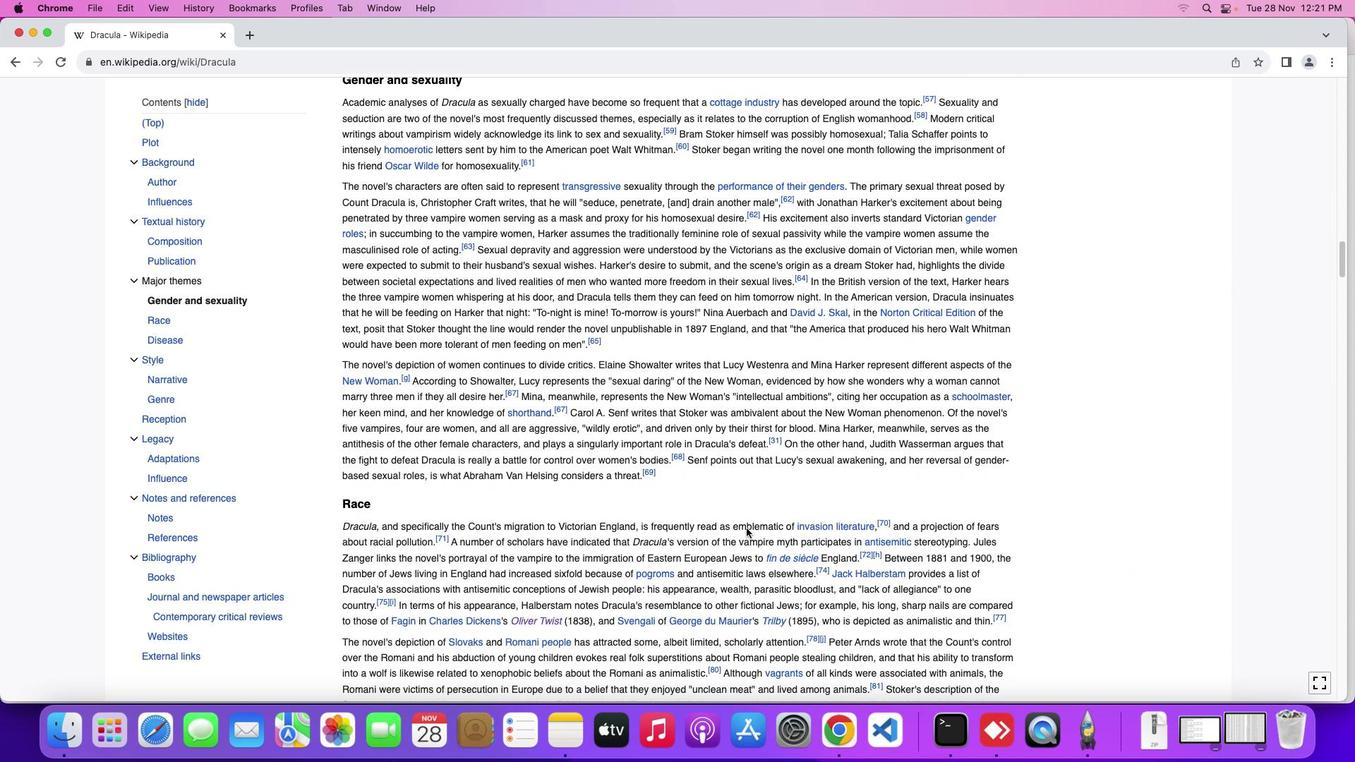 
Action: Mouse scrolled (747, 528) with delta (0, 0)
Screenshot: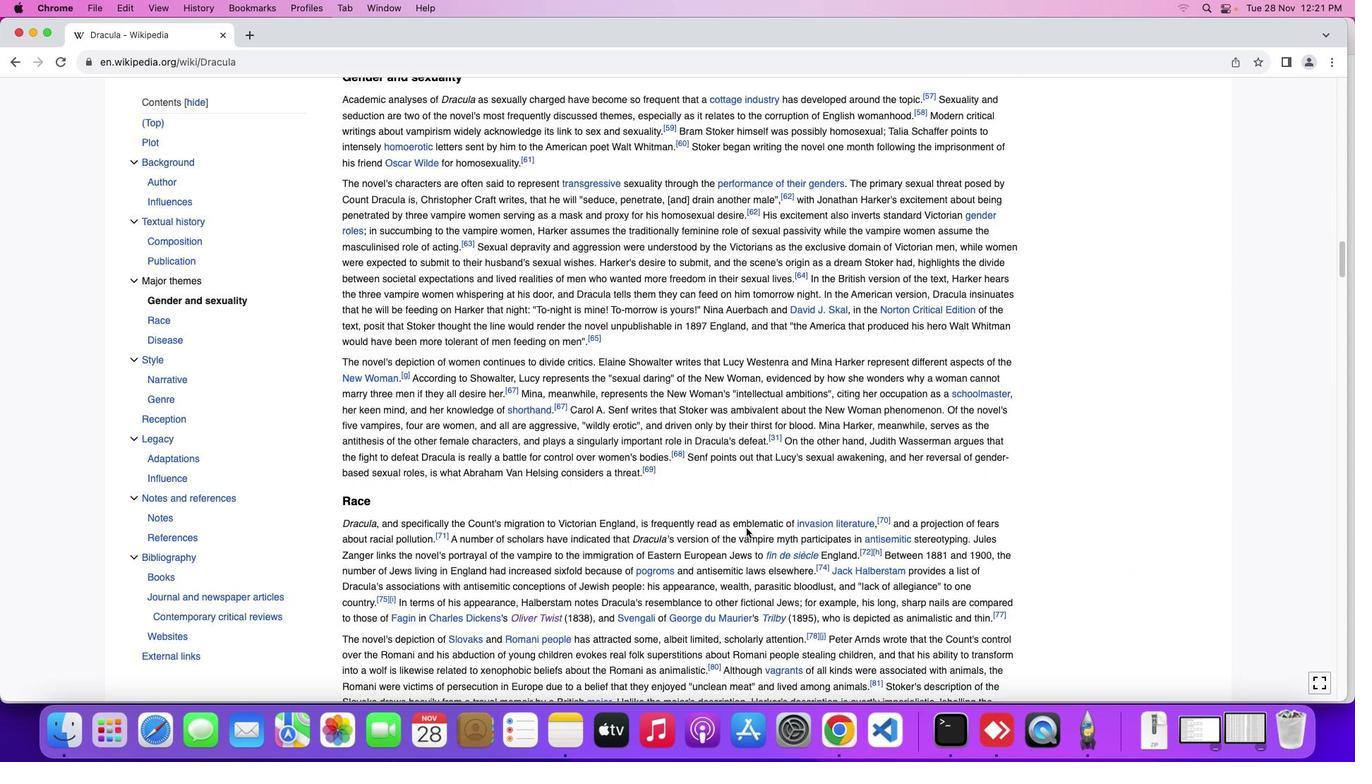 
Action: Mouse scrolled (747, 528) with delta (0, 0)
Screenshot: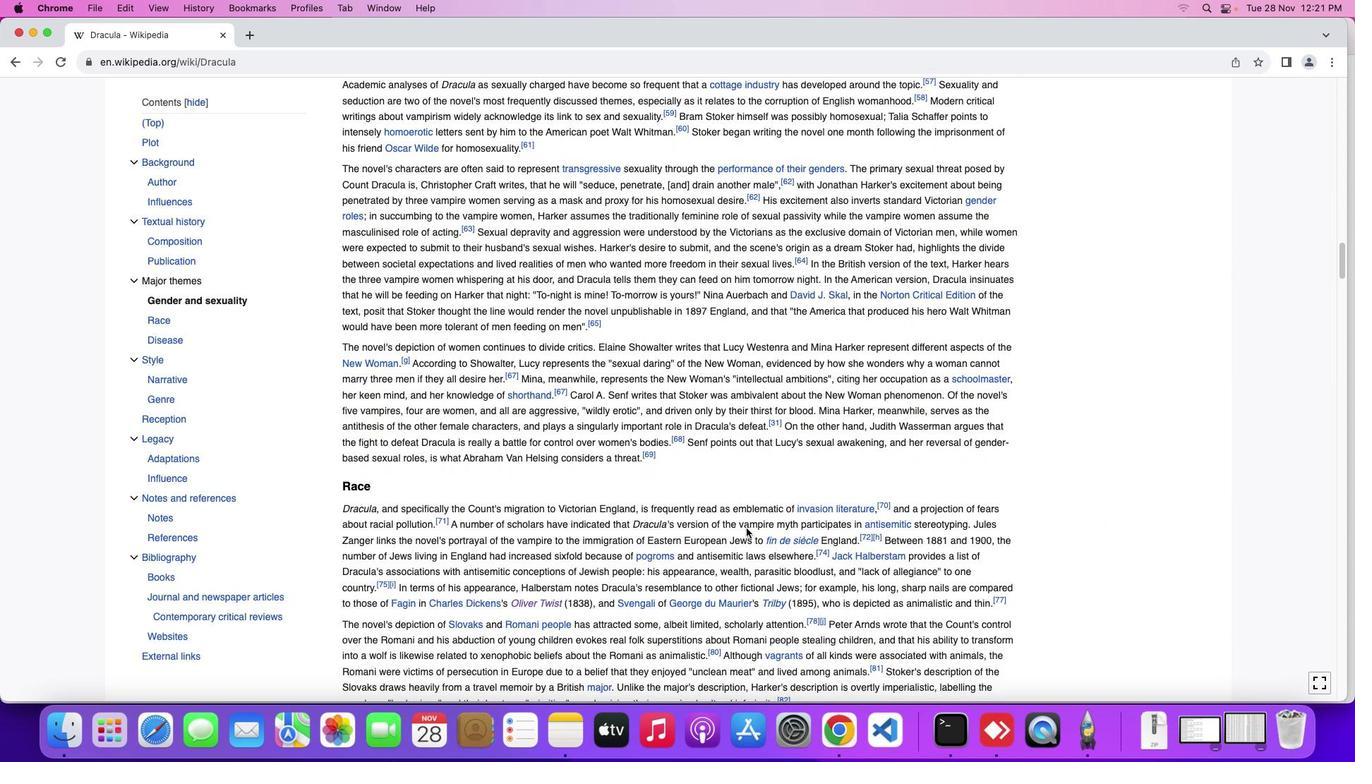 
Action: Mouse scrolled (747, 528) with delta (0, 0)
Screenshot: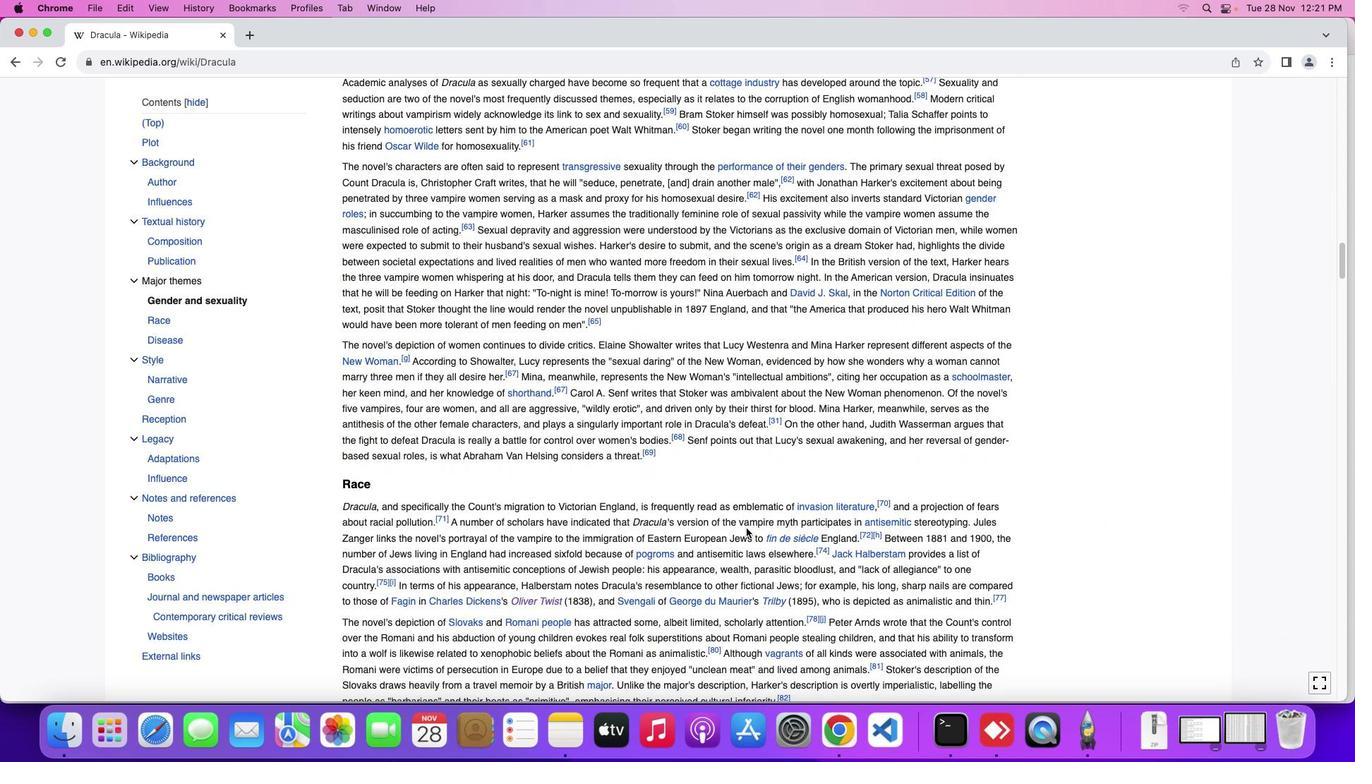 
Action: Mouse scrolled (747, 528) with delta (0, 0)
Screenshot: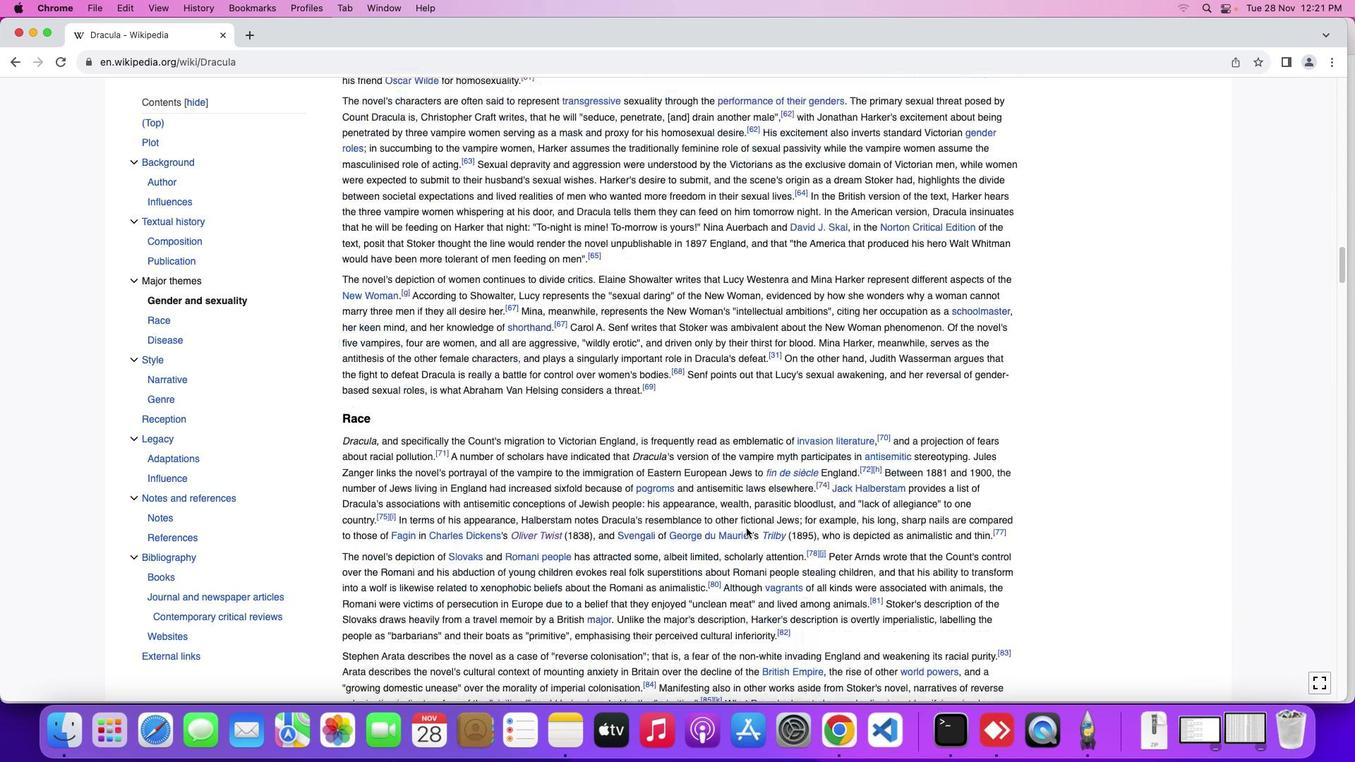 
Action: Mouse scrolled (747, 528) with delta (0, 0)
Screenshot: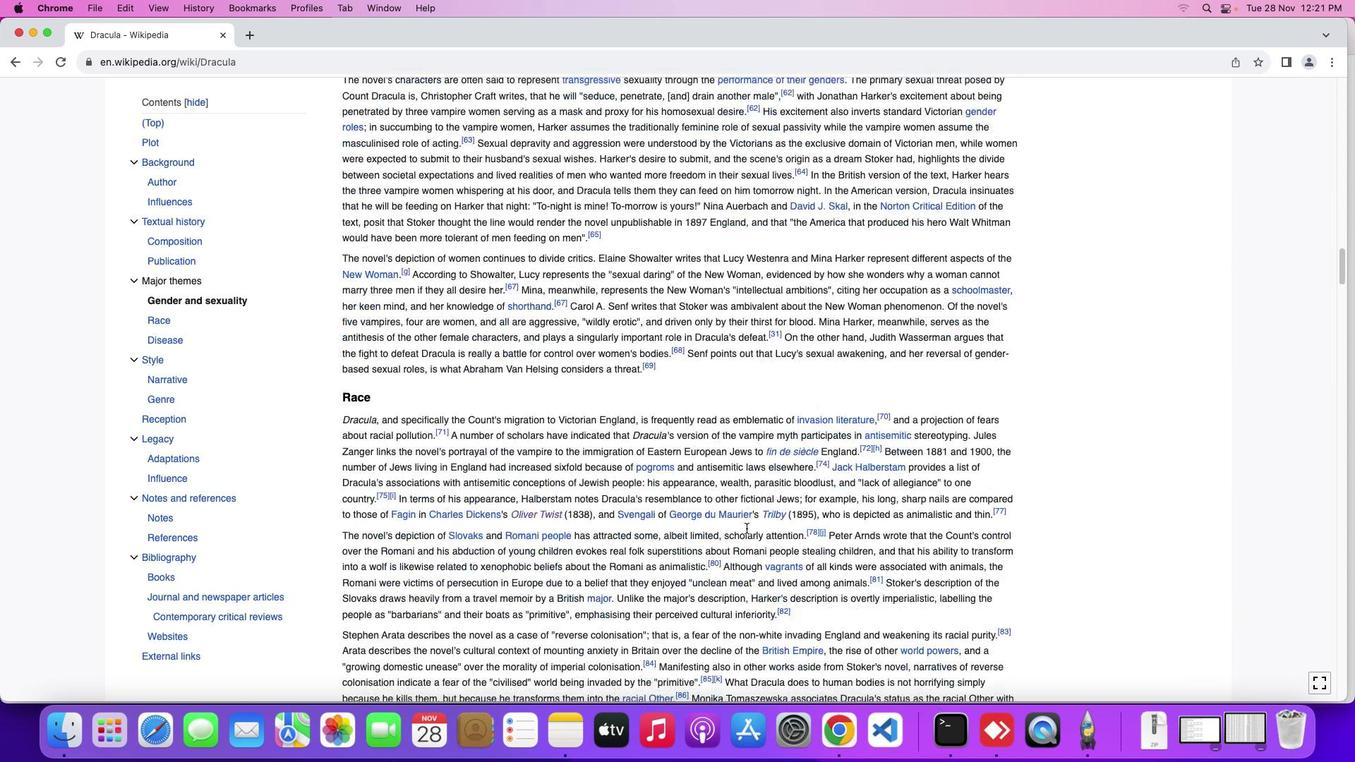 
Action: Mouse scrolled (747, 528) with delta (0, -1)
Screenshot: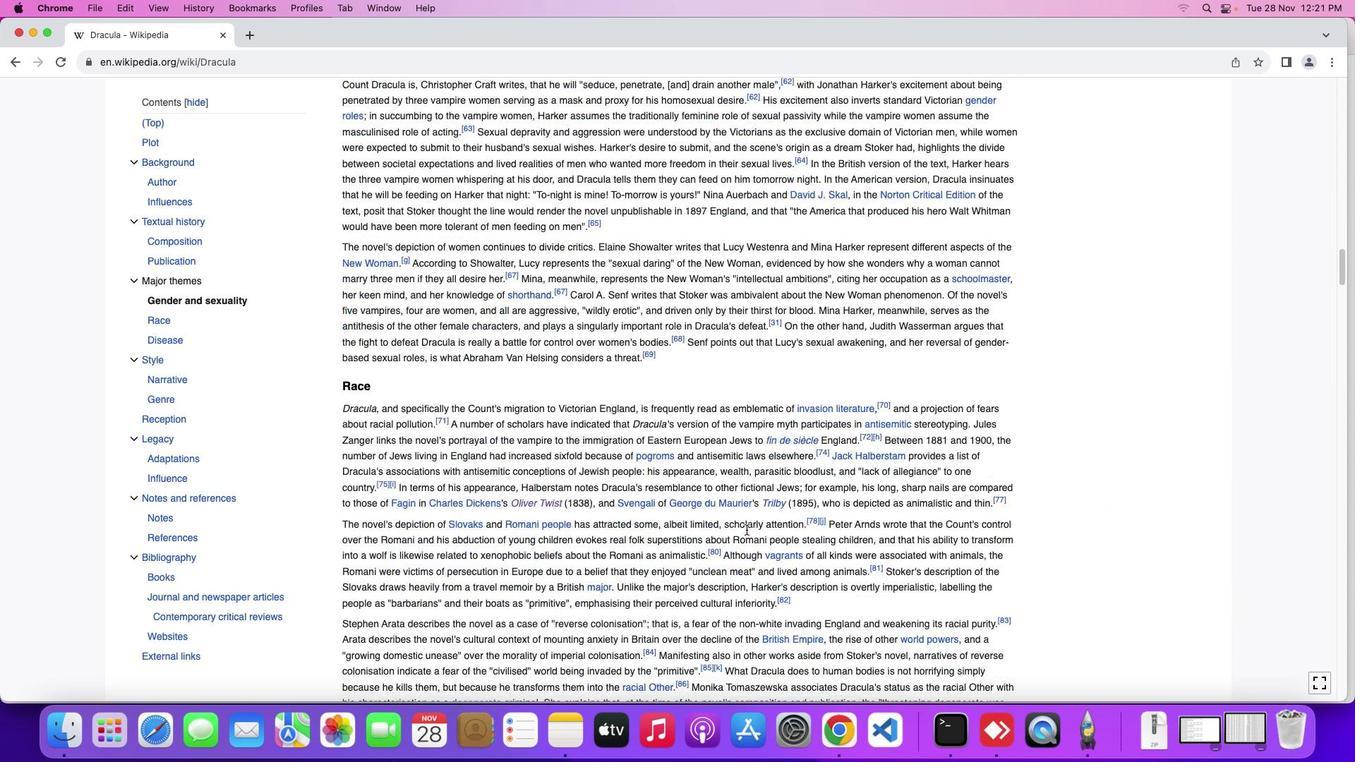 
Action: Mouse moved to (747, 530)
Screenshot: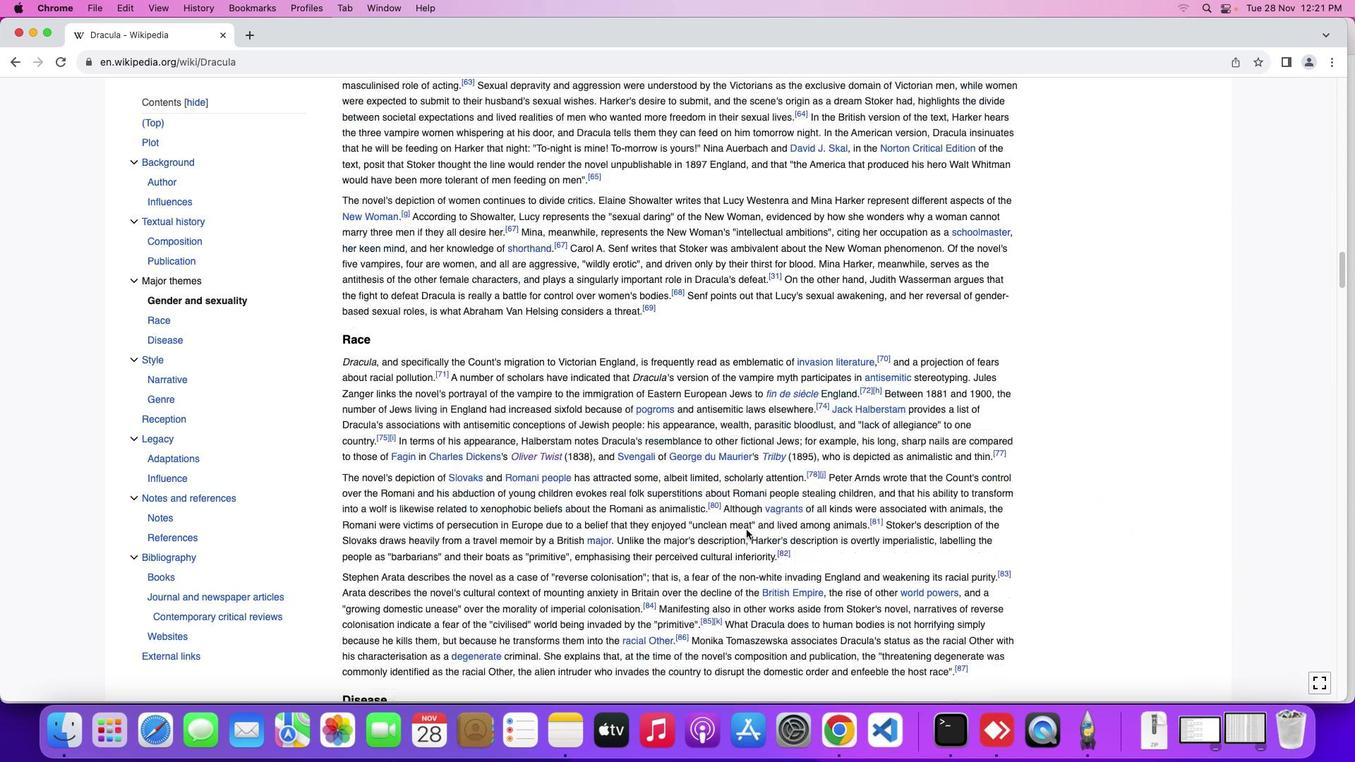 
Action: Mouse scrolled (747, 530) with delta (0, 0)
Screenshot: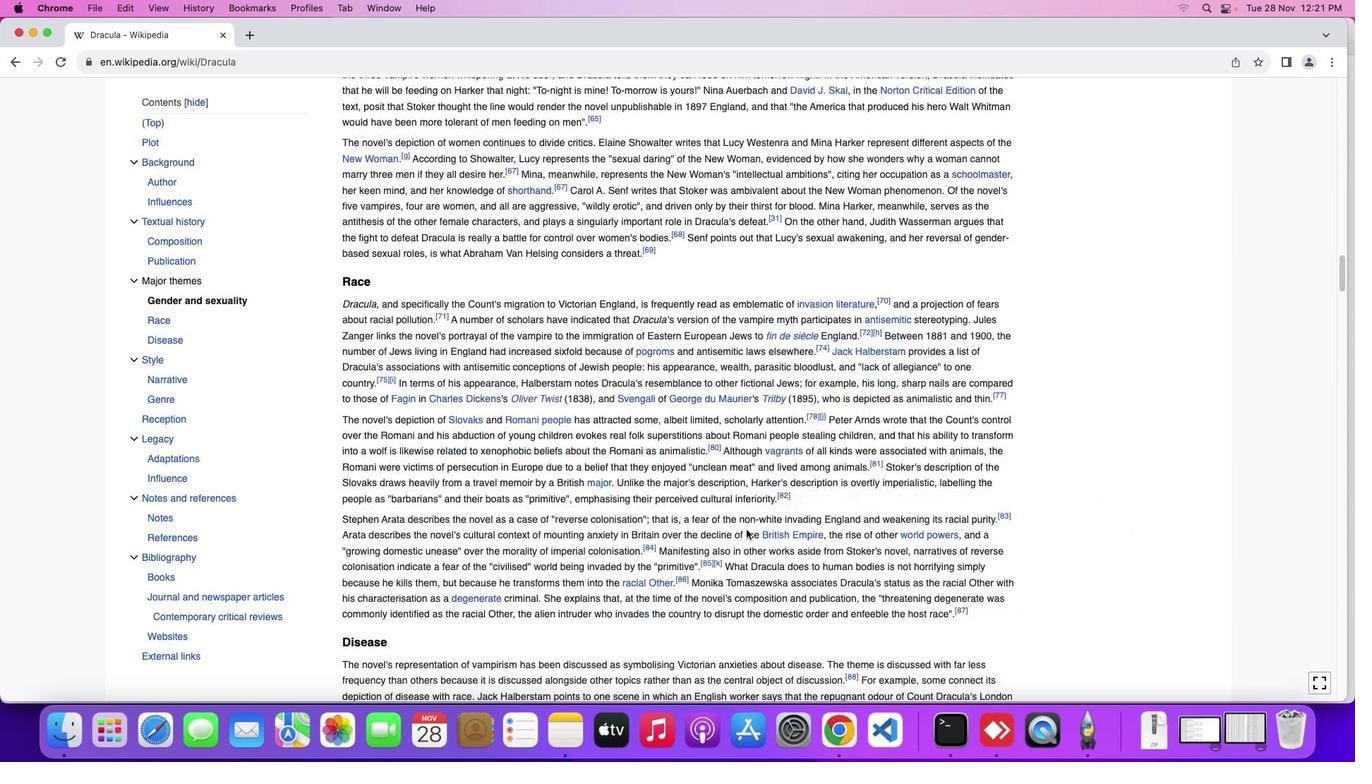 
Action: Mouse scrolled (747, 530) with delta (0, 0)
Screenshot: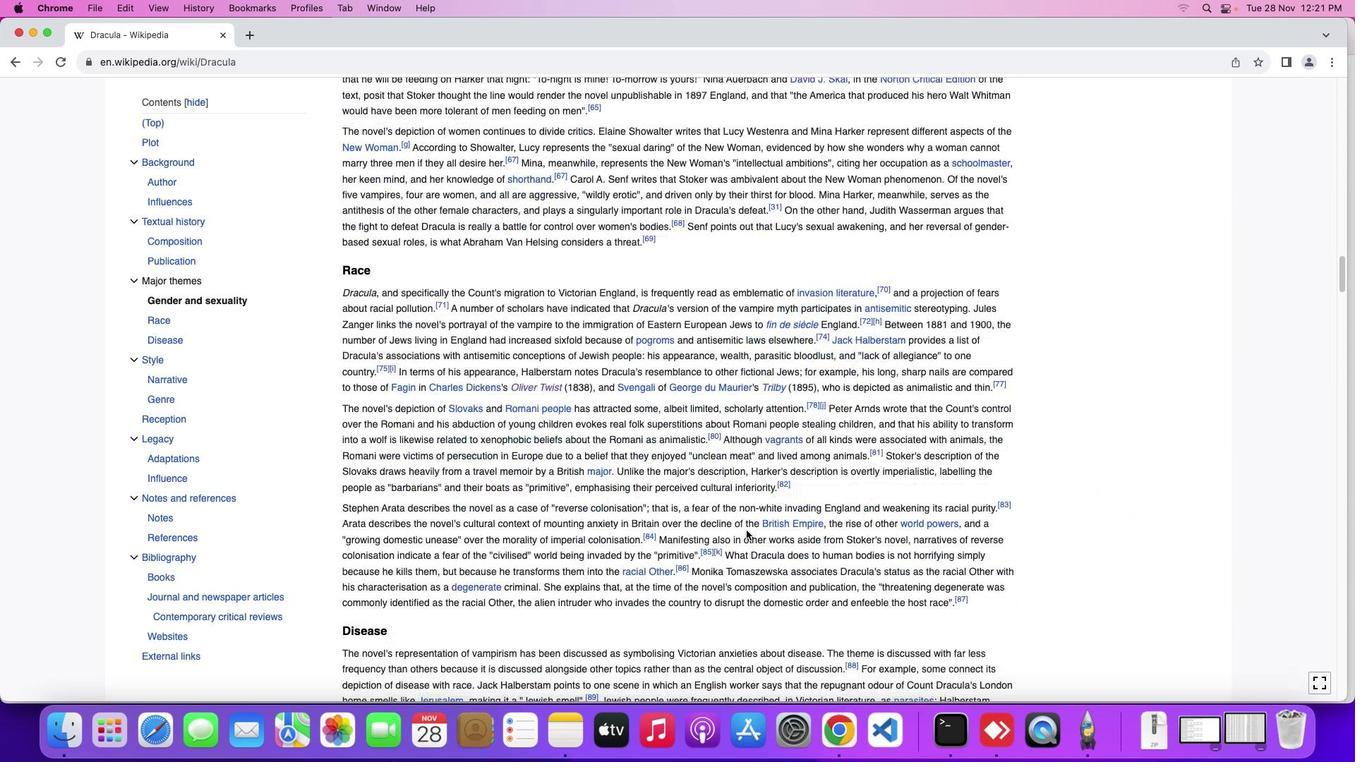 
Action: Mouse scrolled (747, 530) with delta (0, -2)
Screenshot: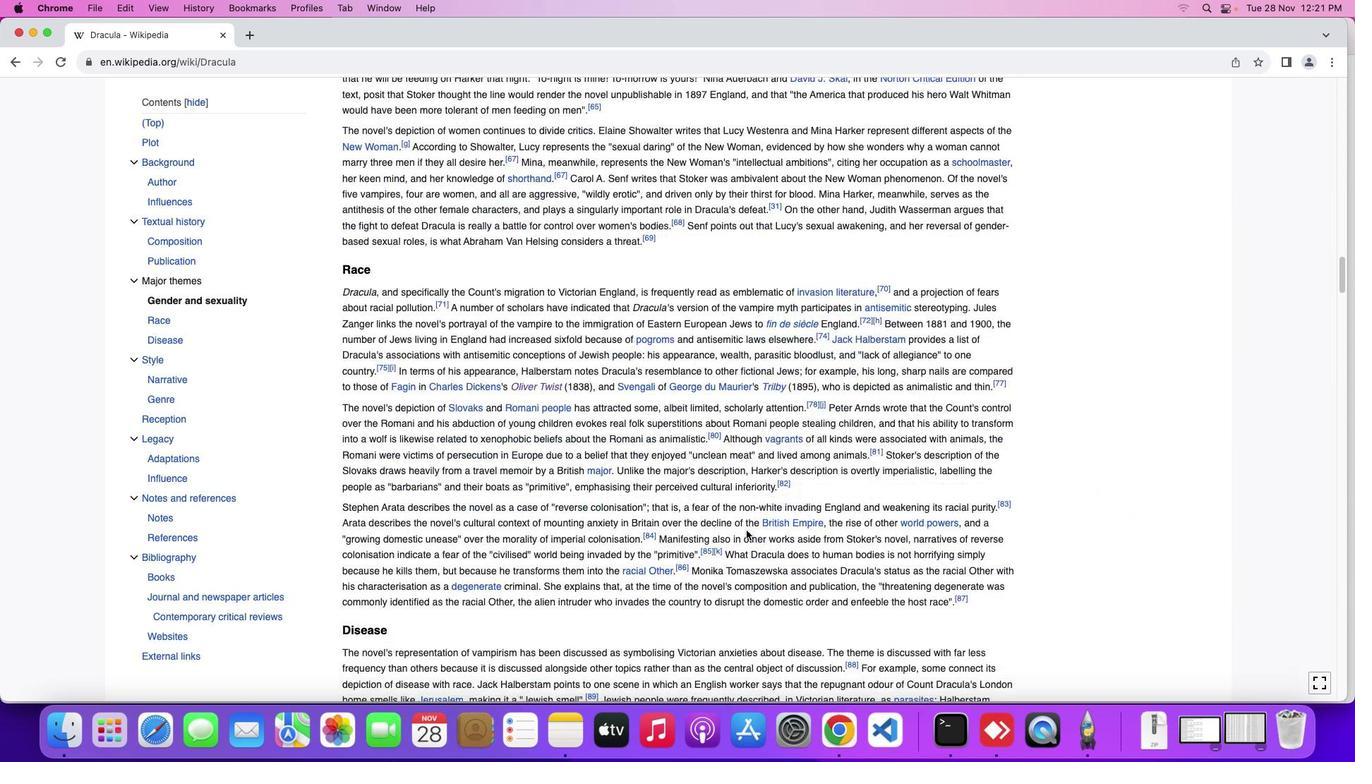 
Action: Mouse moved to (747, 530)
Screenshot: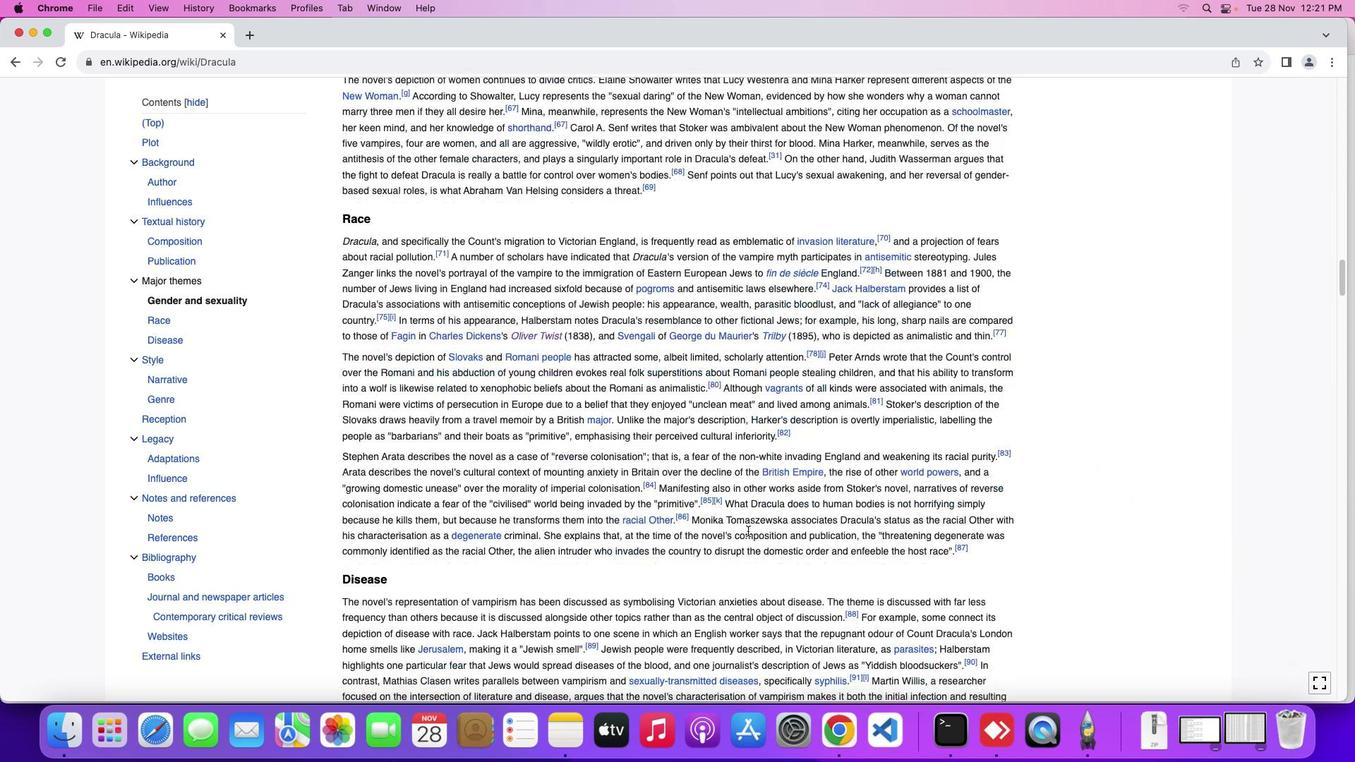 
Action: Mouse scrolled (747, 530) with delta (0, 0)
Screenshot: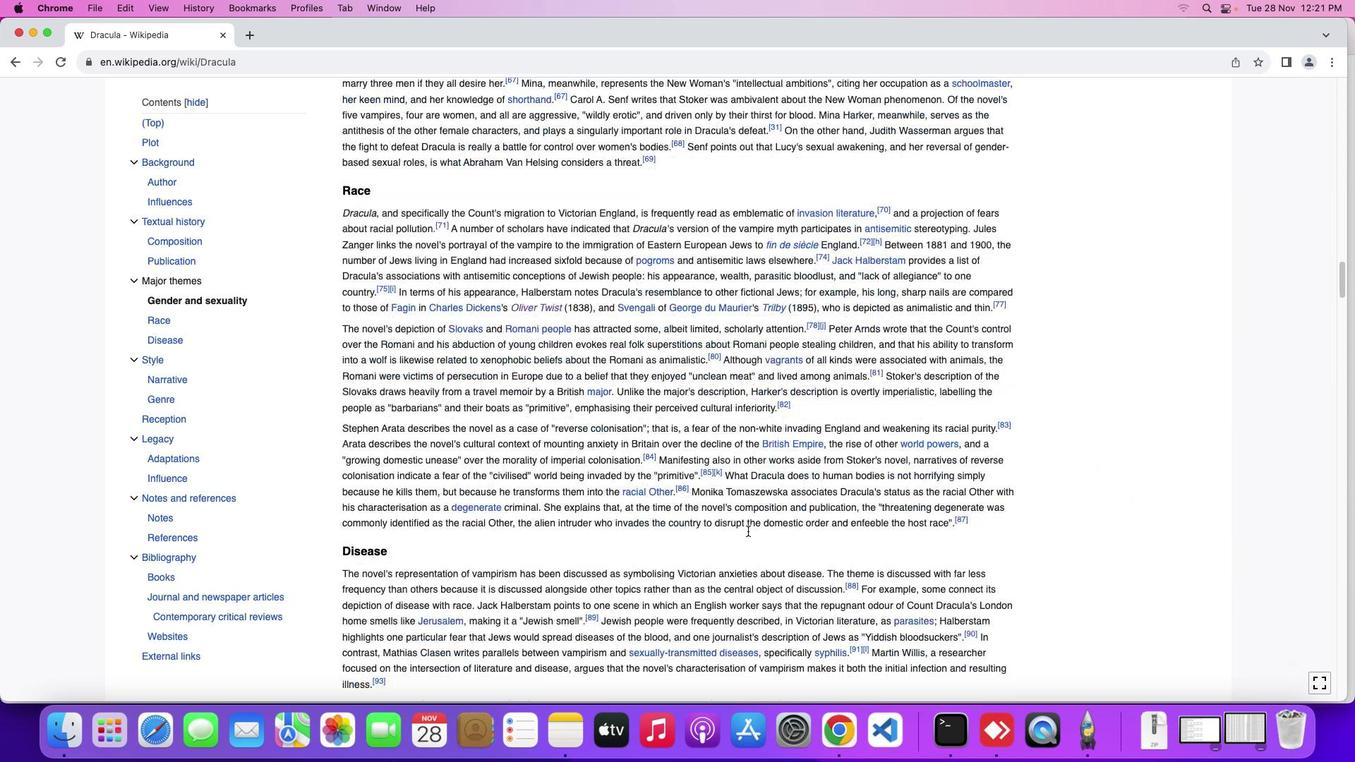 
Action: Mouse moved to (747, 530)
Screenshot: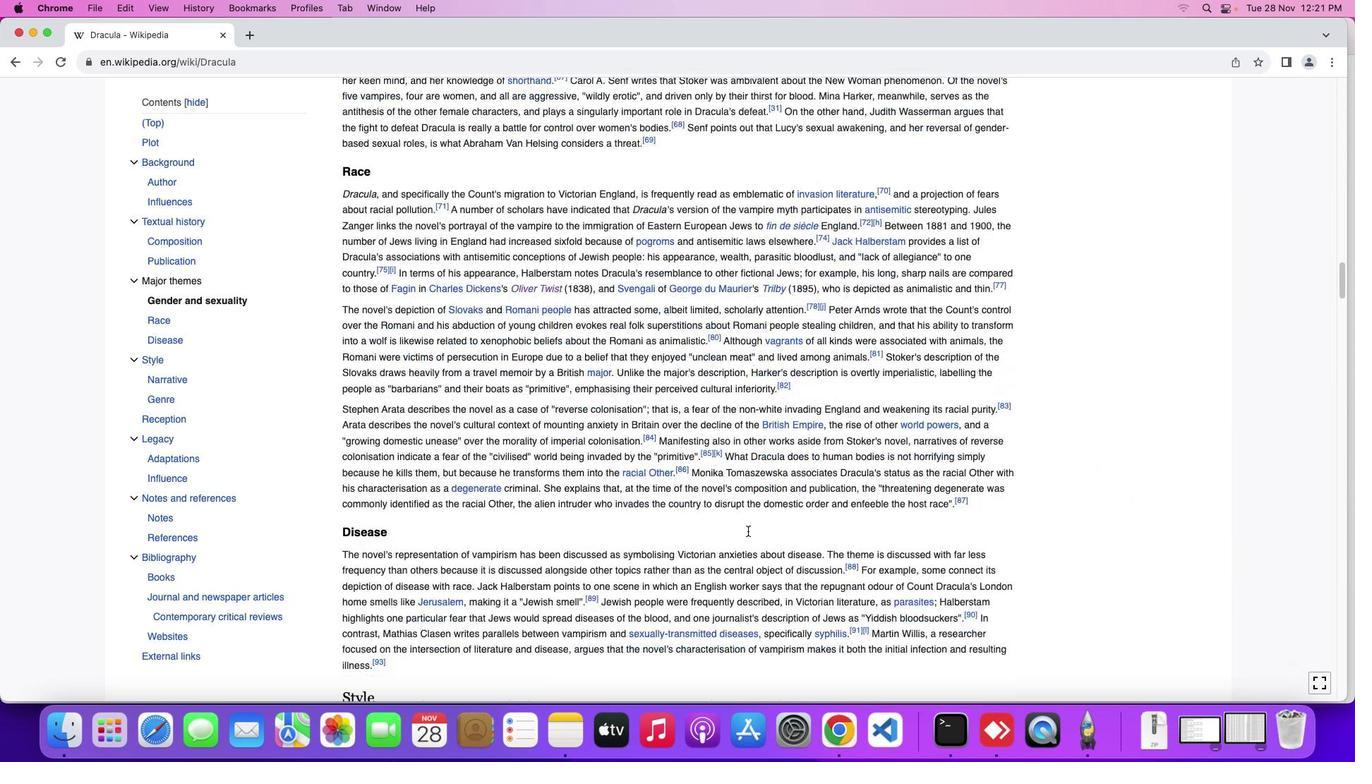 
Action: Mouse scrolled (747, 530) with delta (0, 0)
Screenshot: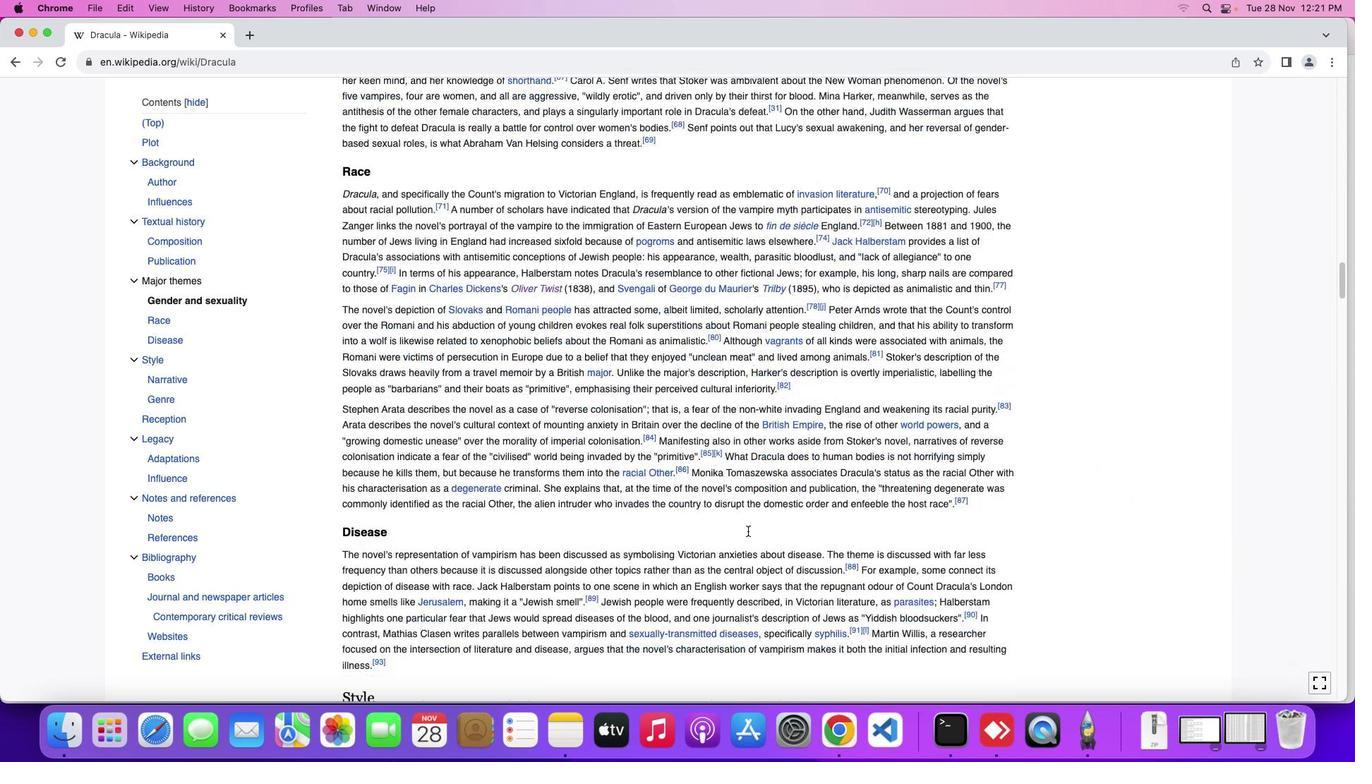 
Action: Mouse moved to (747, 530)
Screenshot: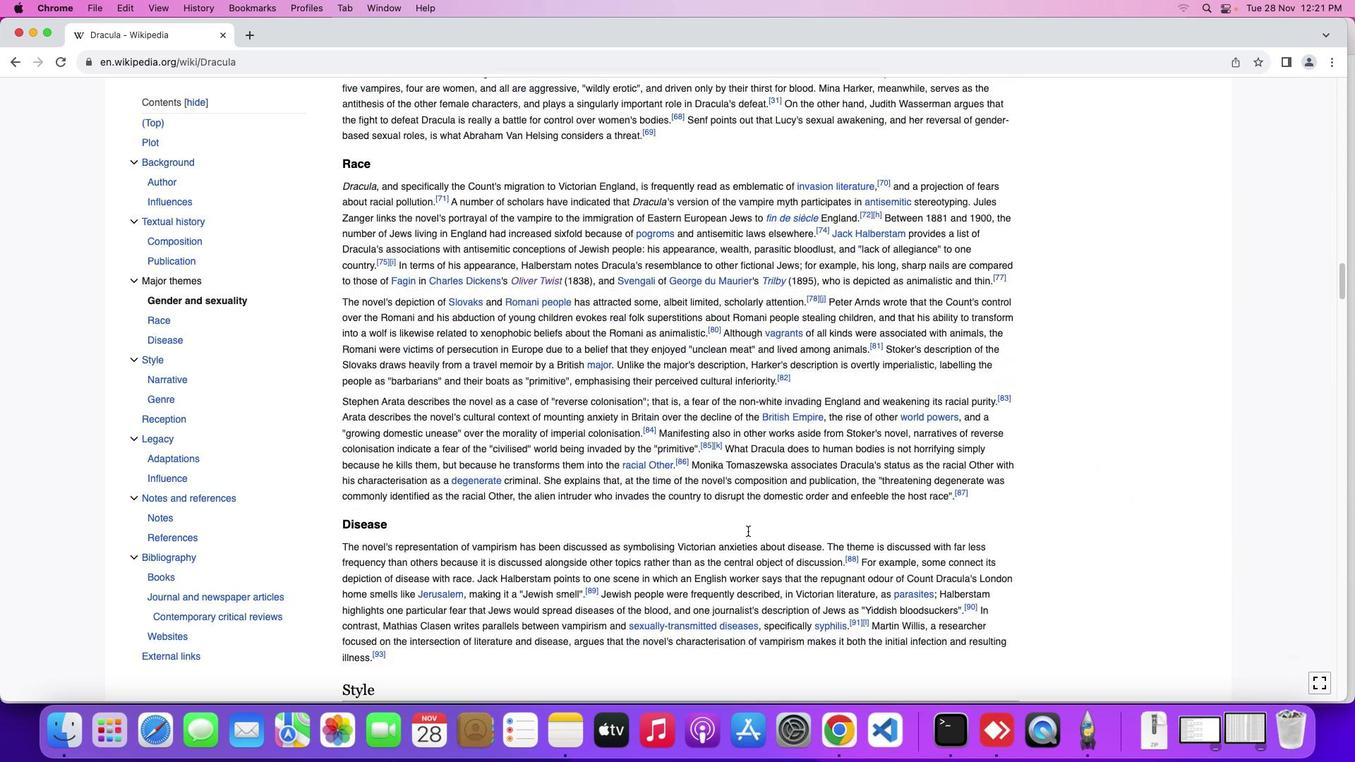 
Action: Mouse scrolled (747, 530) with delta (0, -1)
Screenshot: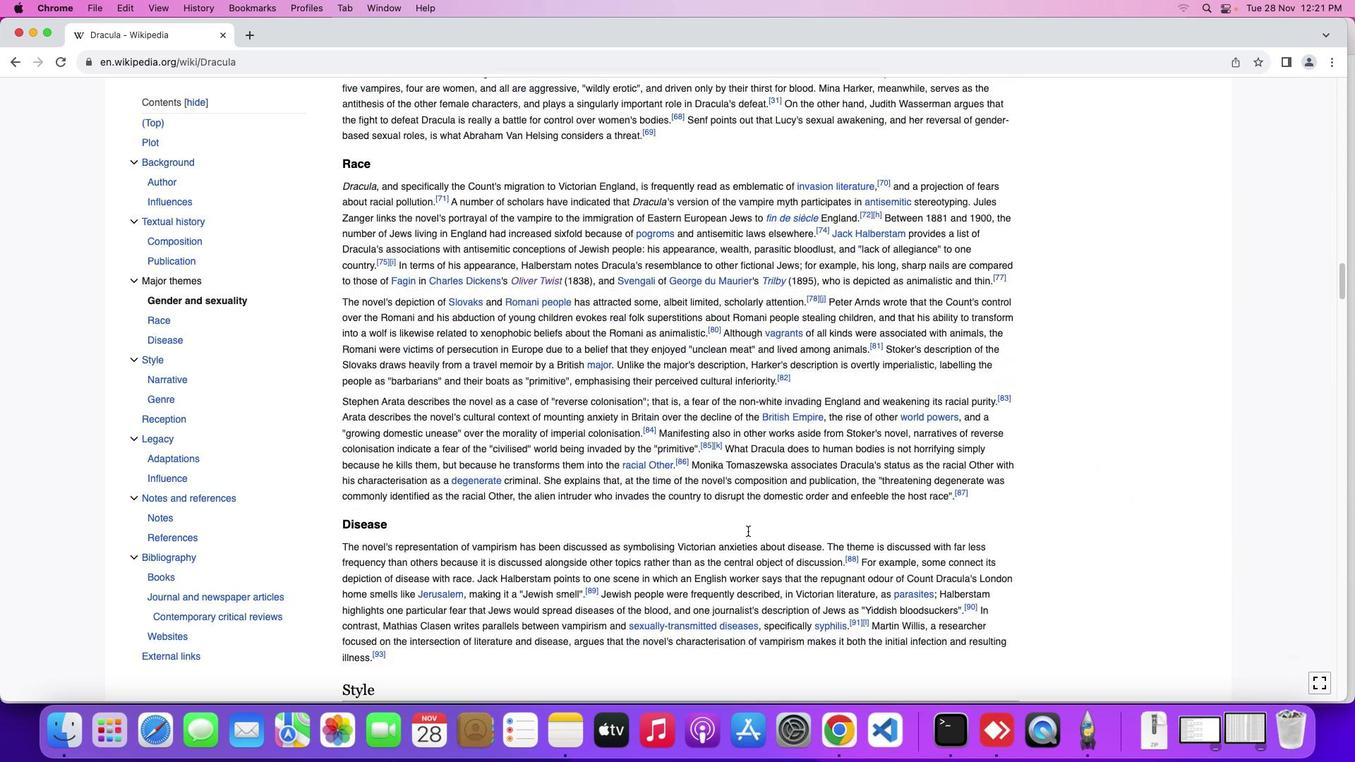 
Action: Mouse moved to (747, 530)
Screenshot: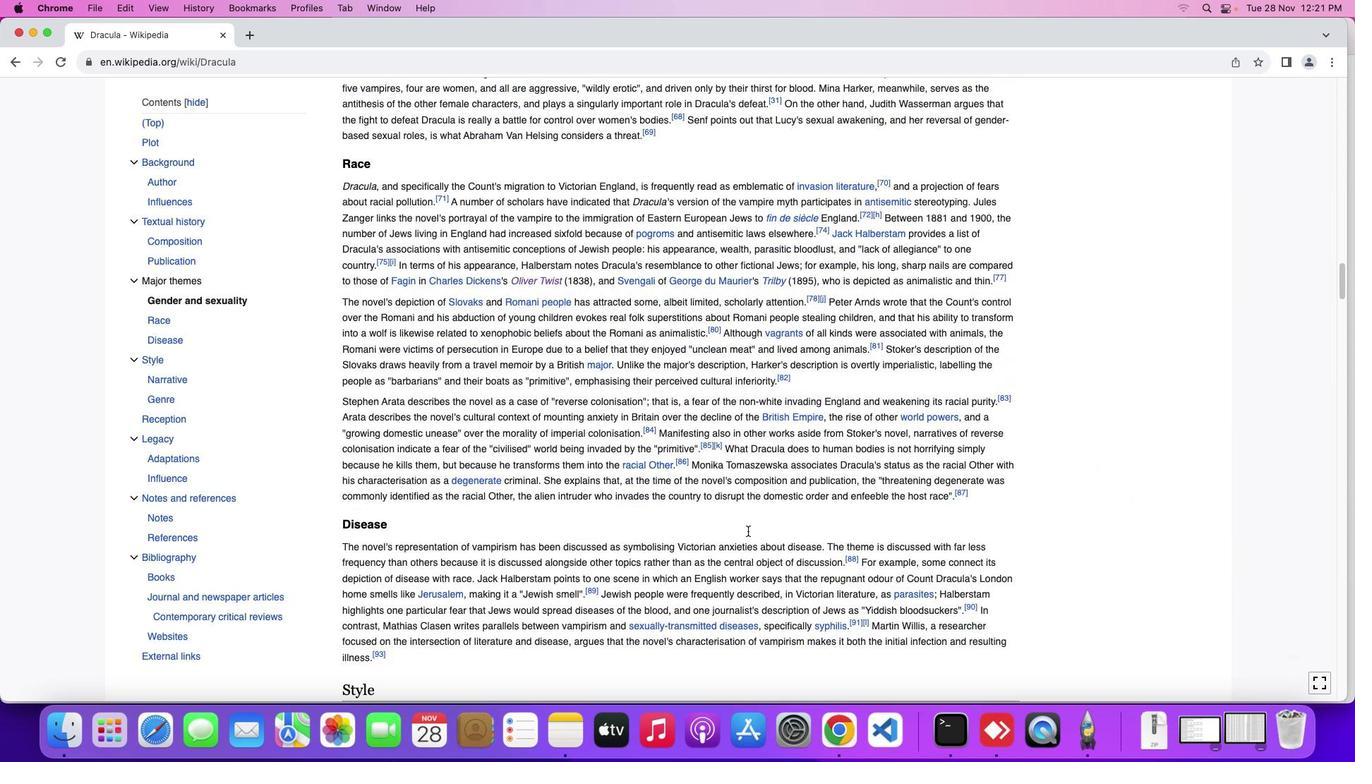 
Action: Mouse scrolled (747, 530) with delta (0, 0)
Screenshot: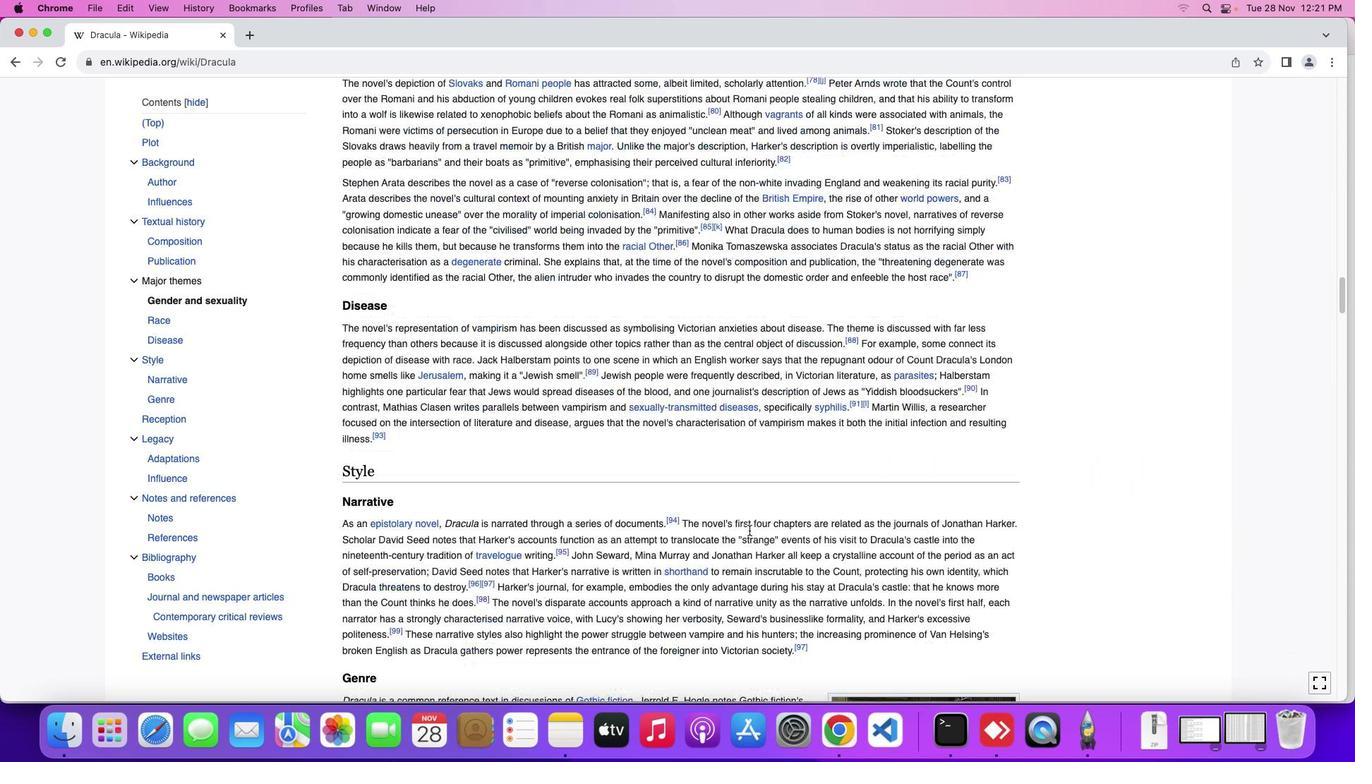 
Action: Mouse scrolled (747, 530) with delta (0, 0)
Screenshot: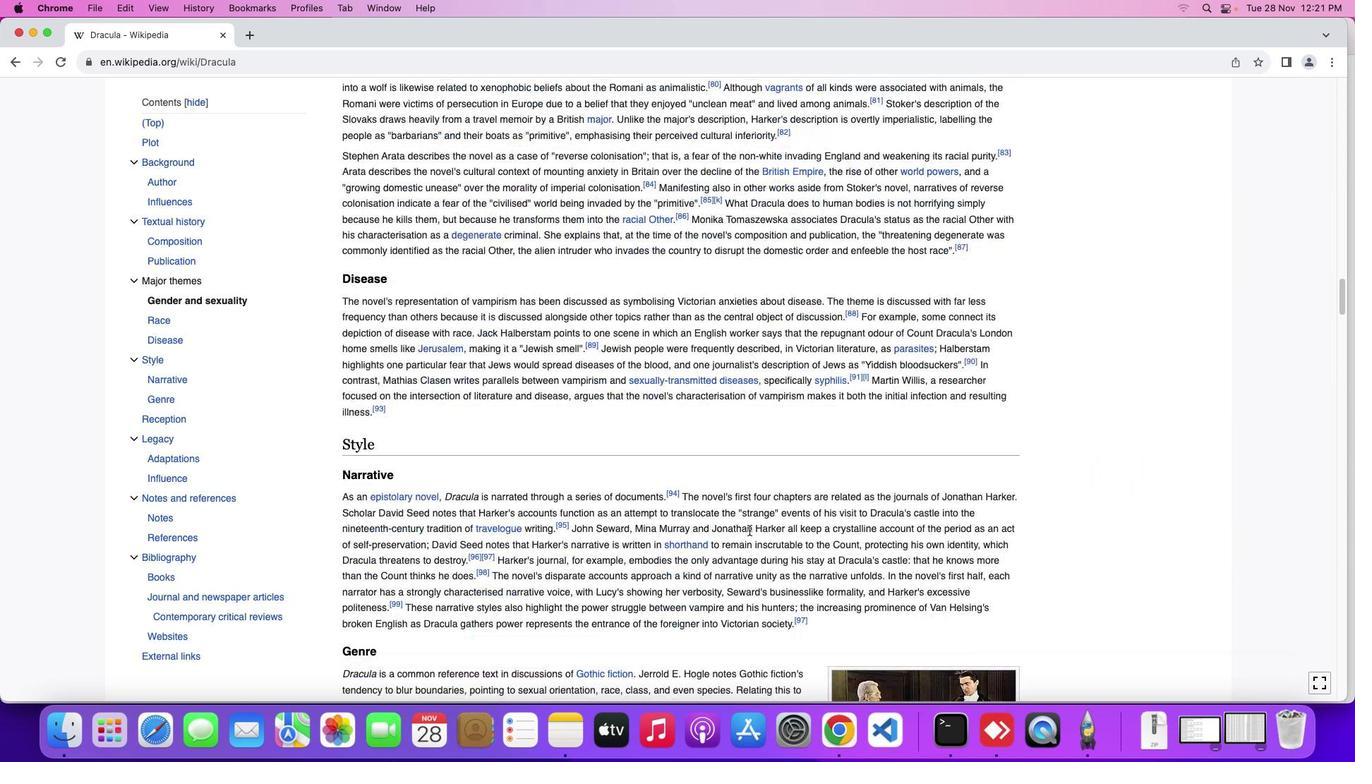 
Action: Mouse moved to (748, 530)
Screenshot: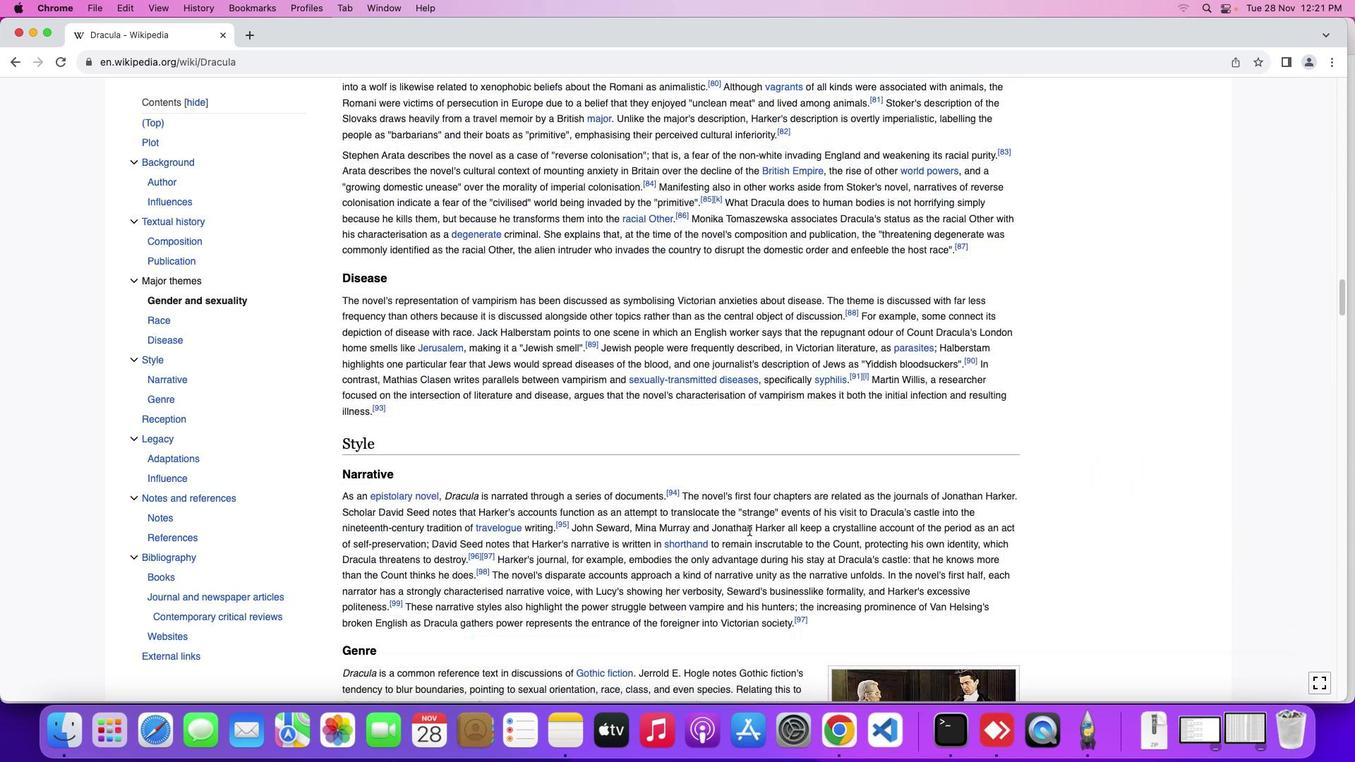 
Action: Mouse scrolled (748, 530) with delta (0, -2)
Screenshot: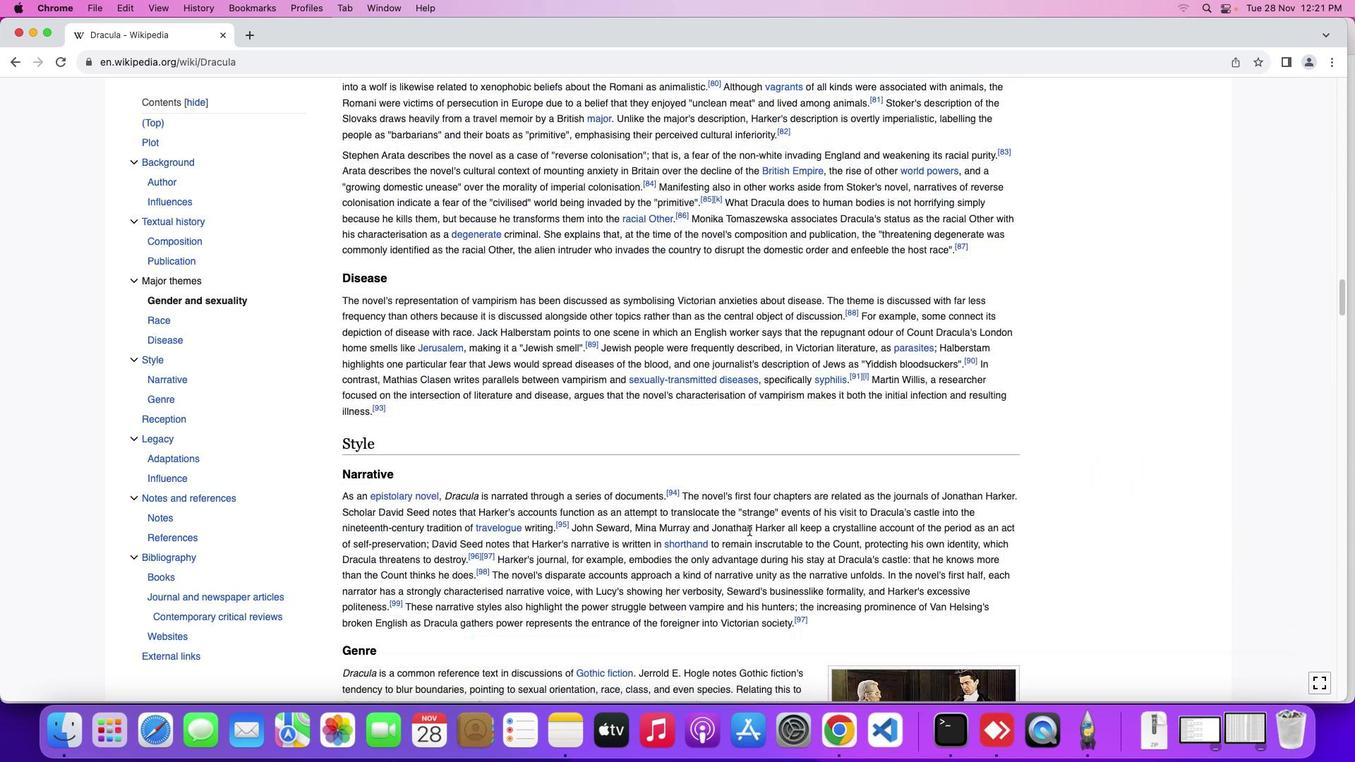 
Action: Mouse moved to (749, 530)
Screenshot: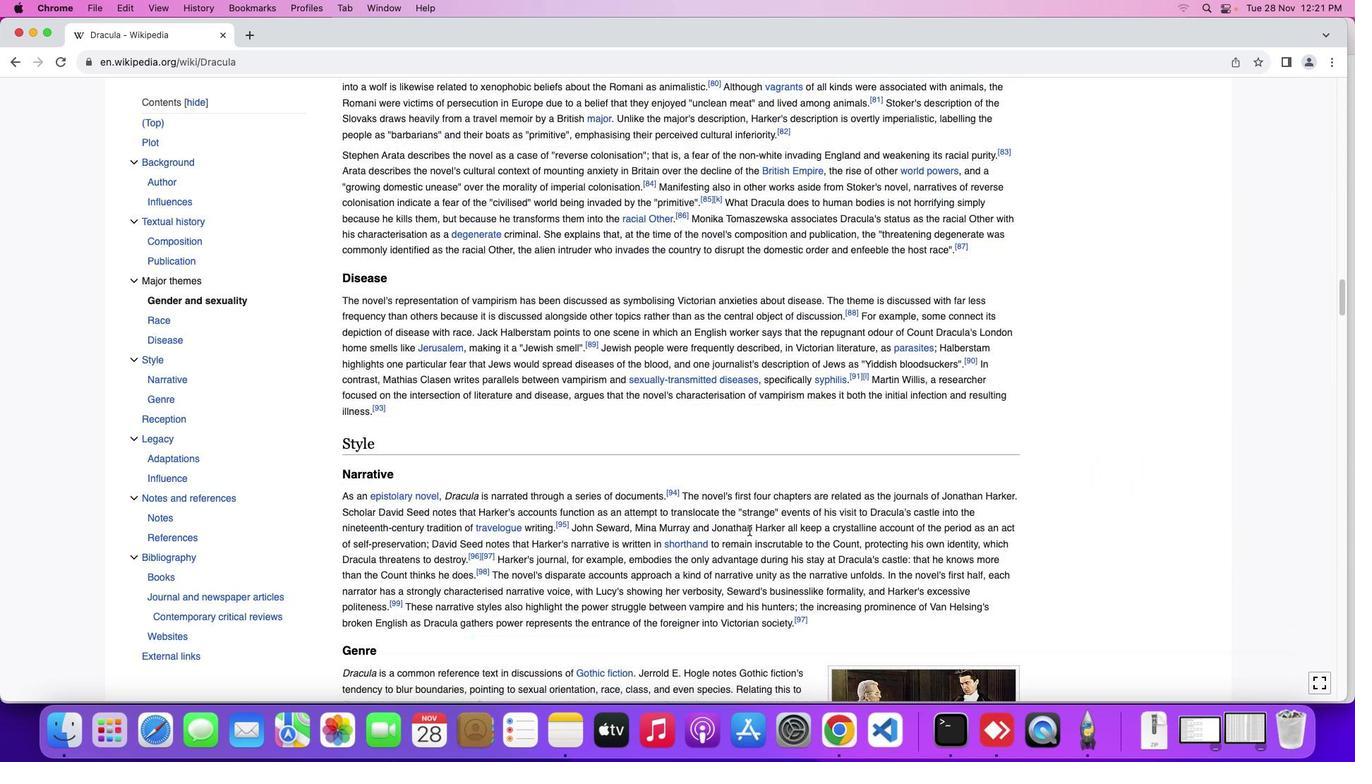 
Action: Mouse scrolled (749, 530) with delta (0, -2)
Screenshot: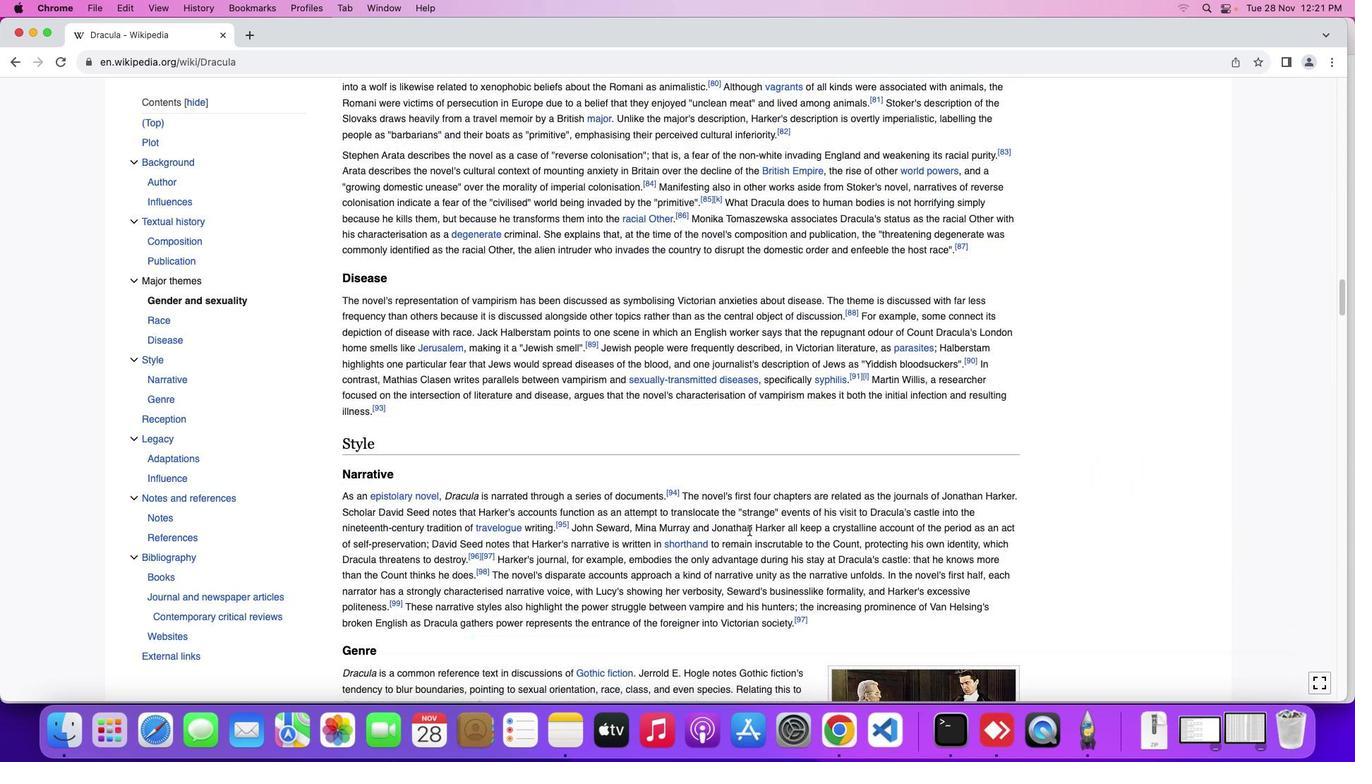 
Action: Mouse moved to (749, 530)
Screenshot: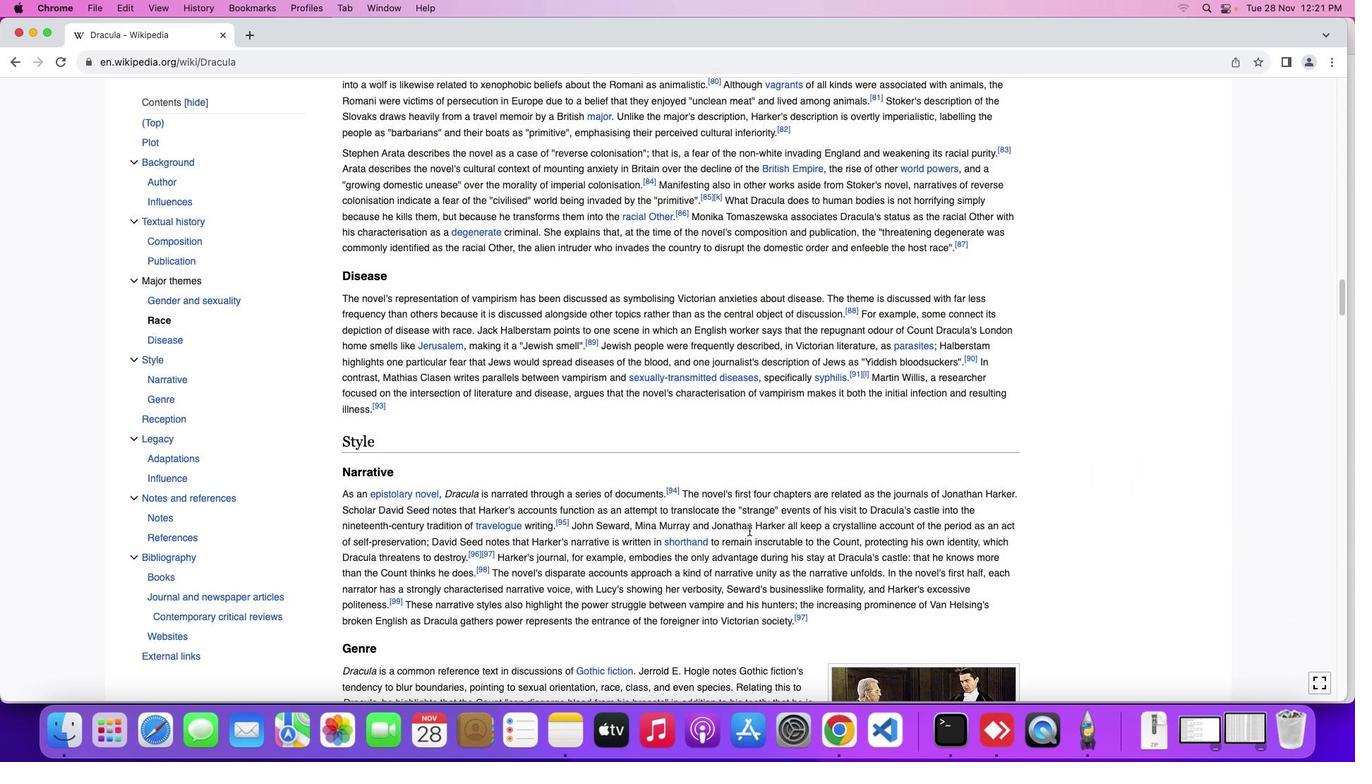 
Action: Mouse scrolled (749, 530) with delta (0, 0)
Screenshot: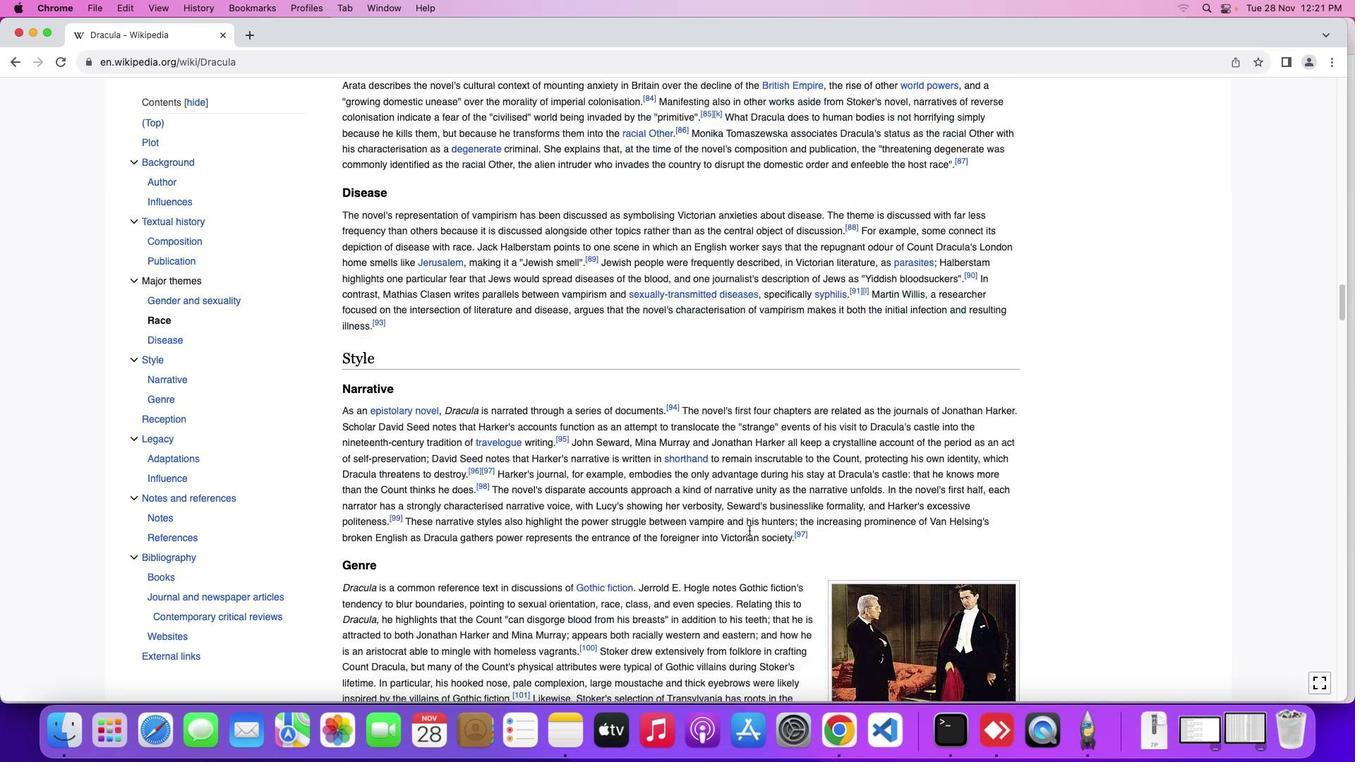 
Action: Mouse scrolled (749, 530) with delta (0, 0)
Screenshot: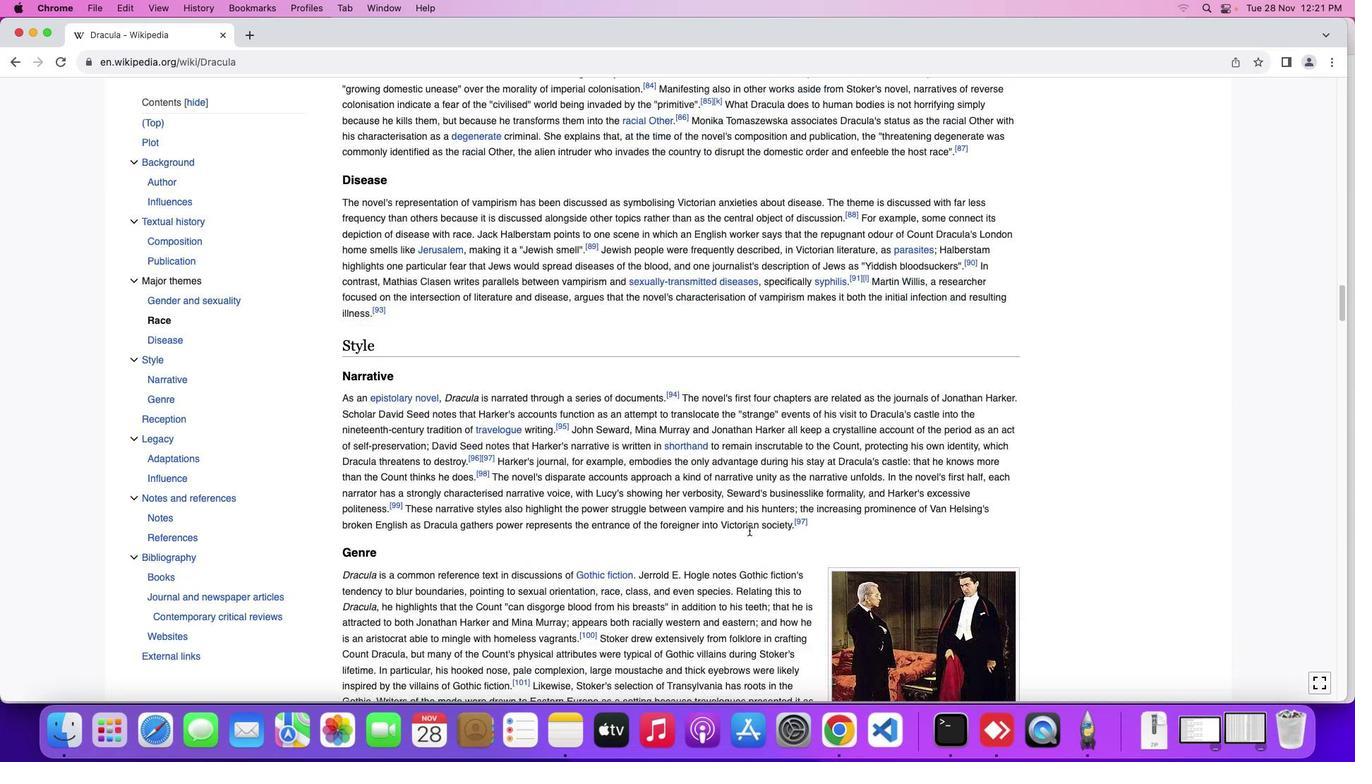 
Action: Mouse scrolled (749, 530) with delta (0, -1)
Screenshot: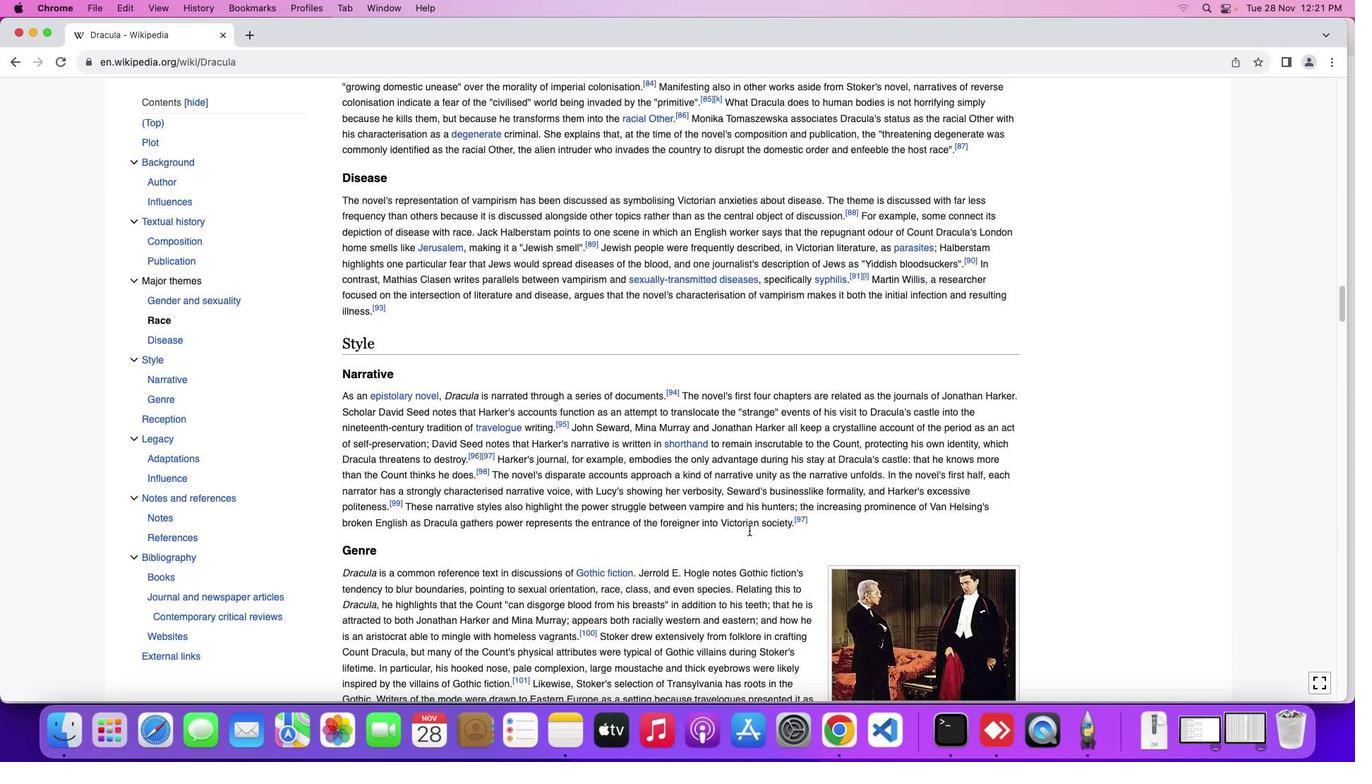 
Action: Mouse moved to (749, 530)
Screenshot: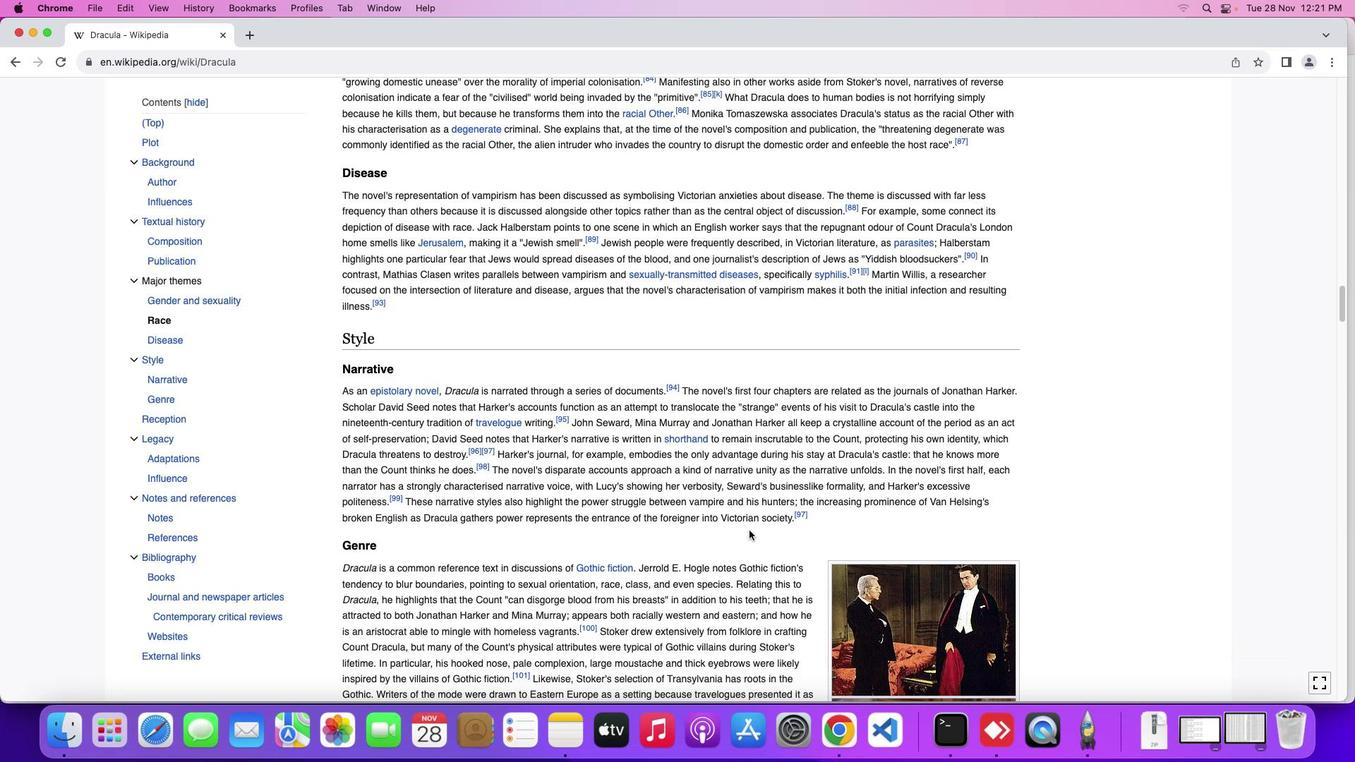 
Action: Mouse scrolled (749, 530) with delta (0, 0)
Screenshot: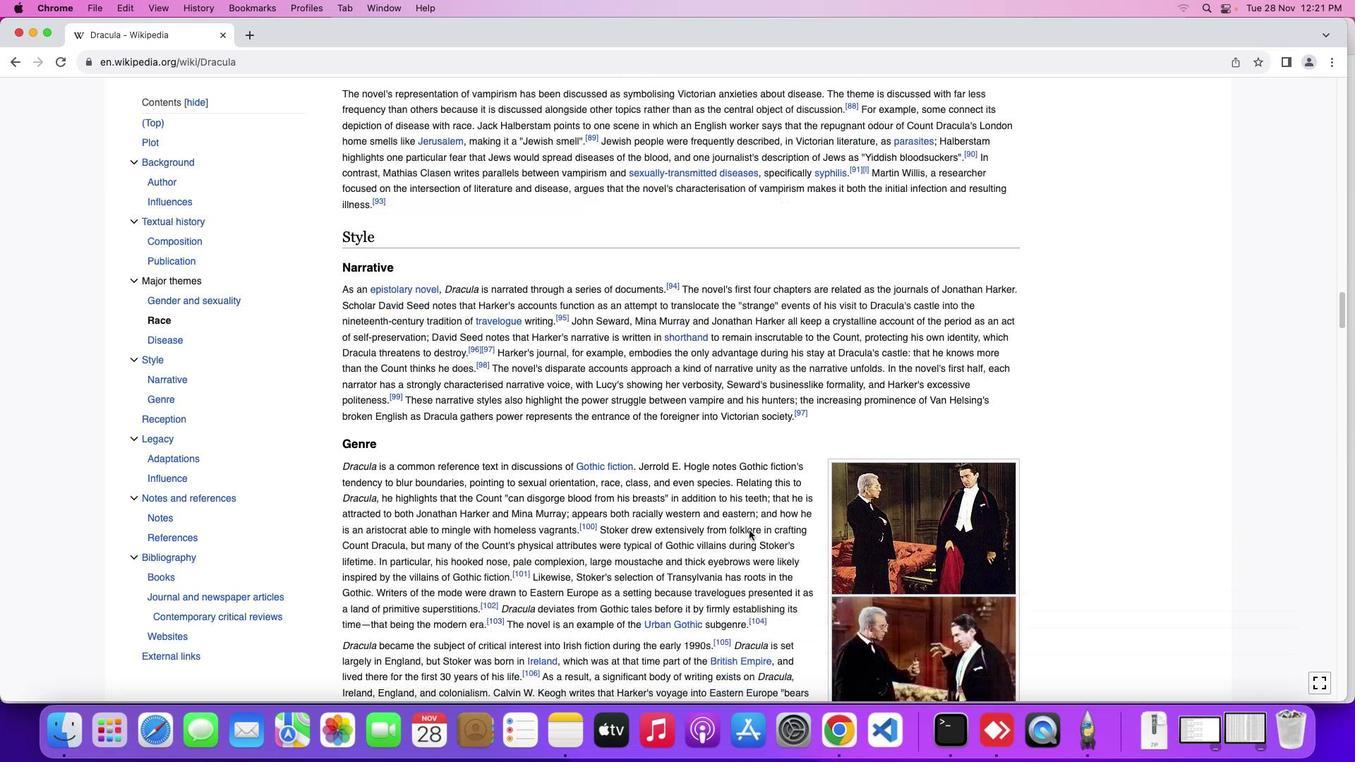 
Action: Mouse scrolled (749, 530) with delta (0, 0)
Screenshot: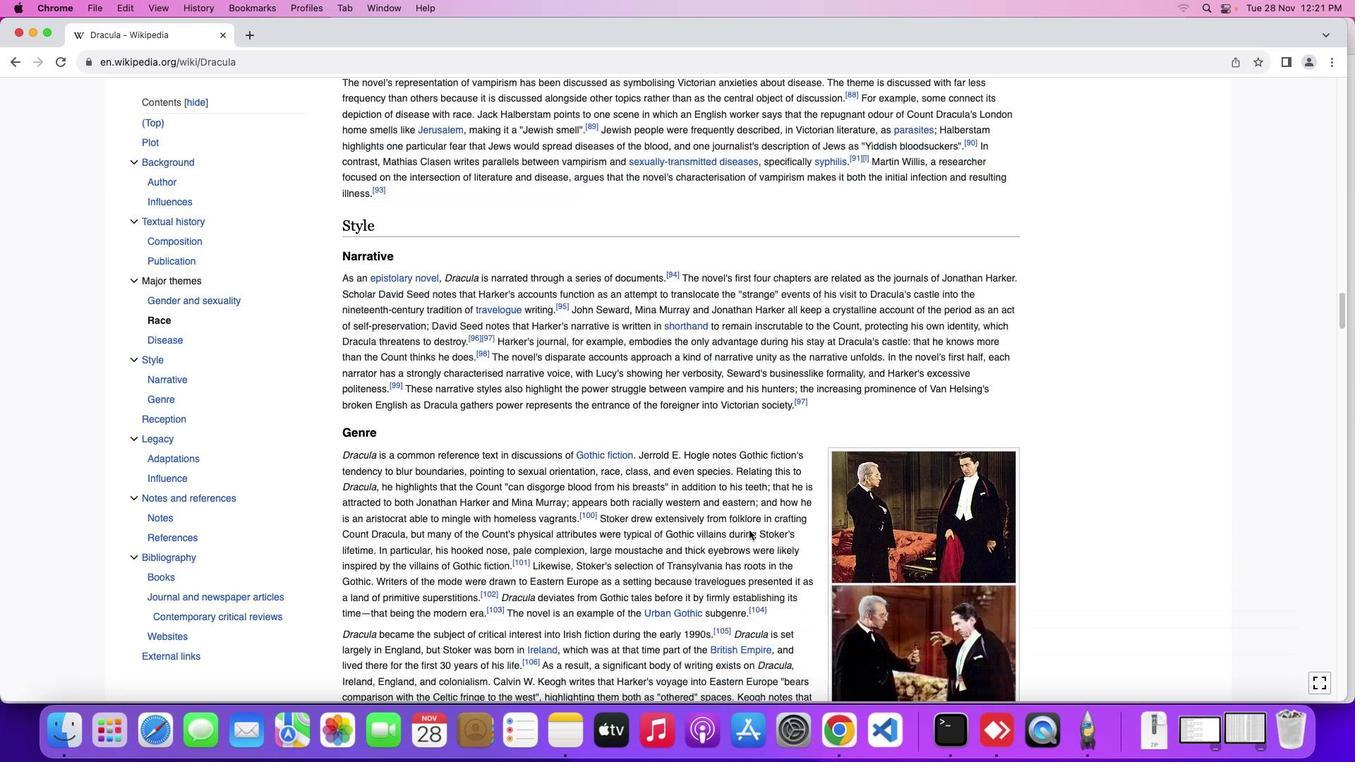 
Action: Mouse scrolled (749, 530) with delta (0, -2)
Screenshot: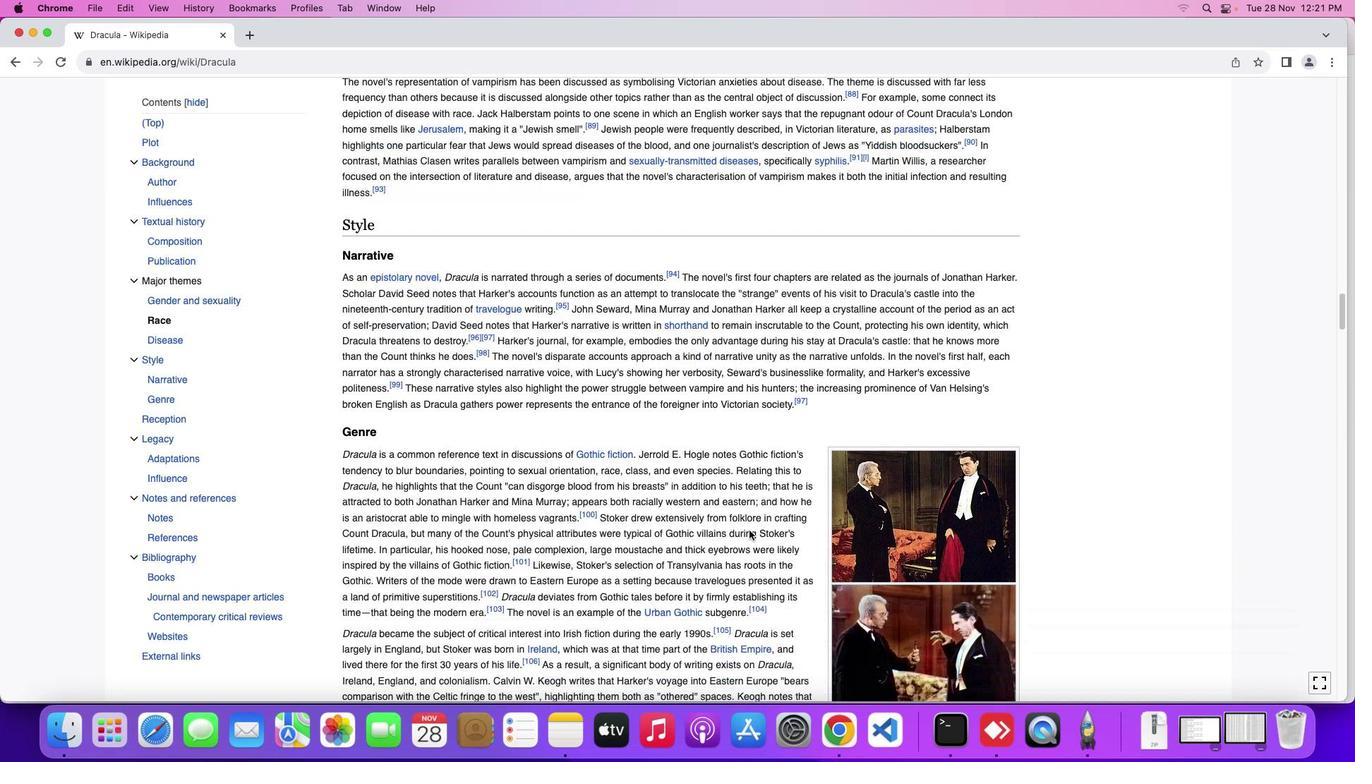 
Action: Mouse moved to (749, 530)
Screenshot: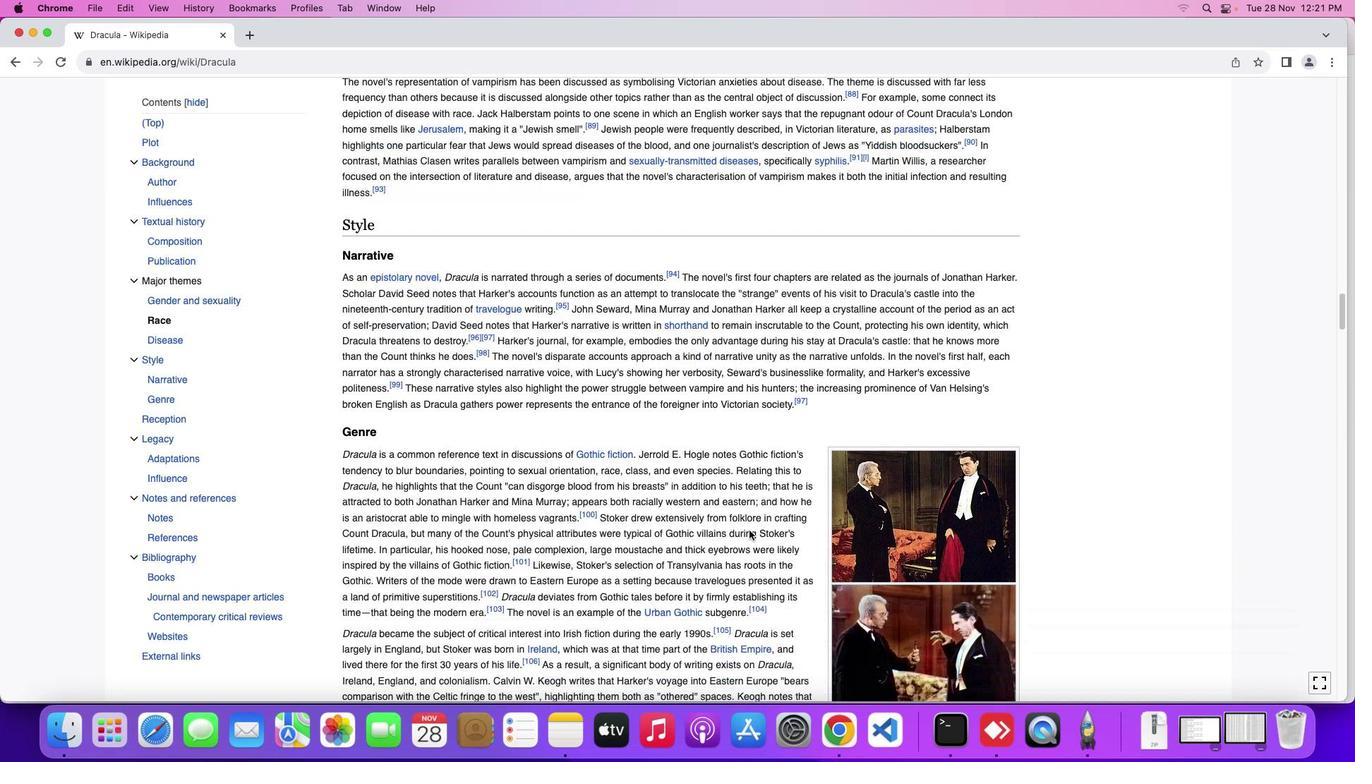 
Action: Mouse scrolled (749, 530) with delta (0, 0)
Screenshot: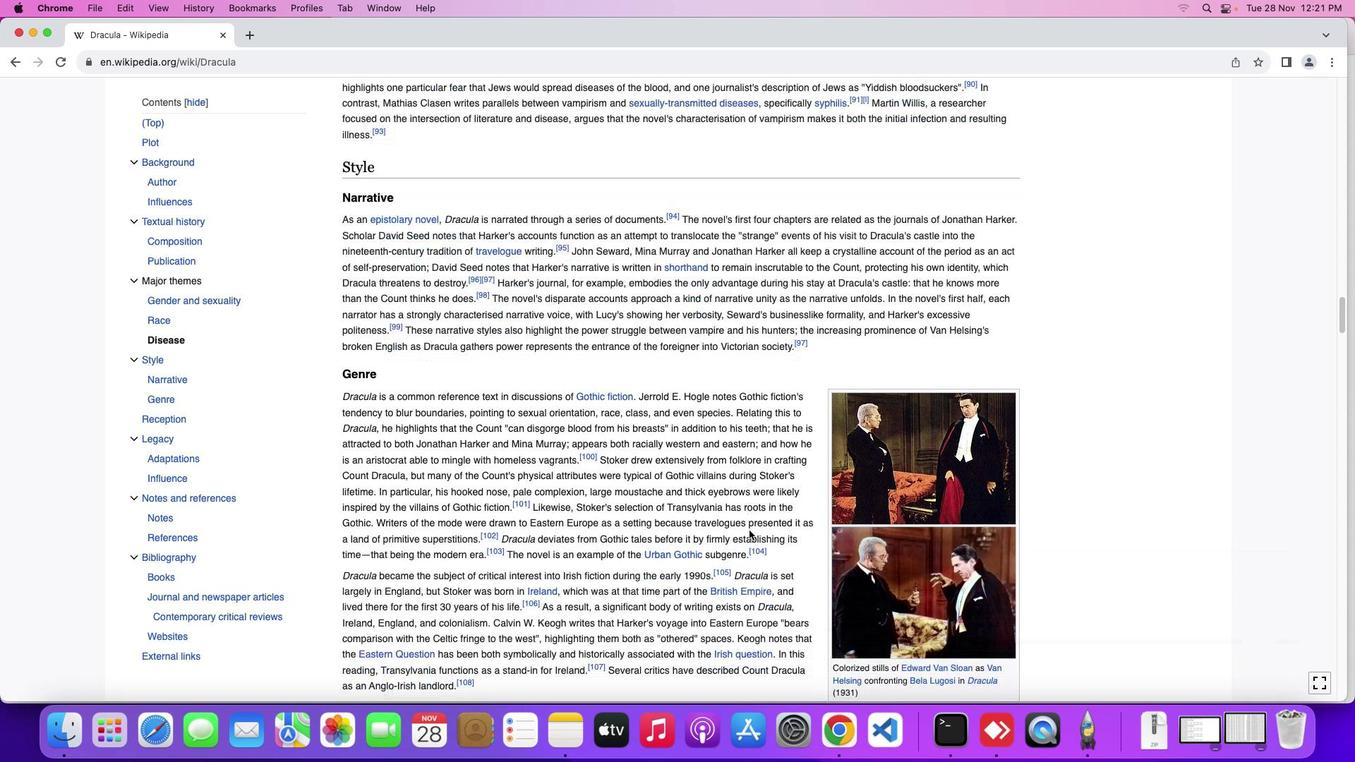 
Action: Mouse scrolled (749, 530) with delta (0, 0)
Screenshot: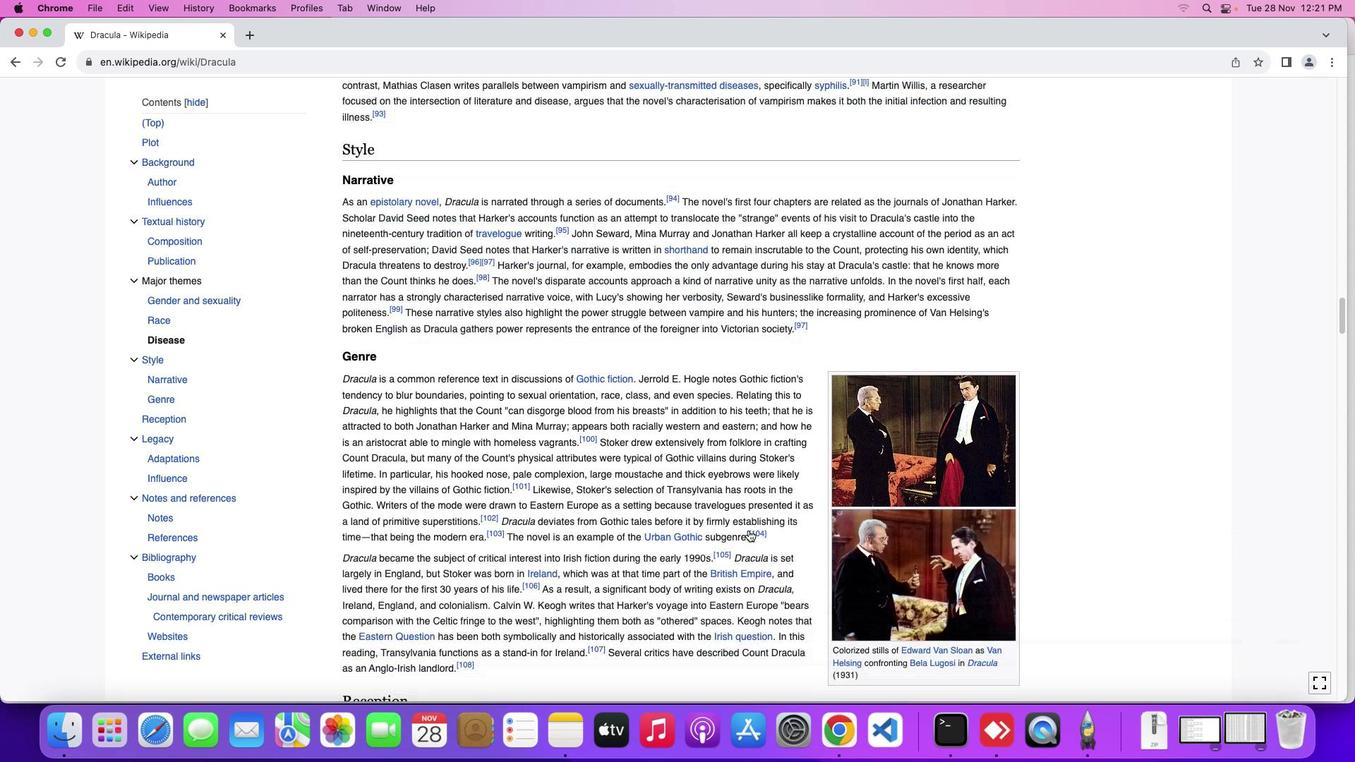 
Action: Mouse scrolled (749, 530) with delta (0, -1)
Screenshot: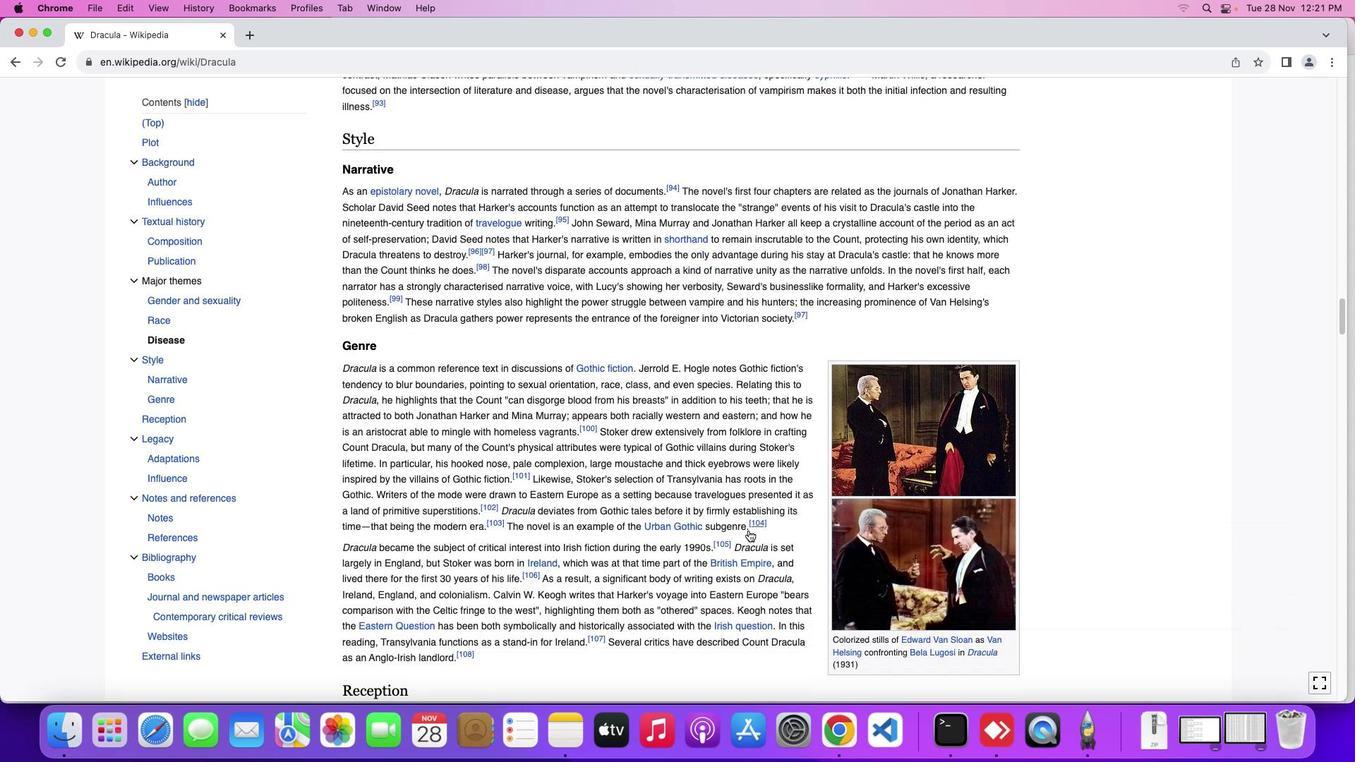 
Action: Mouse moved to (749, 530)
Screenshot: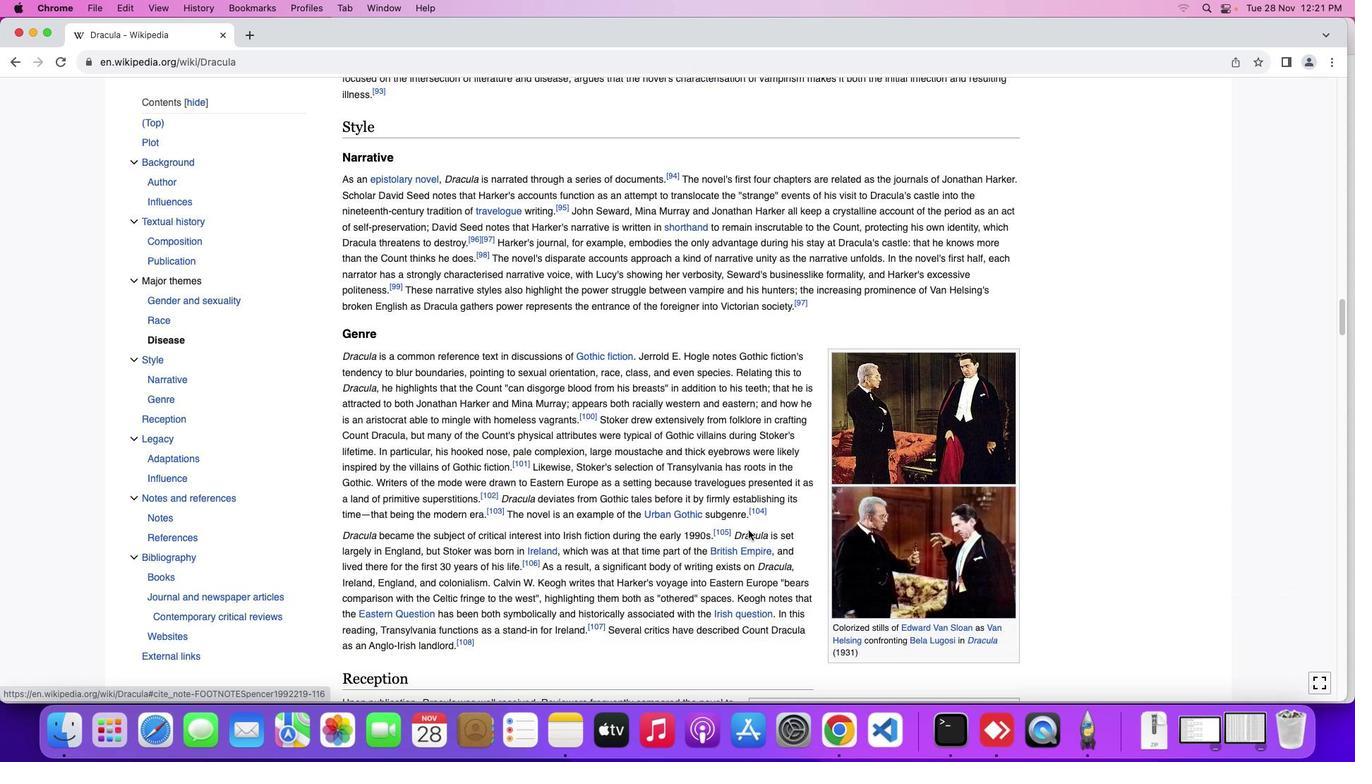 
Action: Mouse scrolled (749, 530) with delta (0, 0)
Screenshot: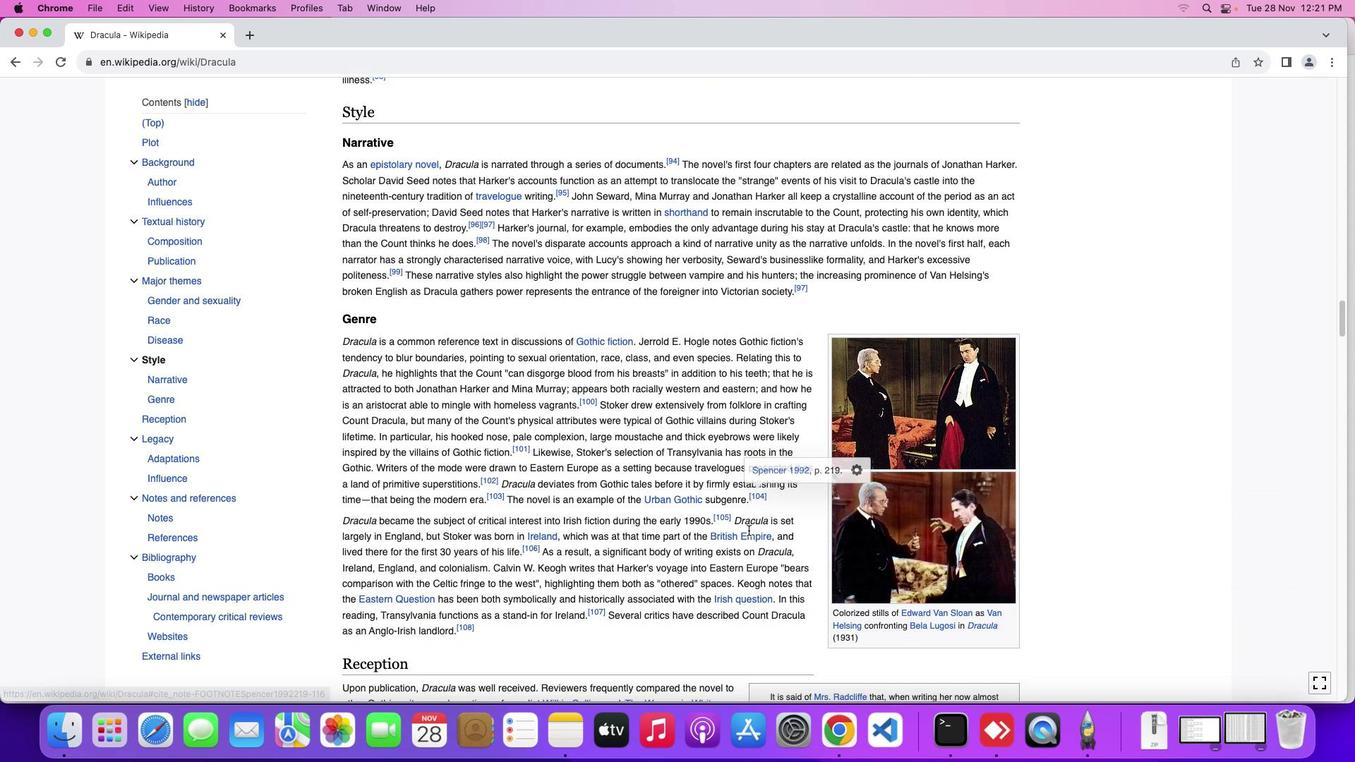 
Action: Mouse scrolled (749, 530) with delta (0, 0)
Screenshot: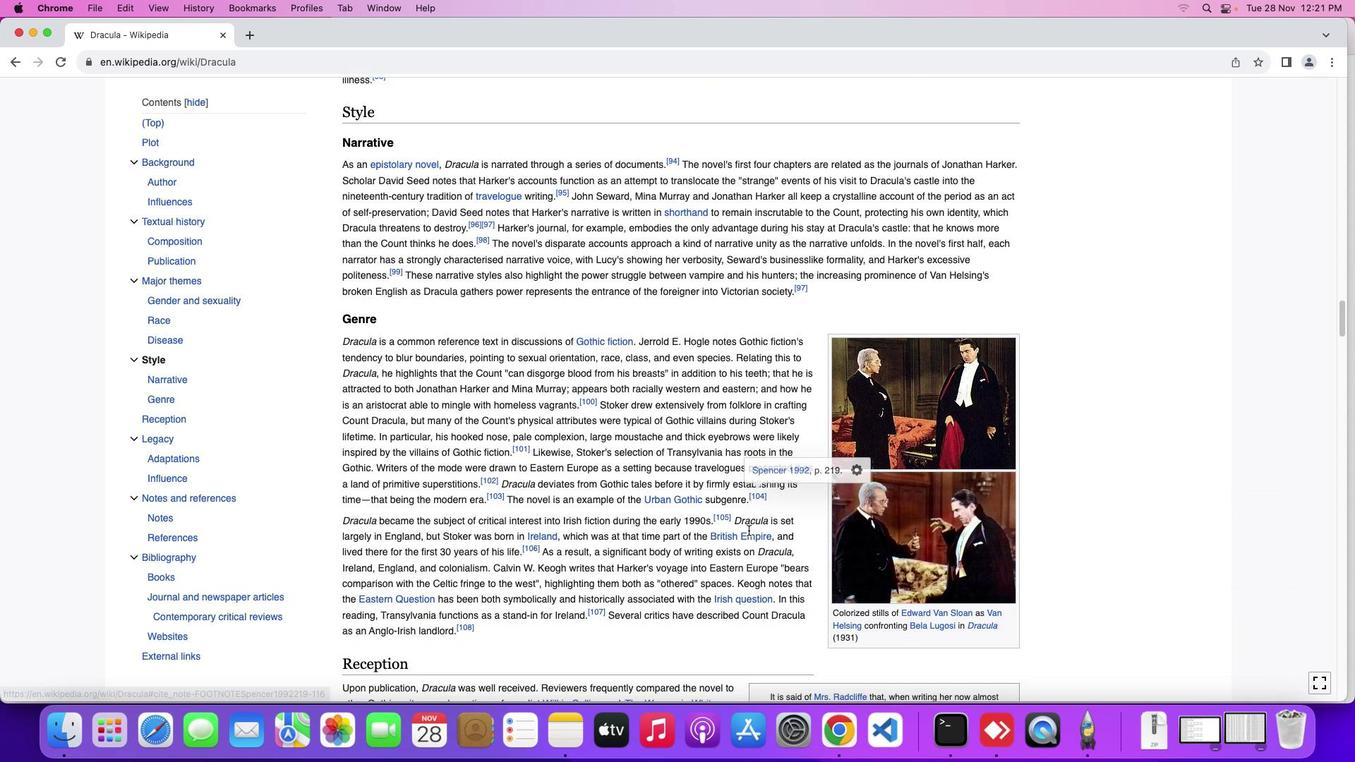 
Action: Mouse moved to (749, 530)
Screenshot: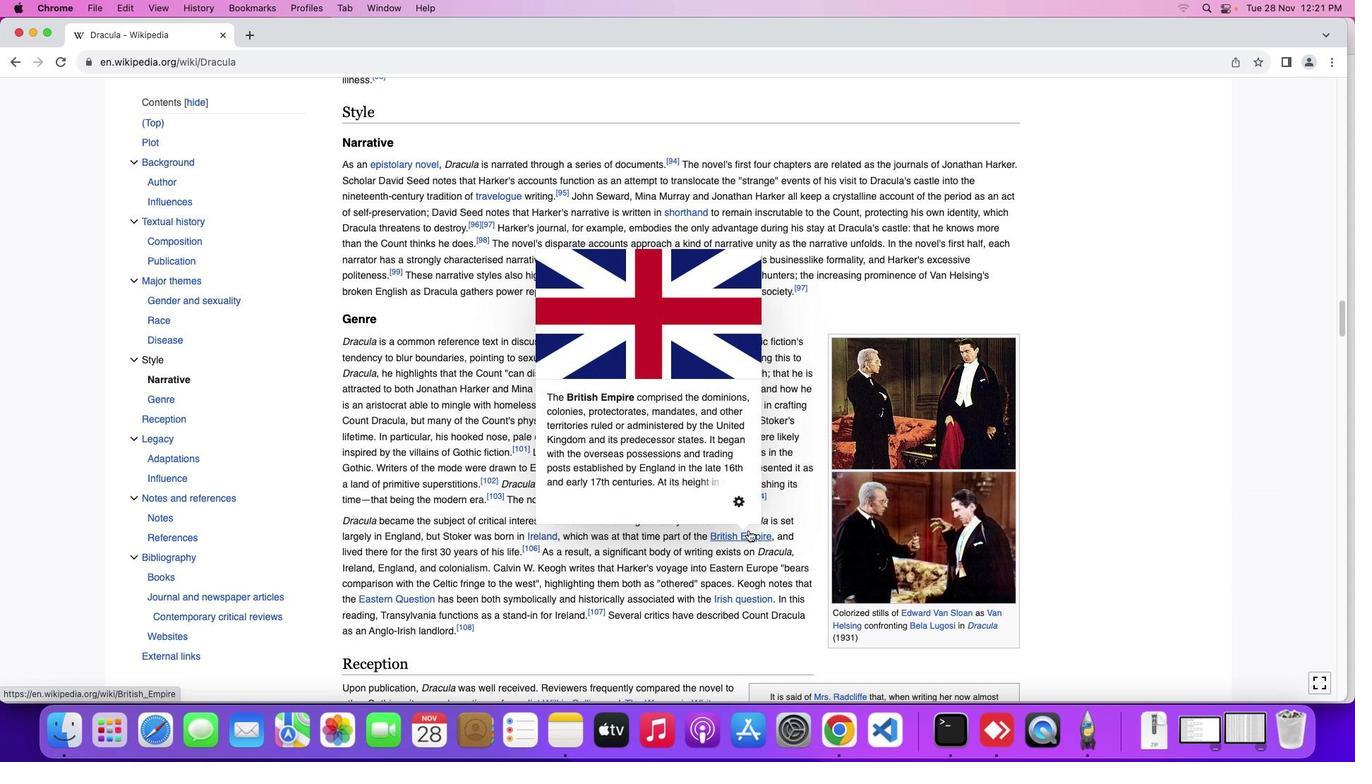 
Action: Mouse scrolled (749, 530) with delta (0, 0)
Screenshot: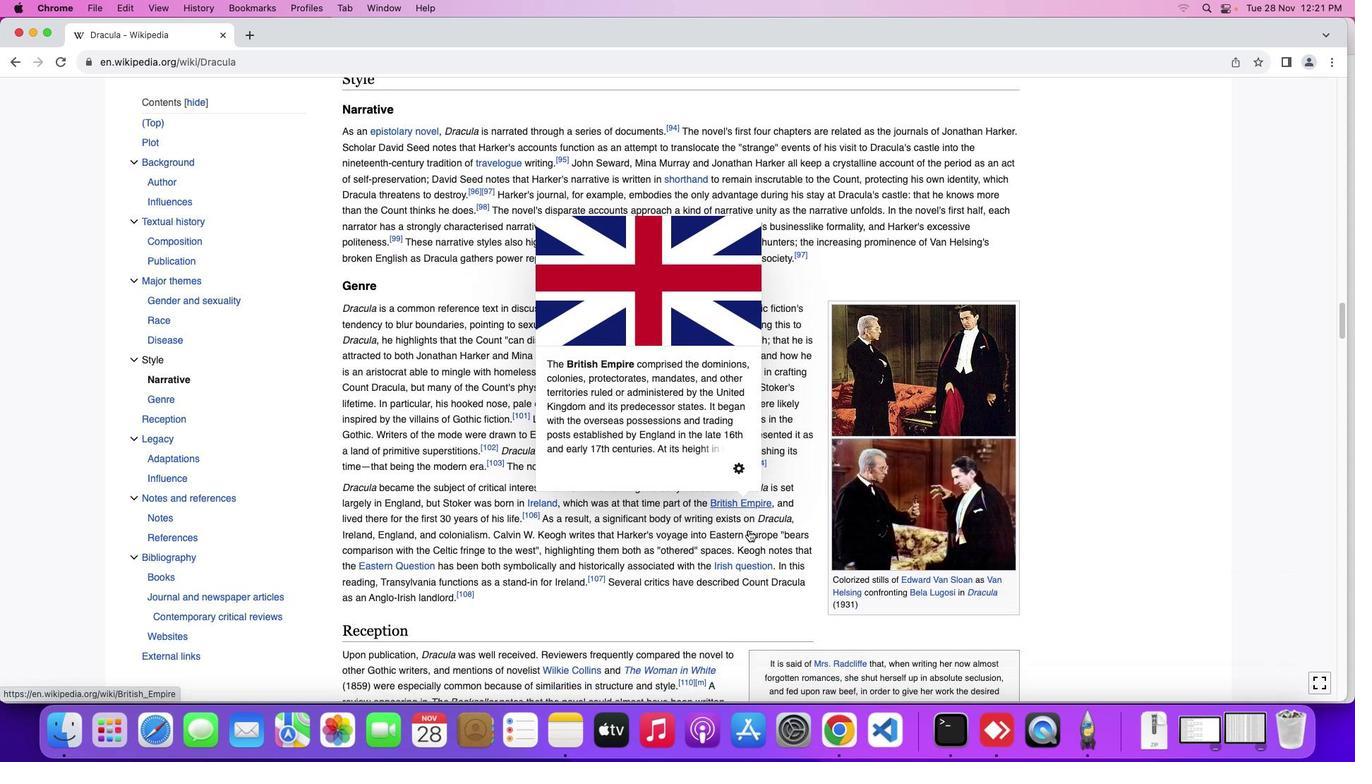 
Action: Mouse scrolled (749, 530) with delta (0, 0)
Screenshot: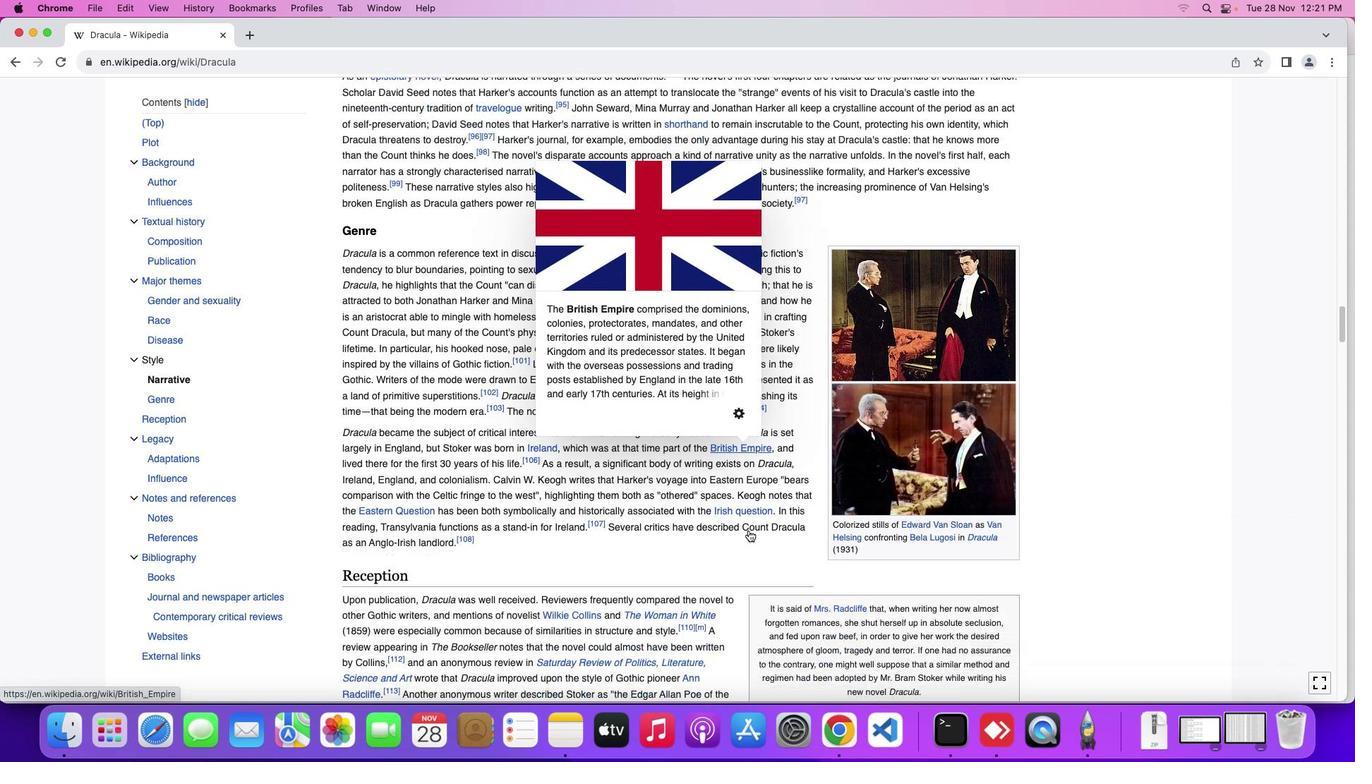 
Action: Mouse scrolled (749, 530) with delta (0, 0)
Screenshot: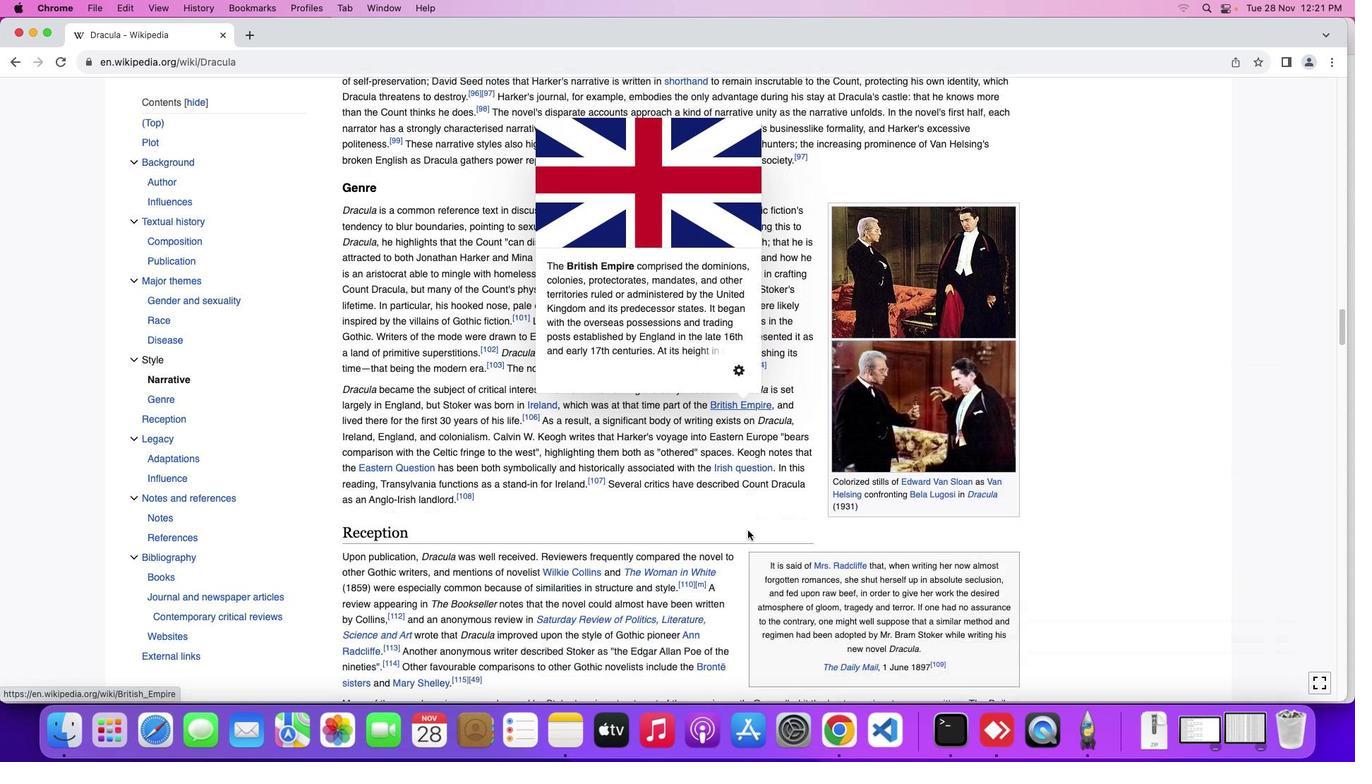 
Action: Mouse scrolled (749, 530) with delta (0, -1)
Screenshot: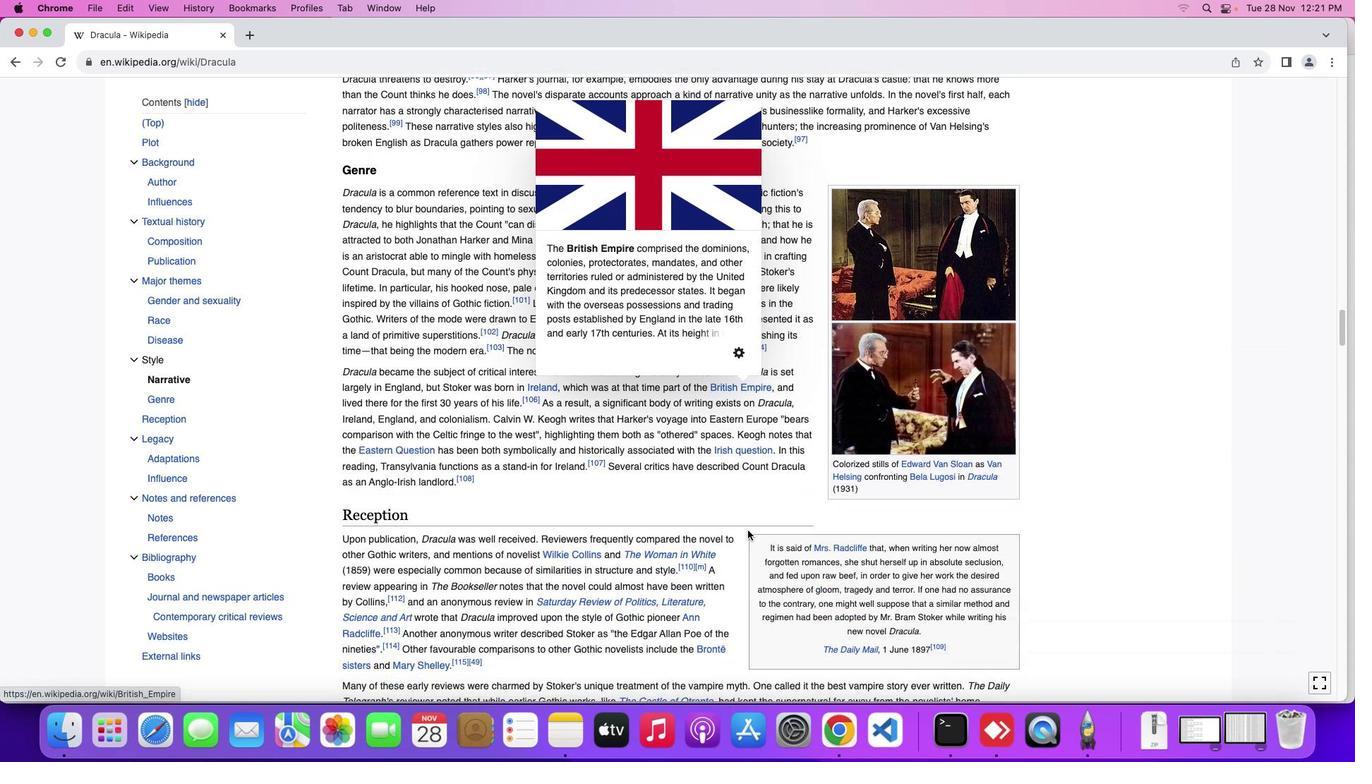 
Action: Mouse moved to (790, 530)
Screenshot: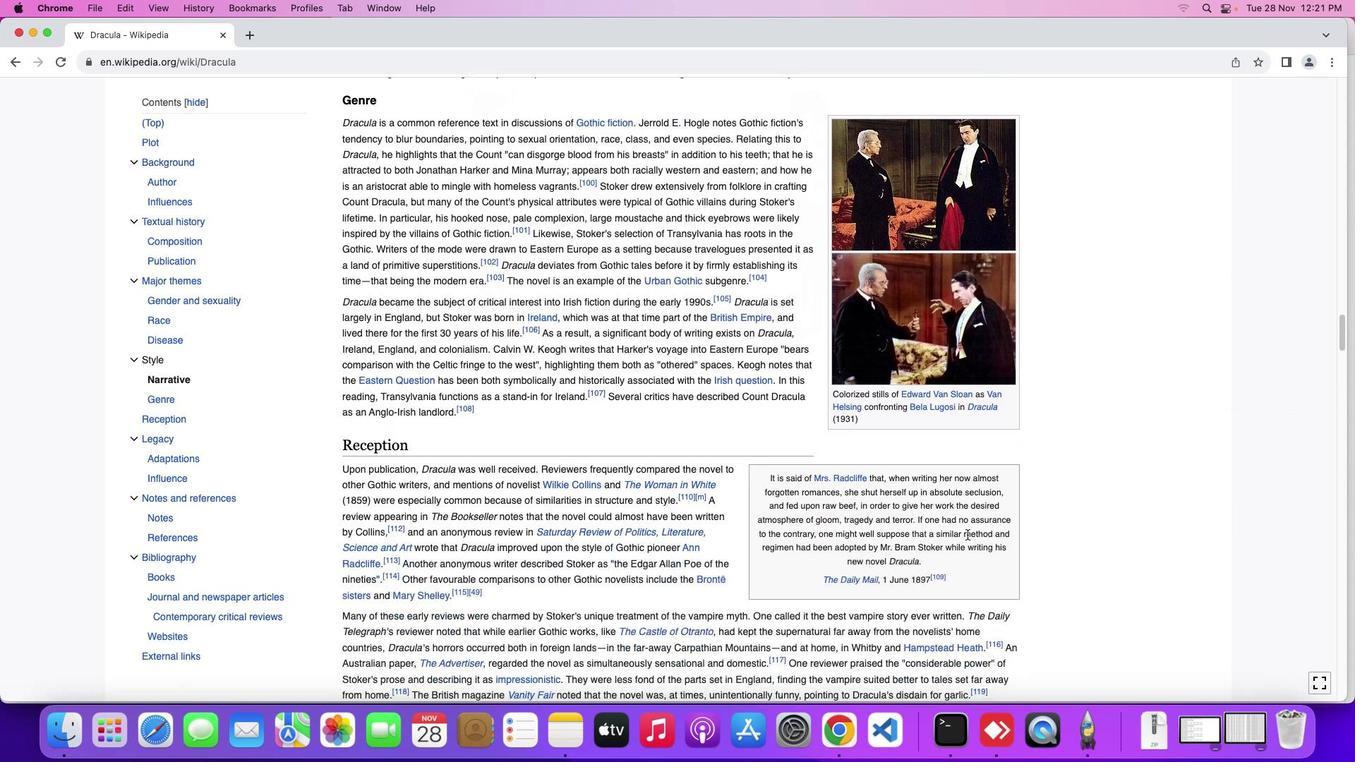 
Action: Mouse scrolled (790, 530) with delta (0, 0)
Screenshot: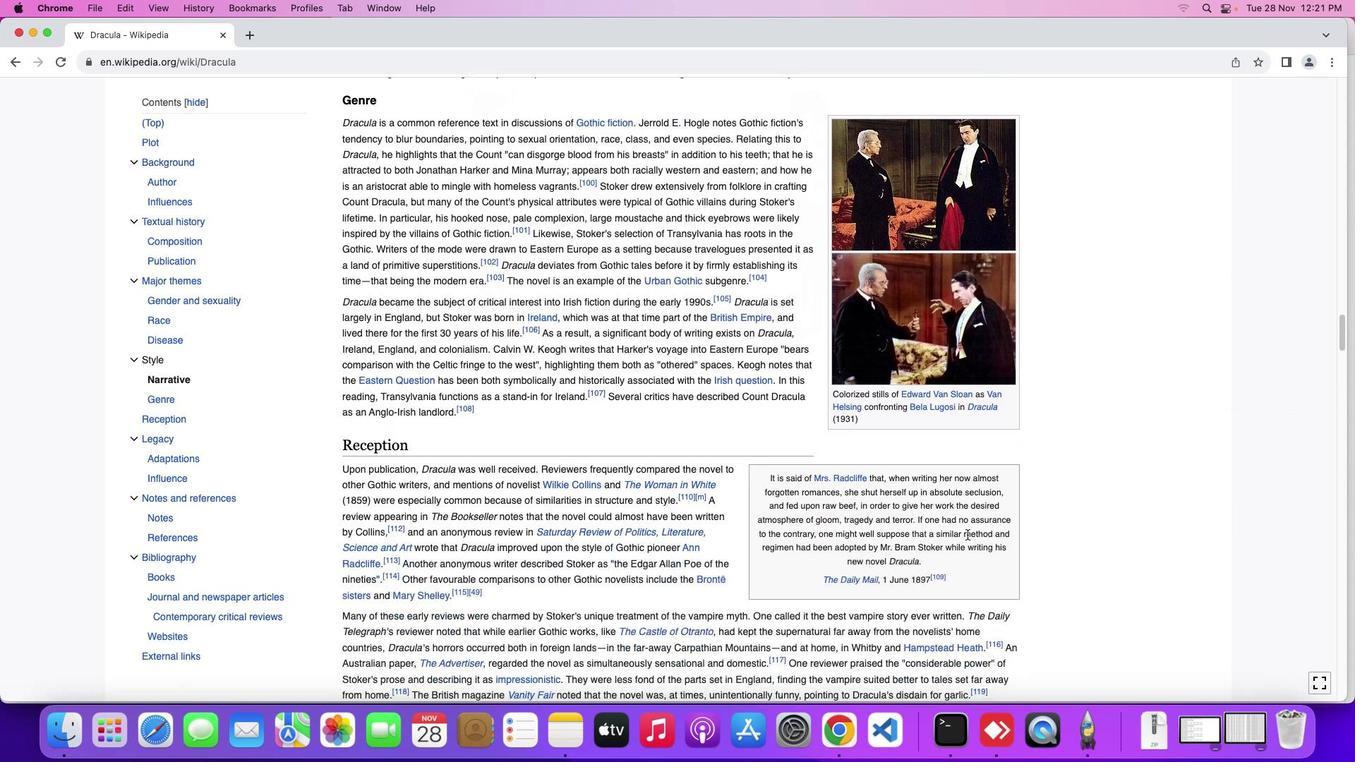 
Action: Mouse moved to (836, 533)
Screenshot: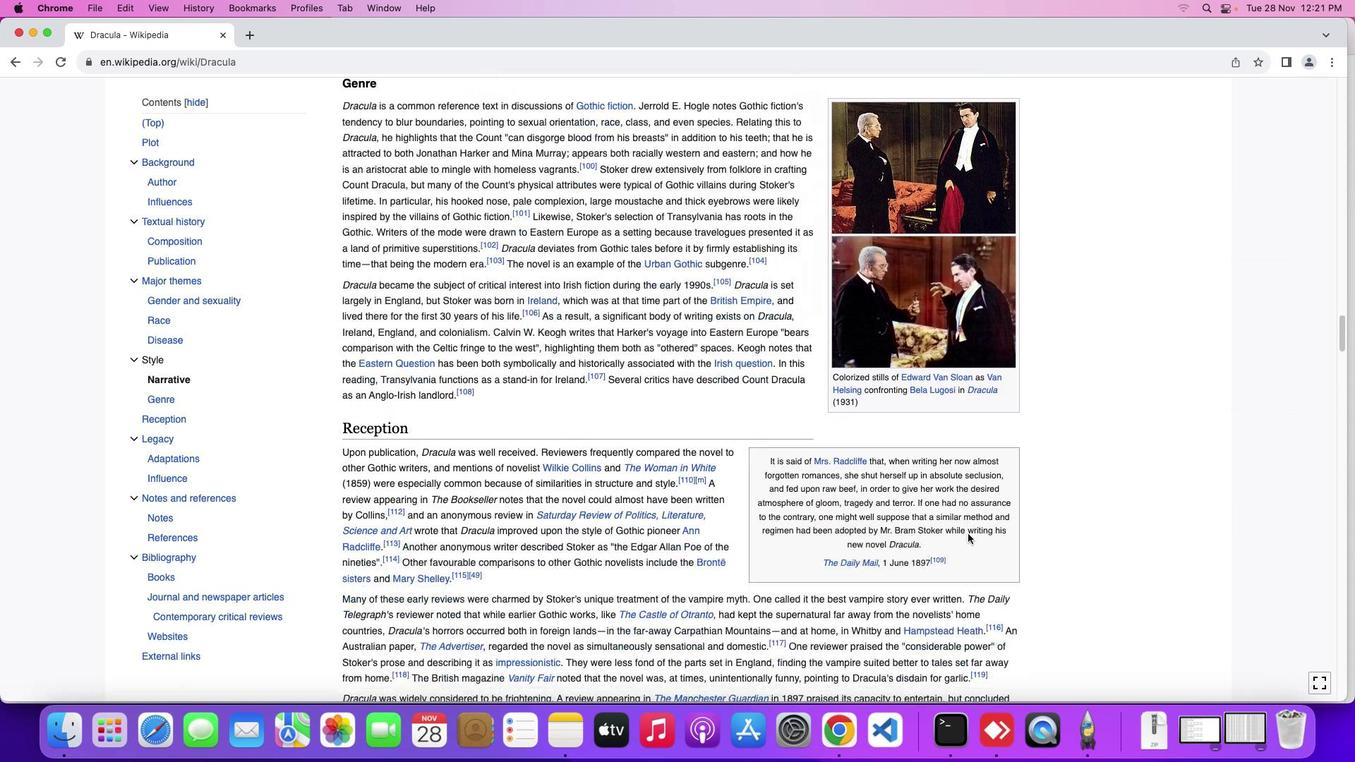 
Action: Mouse scrolled (836, 533) with delta (0, 0)
Screenshot: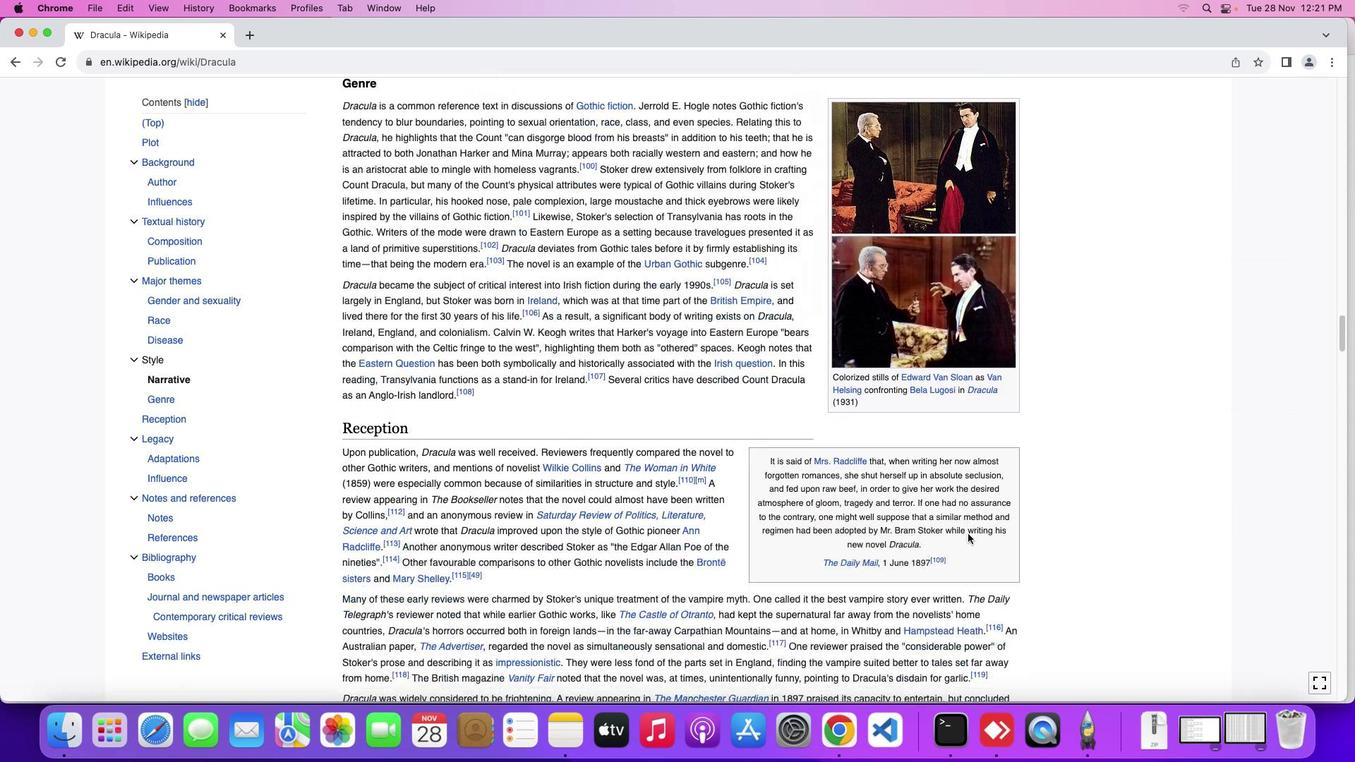
Action: Mouse moved to (929, 533)
Screenshot: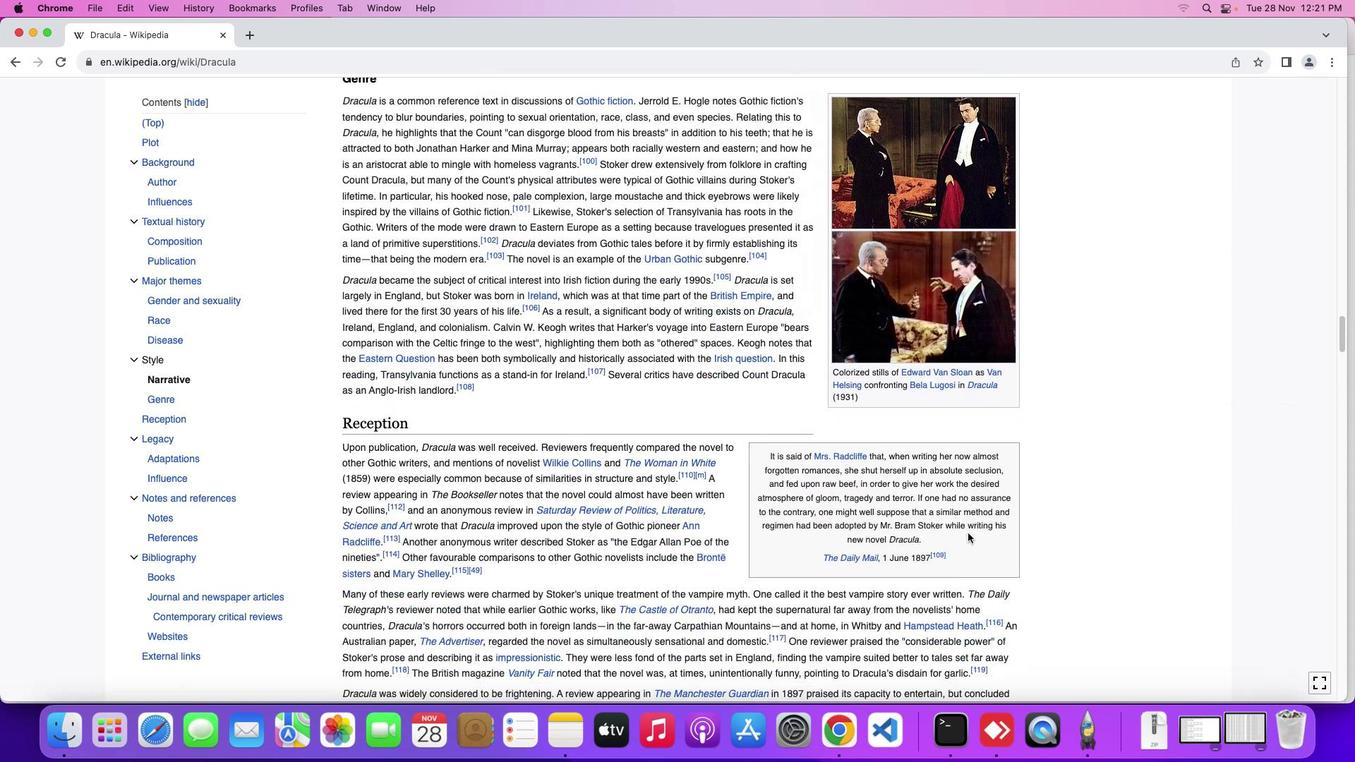 
Action: Mouse scrolled (929, 533) with delta (0, -1)
Screenshot: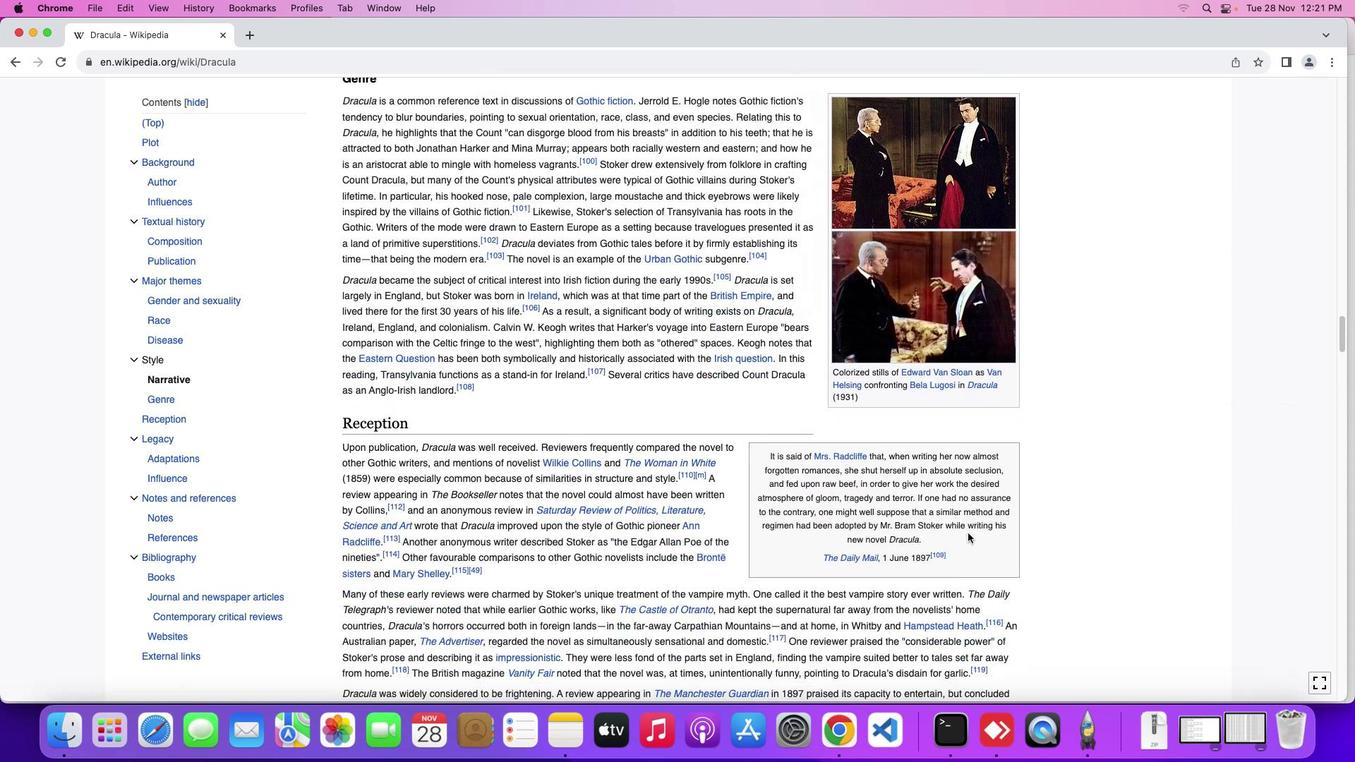 
Action: Mouse moved to (1011, 528)
Screenshot: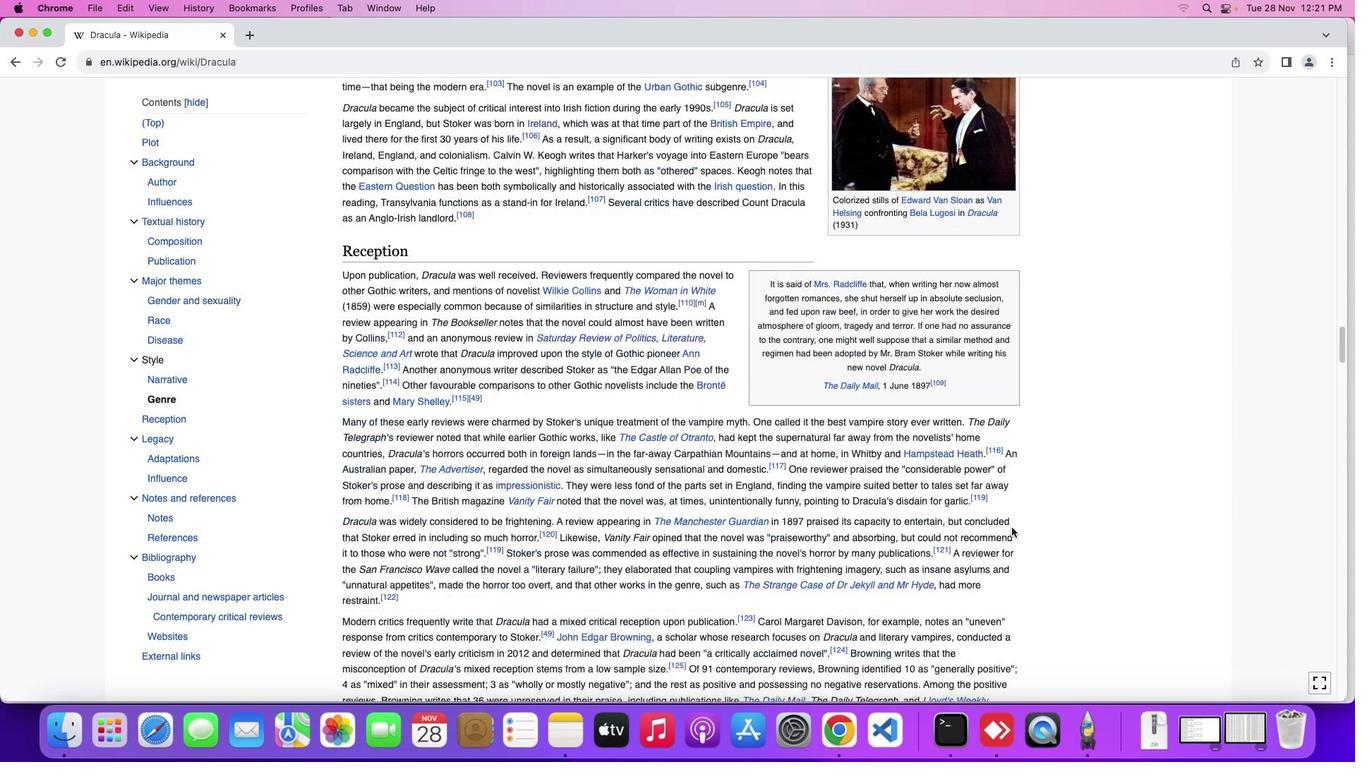 
Action: Mouse scrolled (1011, 528) with delta (0, 0)
Screenshot: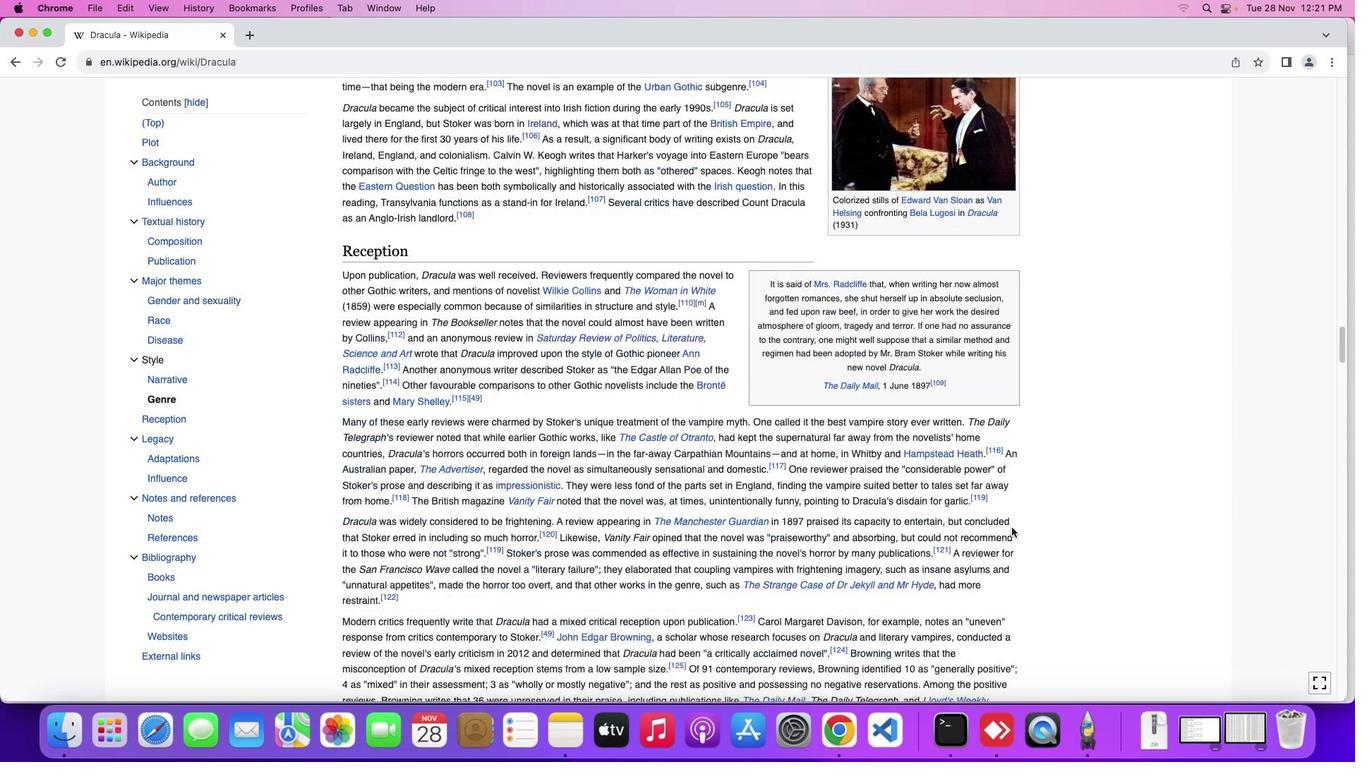 
Action: Mouse moved to (1012, 528)
Screenshot: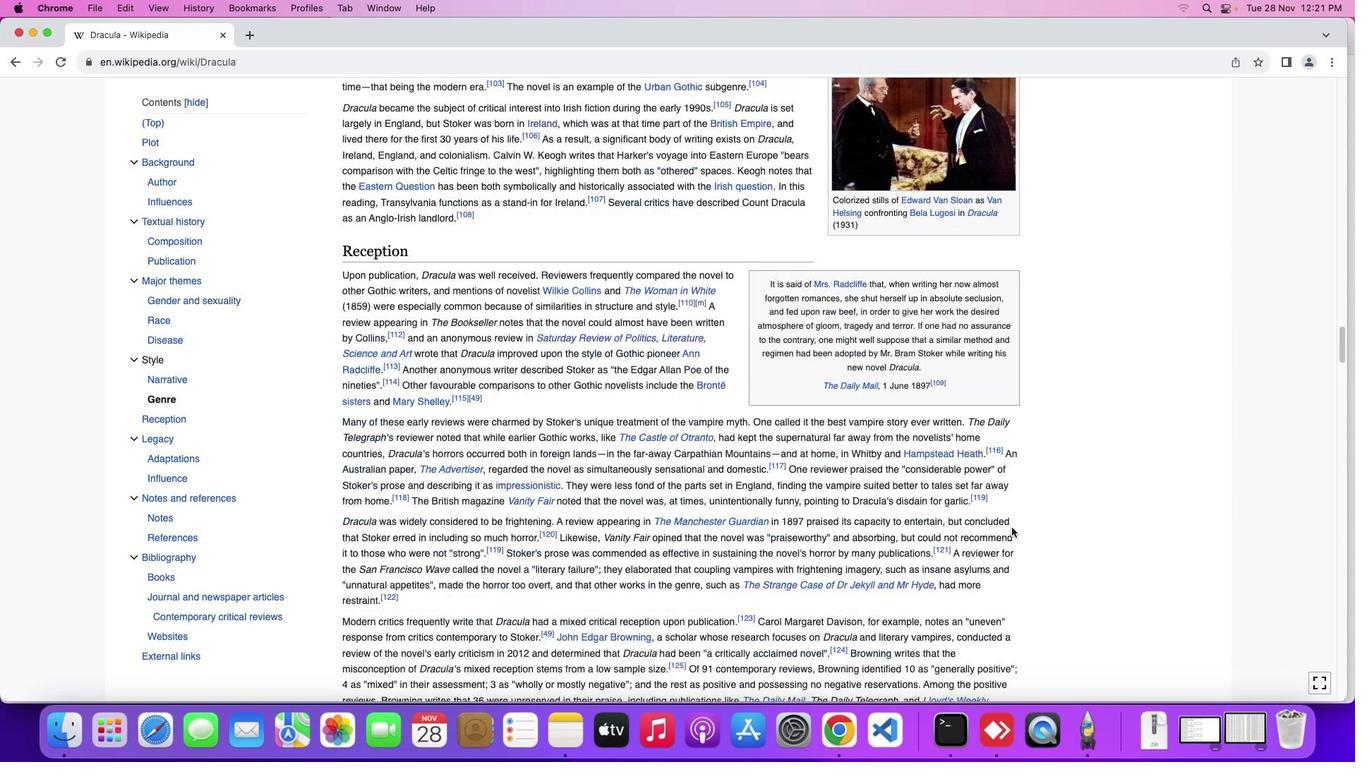 
Action: Mouse scrolled (1012, 528) with delta (0, 0)
Screenshot: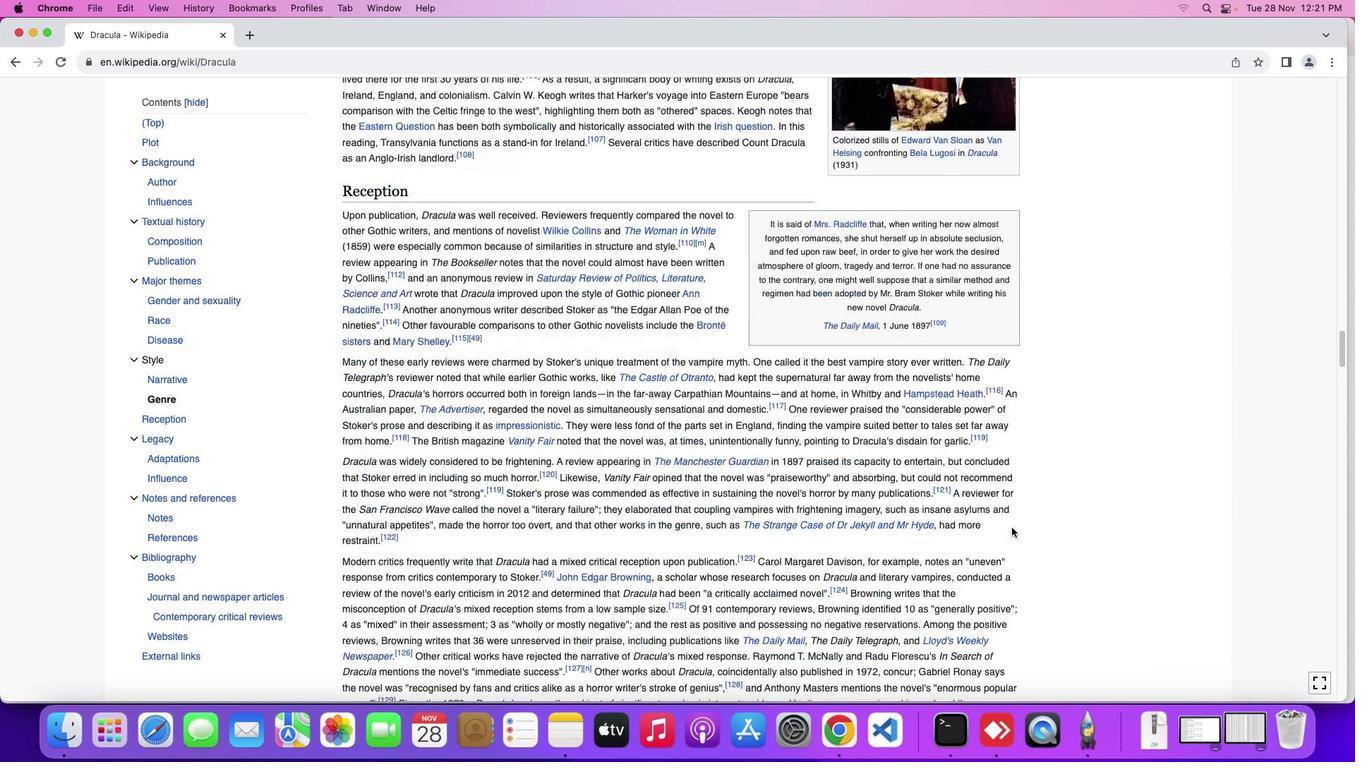 
Action: Mouse scrolled (1012, 528) with delta (0, -2)
Screenshot: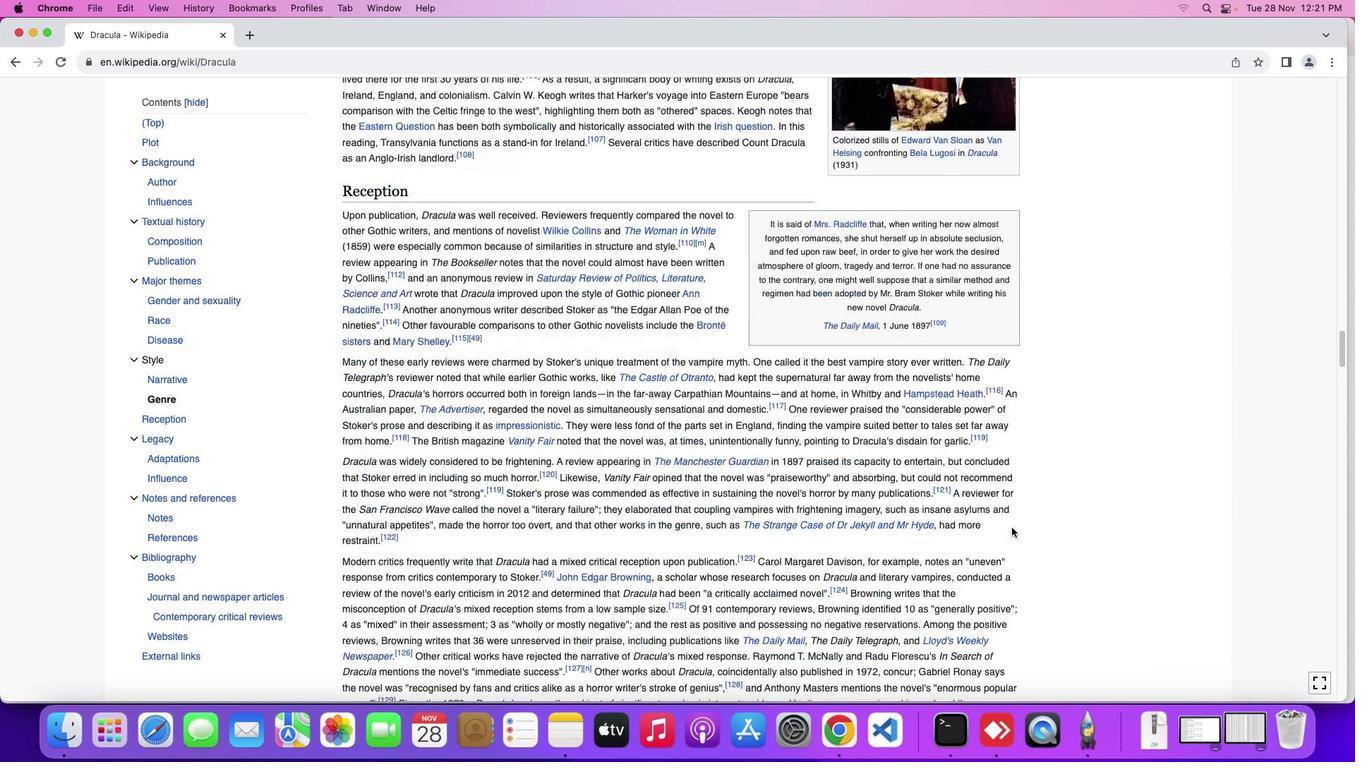 
Action: Mouse moved to (1012, 527)
Screenshot: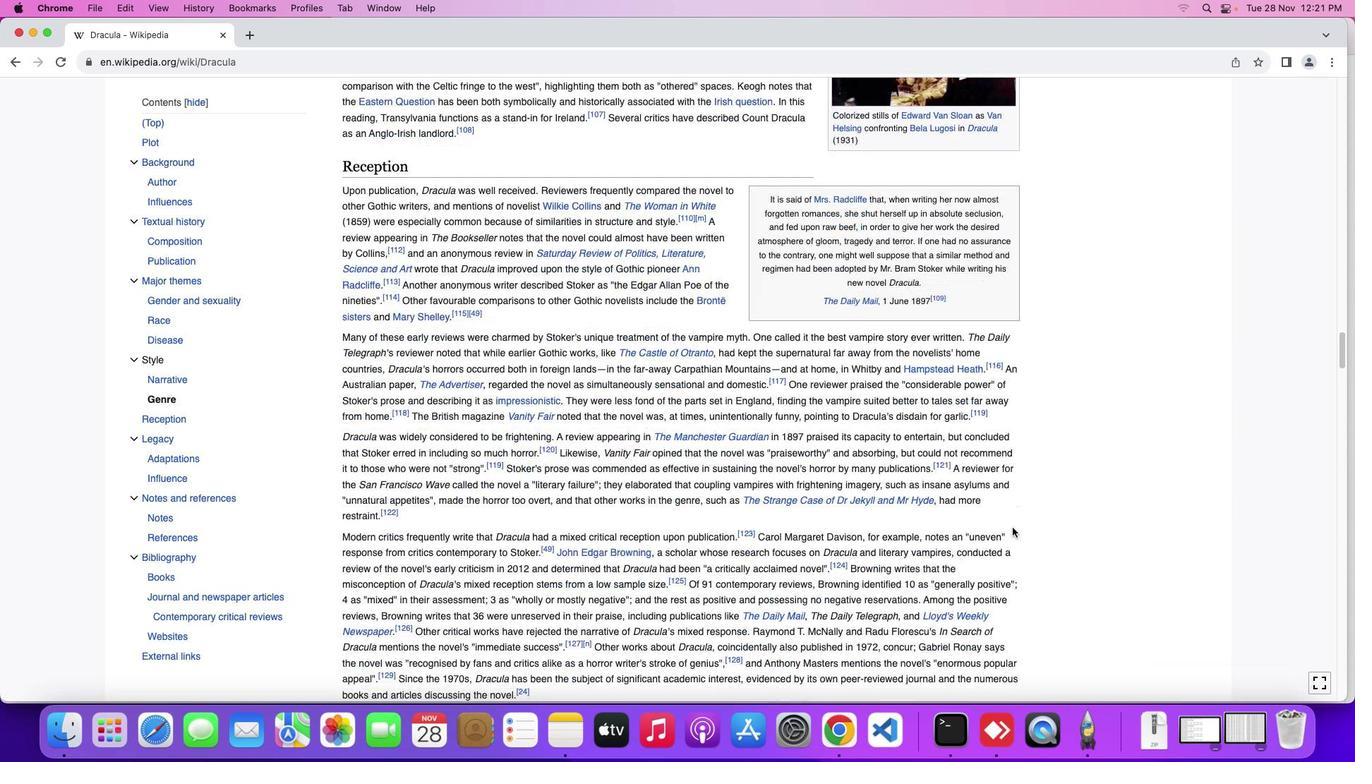 
Action: Mouse scrolled (1012, 527) with delta (0, -2)
Screenshot: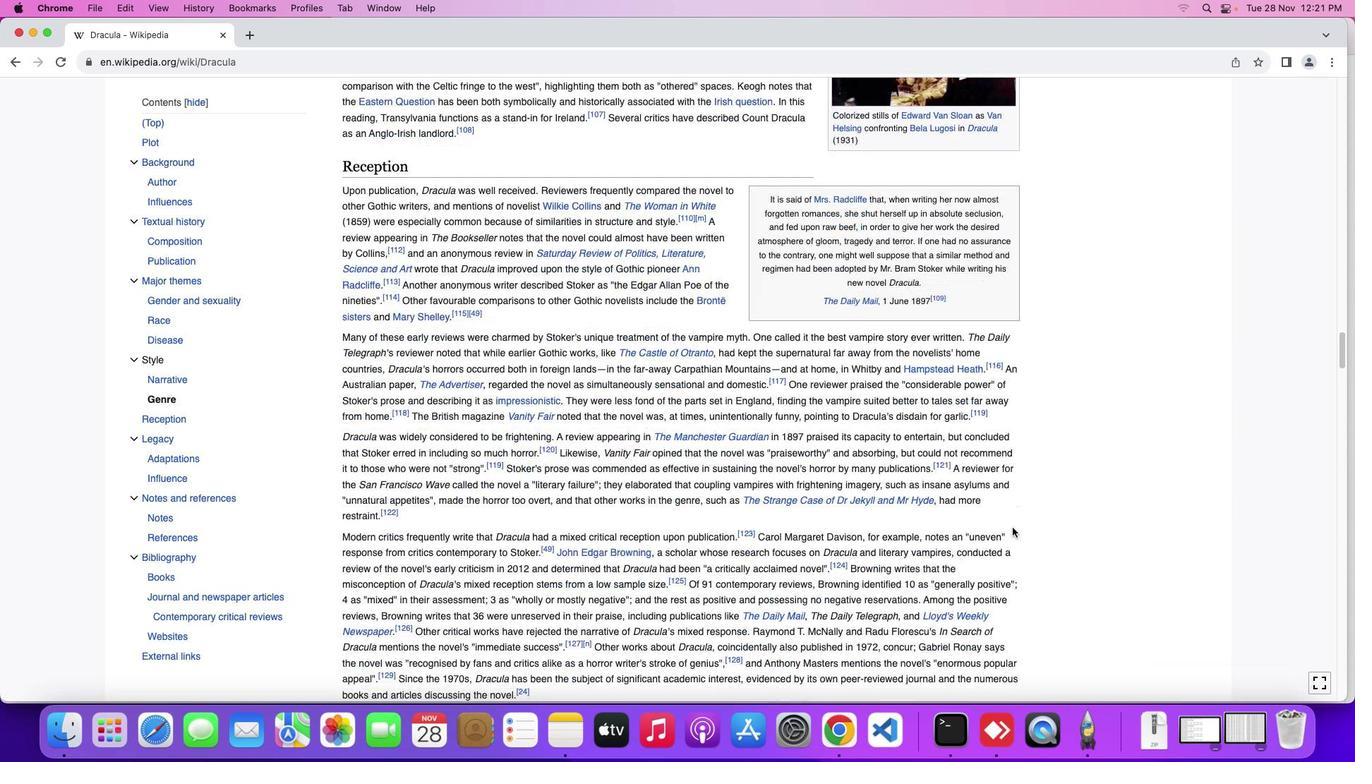 
Action: Mouse moved to (1104, 536)
Screenshot: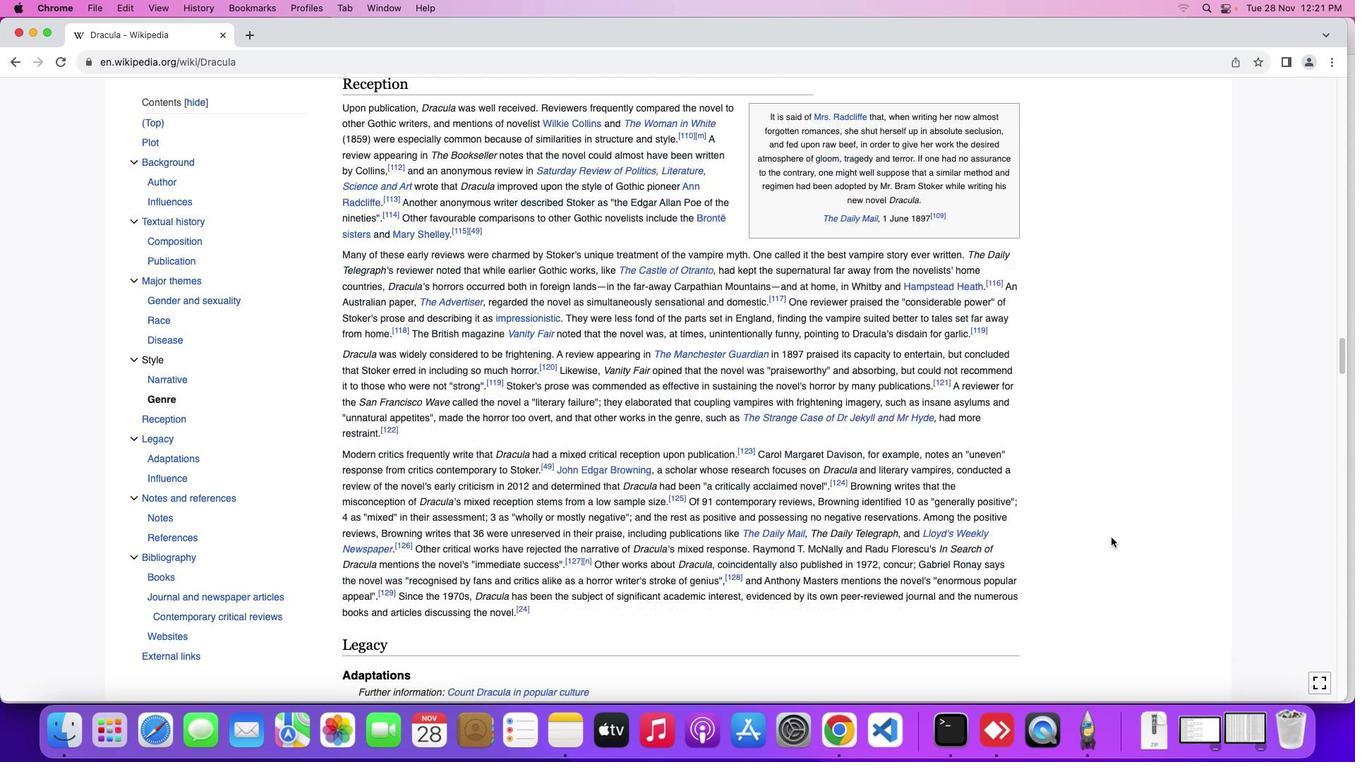 
Action: Mouse scrolled (1104, 536) with delta (0, 0)
Screenshot: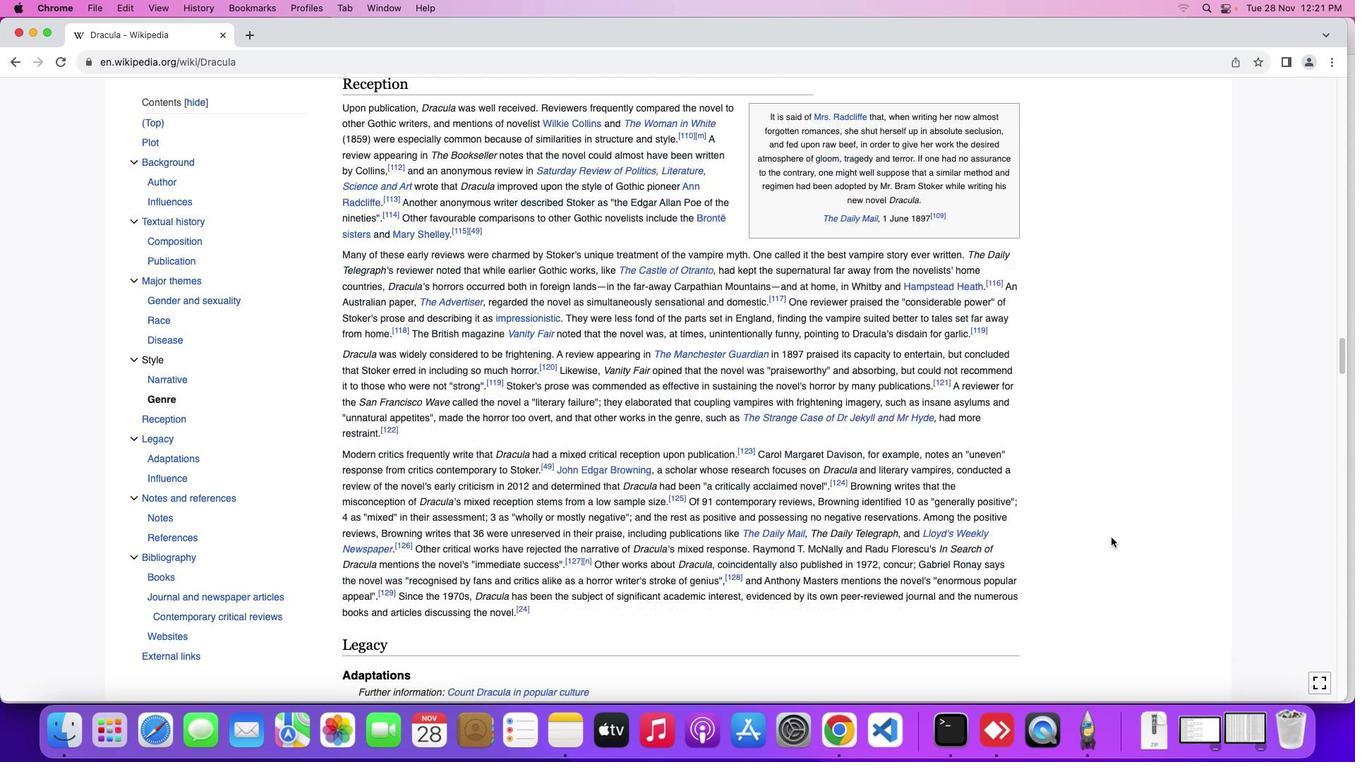
Action: Mouse moved to (1111, 537)
Screenshot: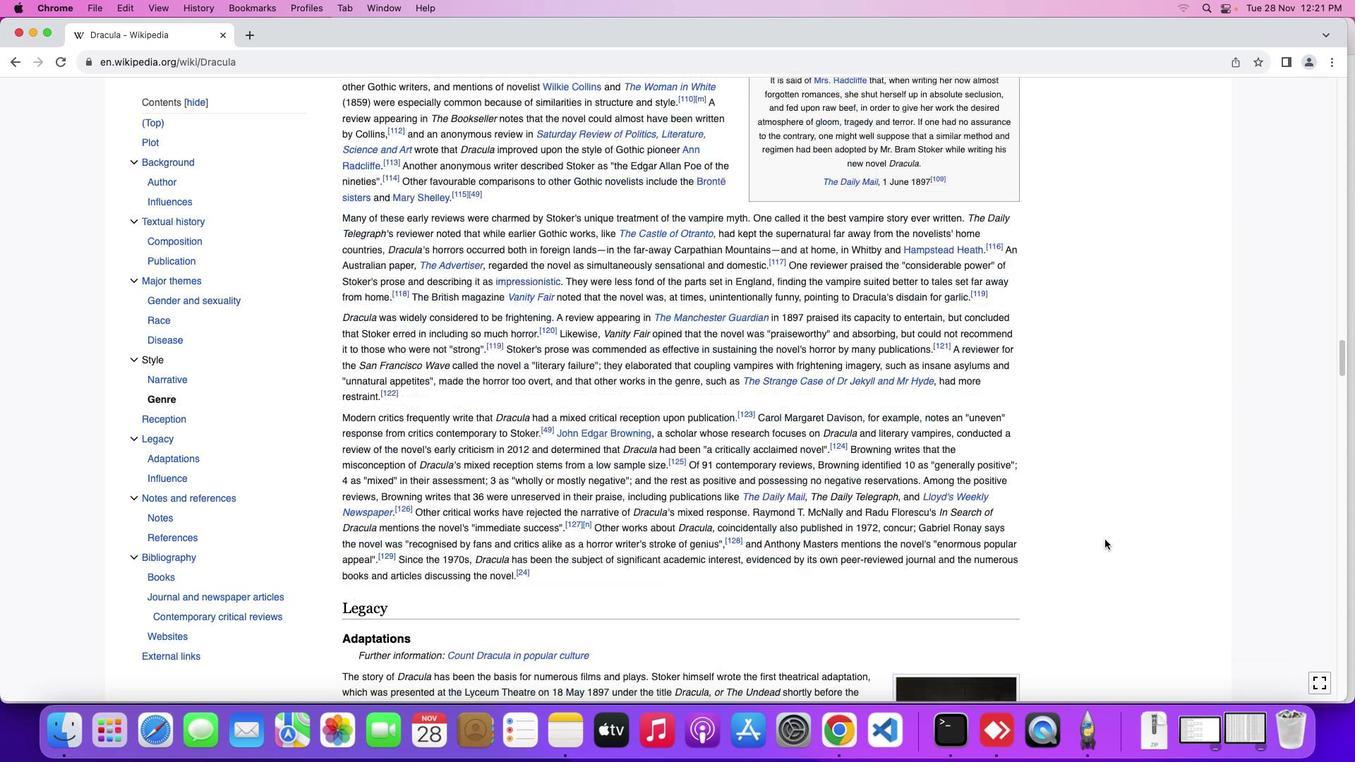 
Action: Mouse scrolled (1111, 537) with delta (0, 0)
Screenshot: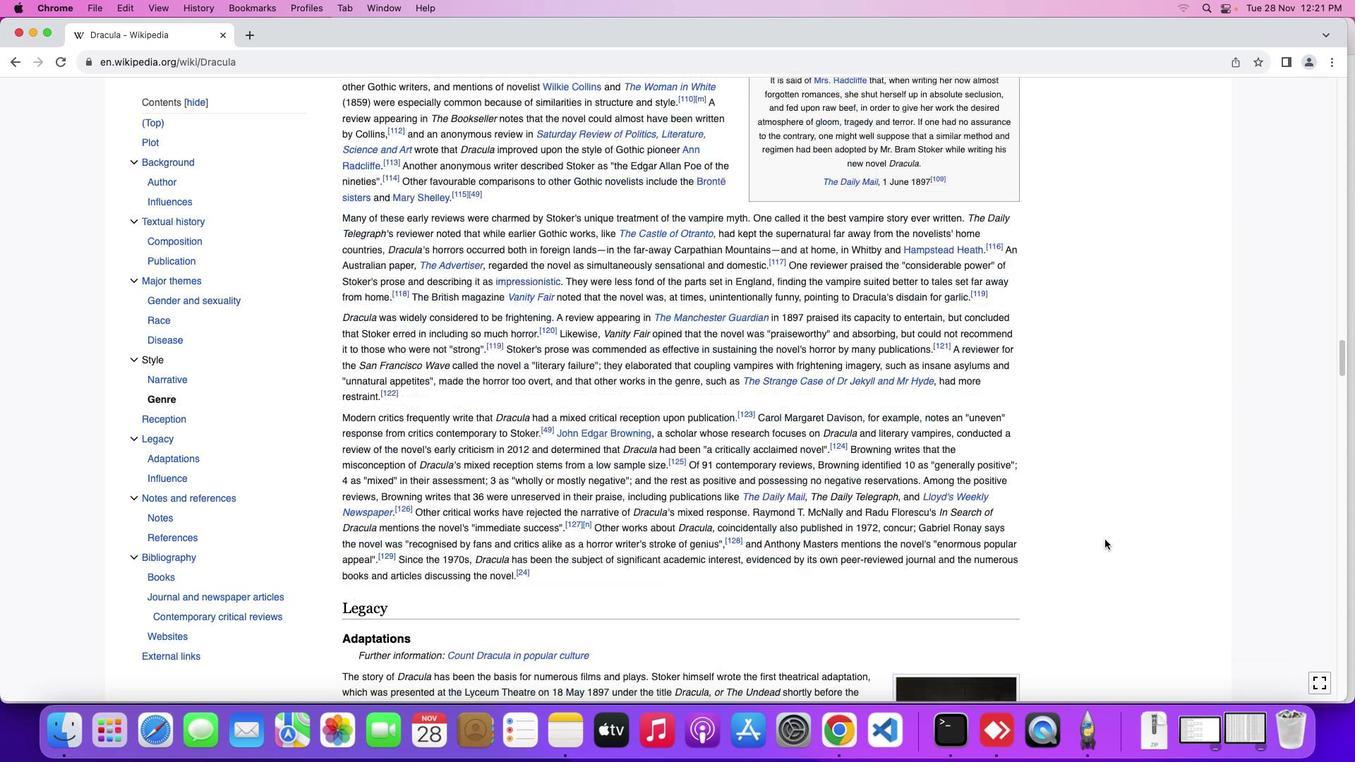 
Action: Mouse moved to (1112, 537)
Screenshot: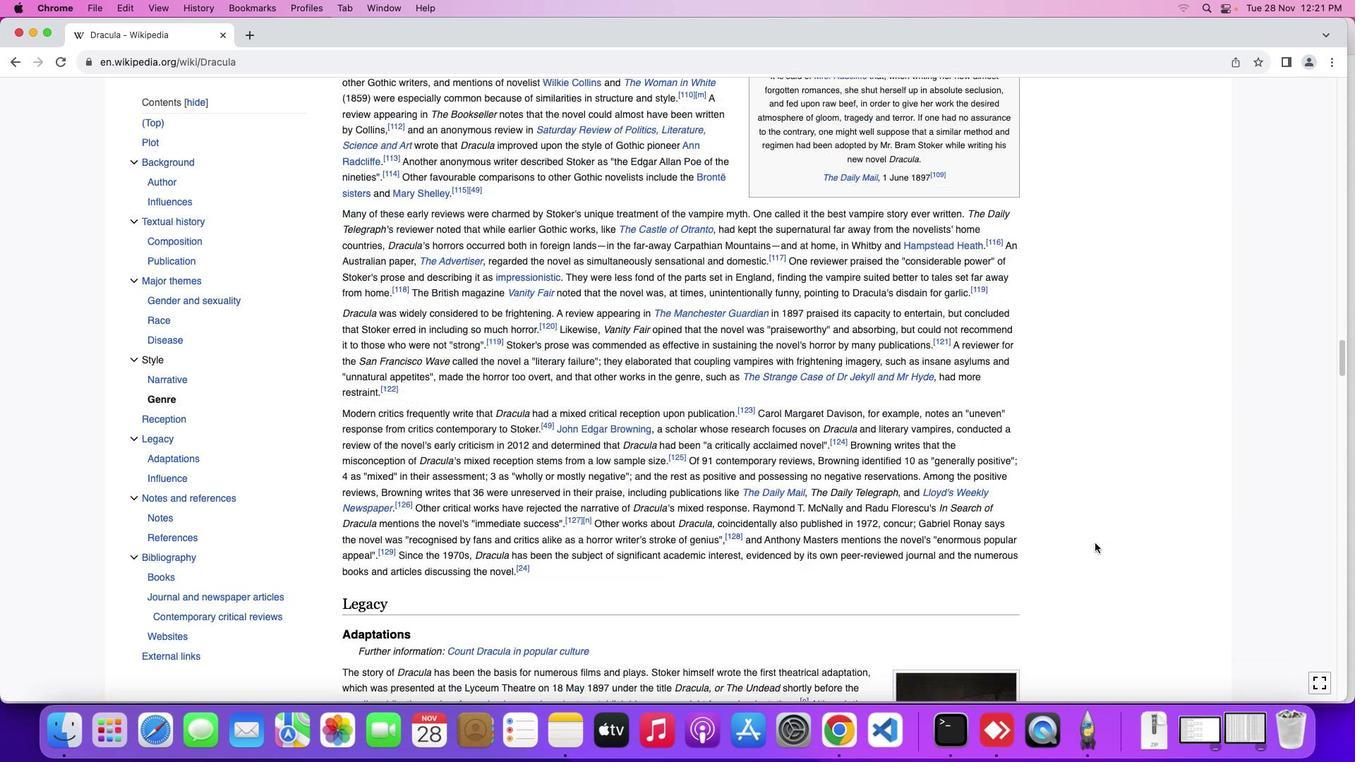 
Action: Mouse scrolled (1112, 537) with delta (0, -2)
Screenshot: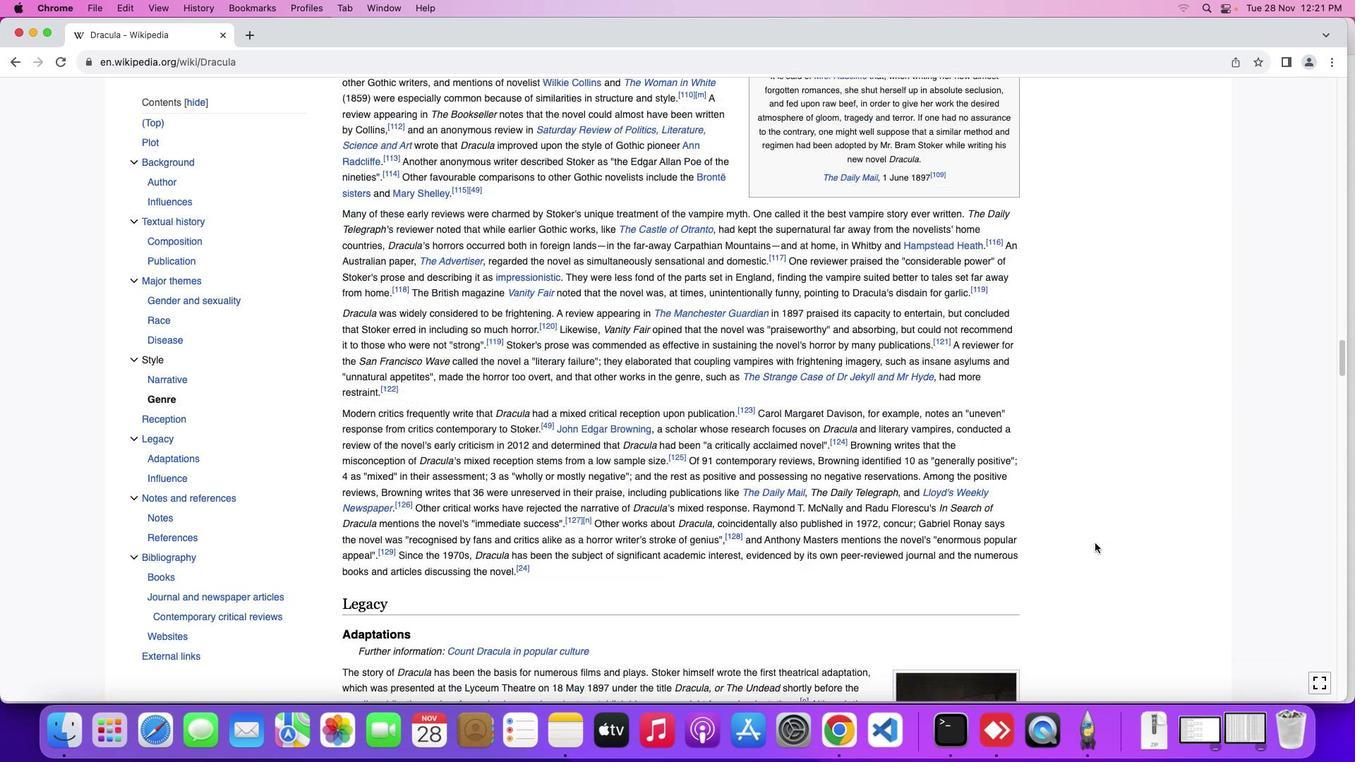 
Action: Mouse moved to (1084, 547)
Screenshot: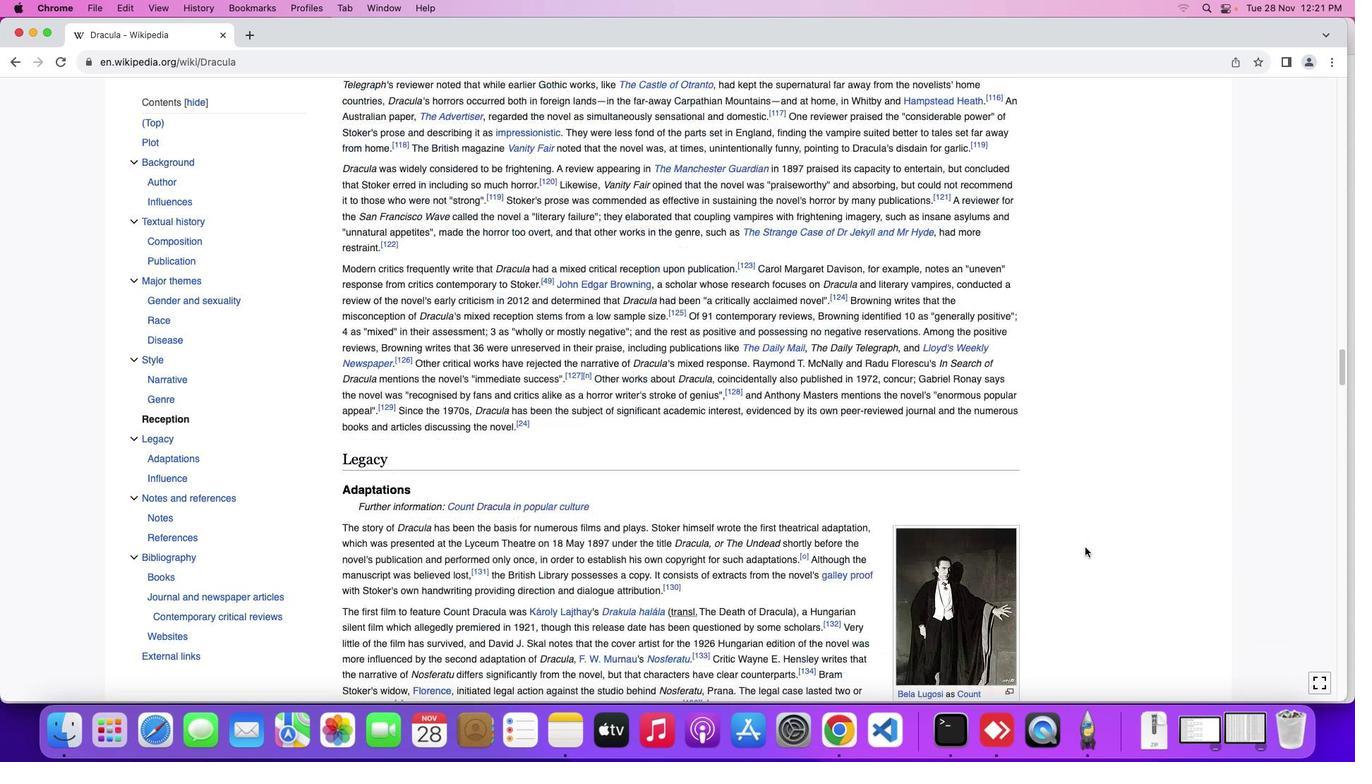 
Action: Mouse scrolled (1084, 547) with delta (0, 0)
Screenshot: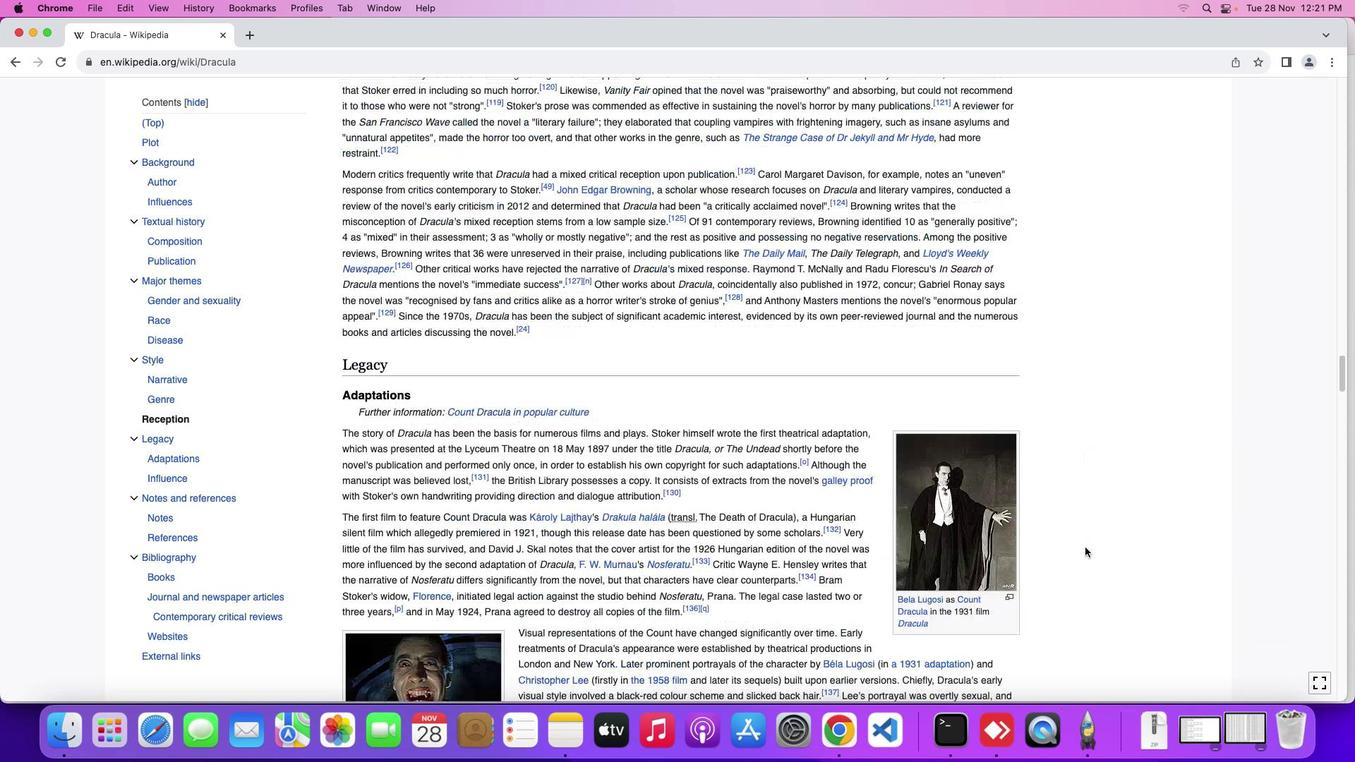 
Action: Mouse moved to (1084, 547)
Screenshot: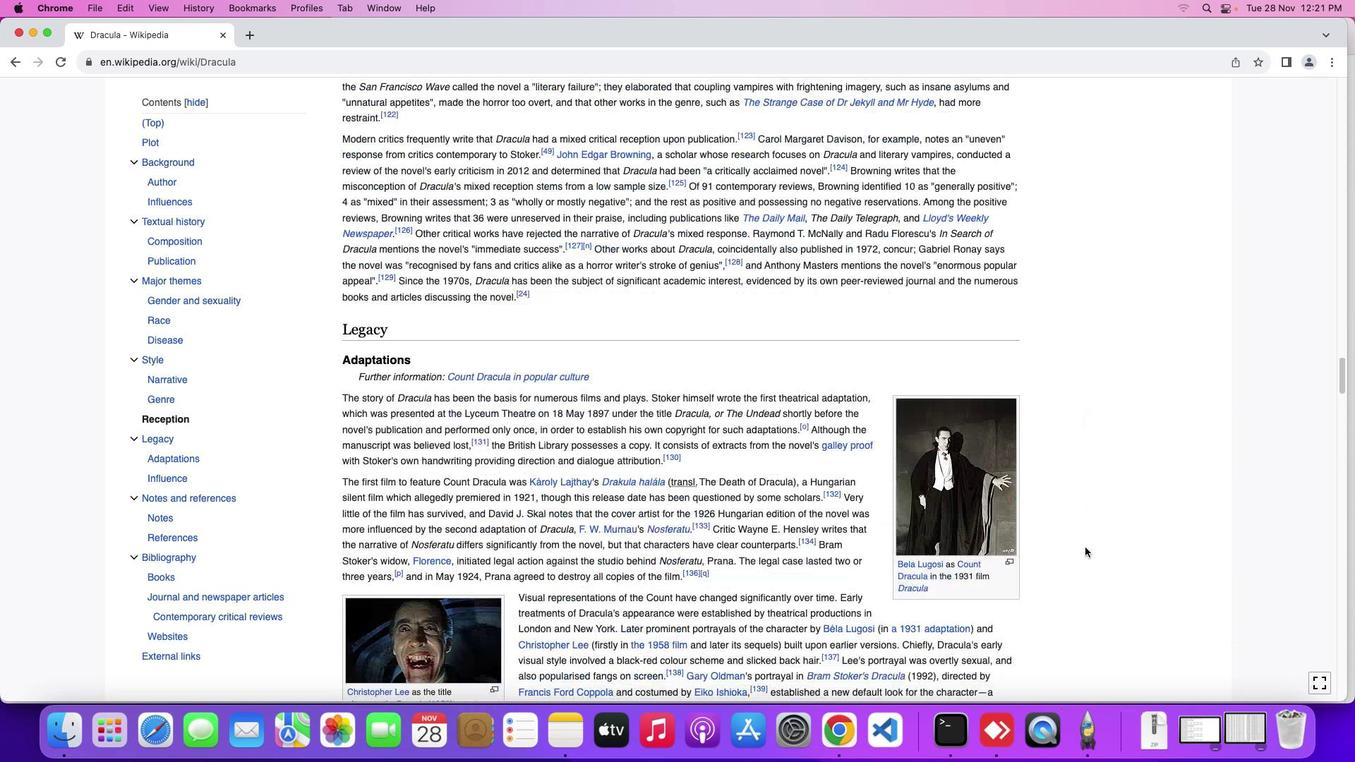 
Action: Mouse scrolled (1084, 547) with delta (0, 0)
Screenshot: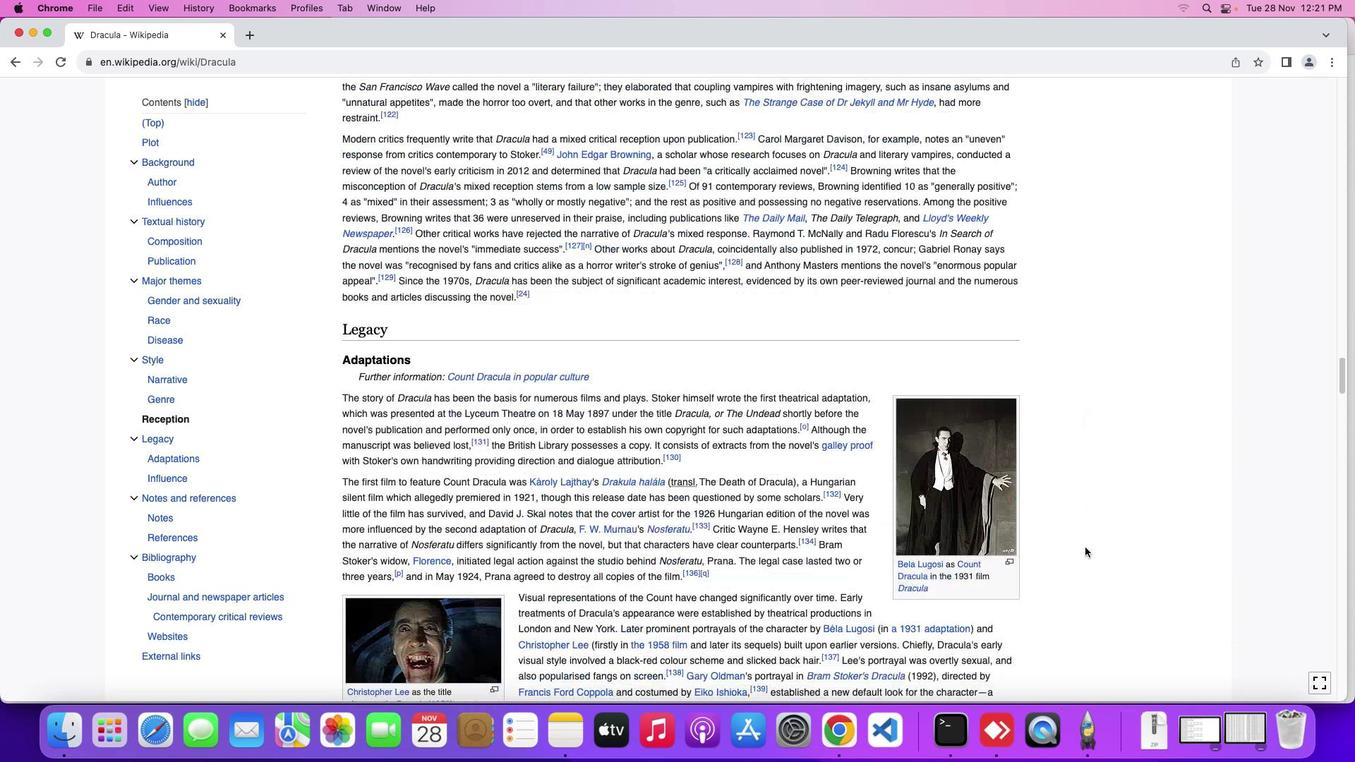 
Action: Mouse moved to (1085, 547)
Screenshot: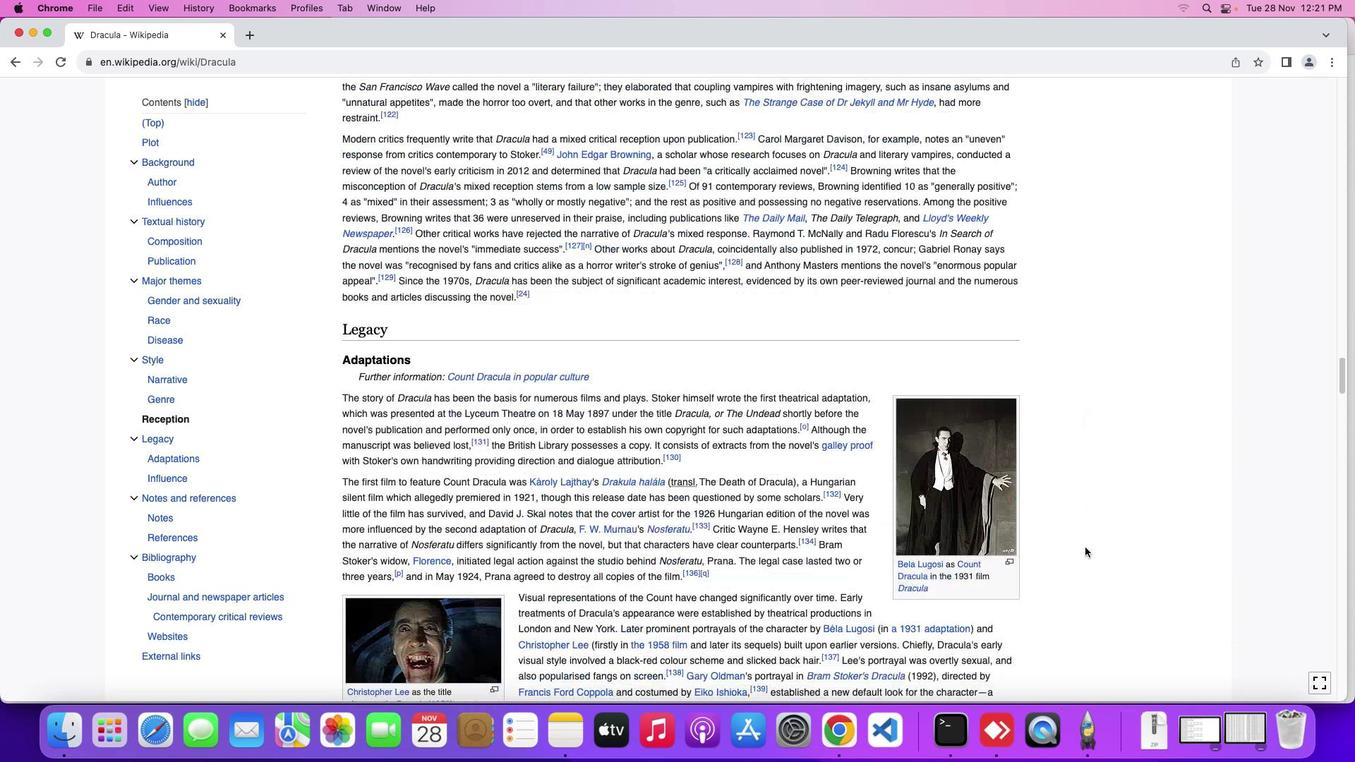 
Action: Mouse scrolled (1085, 547) with delta (0, -2)
Screenshot: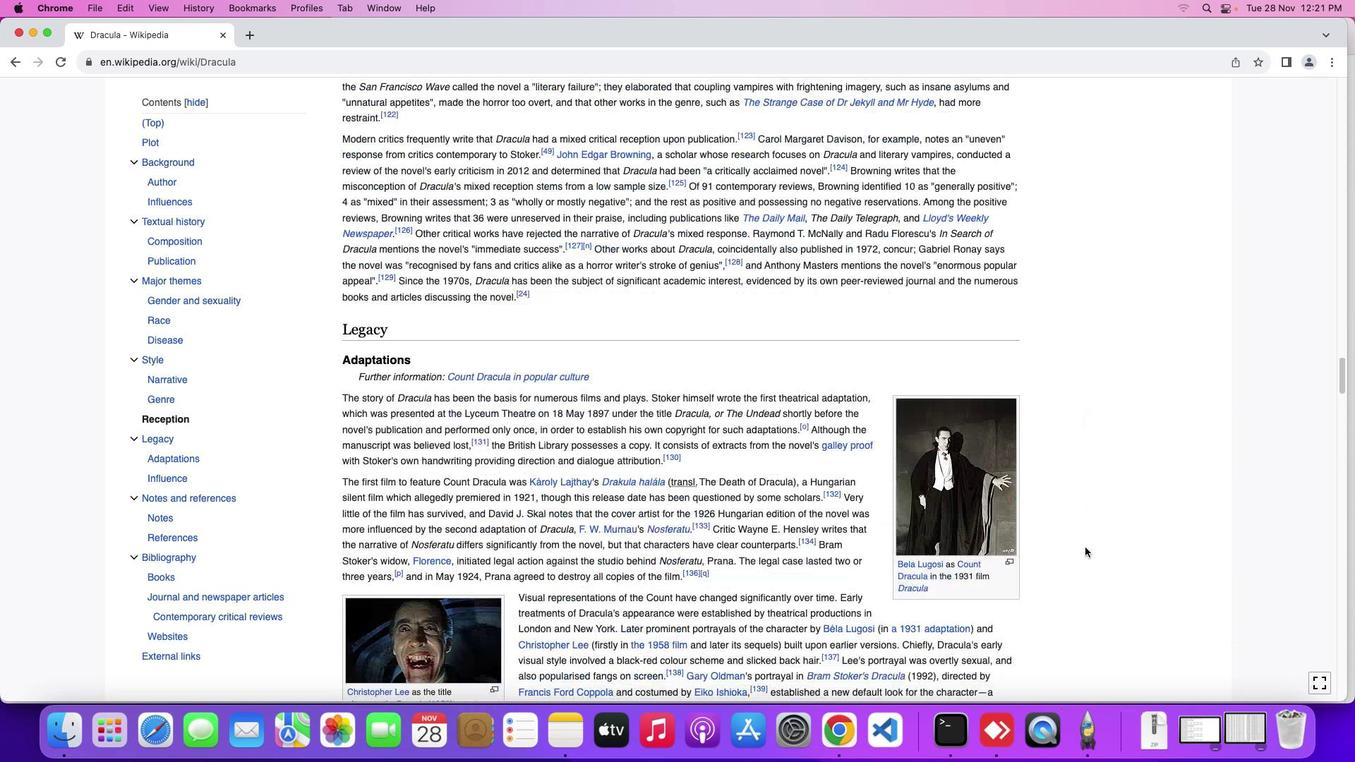 
Action: Mouse moved to (1085, 547)
Screenshot: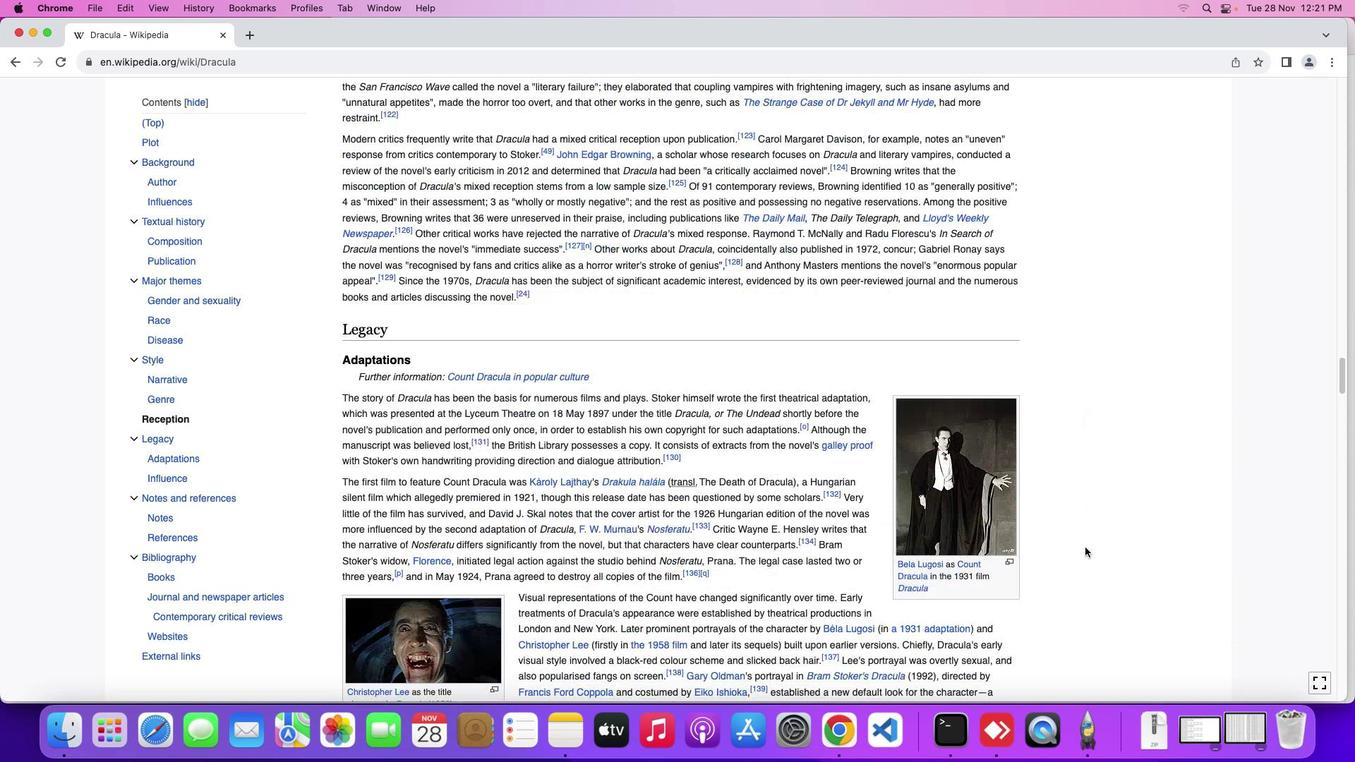 
Action: Mouse scrolled (1085, 547) with delta (0, -3)
Screenshot: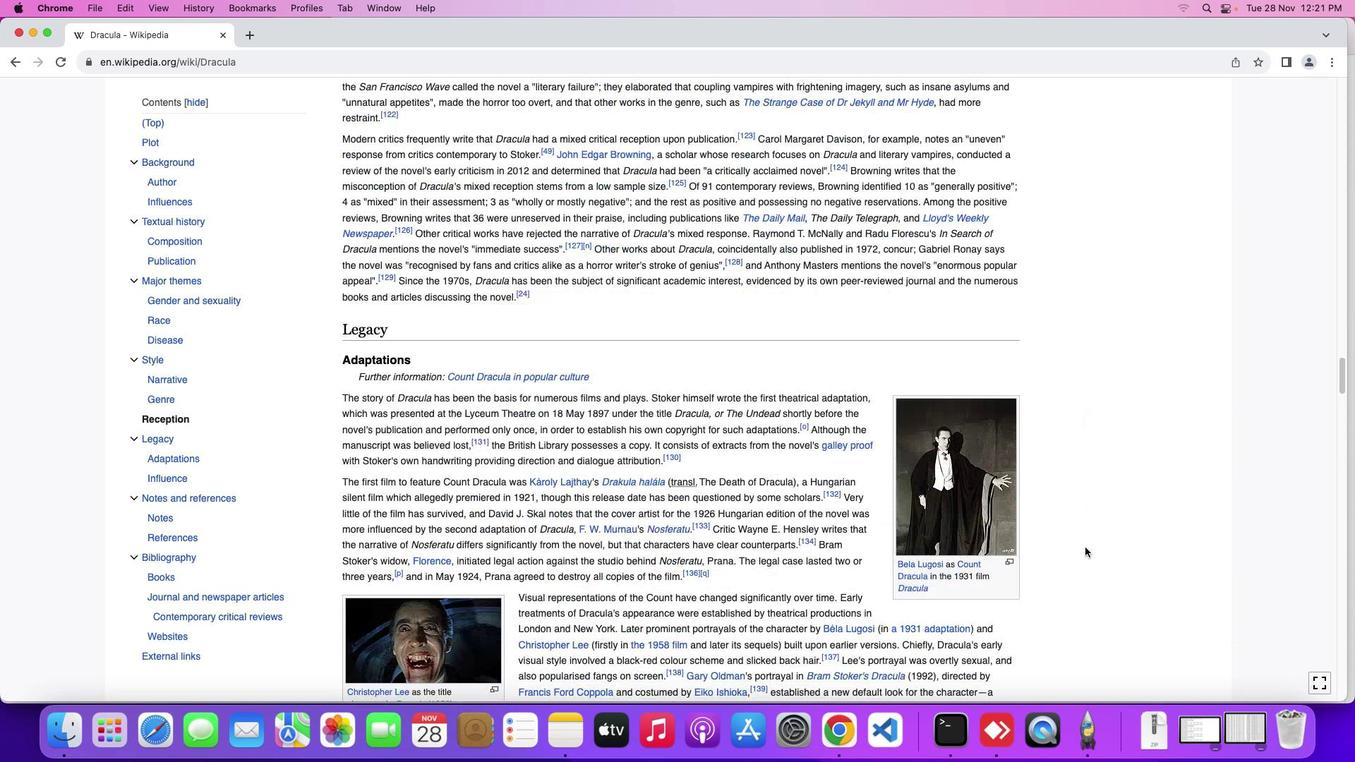 
Action: Mouse moved to (1086, 547)
Screenshot: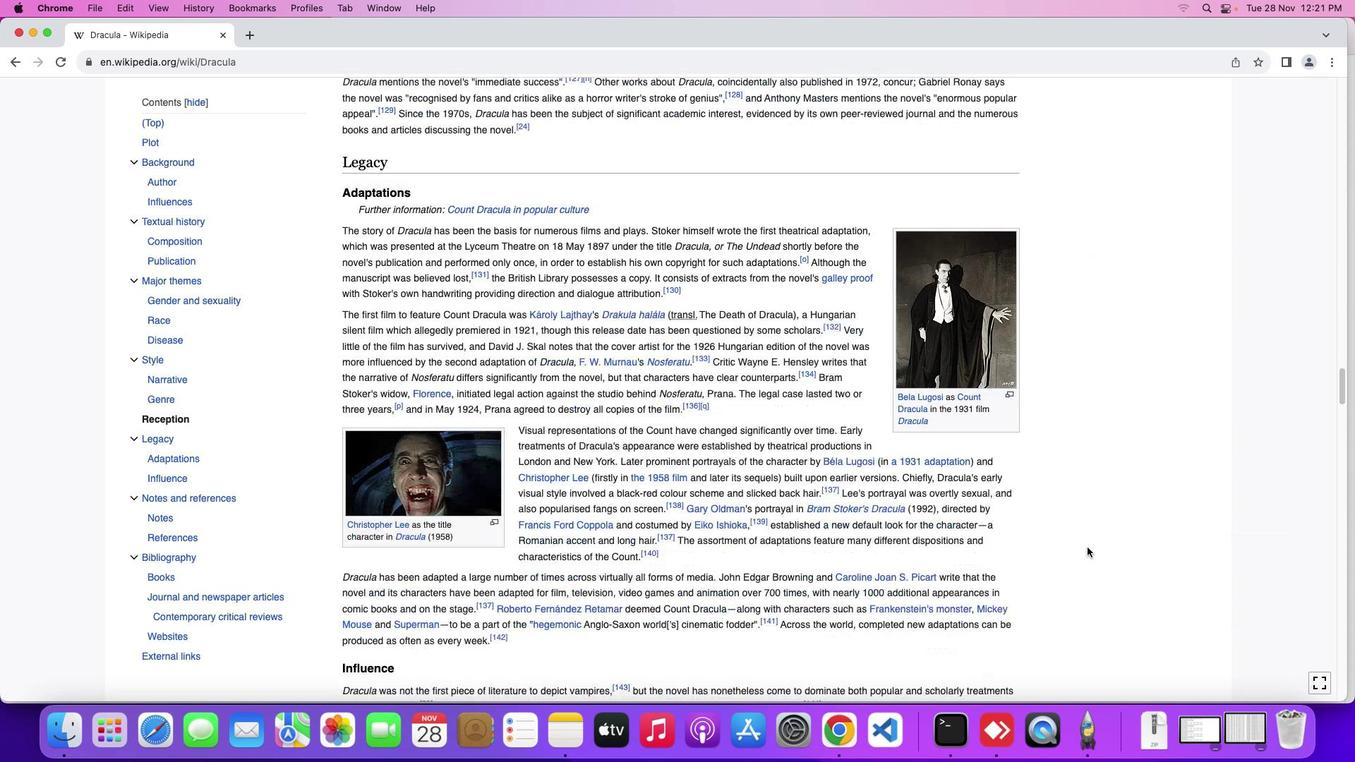 
Action: Mouse scrolled (1086, 547) with delta (0, 0)
Screenshot: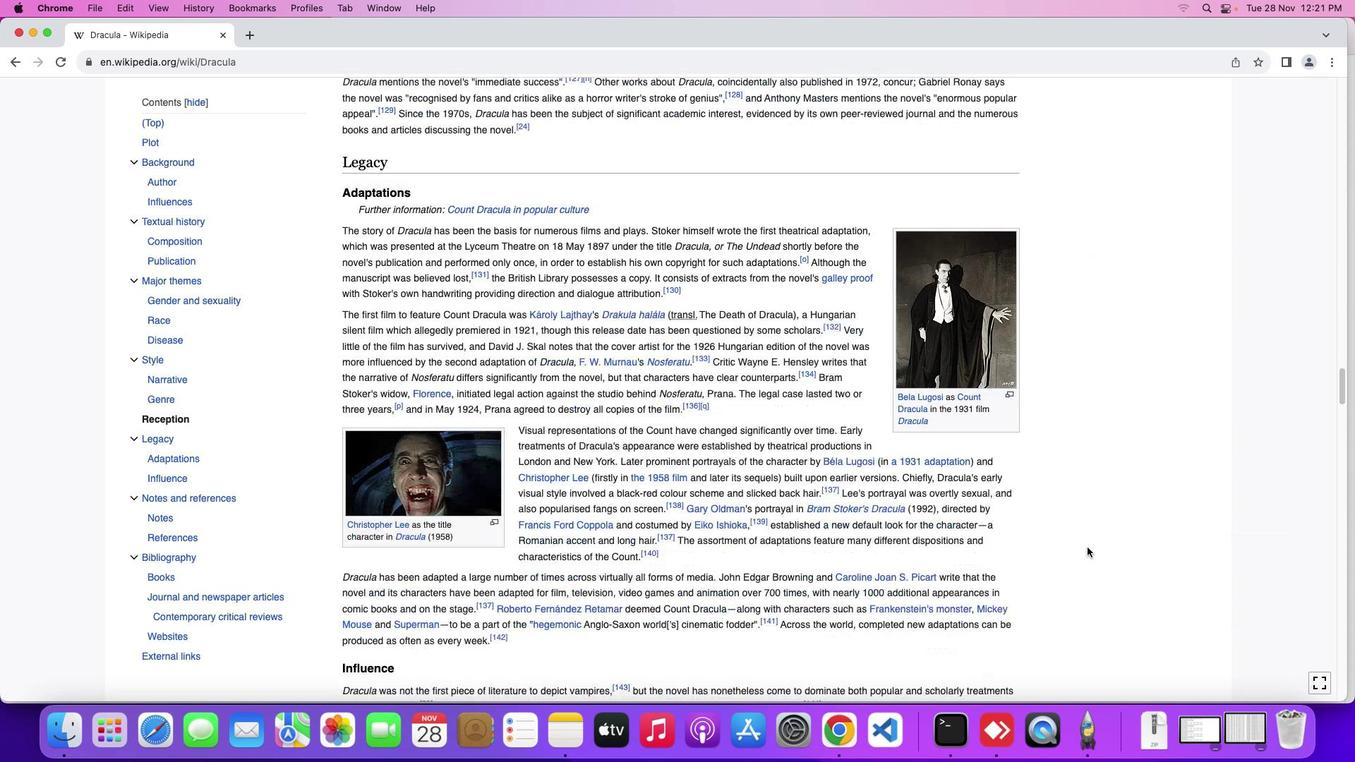 
Action: Mouse moved to (1087, 547)
Screenshot: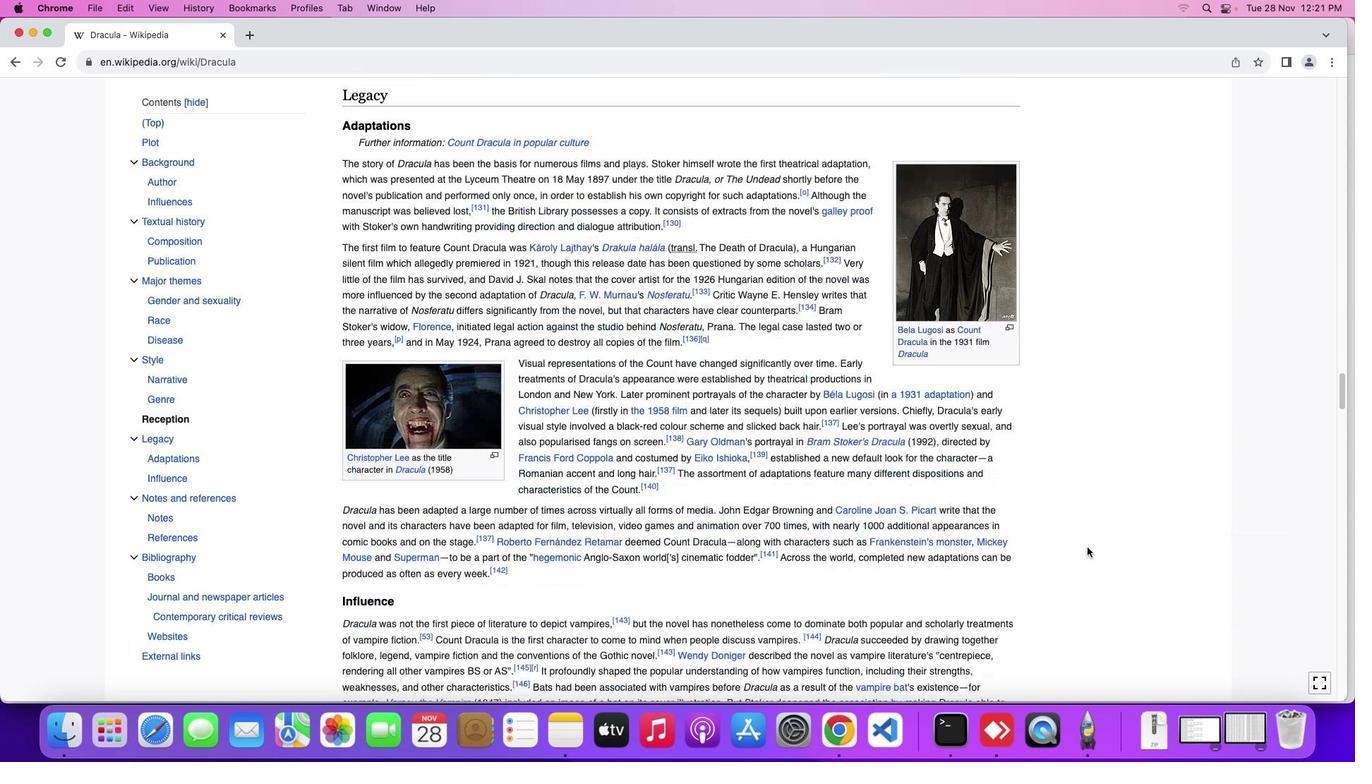 
Action: Mouse scrolled (1087, 547) with delta (0, 0)
Screenshot: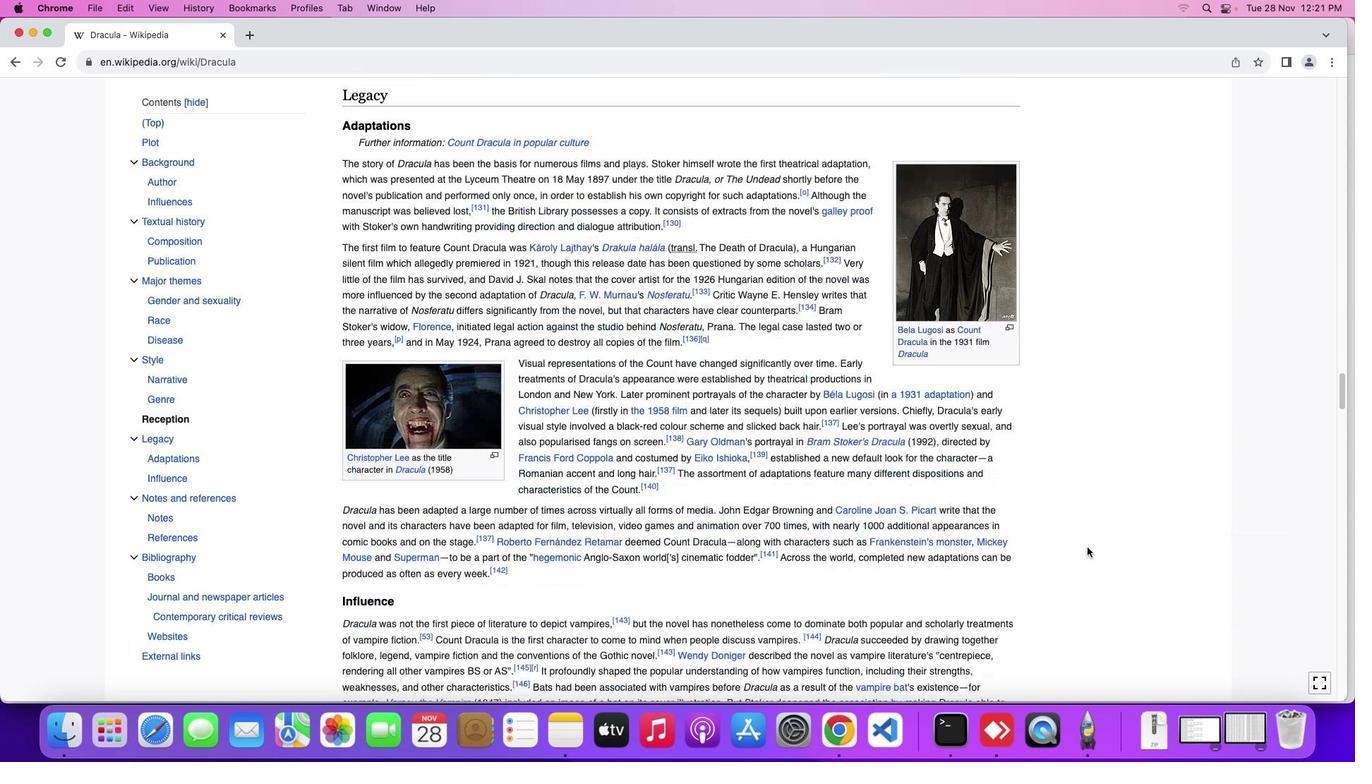 
Action: Mouse moved to (1087, 547)
Screenshot: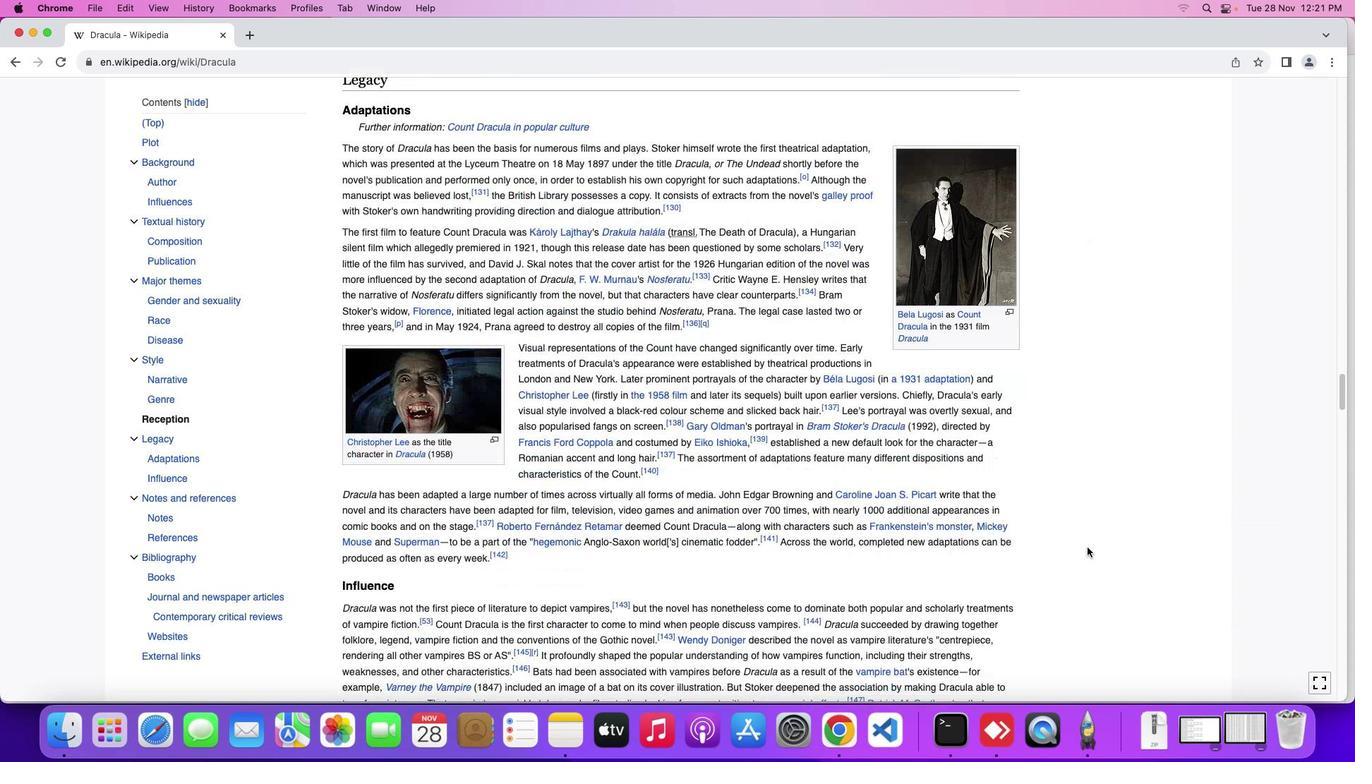 
Action: Mouse scrolled (1087, 547) with delta (0, -2)
Screenshot: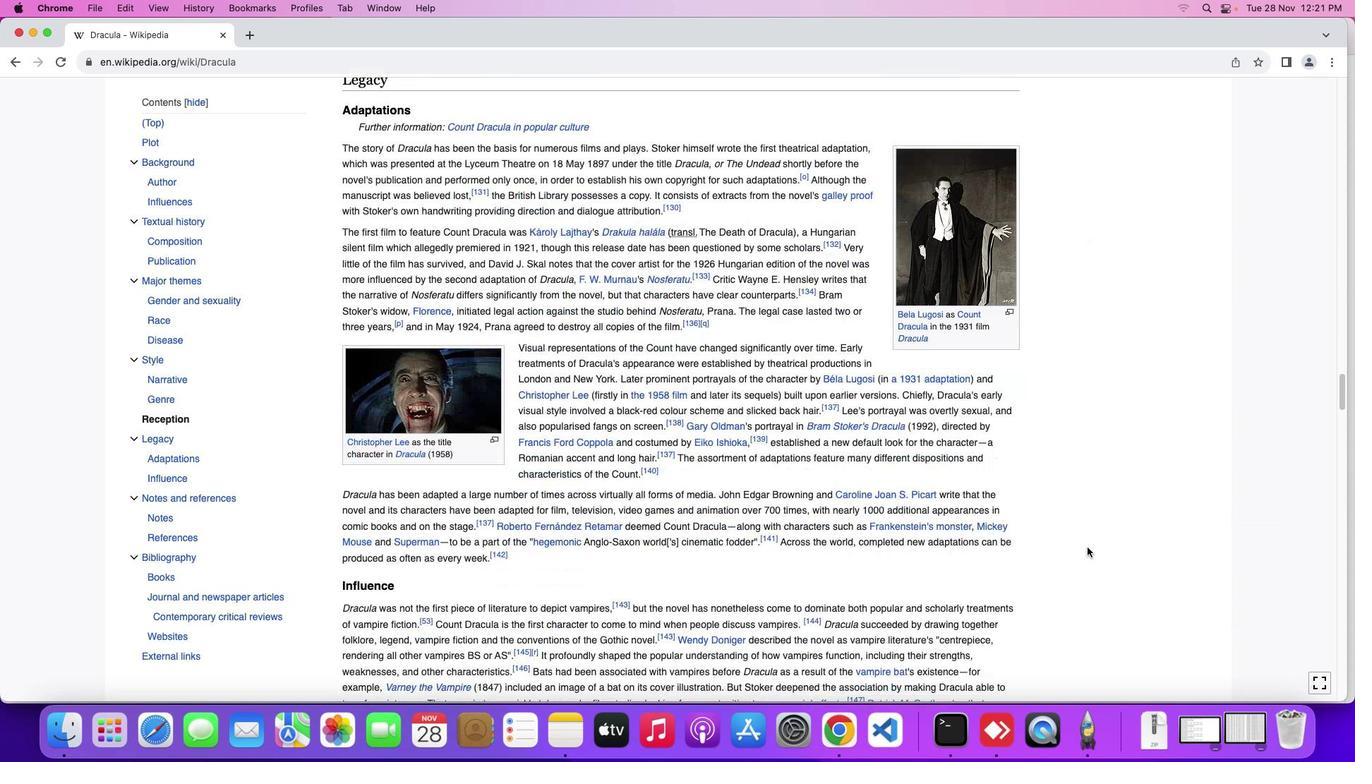 
Action: Mouse scrolled (1087, 547) with delta (0, -2)
Screenshot: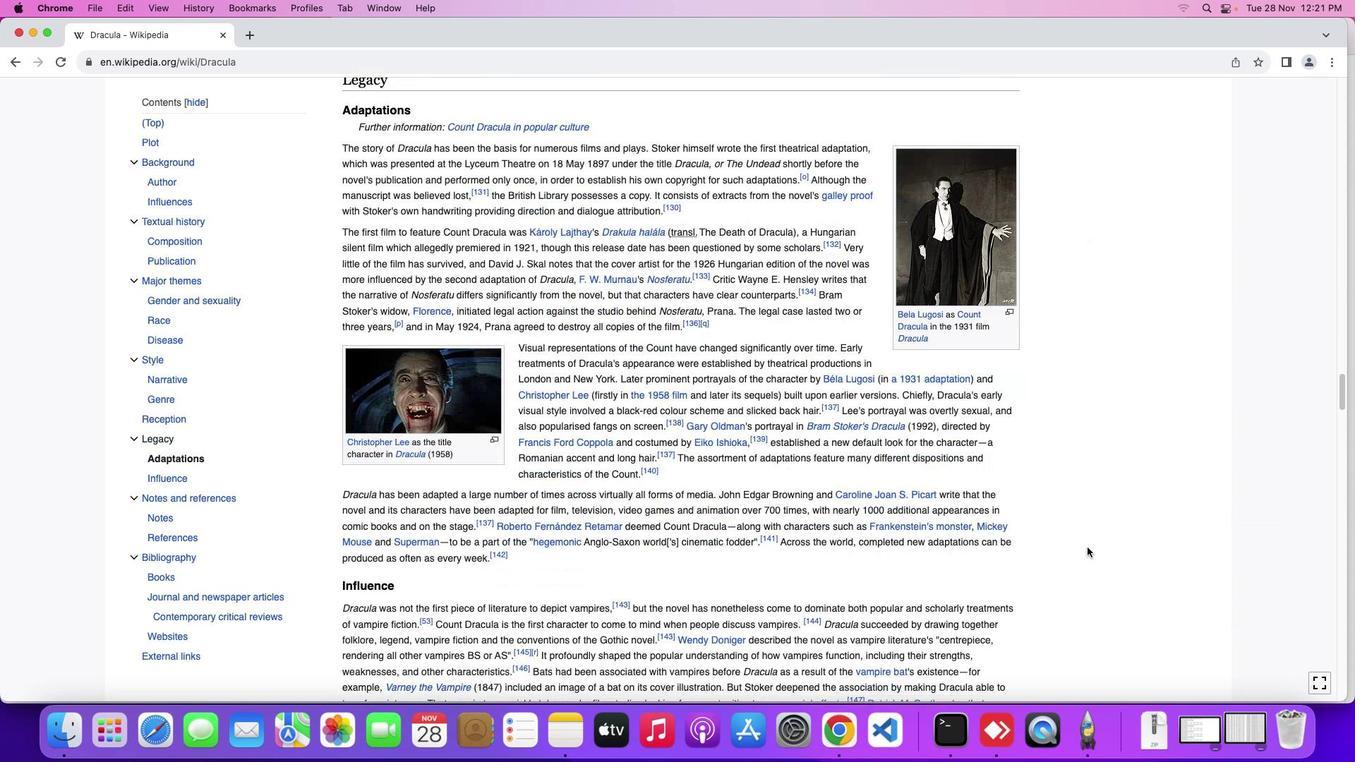 
Action: Mouse moved to (1080, 550)
Screenshot: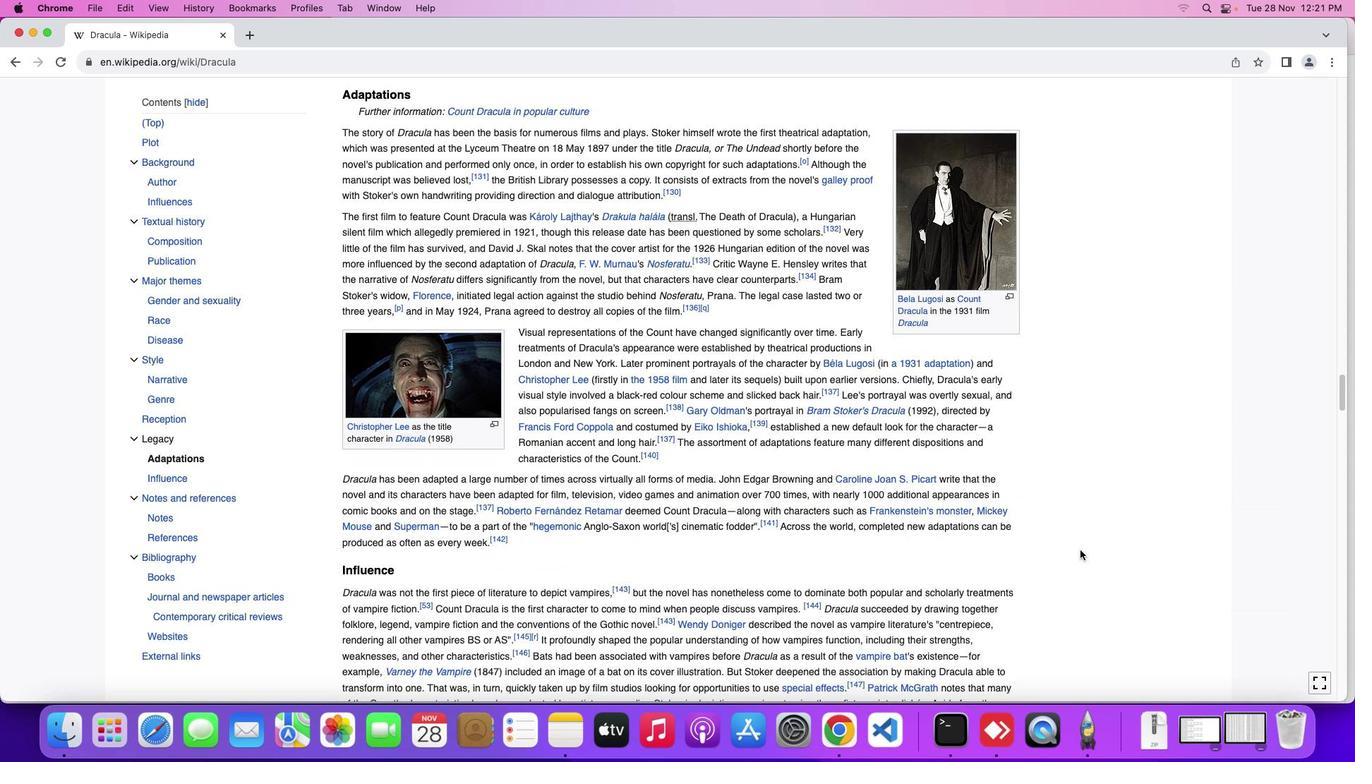 
Action: Mouse scrolled (1080, 550) with delta (0, 0)
Screenshot: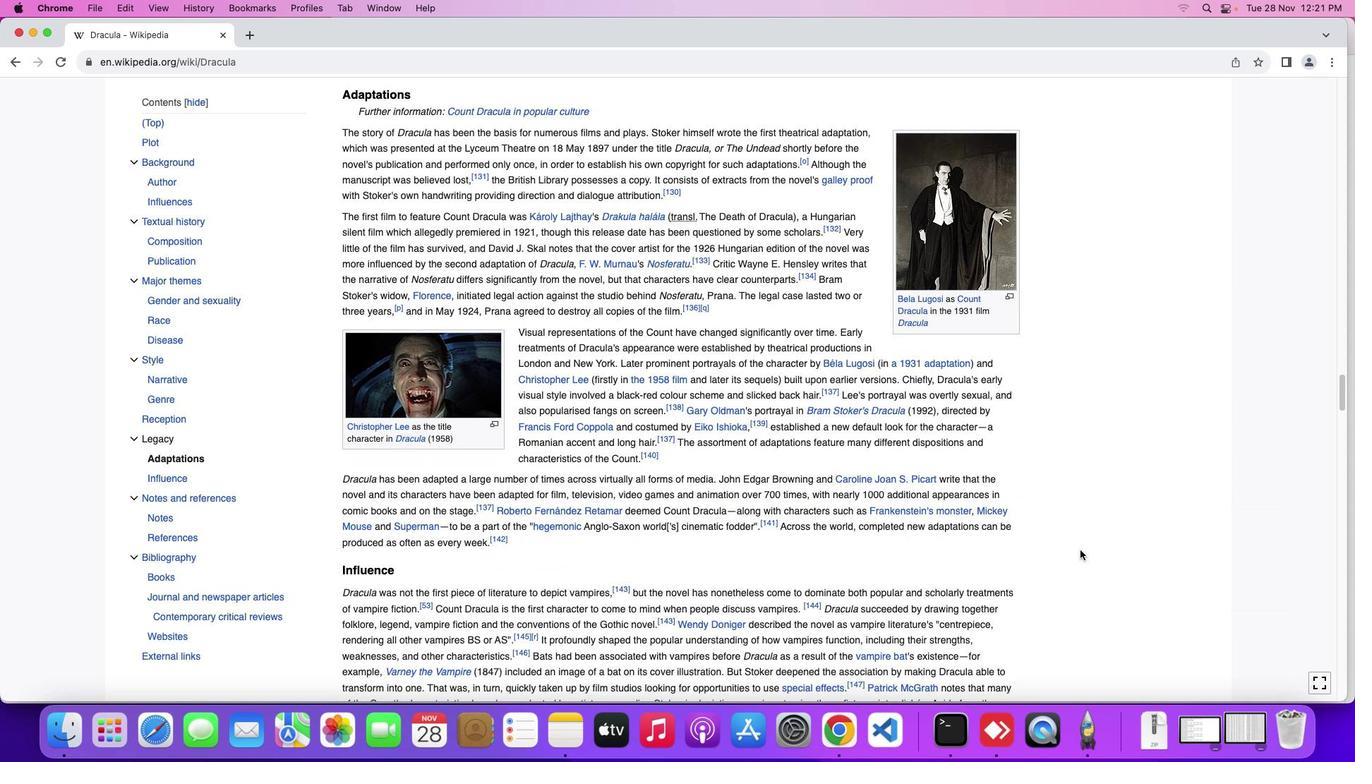 
Action: Mouse moved to (1081, 550)
Screenshot: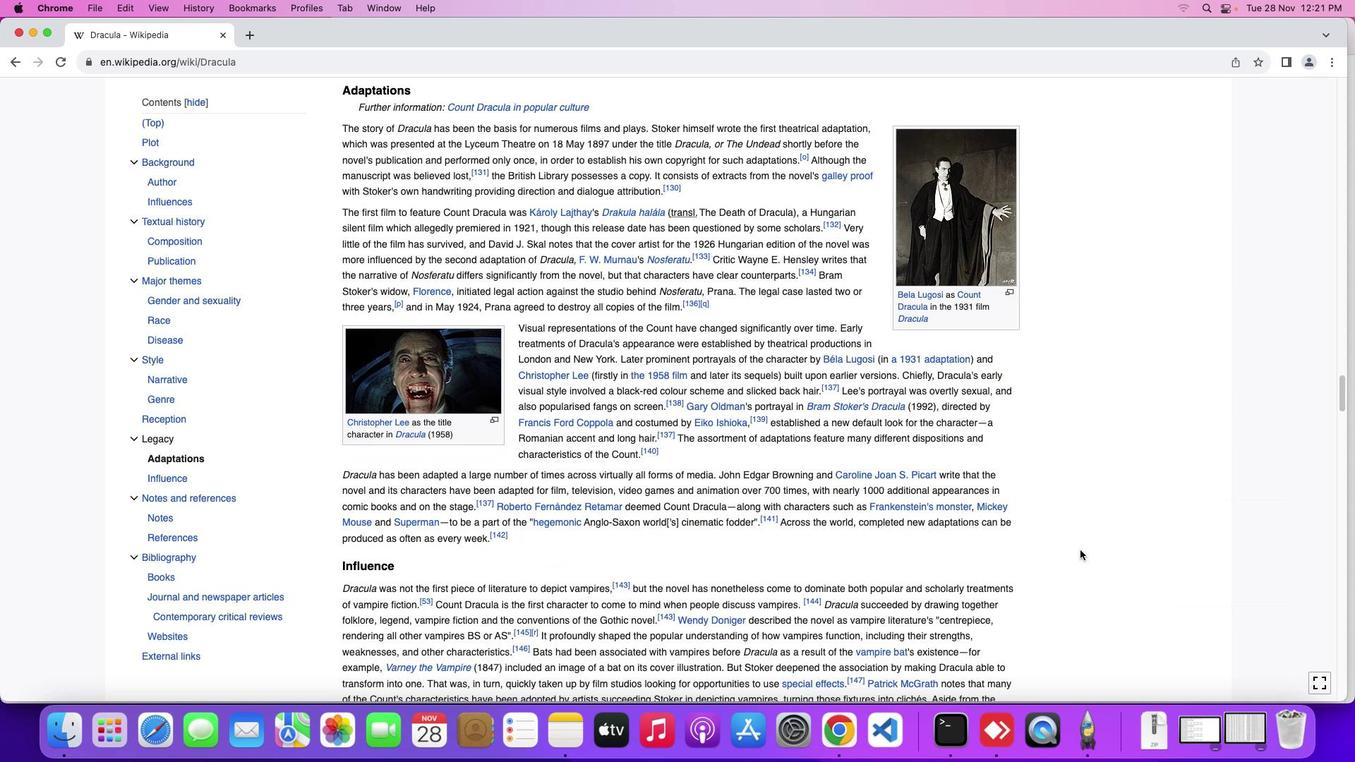 
Action: Mouse scrolled (1081, 550) with delta (0, 0)
Screenshot: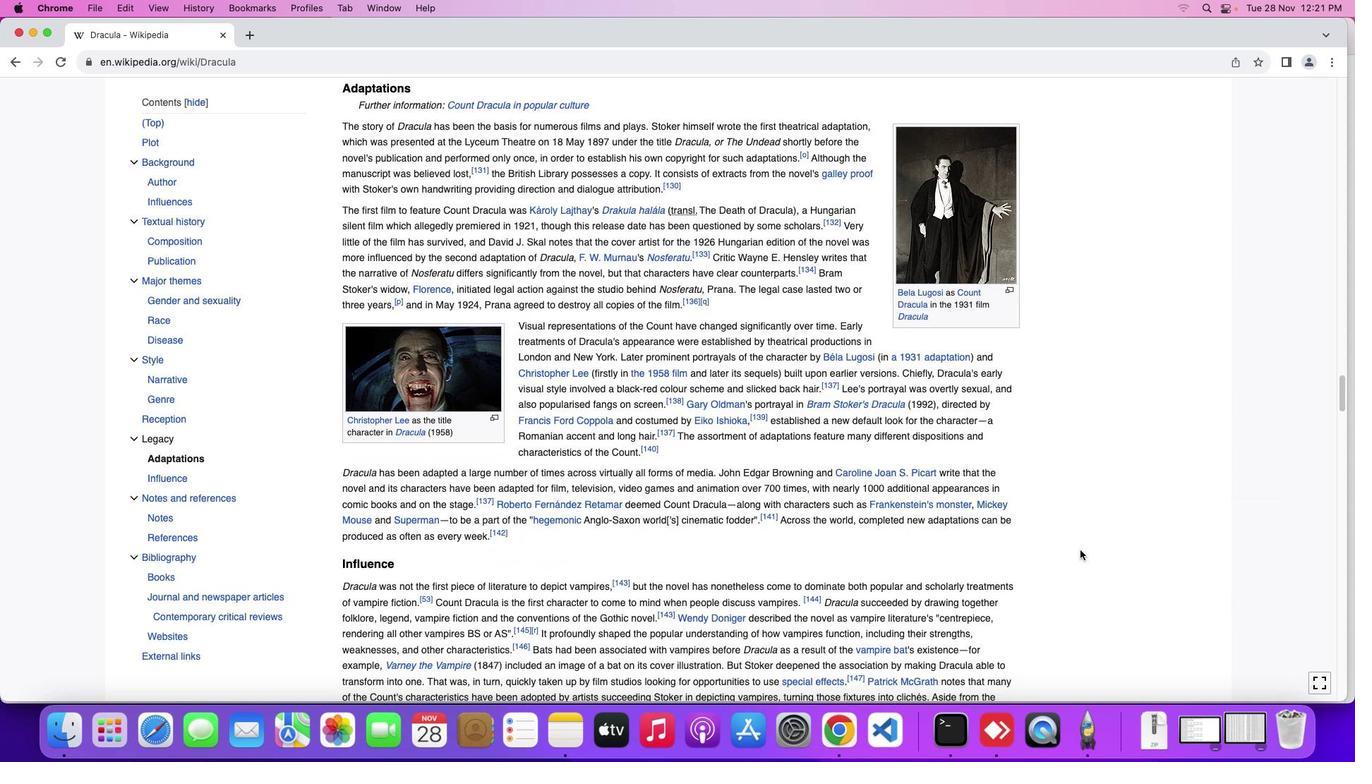 
Action: Mouse scrolled (1081, 550) with delta (0, 0)
Screenshot: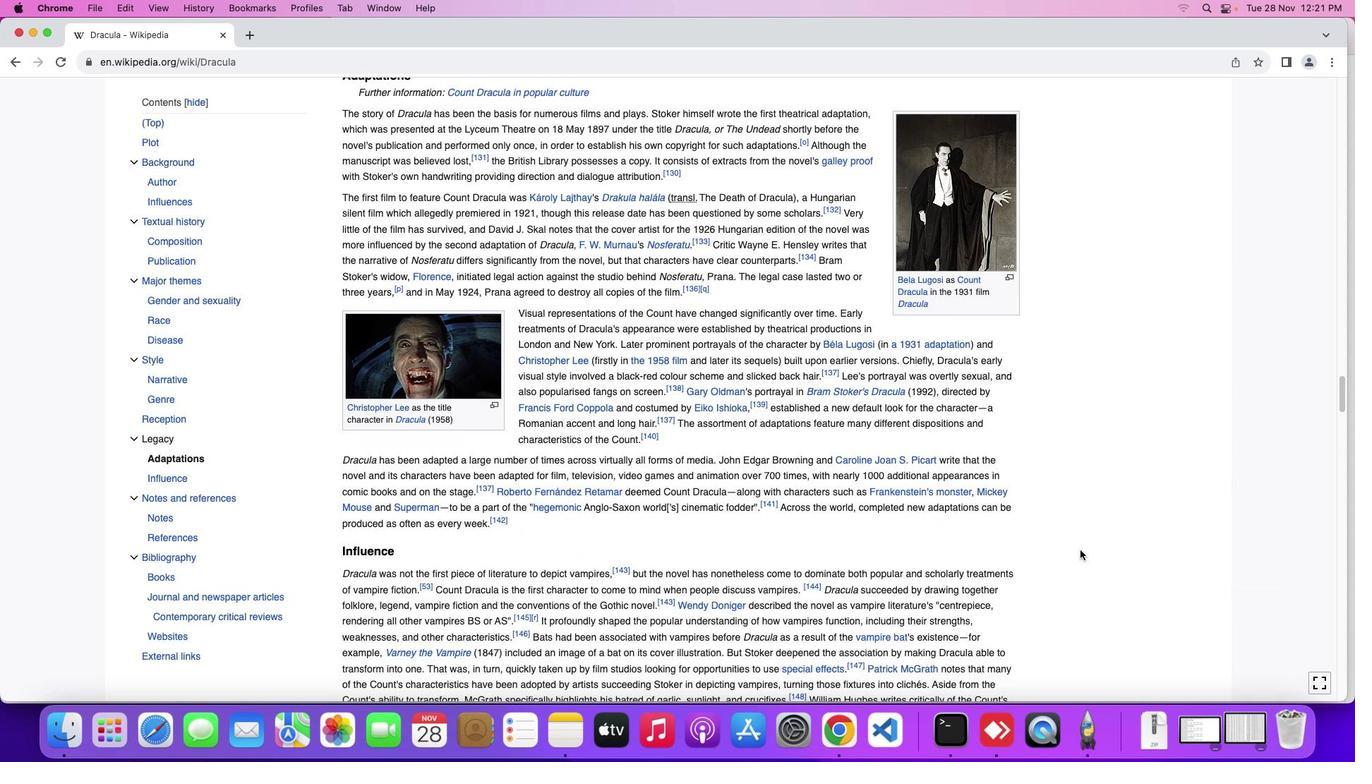 
Action: Mouse scrolled (1081, 550) with delta (0, 0)
Screenshot: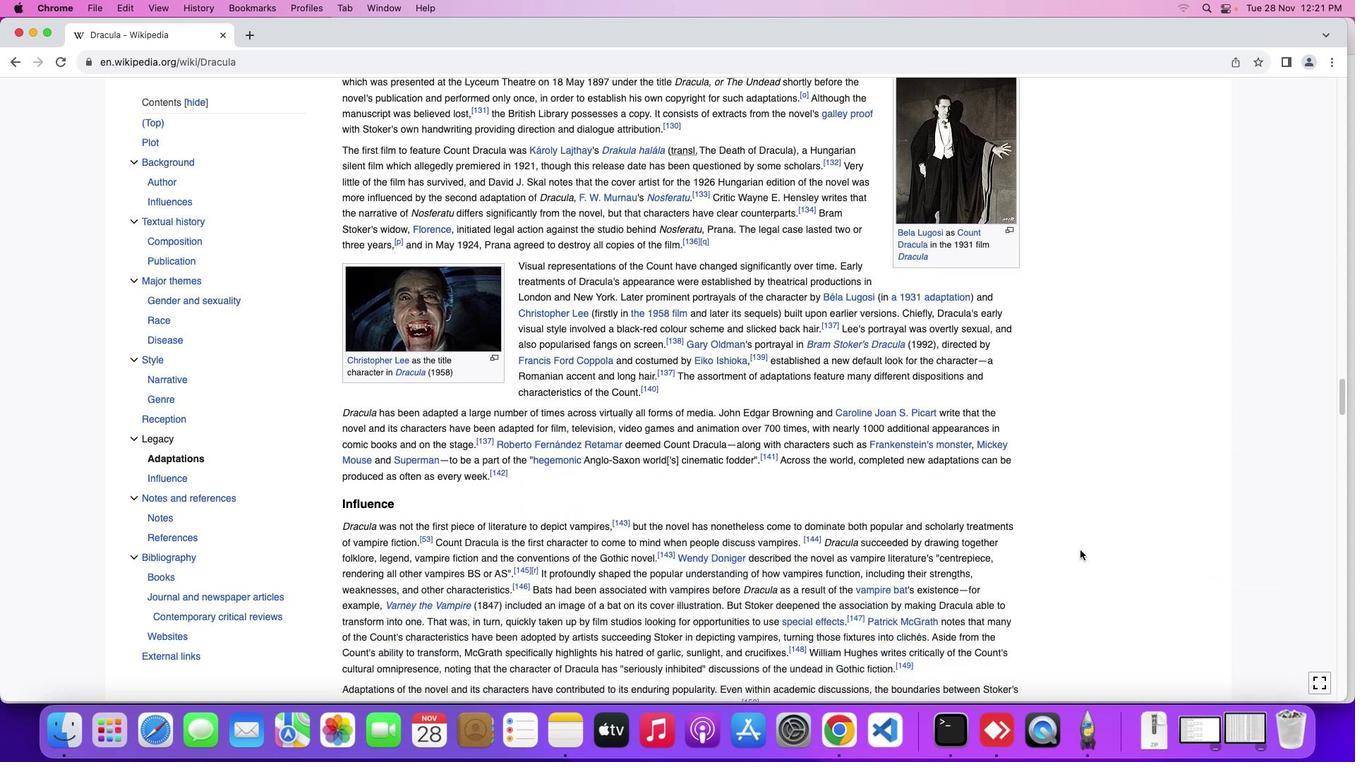 
Action: Mouse scrolled (1081, 550) with delta (0, 0)
Screenshot: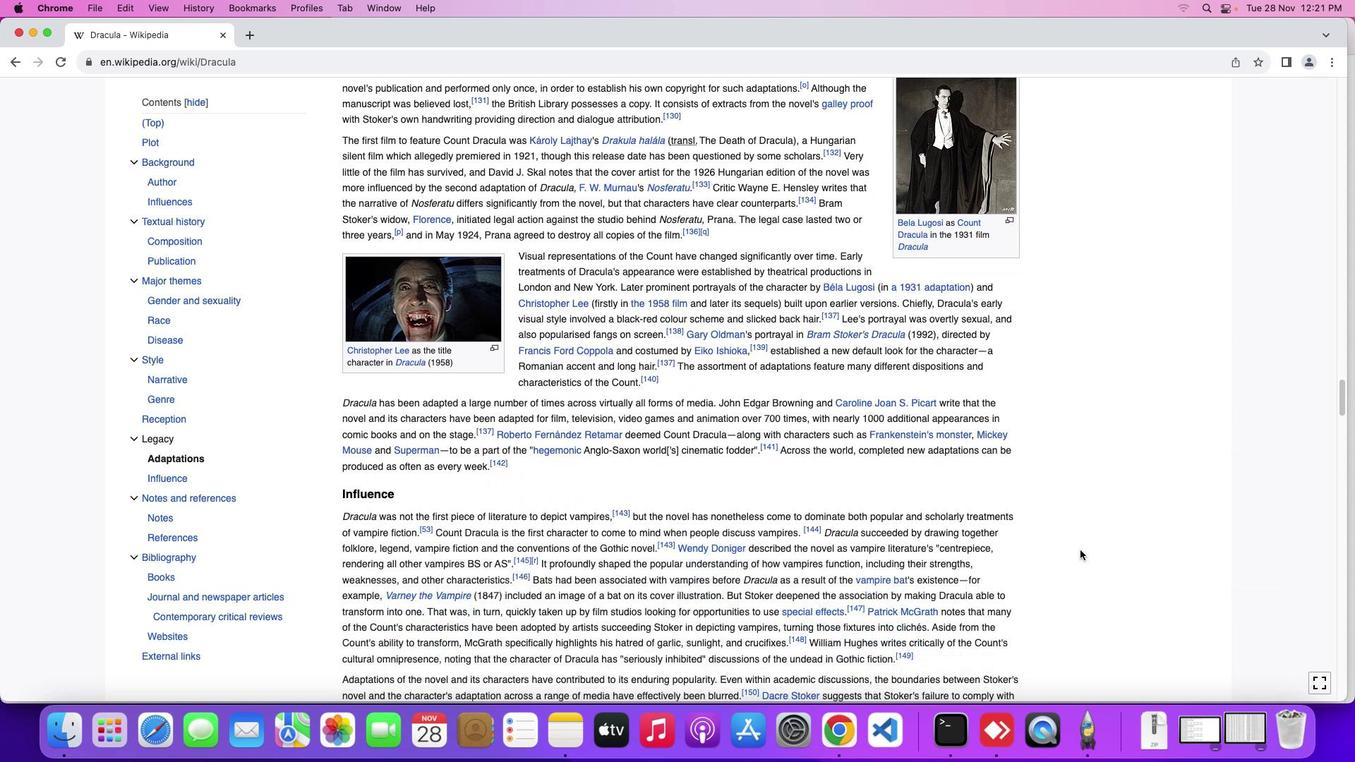 
Action: Mouse moved to (1085, 552)
Screenshot: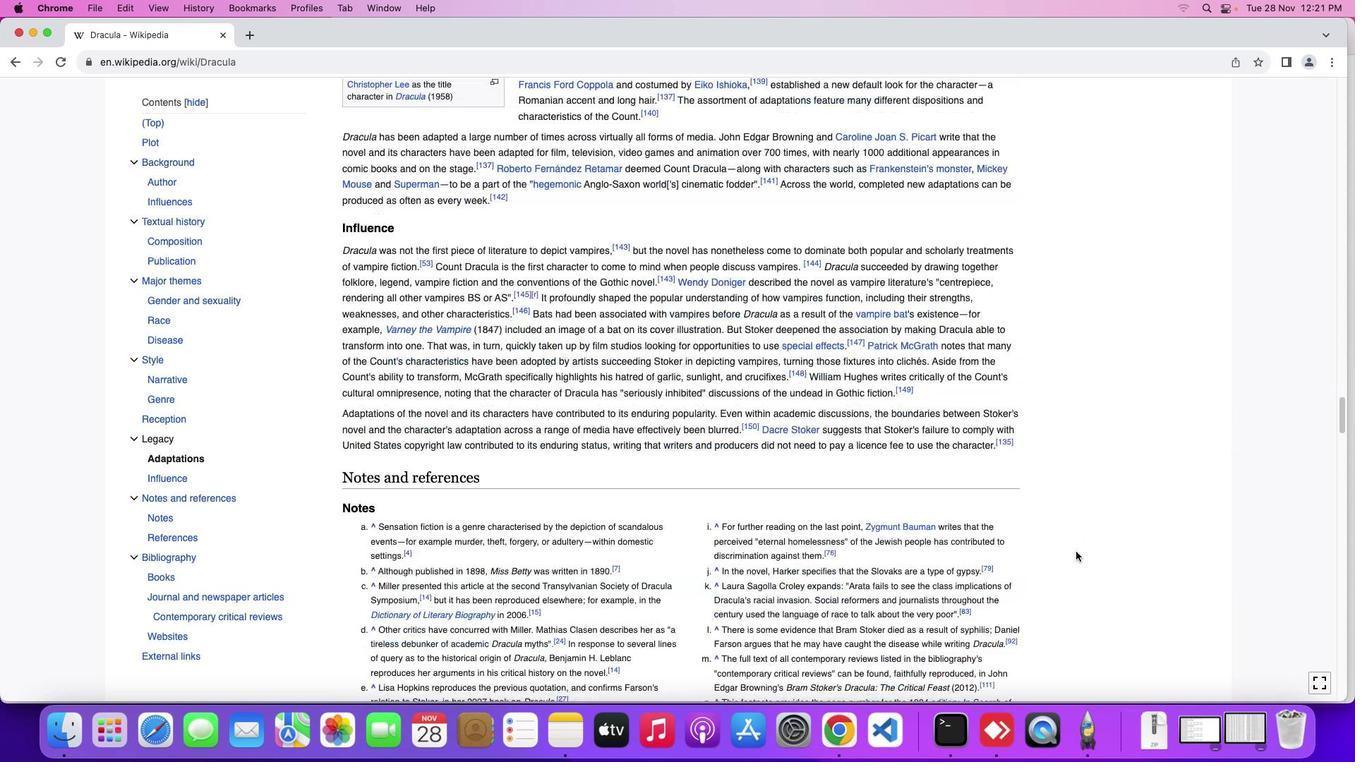 
Action: Mouse scrolled (1085, 552) with delta (0, 0)
Screenshot: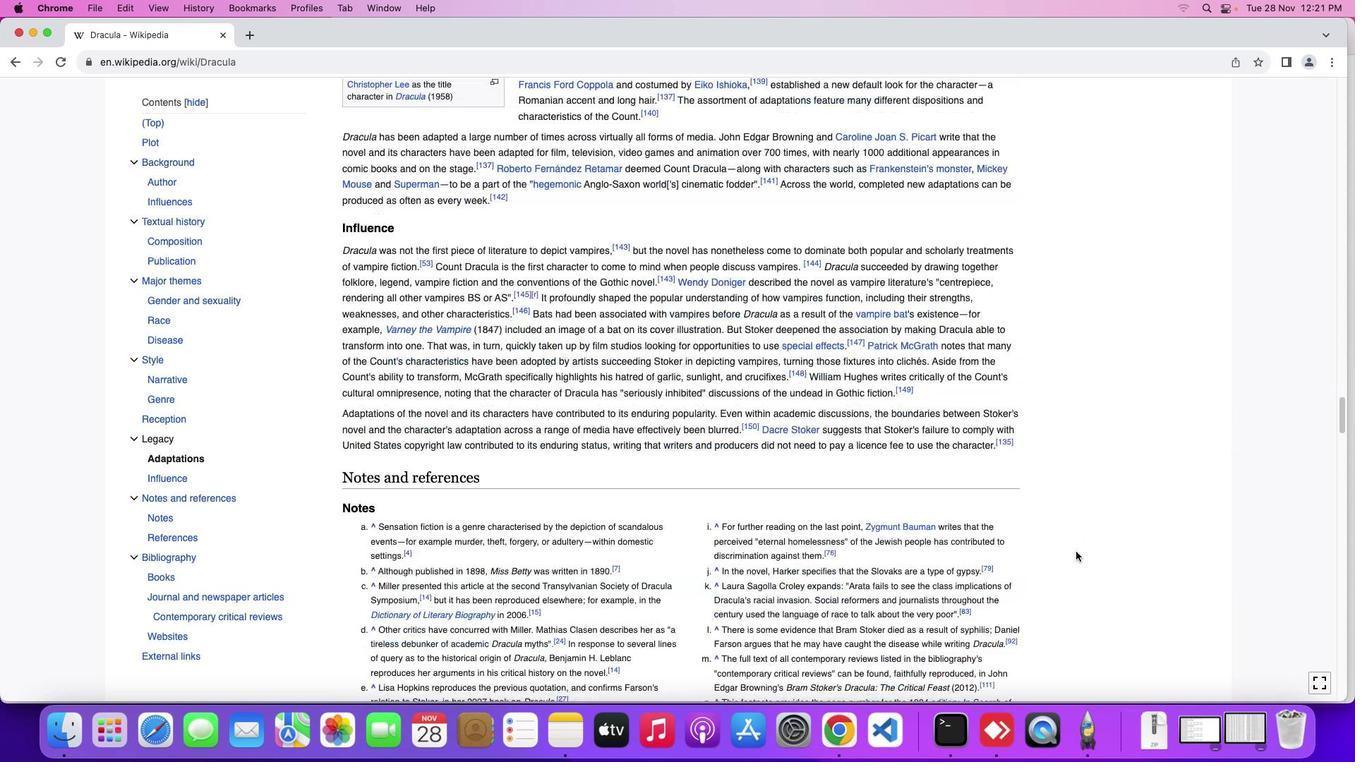 
Action: Mouse moved to (1085, 552)
Screenshot: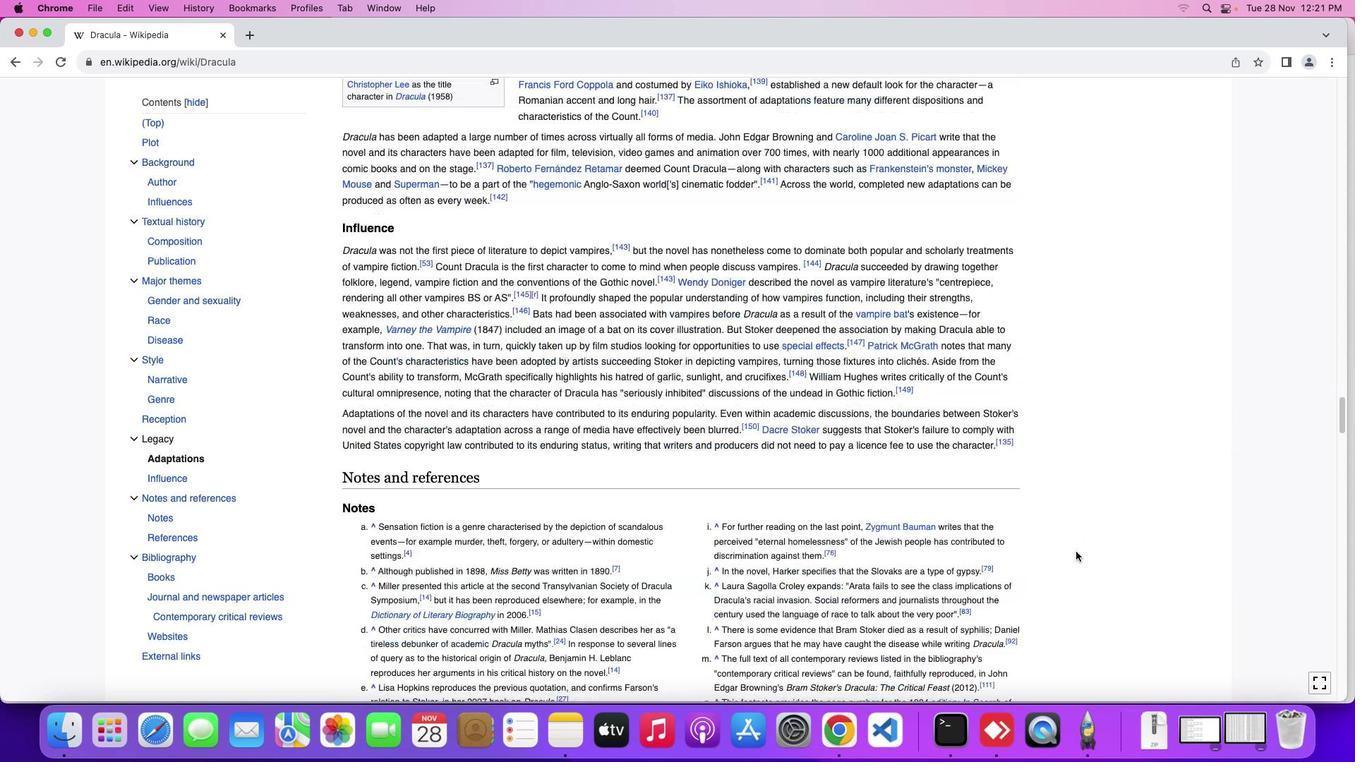 
Action: Mouse scrolled (1085, 552) with delta (0, 0)
Screenshot: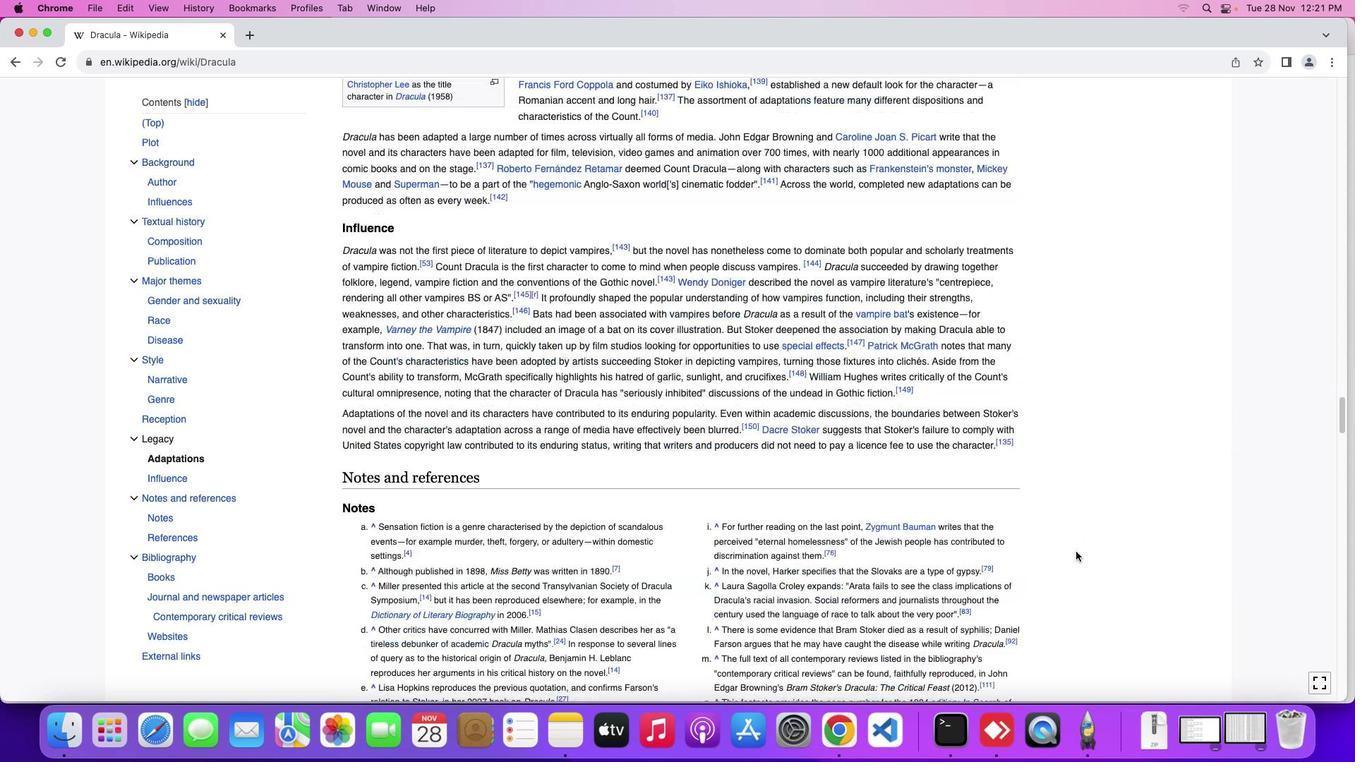
Action: Mouse scrolled (1085, 552) with delta (0, -2)
Screenshot: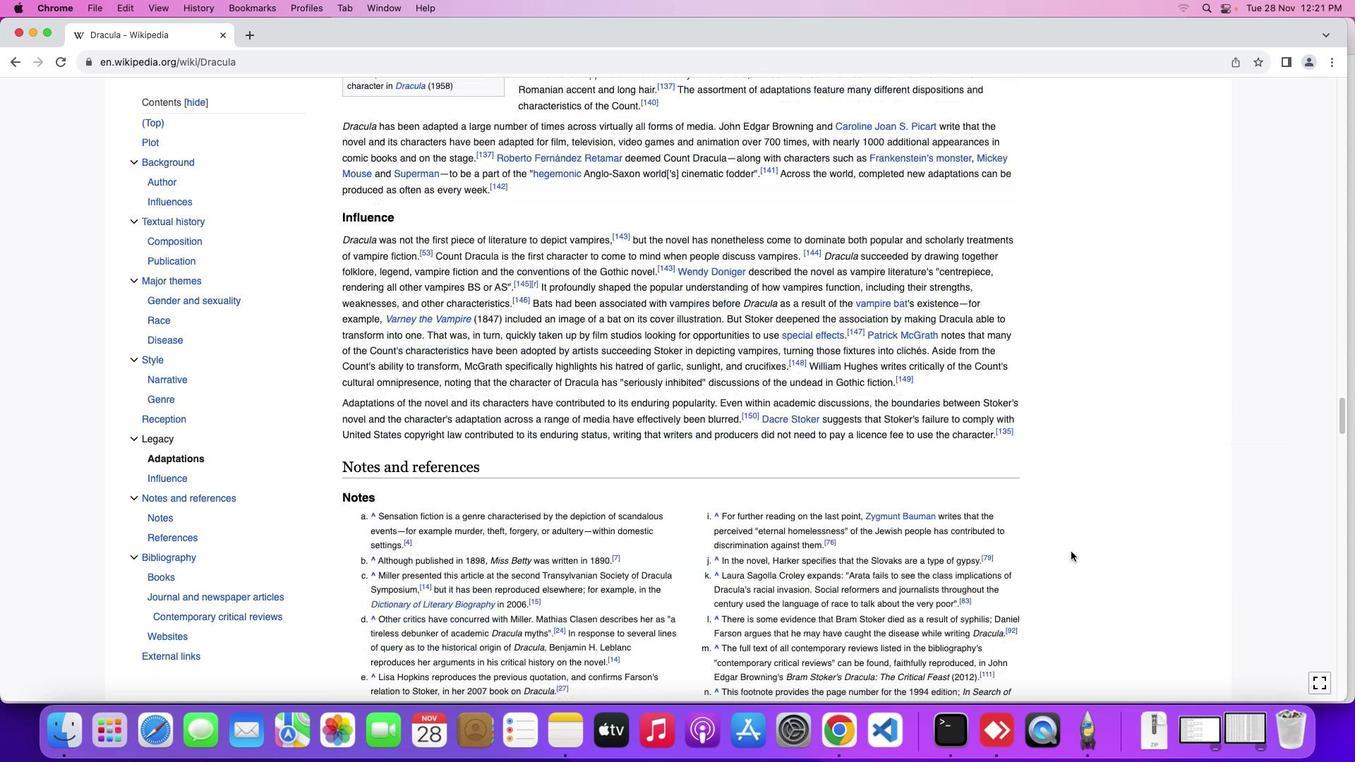 
Action: Mouse scrolled (1085, 552) with delta (0, -3)
Screenshot: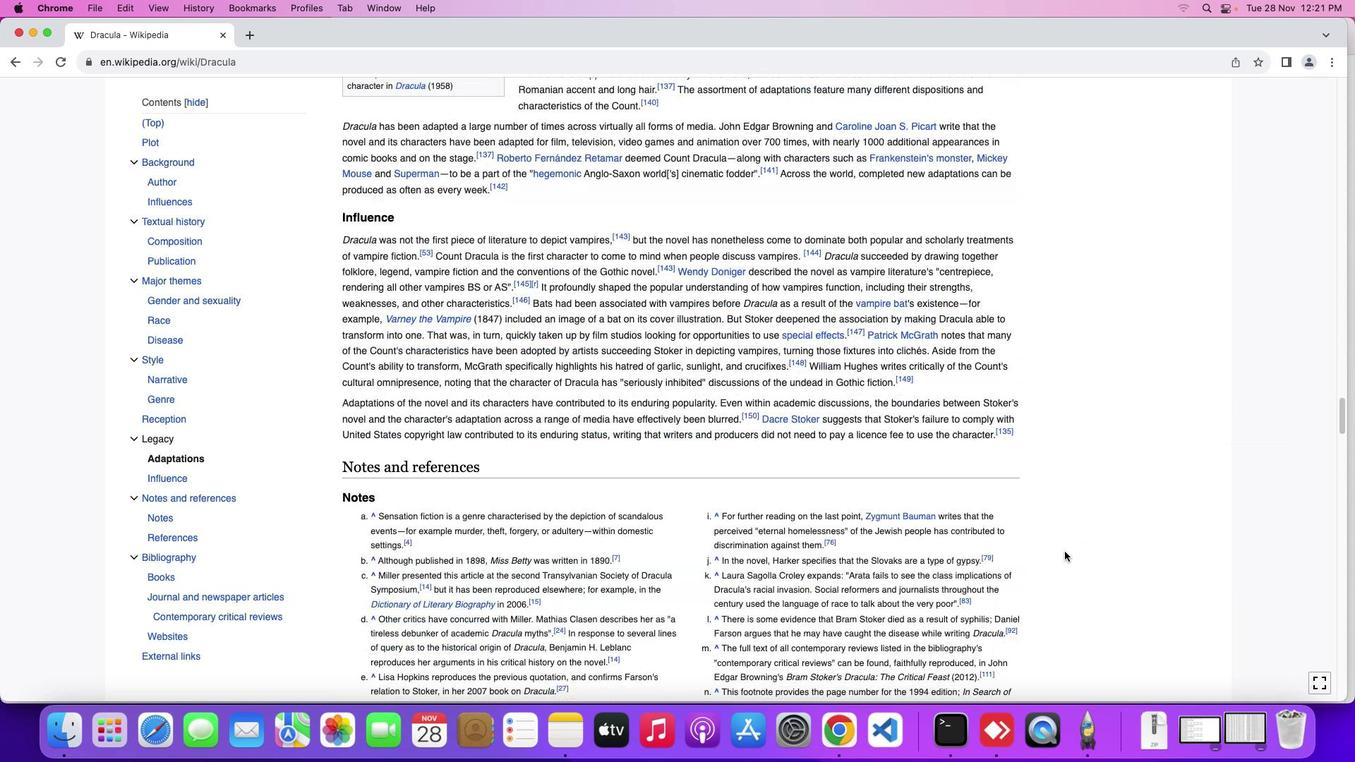 
Action: Mouse moved to (1052, 555)
Screenshot: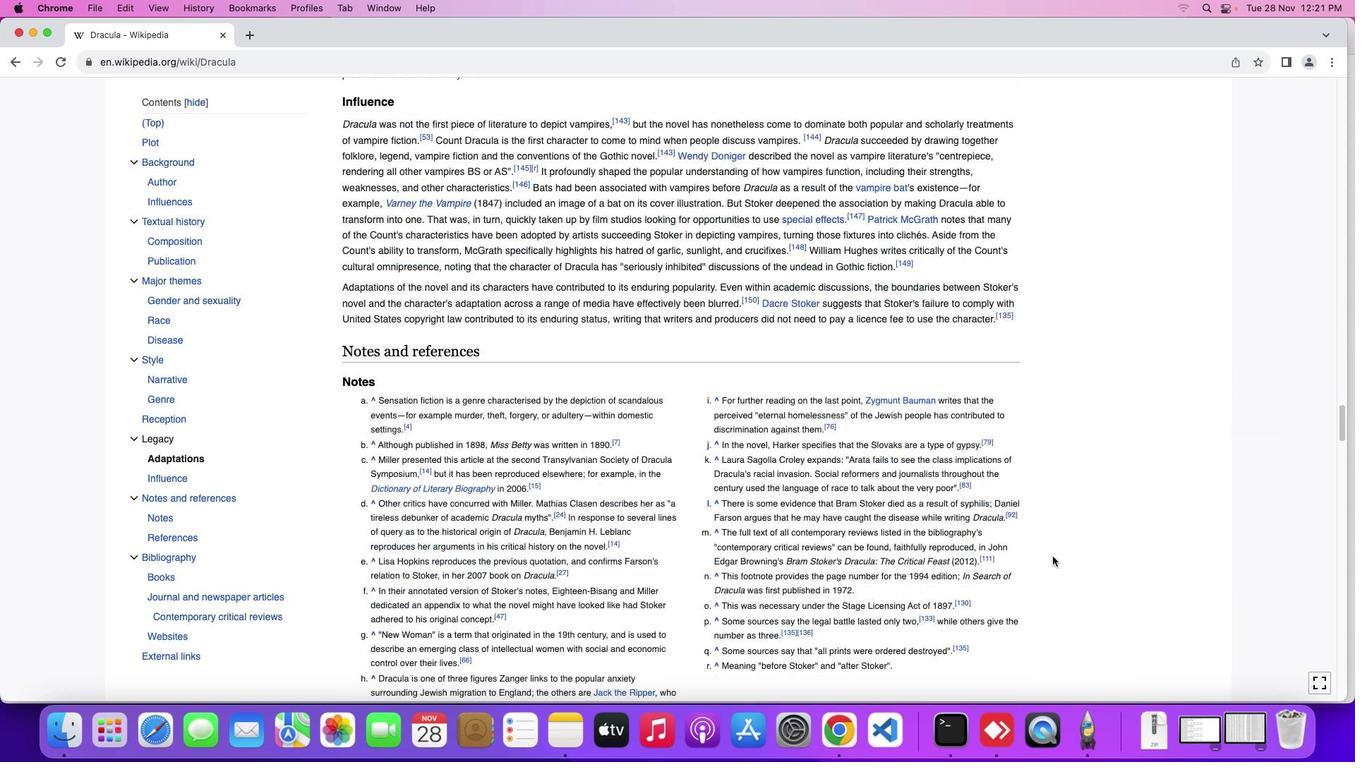 
Action: Mouse scrolled (1052, 555) with delta (0, 0)
Screenshot: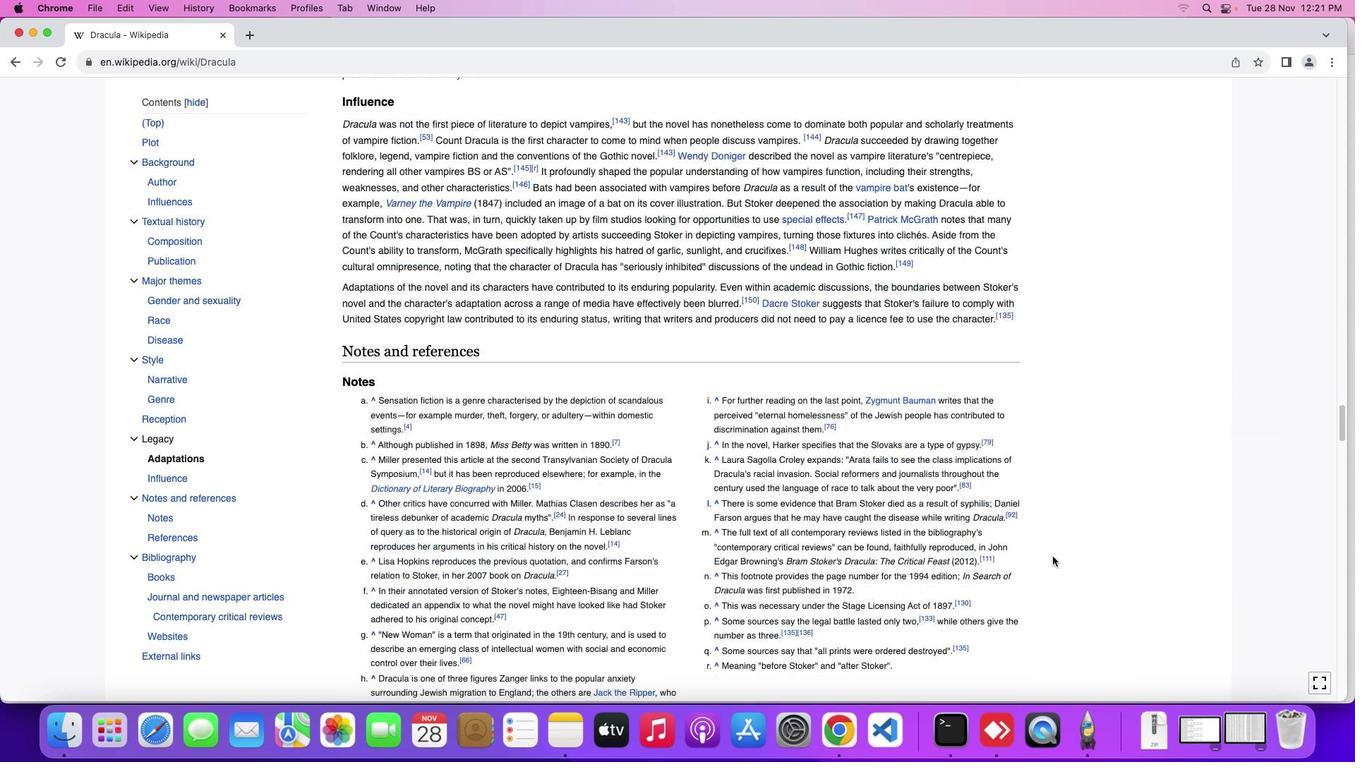 
Action: Mouse moved to (1052, 555)
Screenshot: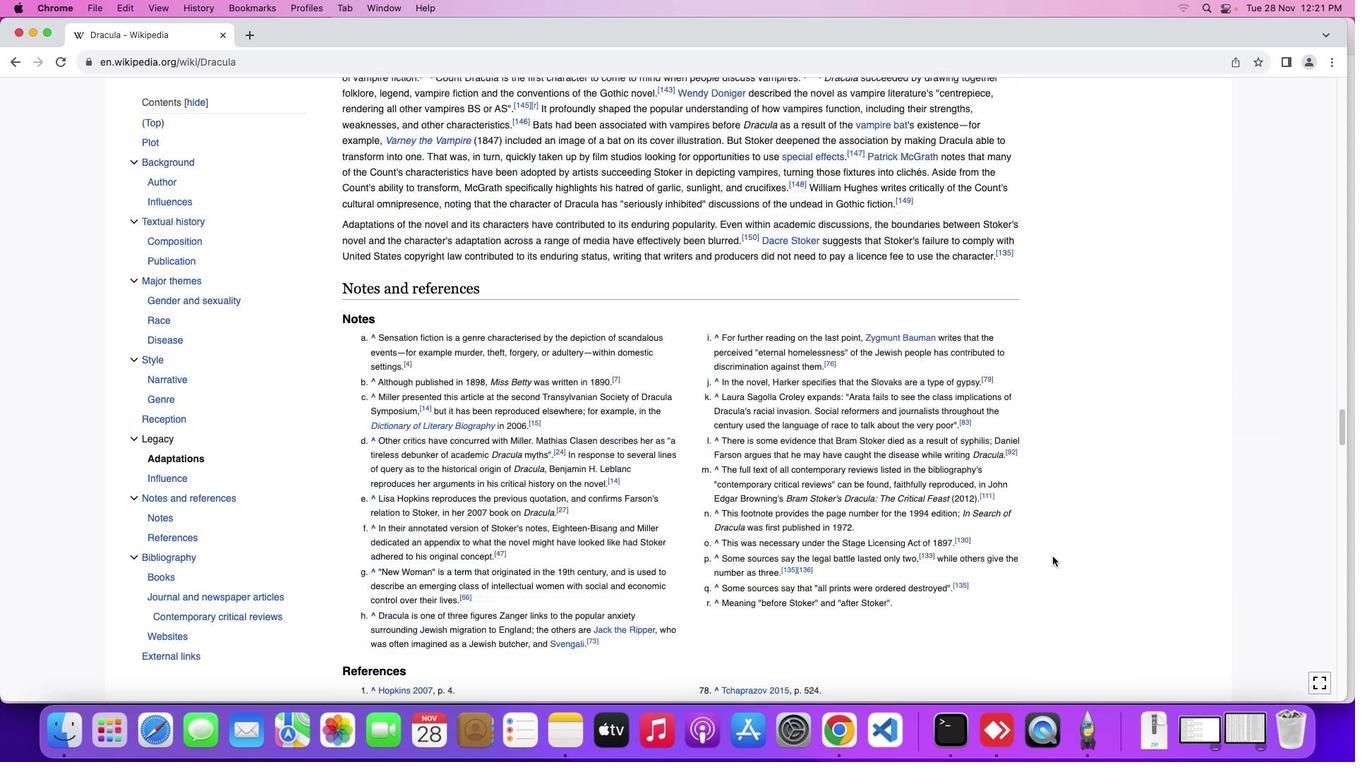 
Action: Mouse scrolled (1052, 555) with delta (0, 0)
Screenshot: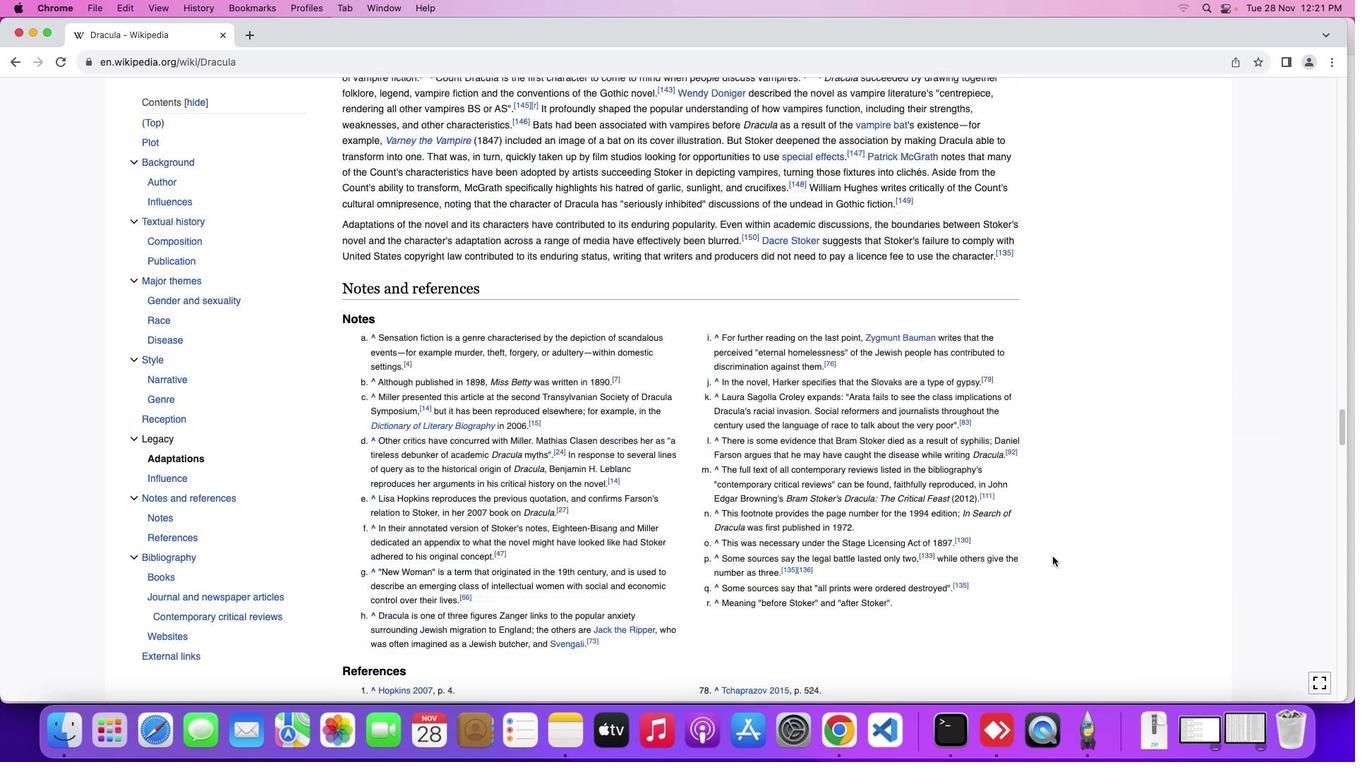
Action: Mouse moved to (1052, 555)
Screenshot: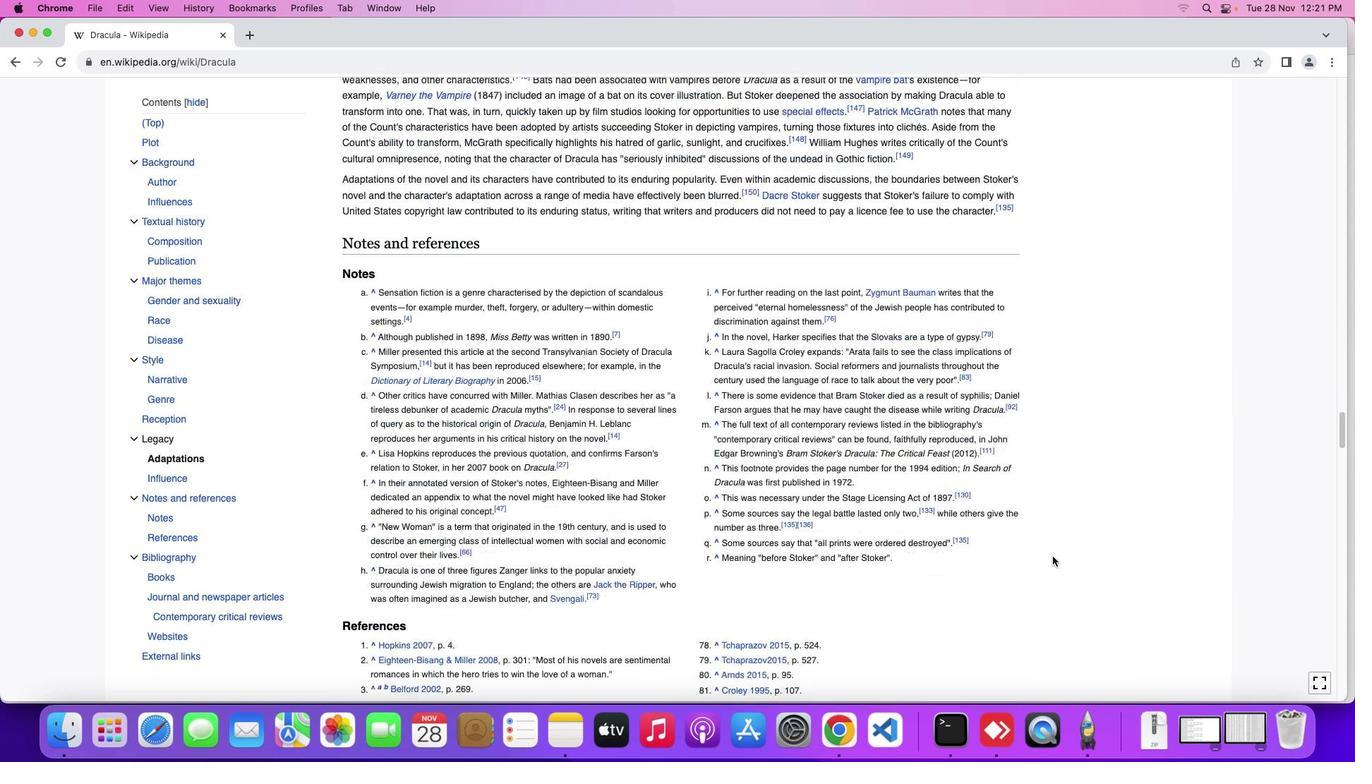 
Action: Mouse scrolled (1052, 555) with delta (0, -1)
Screenshot: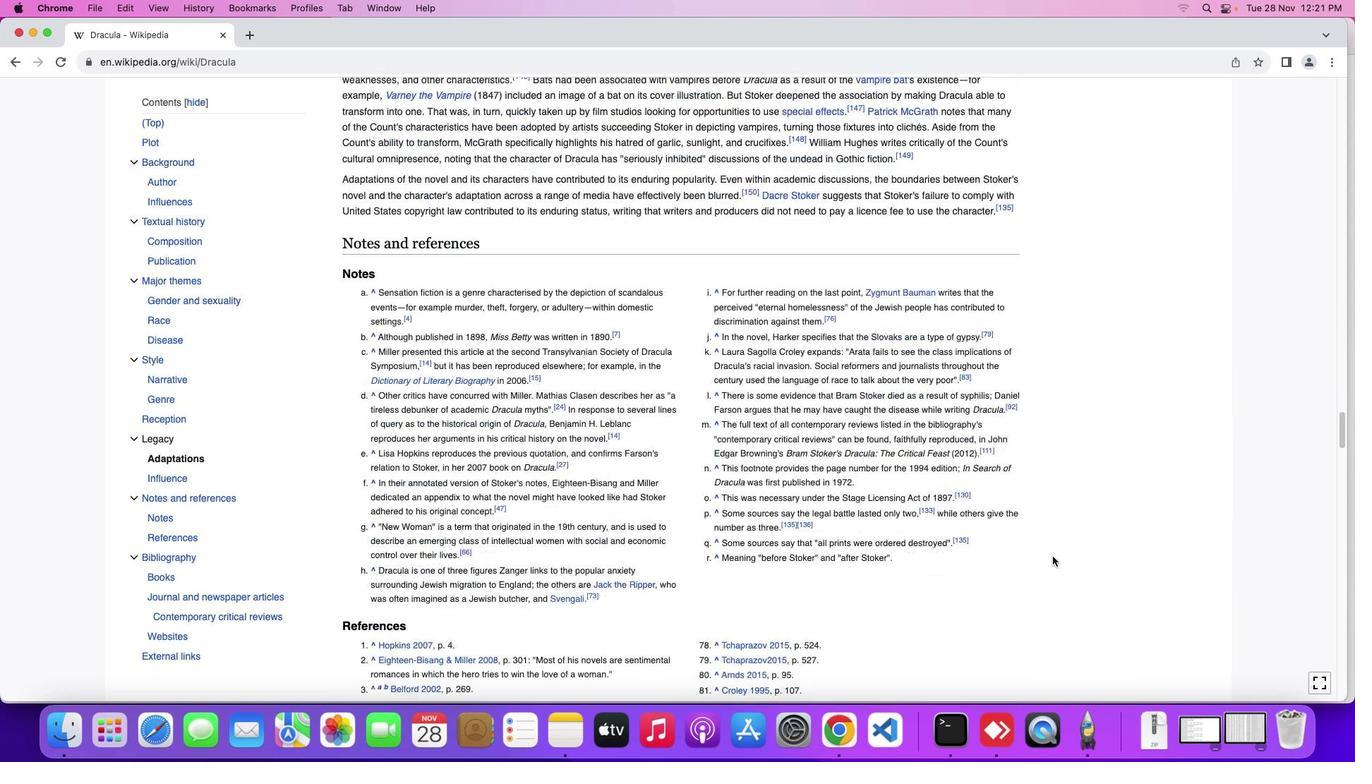 
Action: Mouse moved to (1052, 556)
Screenshot: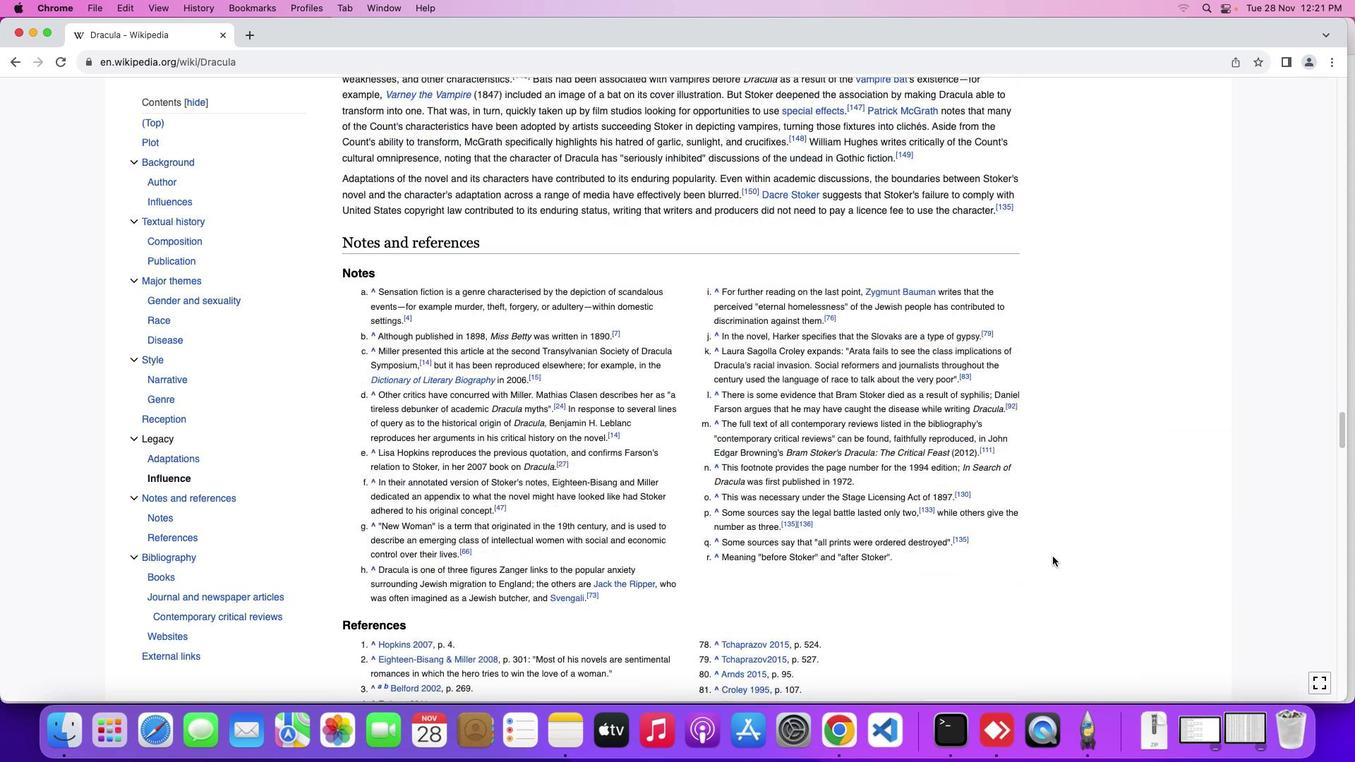 
Action: Mouse scrolled (1052, 556) with delta (0, -2)
Screenshot: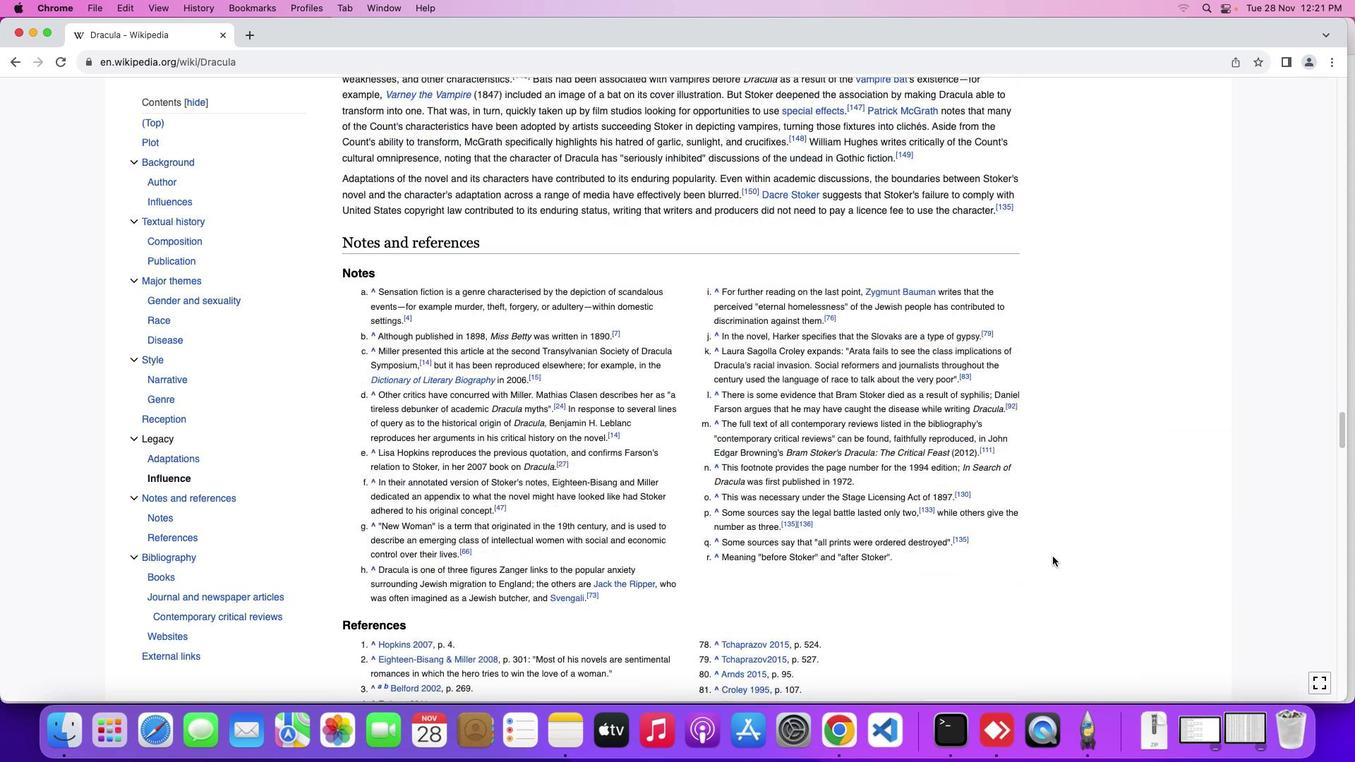 
Action: Mouse moved to (1053, 556)
Screenshot: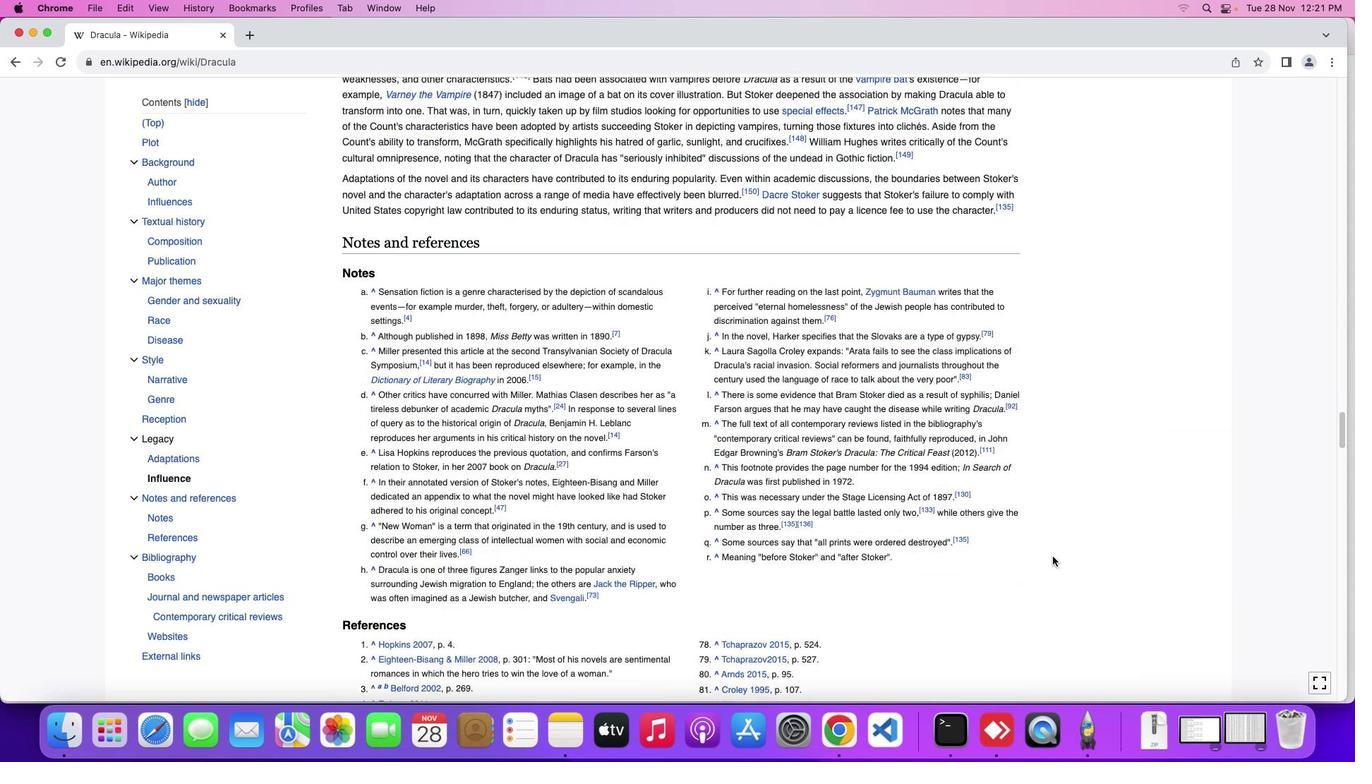 
Action: Mouse scrolled (1053, 556) with delta (0, 0)
Screenshot: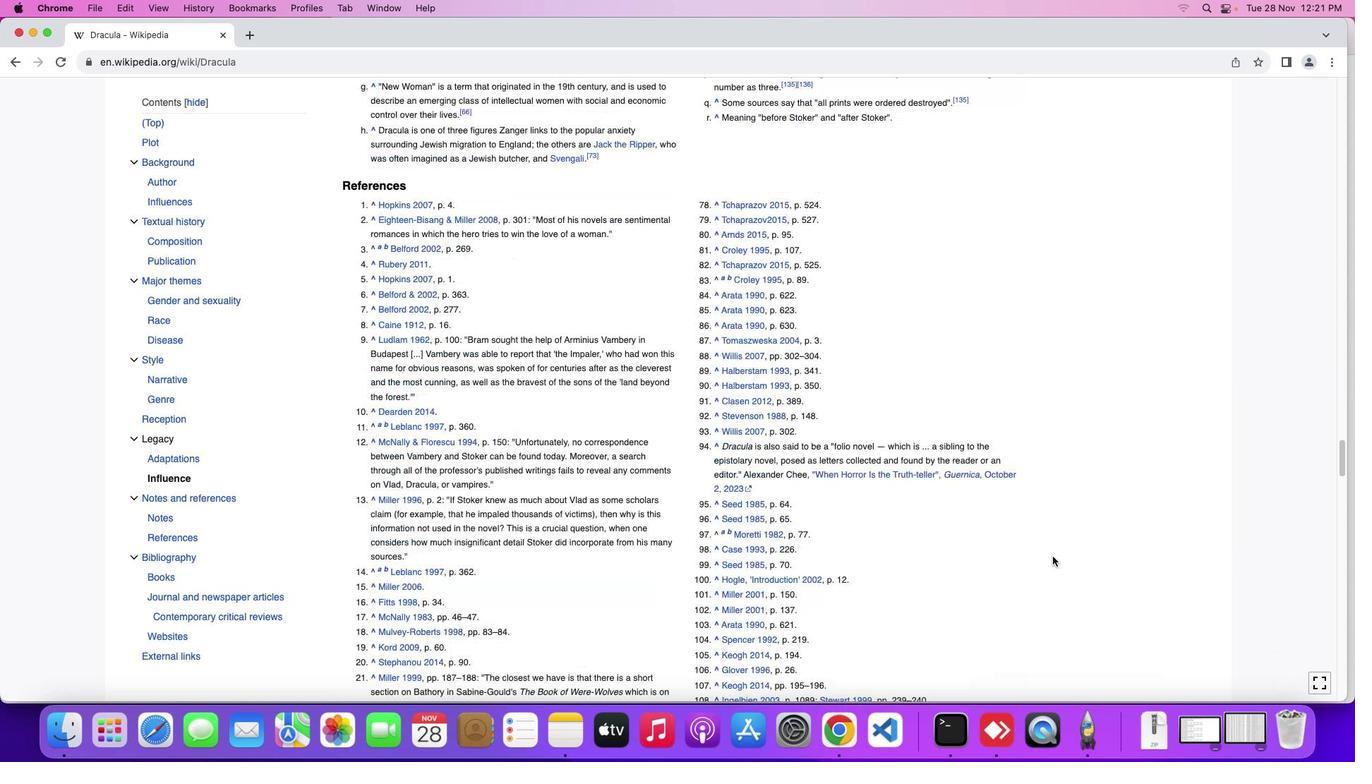 
Action: Mouse scrolled (1053, 556) with delta (0, 0)
Screenshot: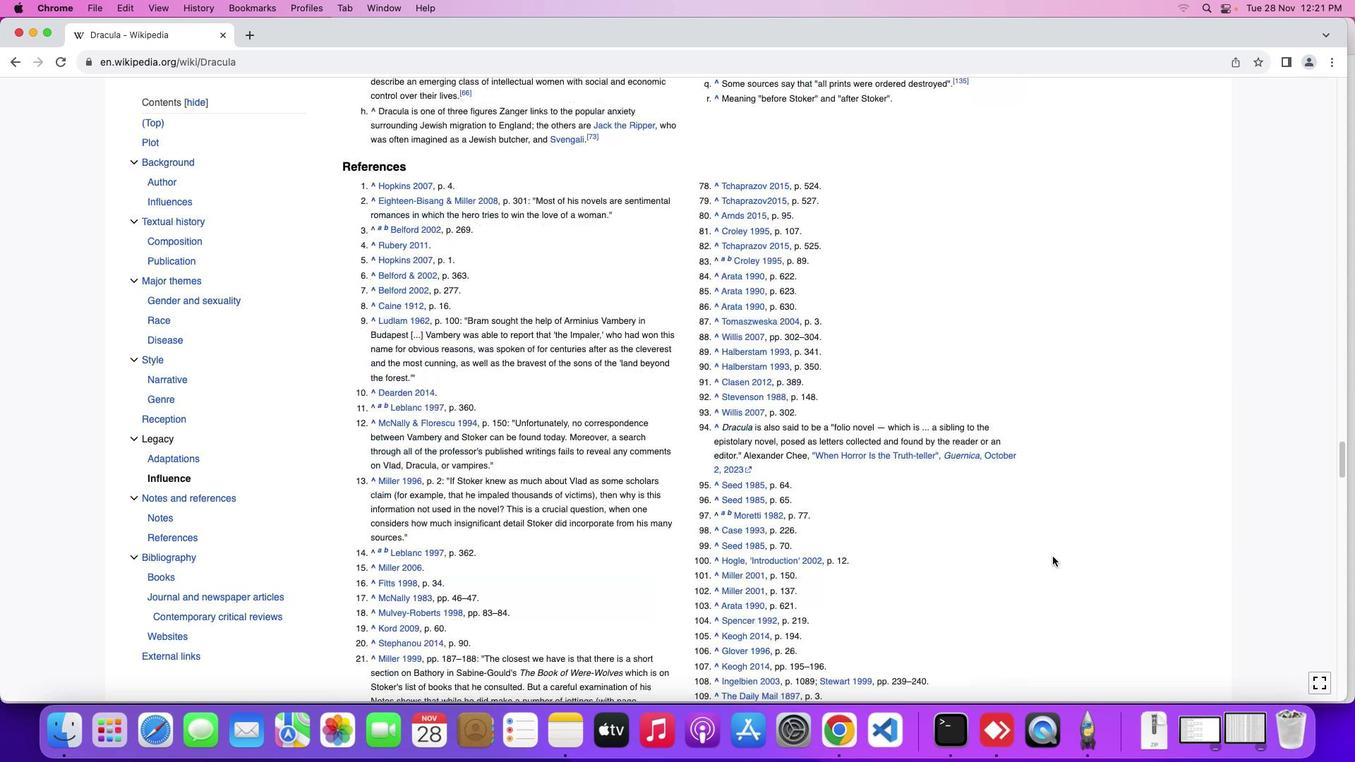 
Action: Mouse scrolled (1053, 556) with delta (0, -2)
Screenshot: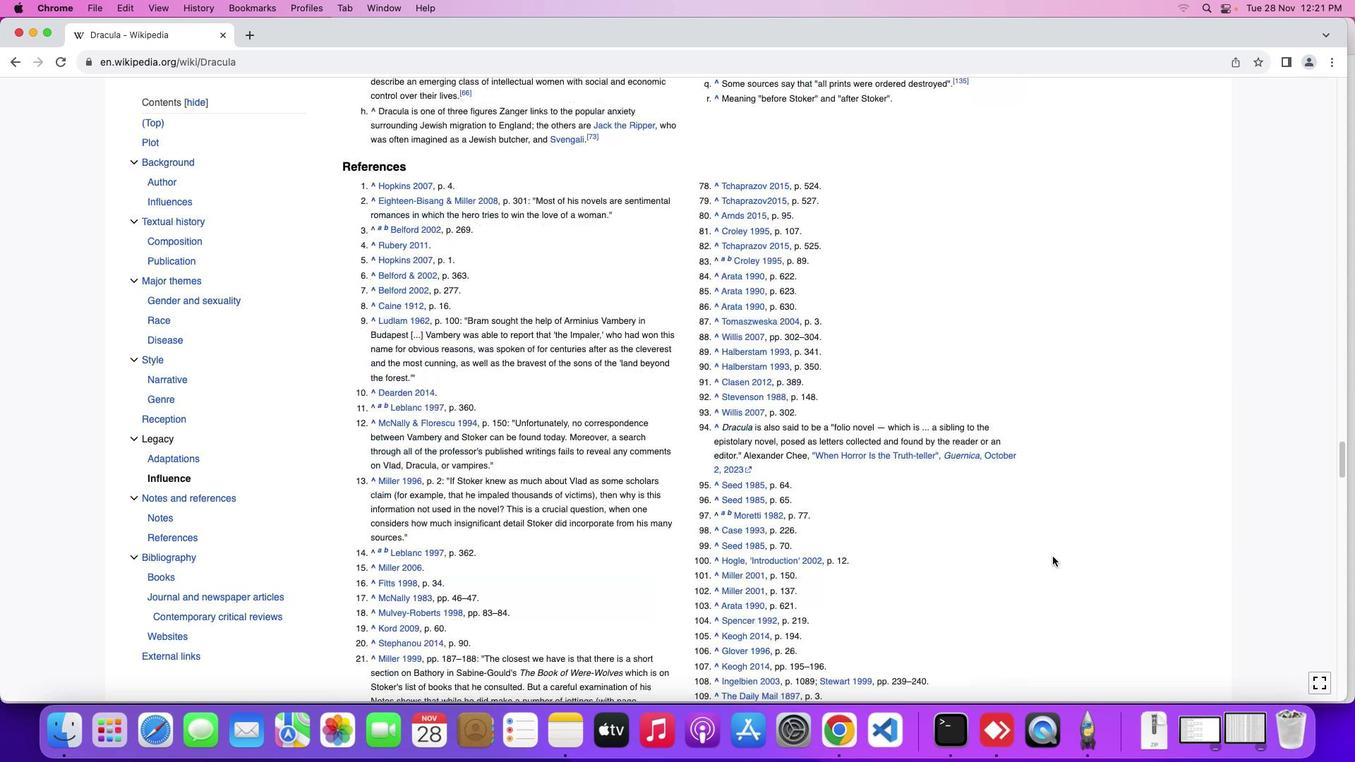 
Action: Mouse scrolled (1053, 556) with delta (0, -3)
Screenshot: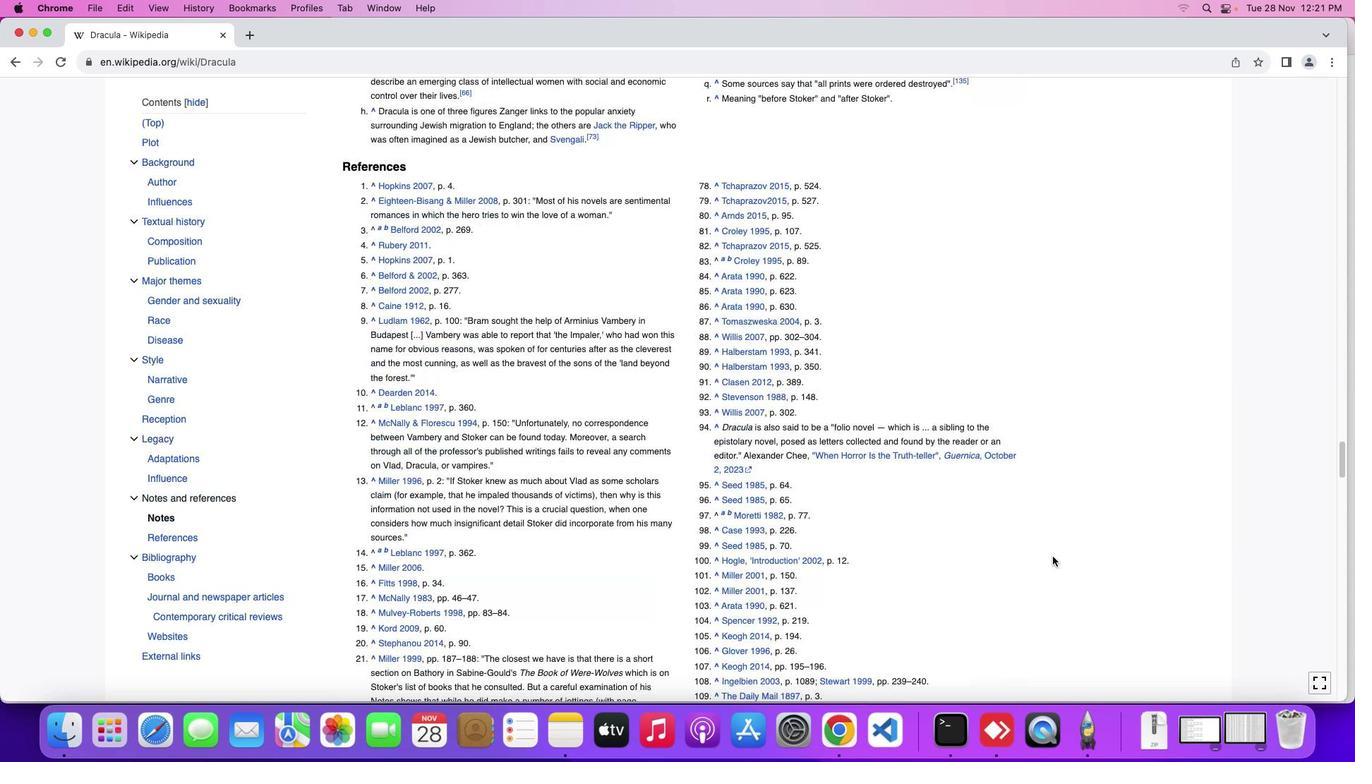 
Action: Mouse scrolled (1053, 556) with delta (0, -3)
Screenshot: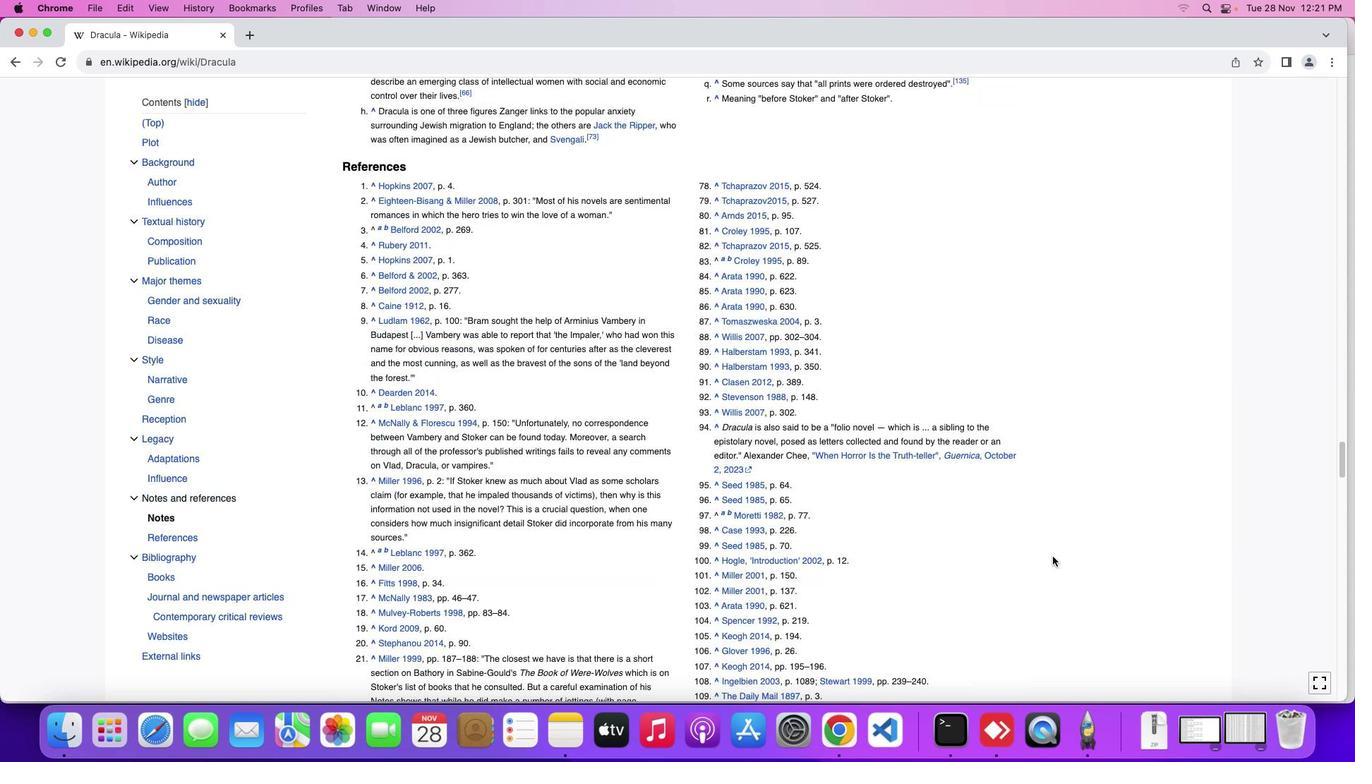 
Action: Mouse scrolled (1053, 556) with delta (0, 0)
Screenshot: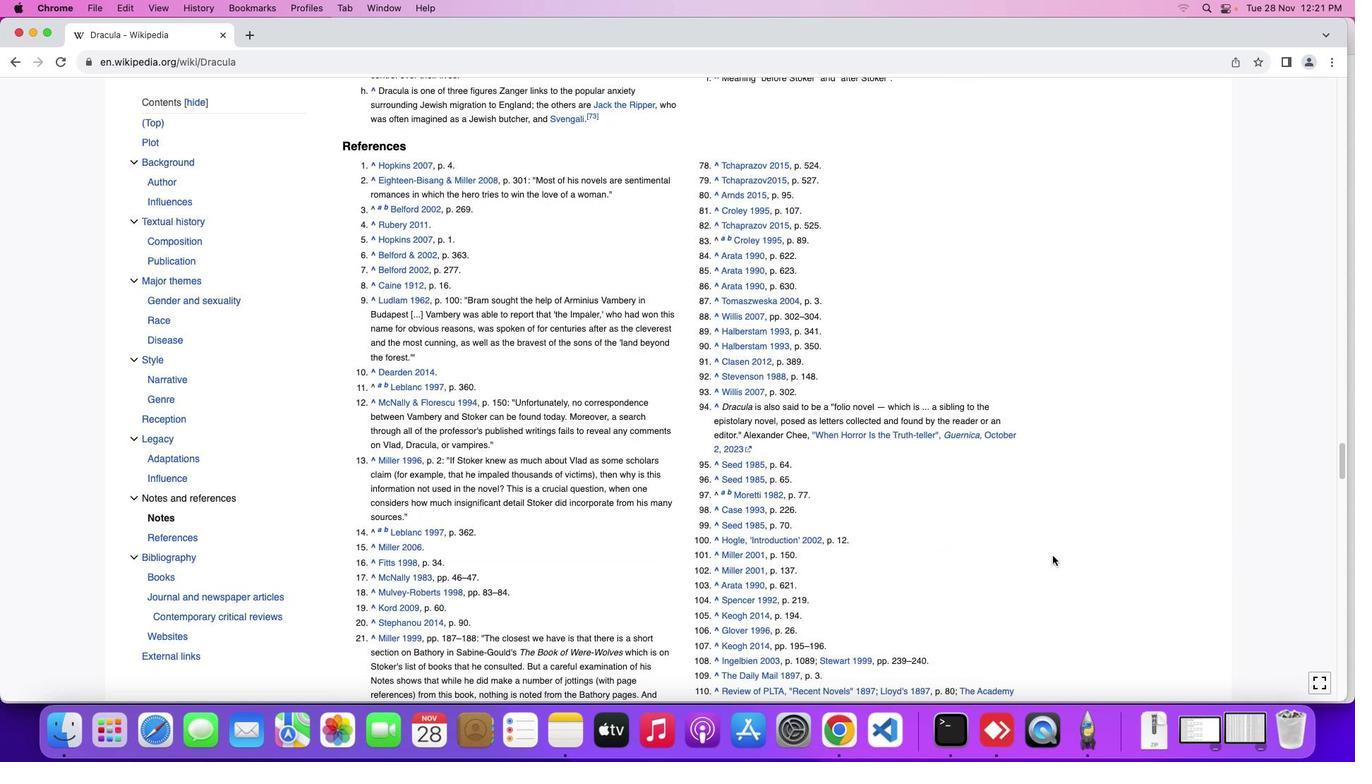 
Action: Mouse scrolled (1053, 556) with delta (0, 0)
Screenshot: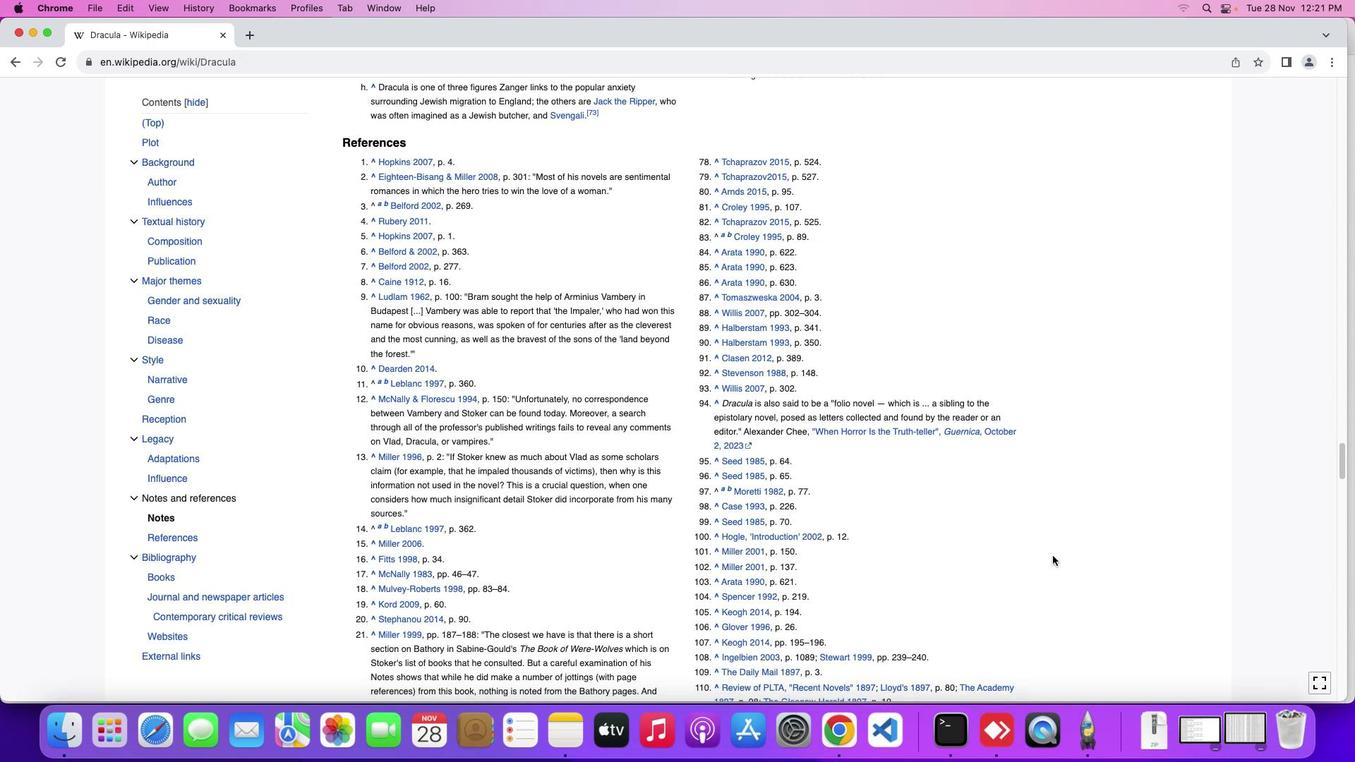
Action: Mouse moved to (1052, 555)
Screenshot: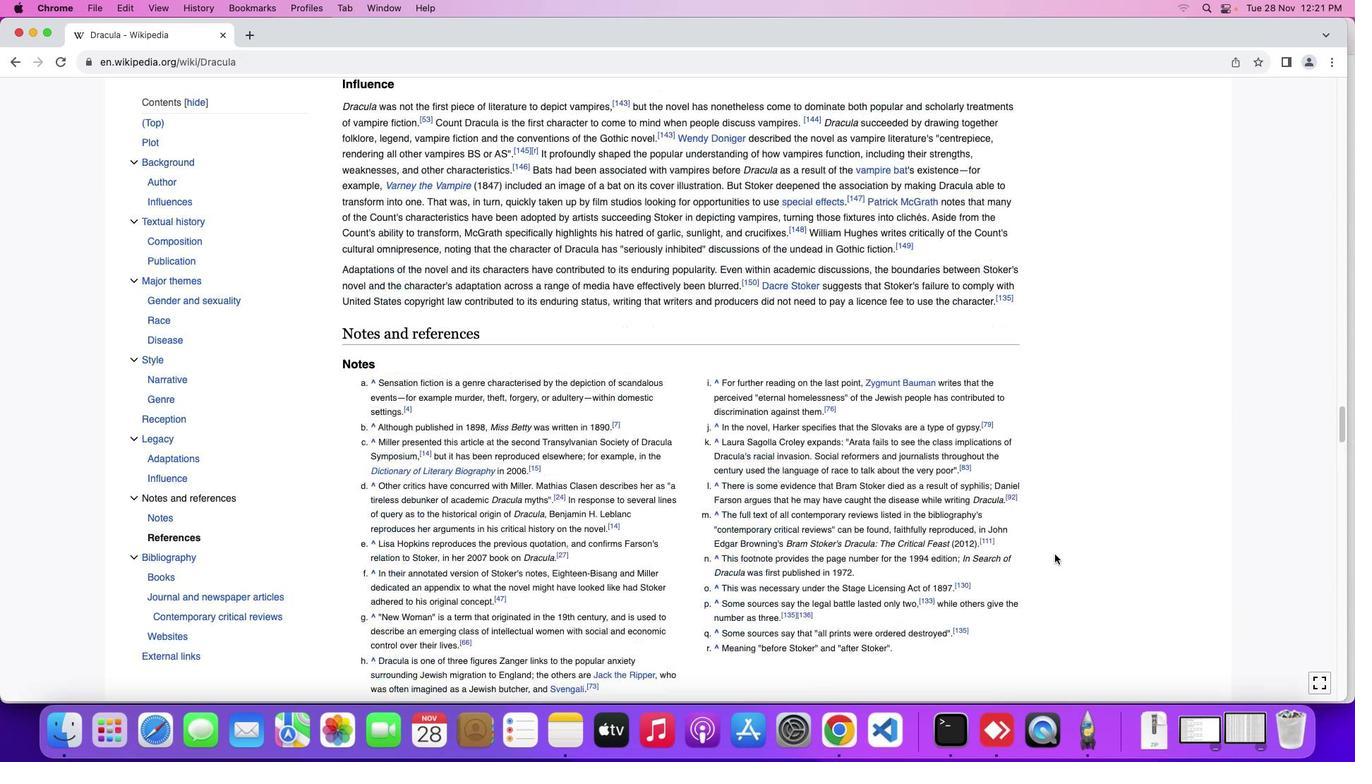 
Action: Mouse scrolled (1052, 555) with delta (0, 0)
Screenshot: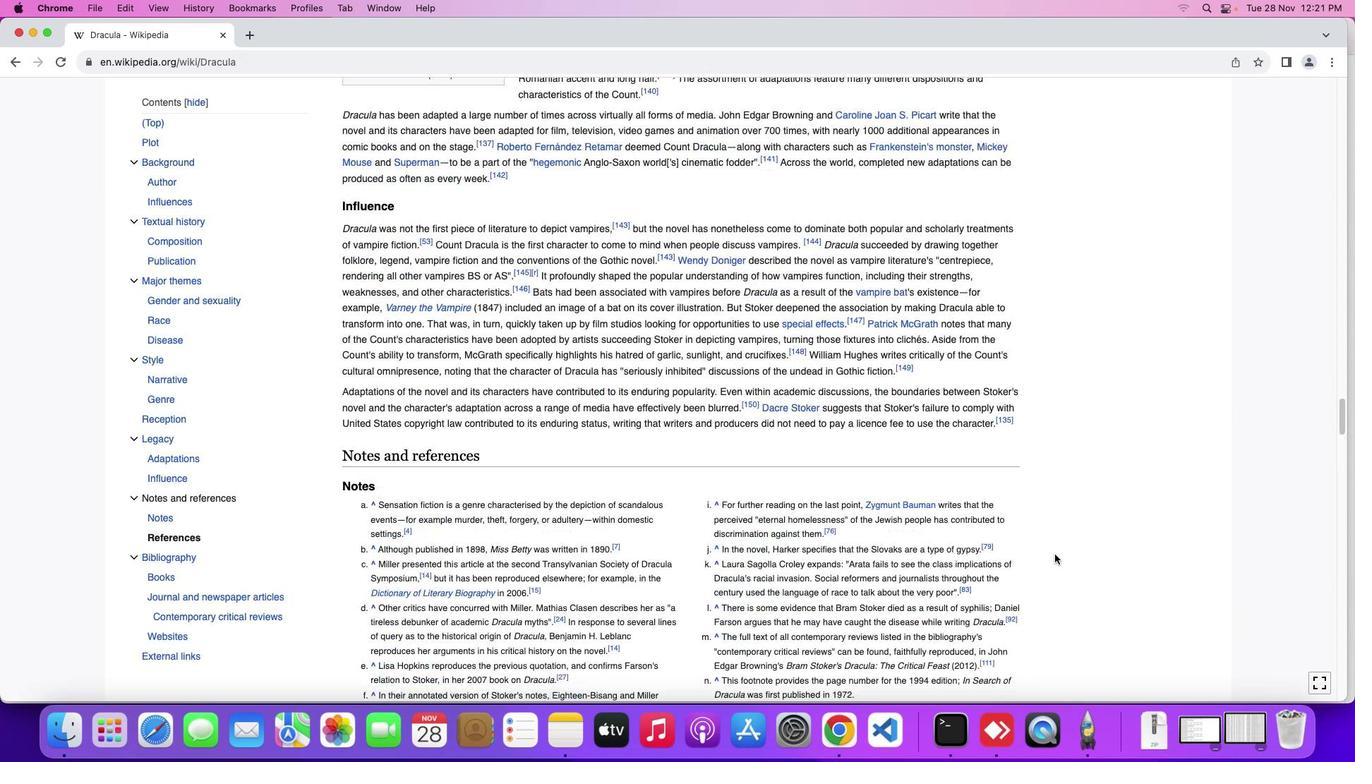 
Action: Mouse scrolled (1052, 555) with delta (0, 0)
Screenshot: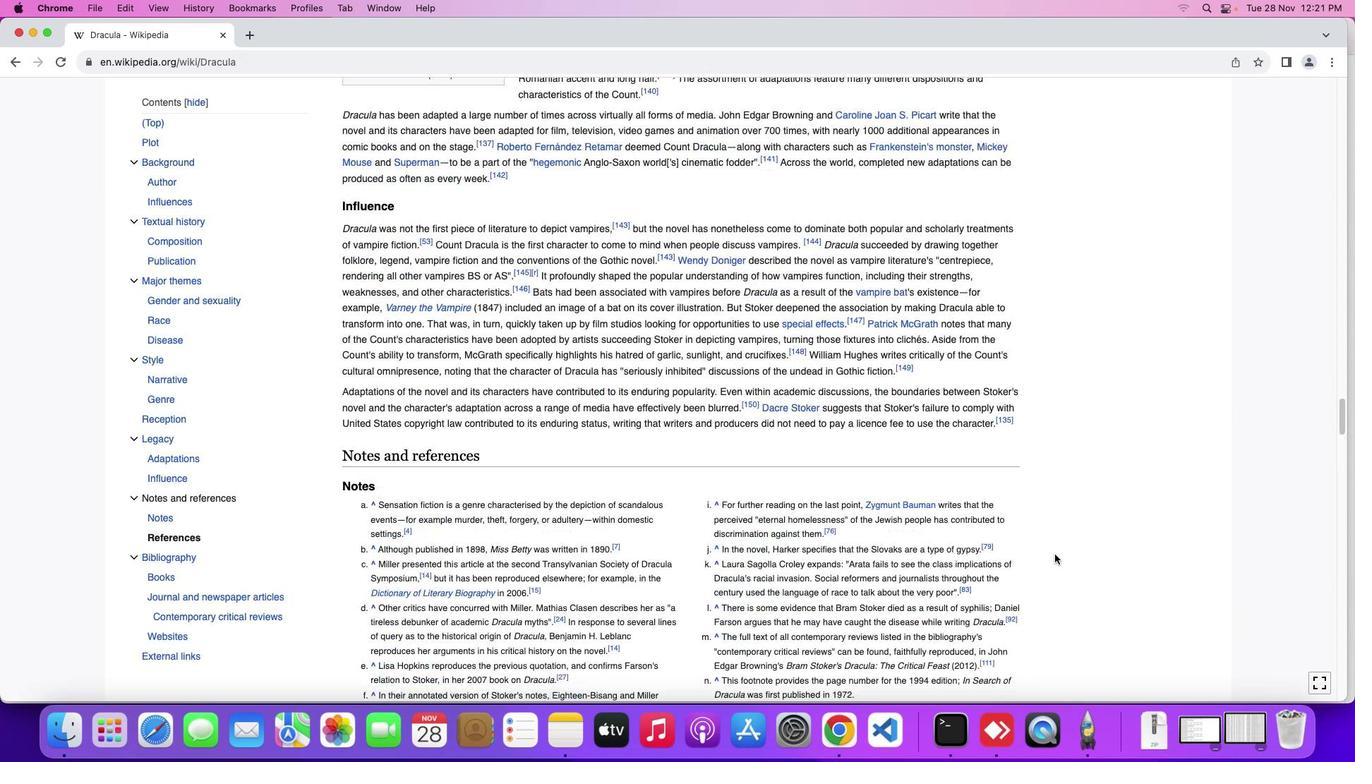 
Action: Mouse scrolled (1052, 555) with delta (0, 2)
Screenshot: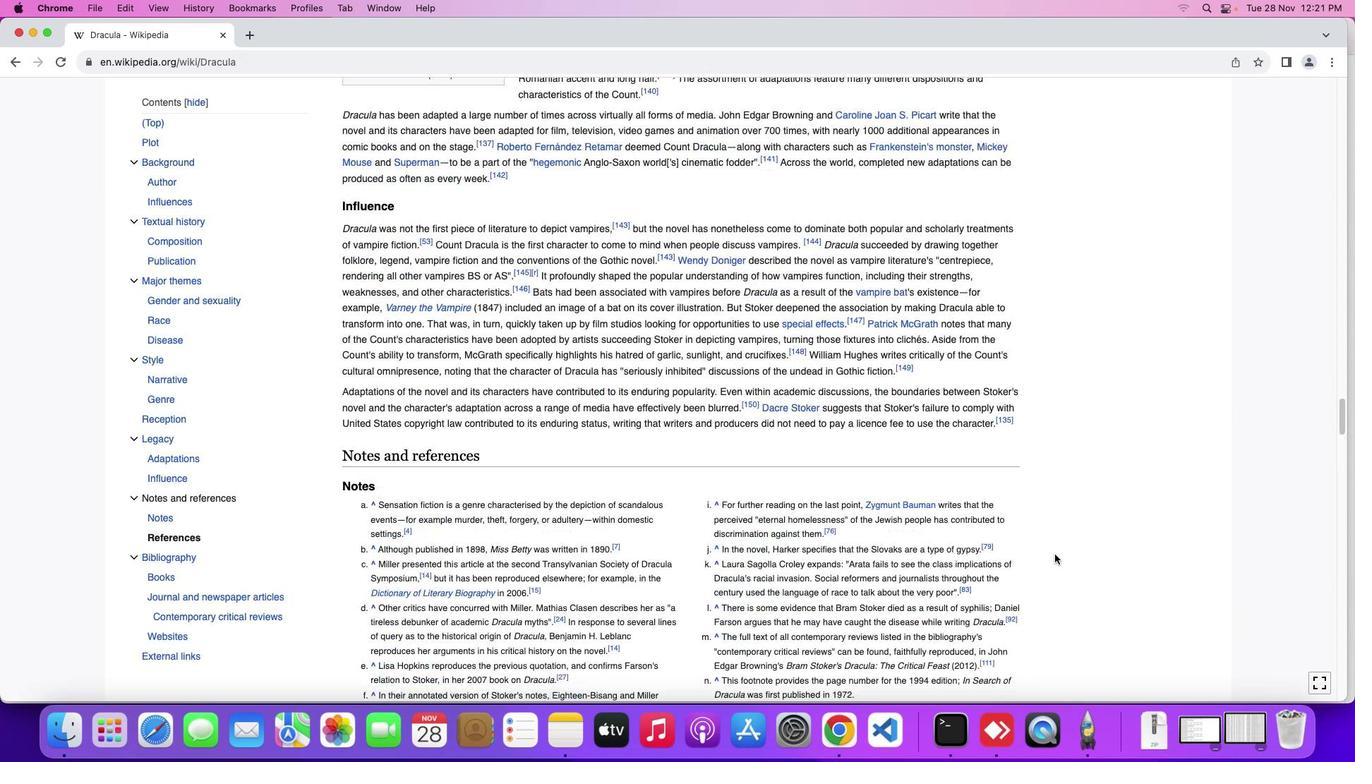 
Action: Mouse scrolled (1052, 555) with delta (0, 3)
Screenshot: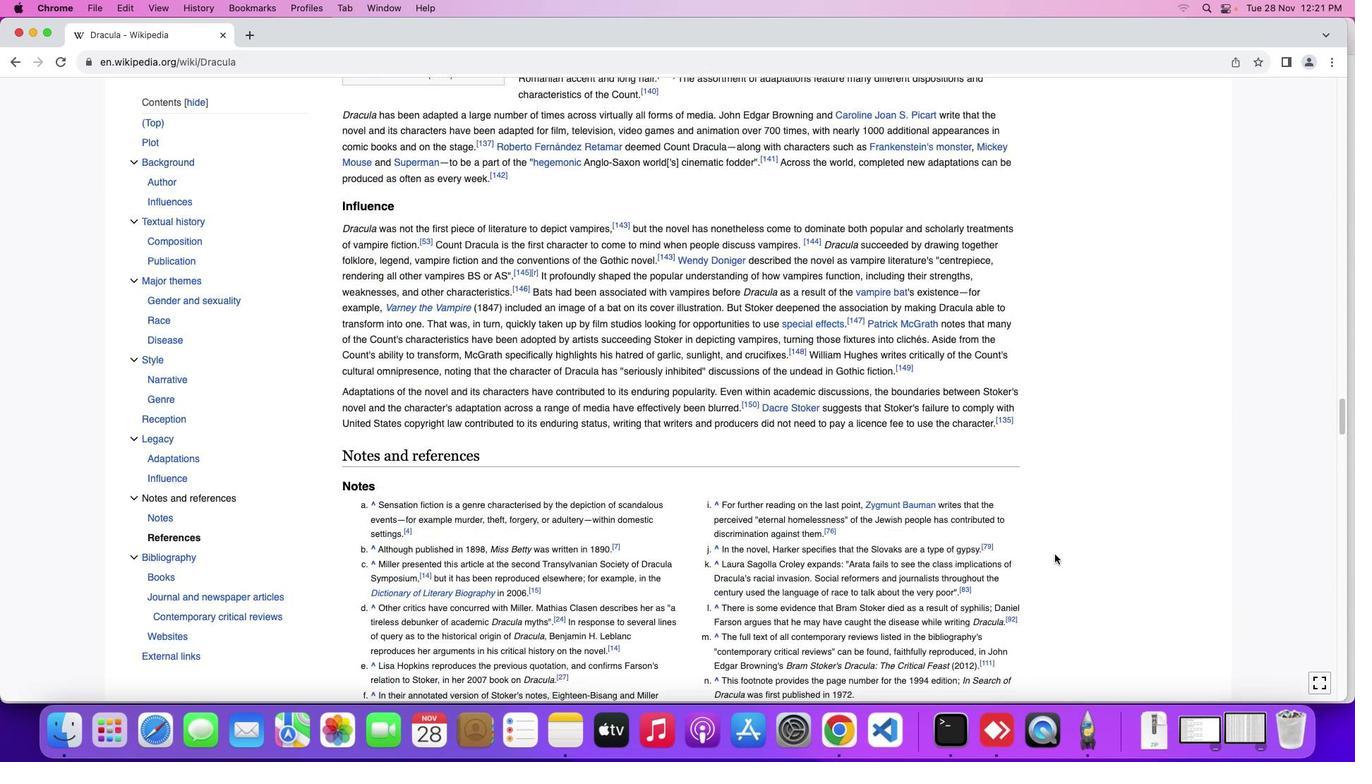 
Action: Mouse moved to (1052, 555)
Screenshot: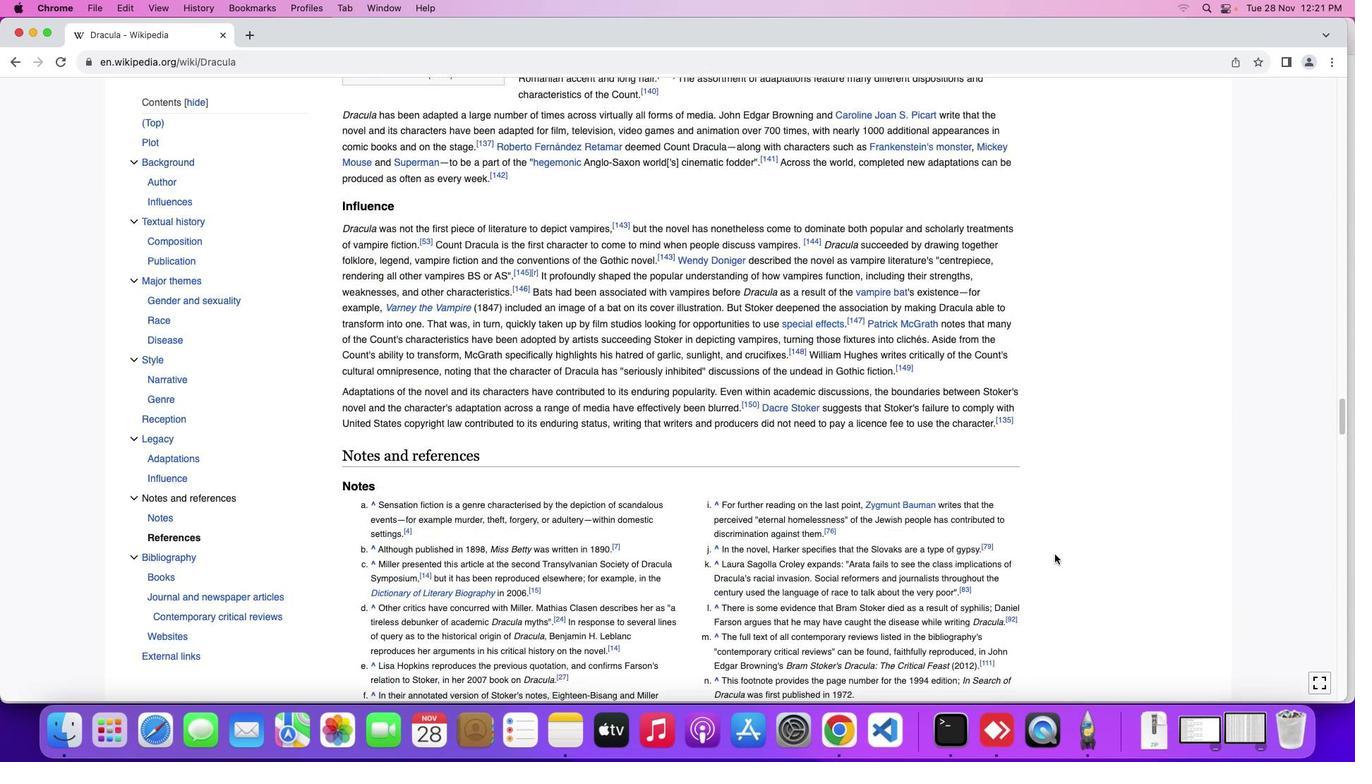 
Action: Mouse scrolled (1052, 555) with delta (0, 4)
Screenshot: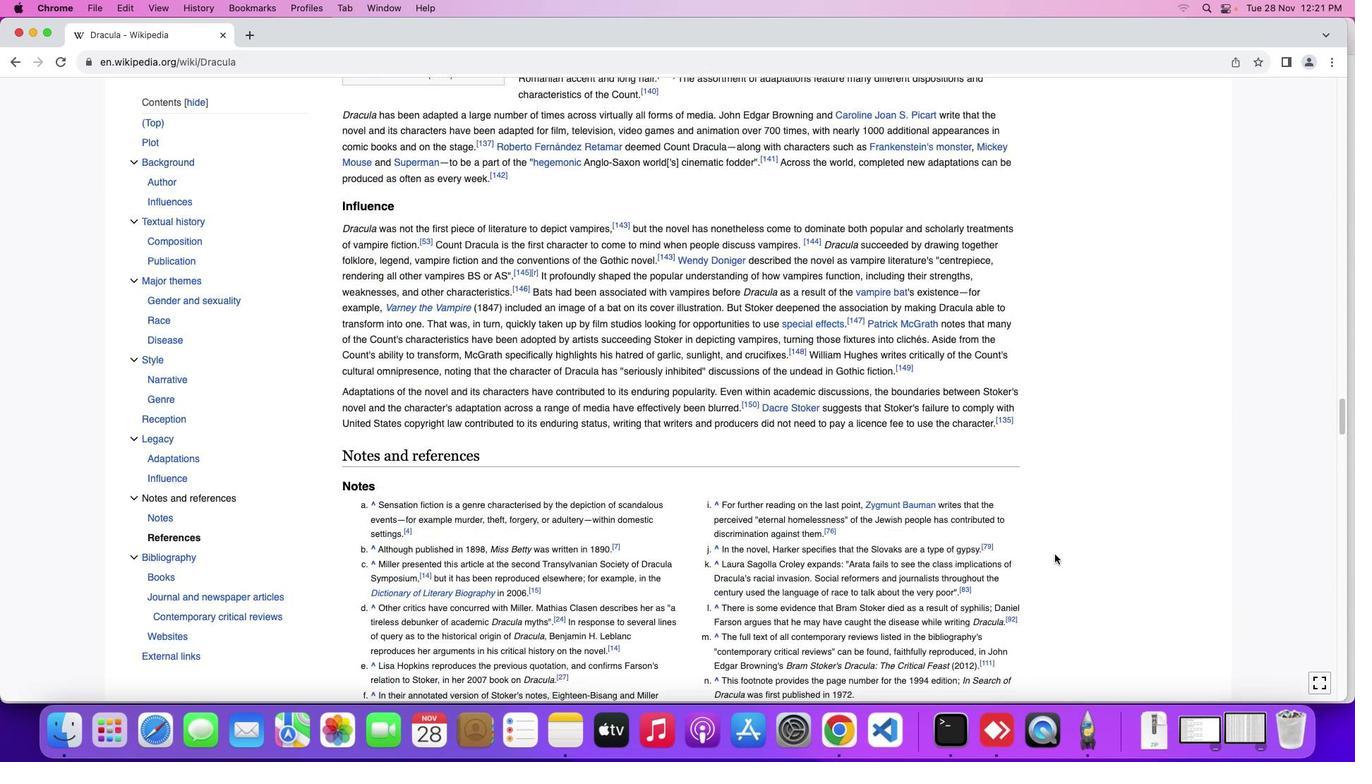 
Action: Mouse scrolled (1052, 555) with delta (0, 4)
Screenshot: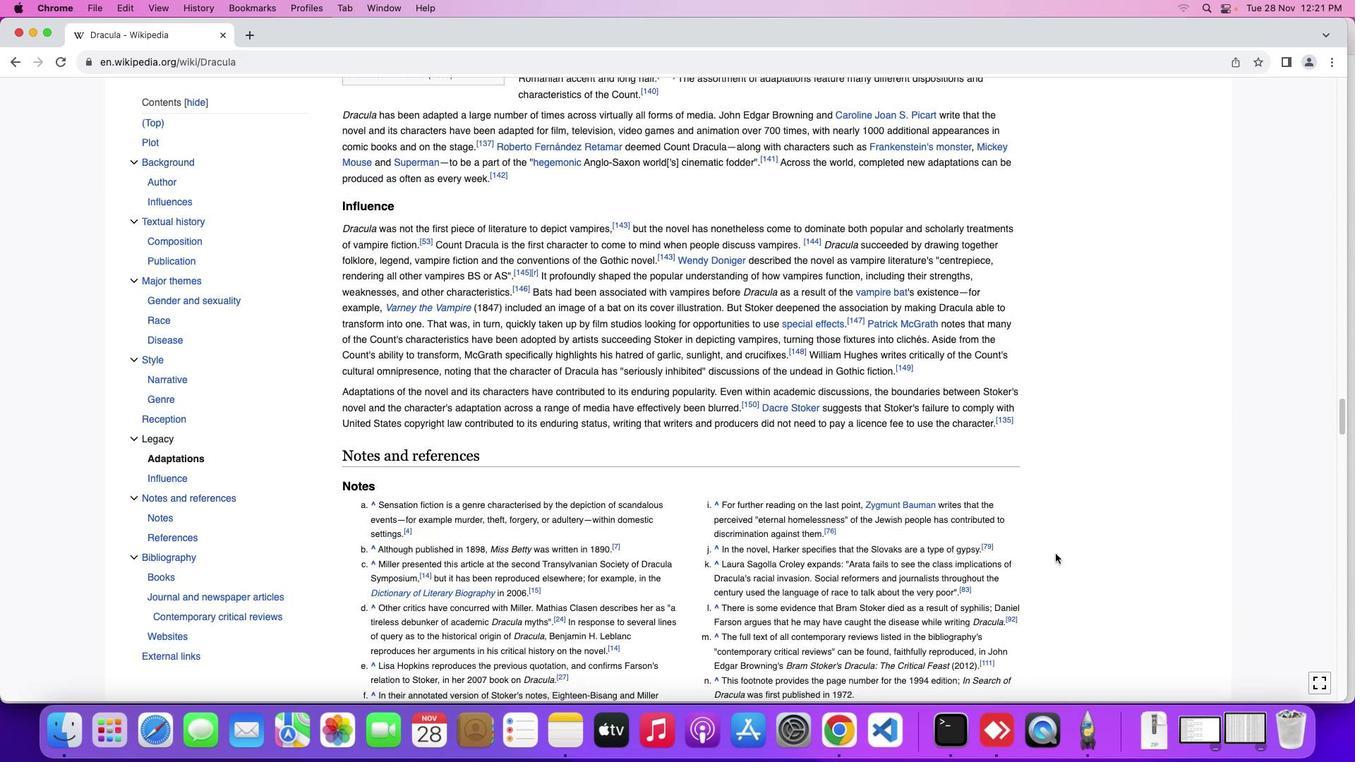 
Action: Mouse moved to (1055, 554)
Screenshot: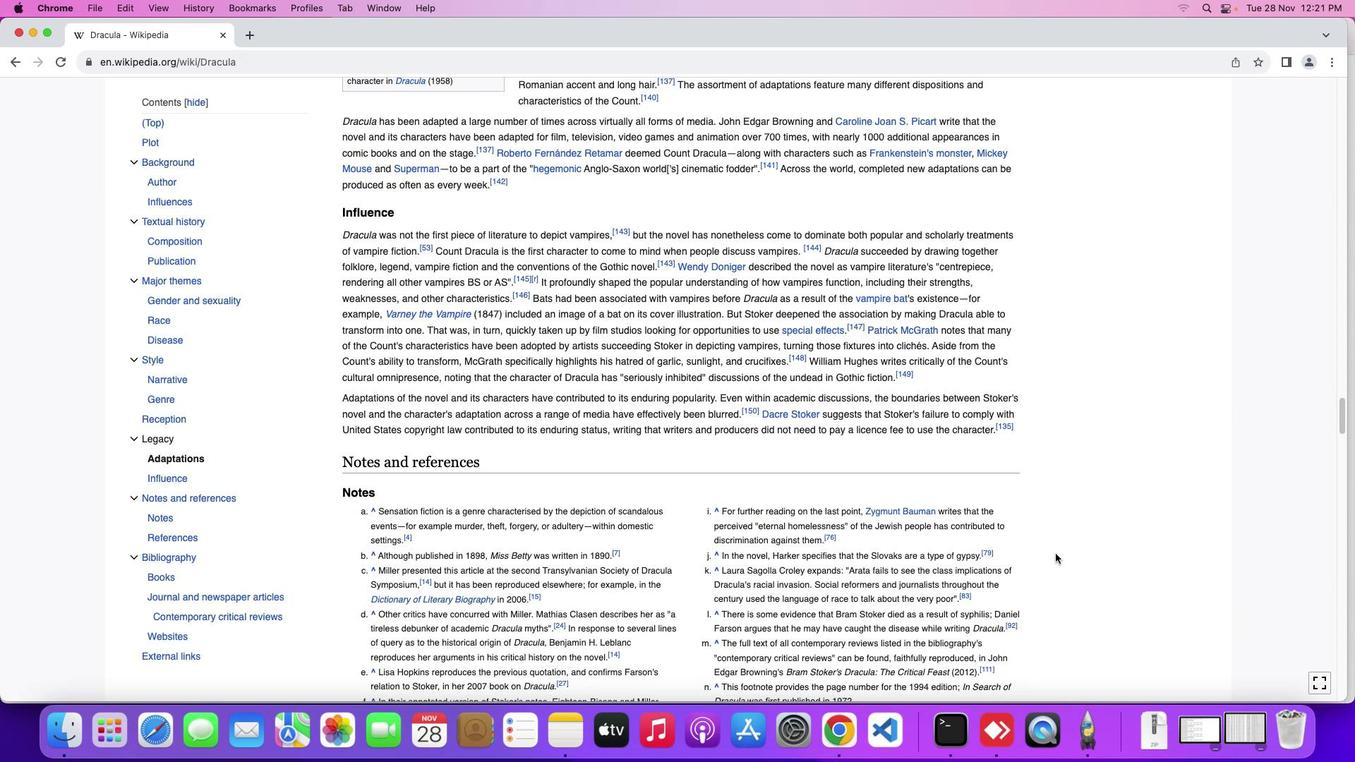 
Action: Mouse scrolled (1055, 554) with delta (0, 0)
Screenshot: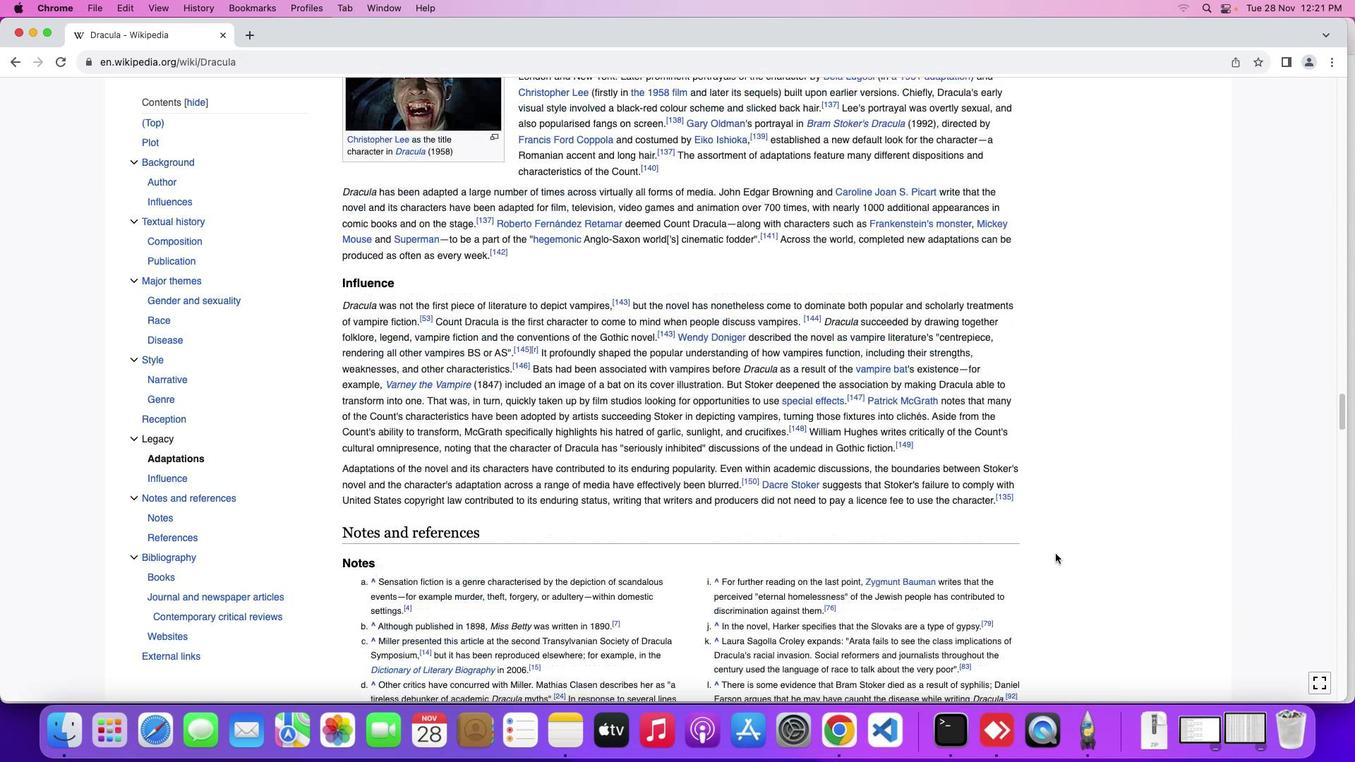 
Action: Mouse scrolled (1055, 554) with delta (0, 0)
Screenshot: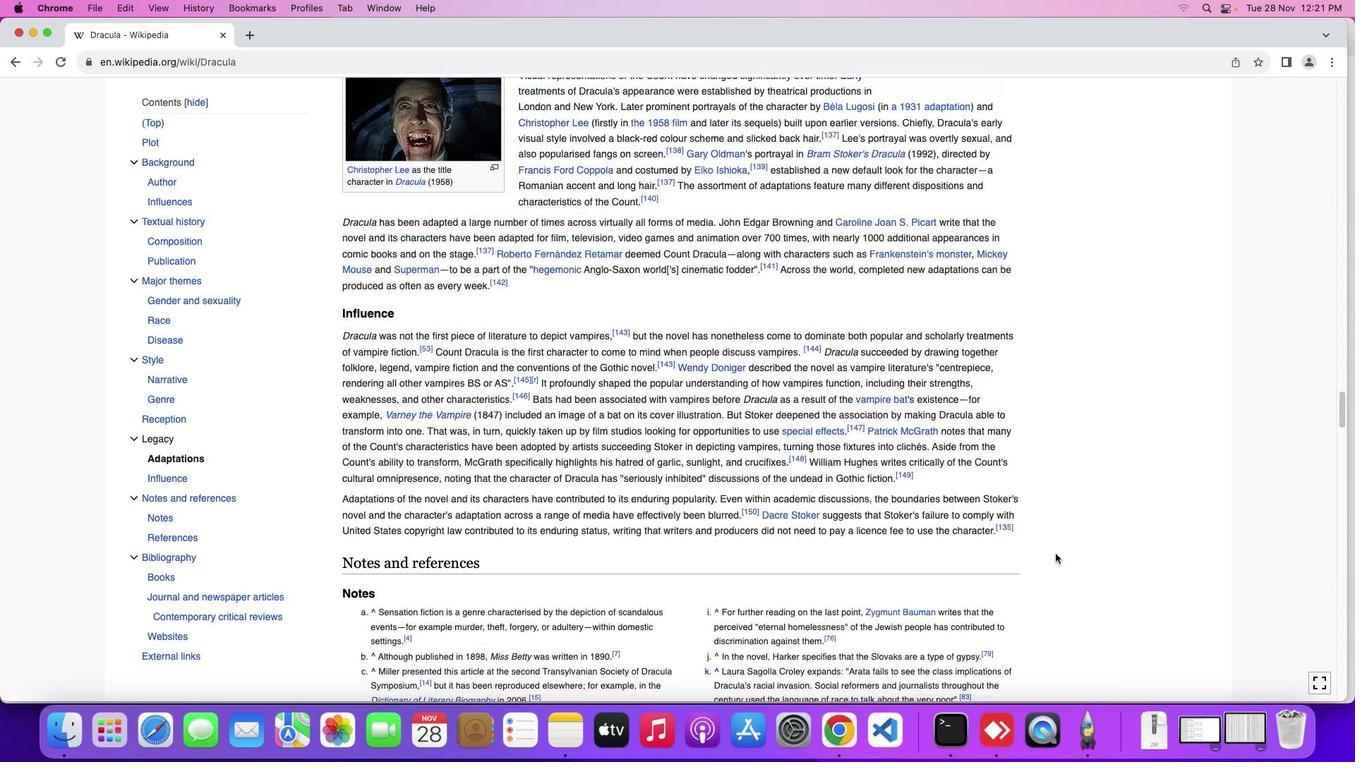 
Action: Mouse scrolled (1055, 554) with delta (0, 2)
Screenshot: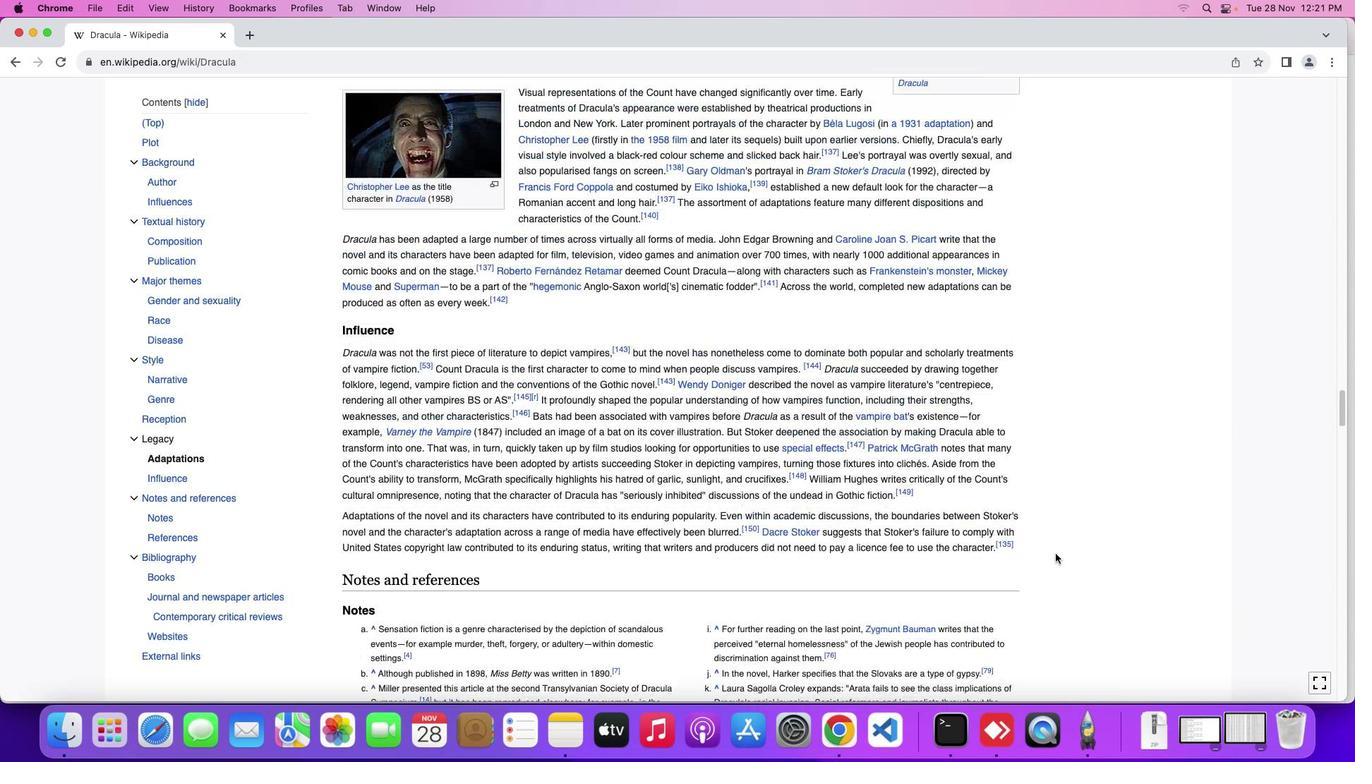 
Action: Mouse moved to (1055, 553)
Screenshot: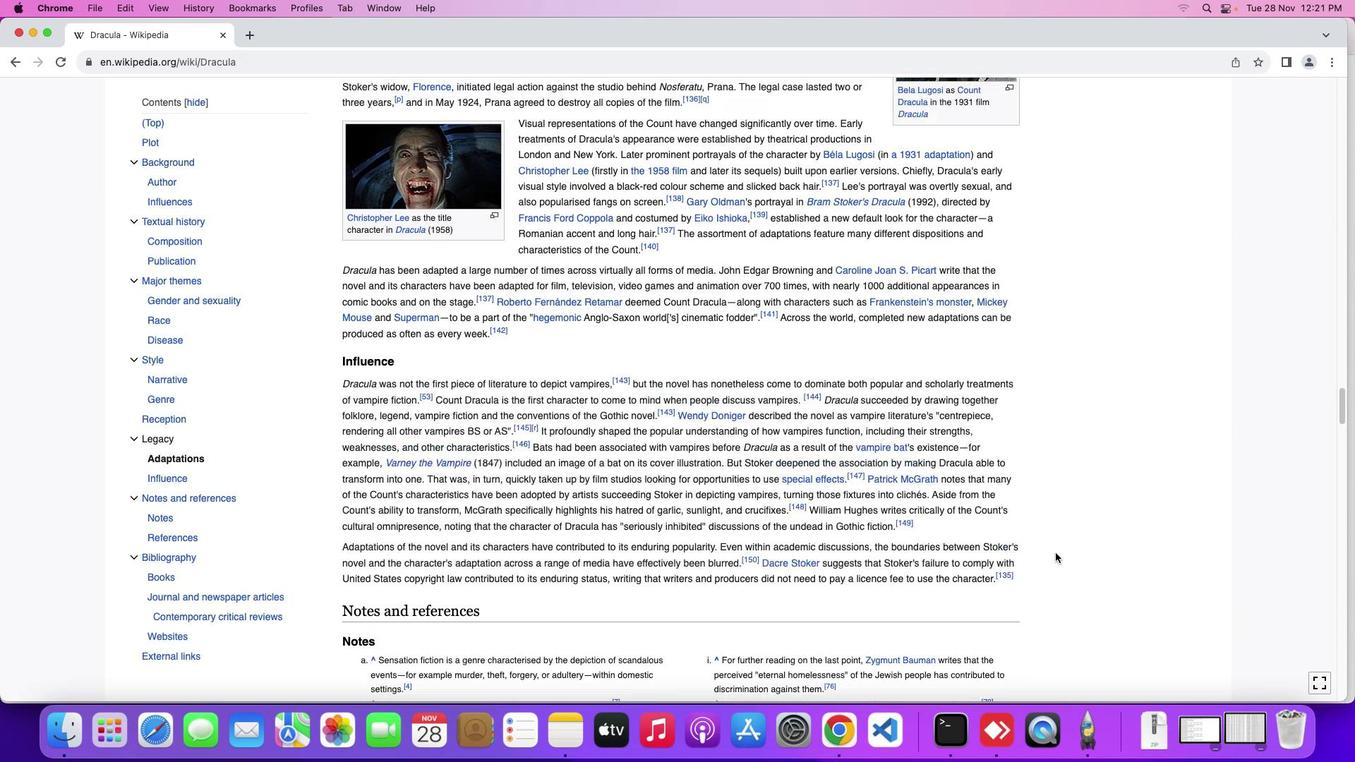 
Action: Mouse scrolled (1055, 553) with delta (0, 0)
Screenshot: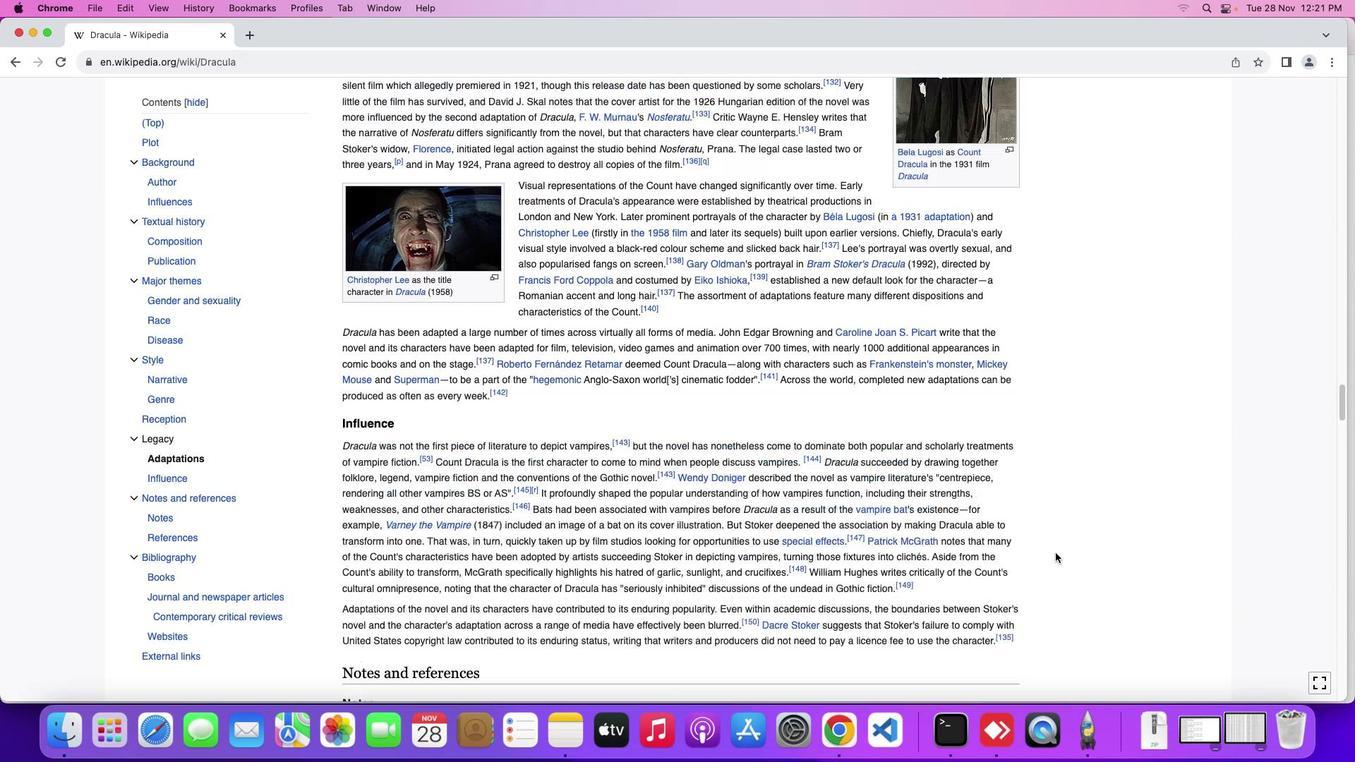 
Action: Mouse moved to (1056, 553)
Screenshot: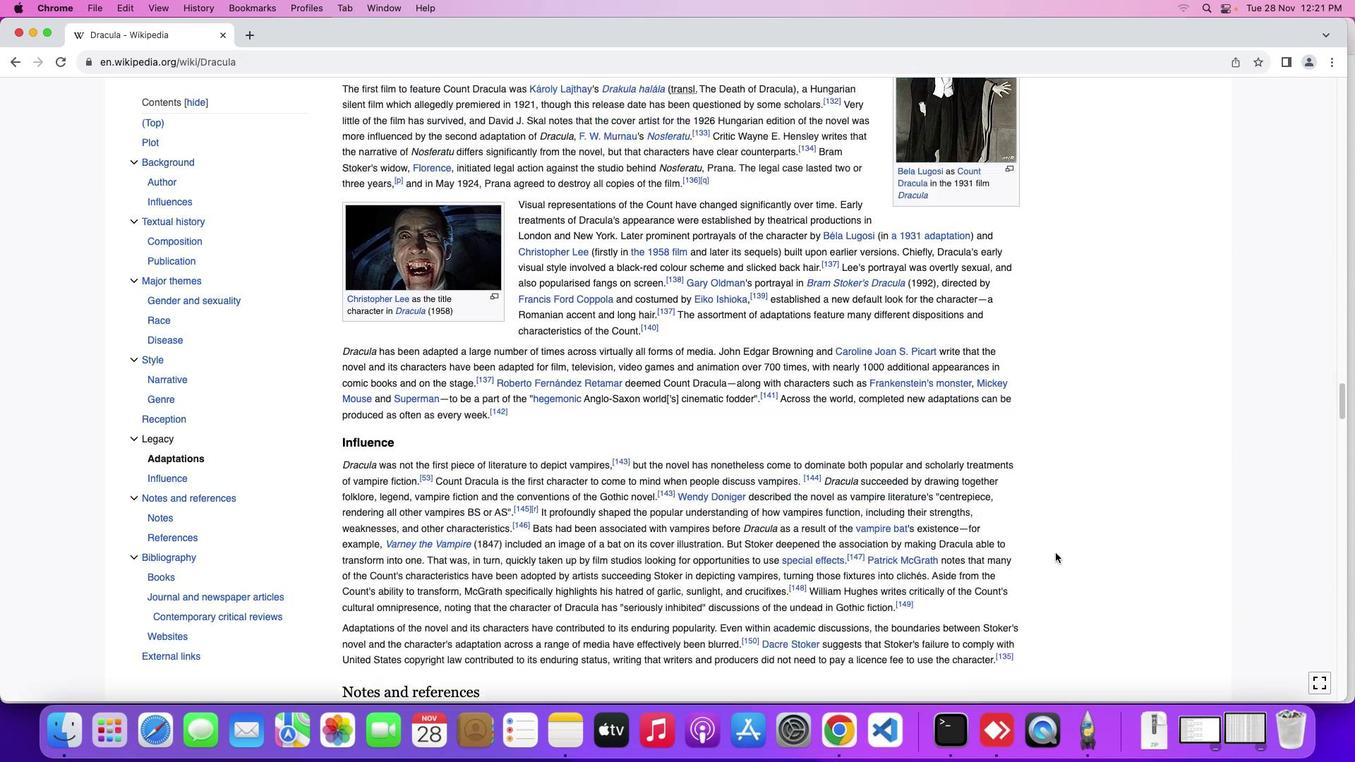 
Action: Mouse scrolled (1056, 553) with delta (0, 0)
Screenshot: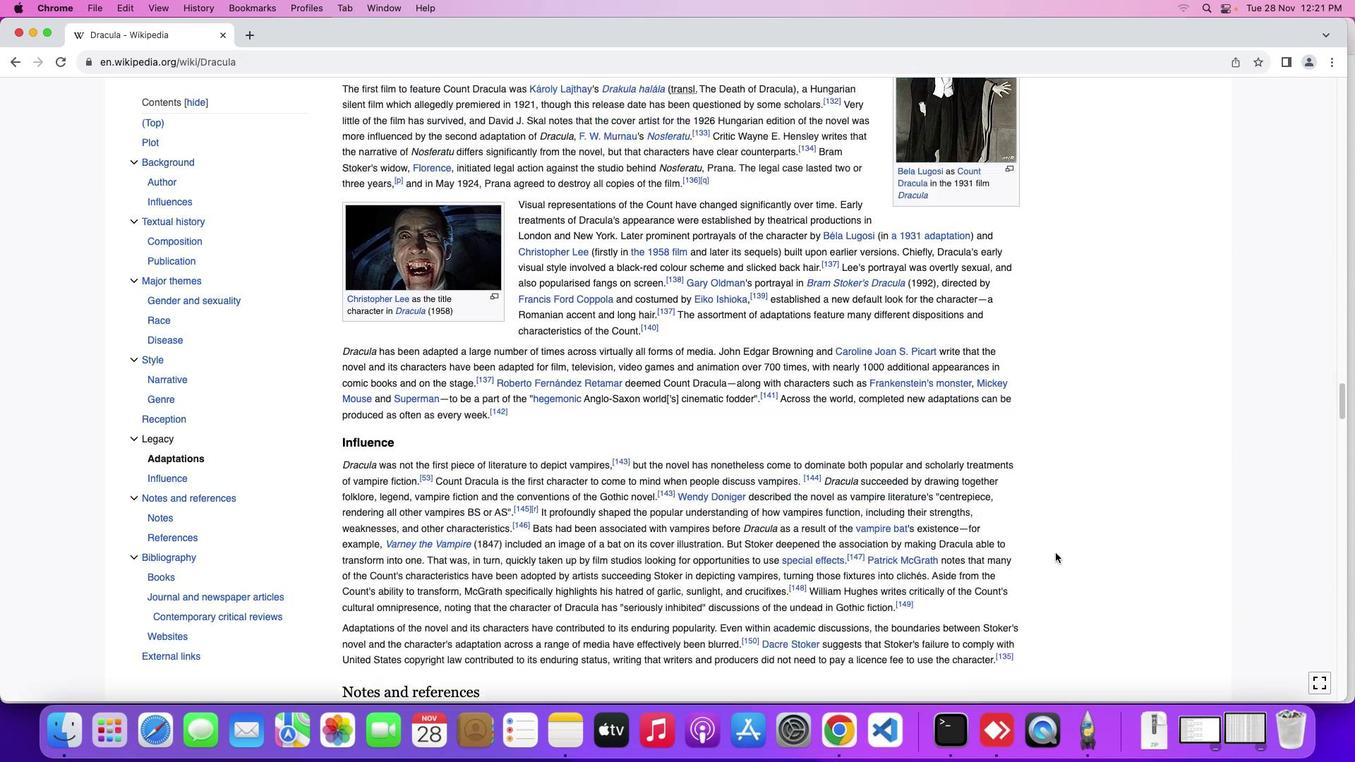 
Action: Mouse scrolled (1056, 553) with delta (0, 2)
Screenshot: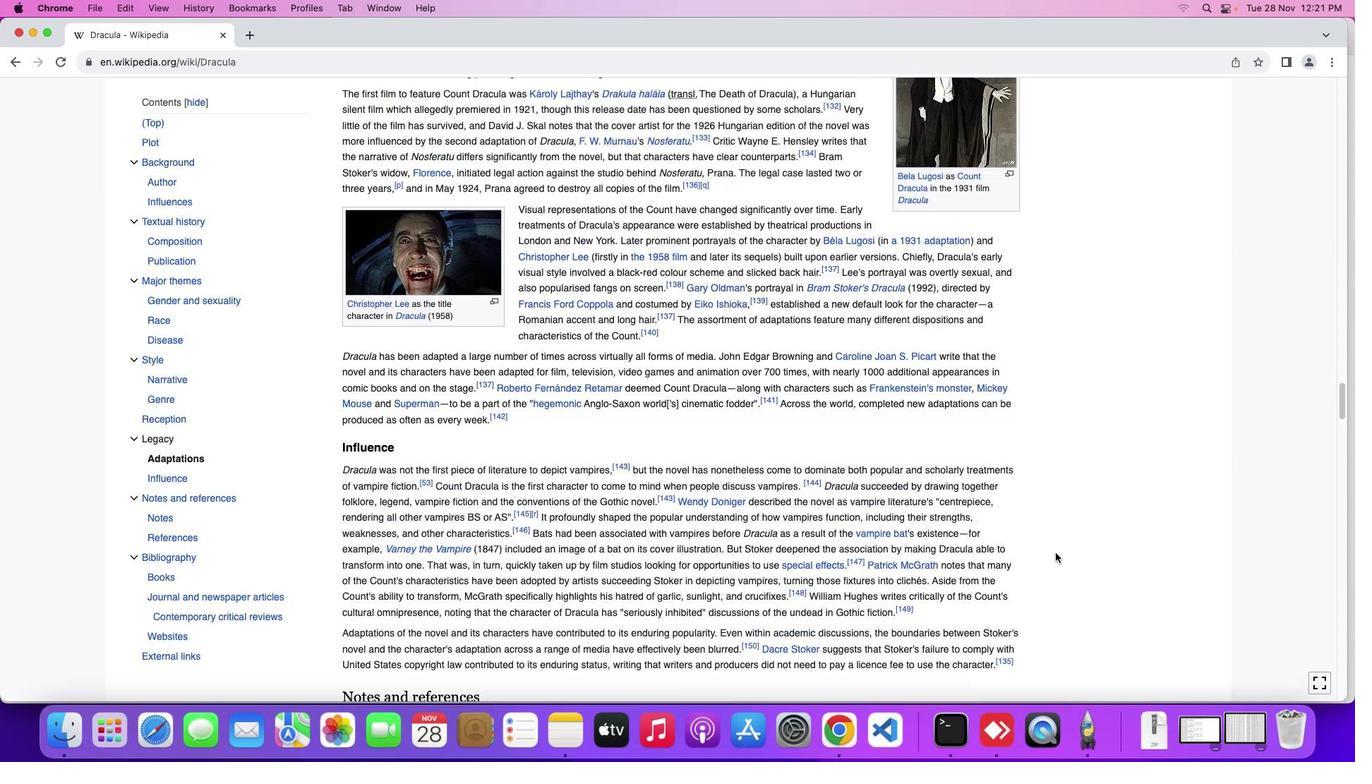 
Action: Mouse moved to (1056, 553)
Screenshot: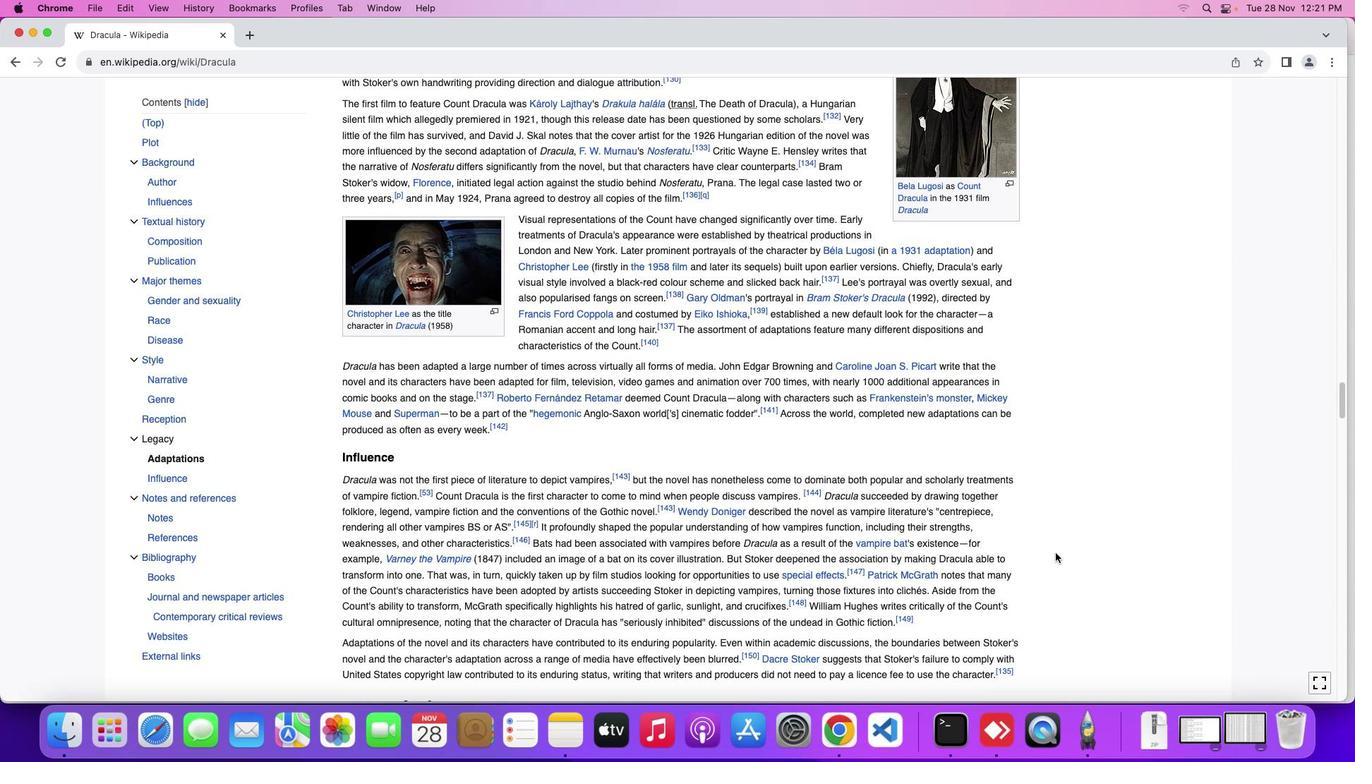 
Action: Mouse scrolled (1056, 553) with delta (0, 0)
Screenshot: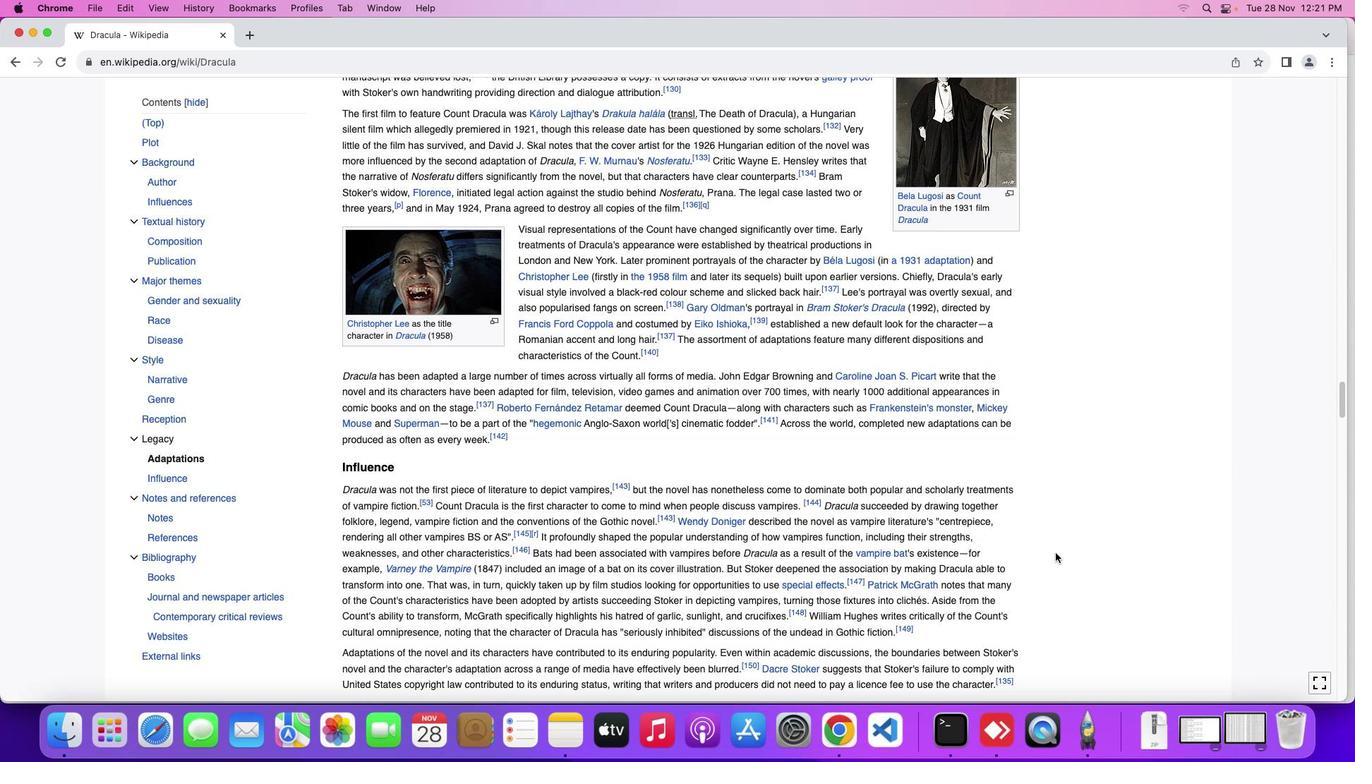 
Action: Mouse scrolled (1056, 553) with delta (0, 0)
